 Task: Go to Program & Features. Select Whole Food Market. Add to cart Organic Heart Health Supplements-2. Place order for Lindsey Parker, _x000D_
3039 Lake Rockwell Rd_x000D_
Ravenna, Ohio(OH), 44266, Cell Number (330) 296-5862
Action: Mouse moved to (12, 78)
Screenshot: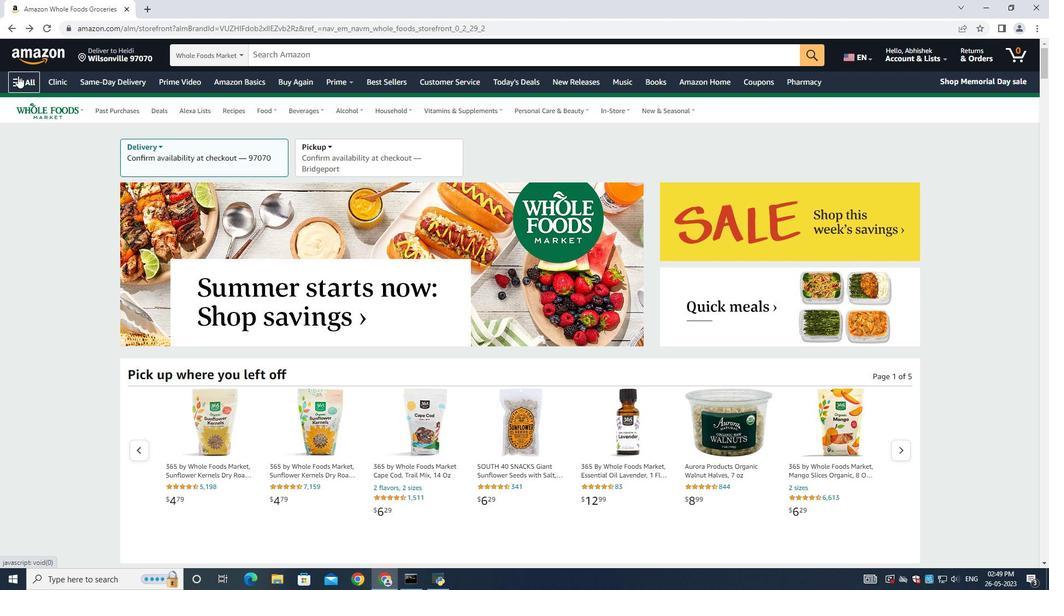 
Action: Mouse pressed left at (12, 78)
Screenshot: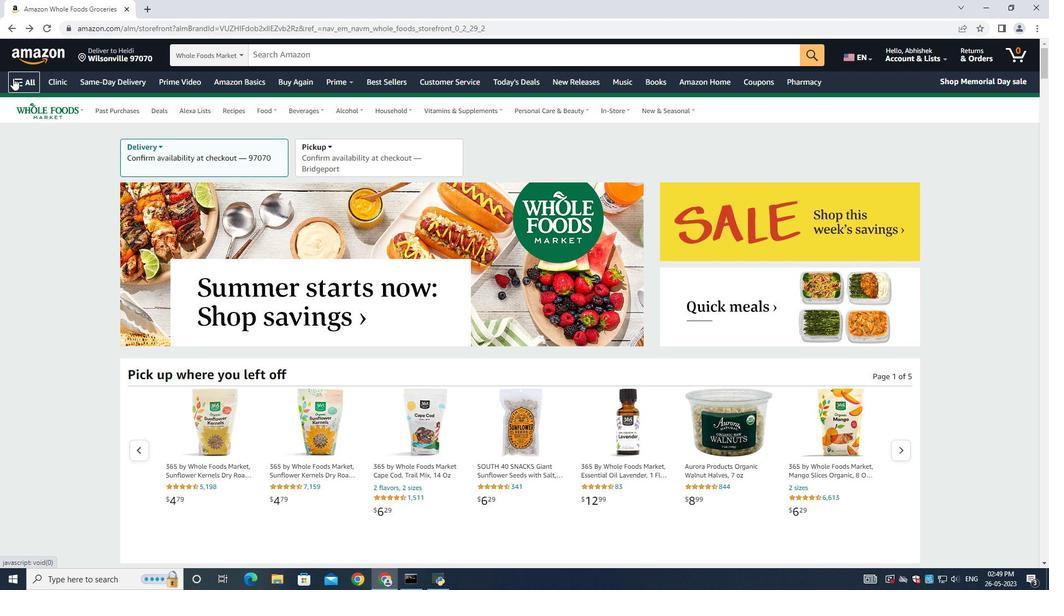 
Action: Mouse moved to (76, 410)
Screenshot: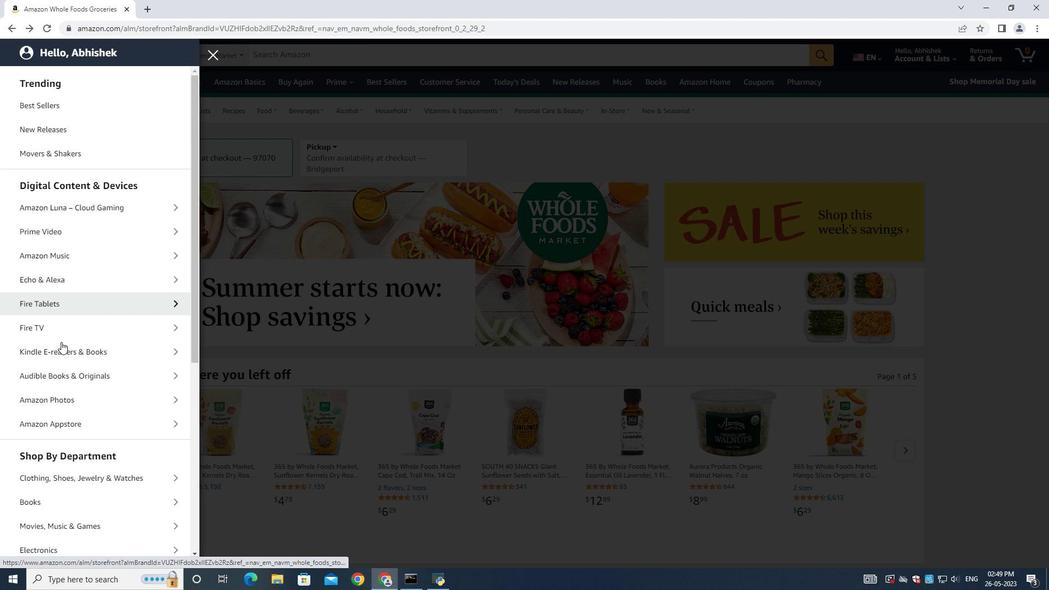 
Action: Mouse scrolled (76, 410) with delta (0, 0)
Screenshot: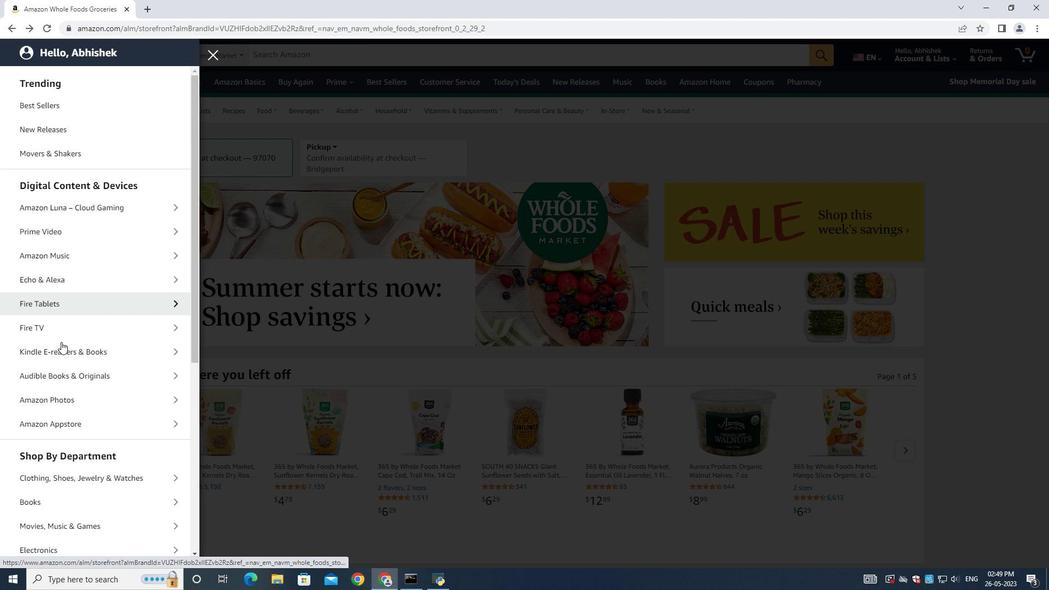 
Action: Mouse moved to (76, 412)
Screenshot: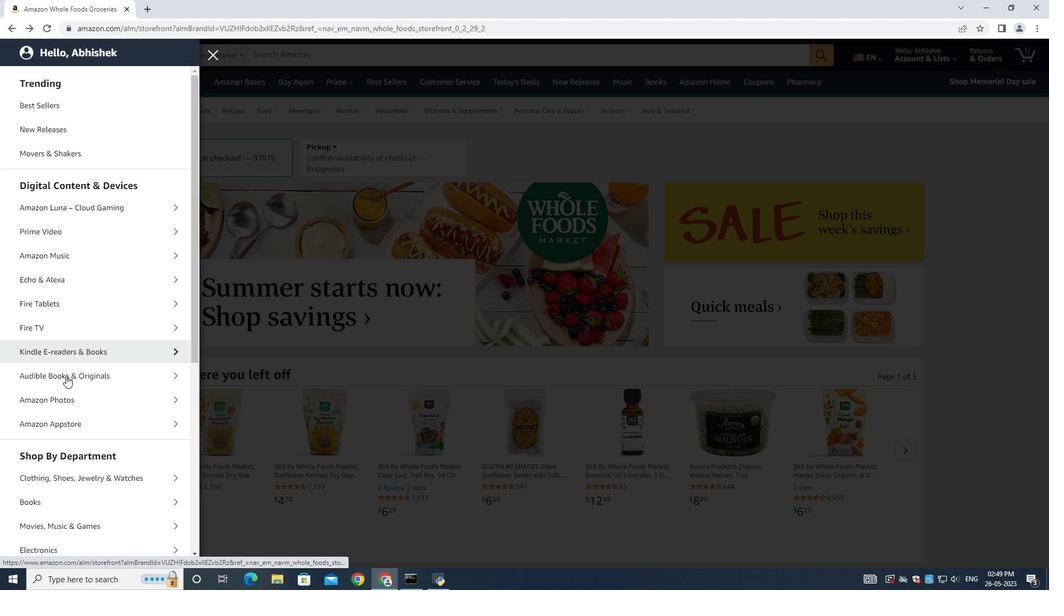 
Action: Mouse scrolled (76, 411) with delta (0, 0)
Screenshot: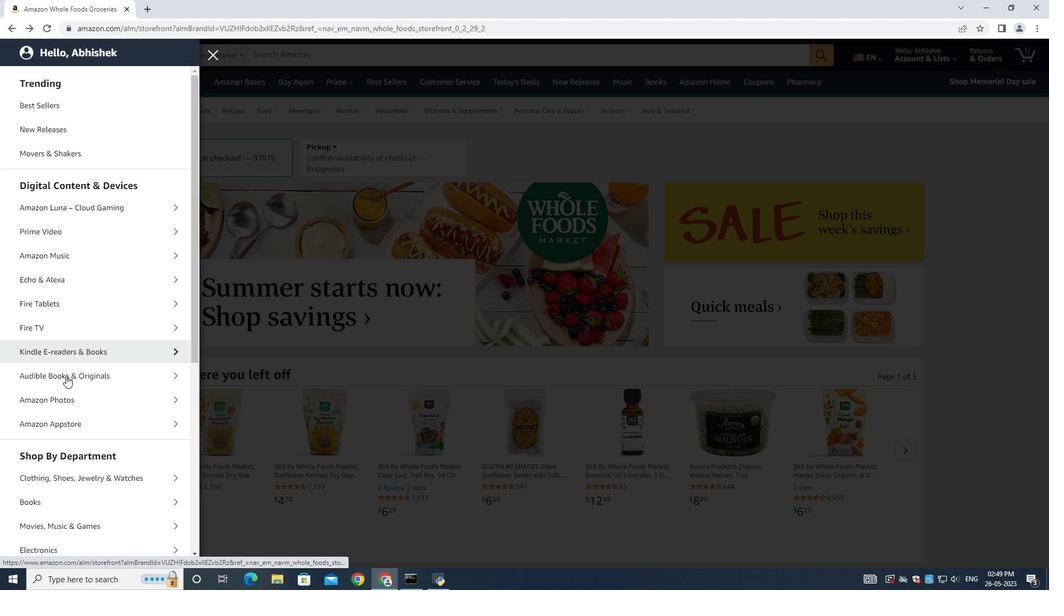 
Action: Mouse scrolled (76, 411) with delta (0, 0)
Screenshot: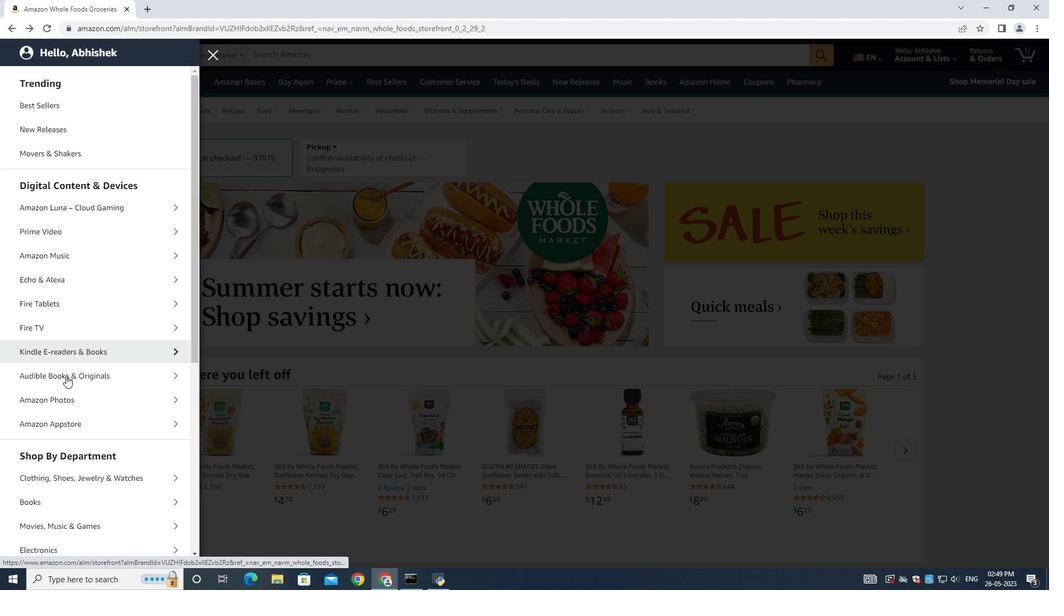 
Action: Mouse moved to (53, 490)
Screenshot: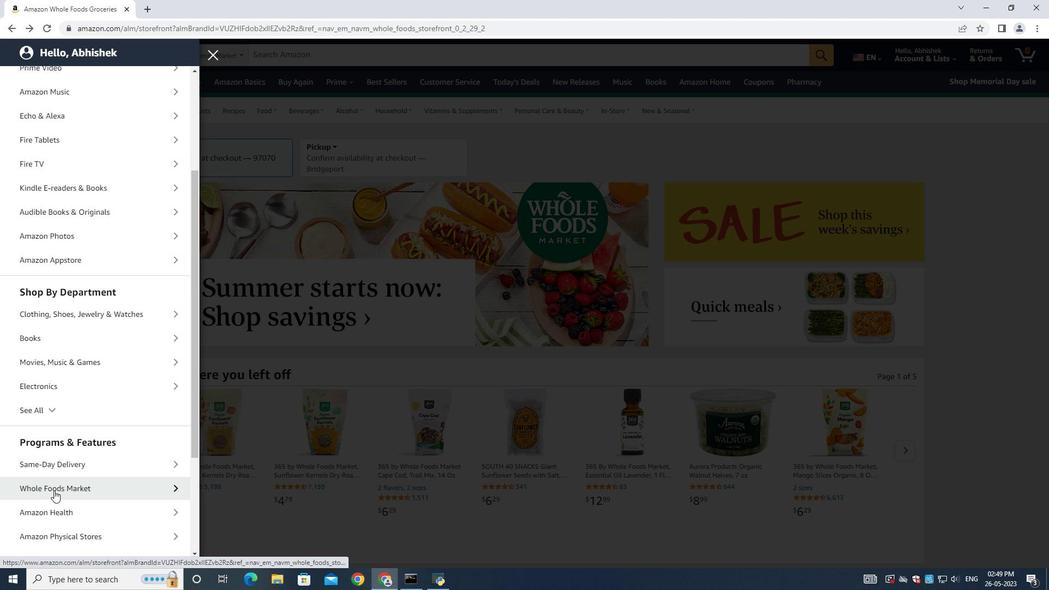 
Action: Mouse pressed left at (53, 490)
Screenshot: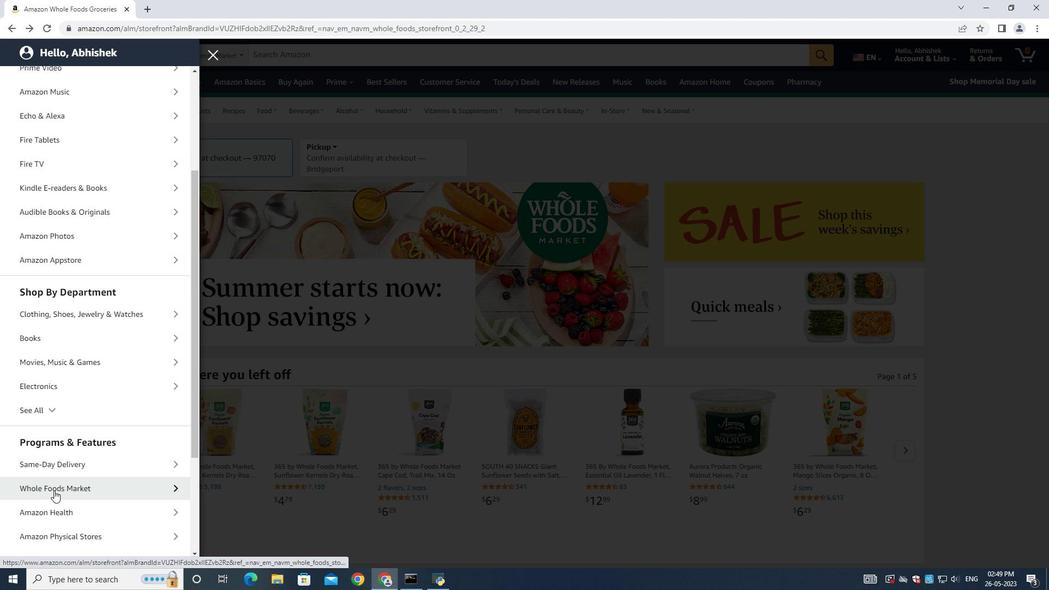 
Action: Mouse moved to (83, 134)
Screenshot: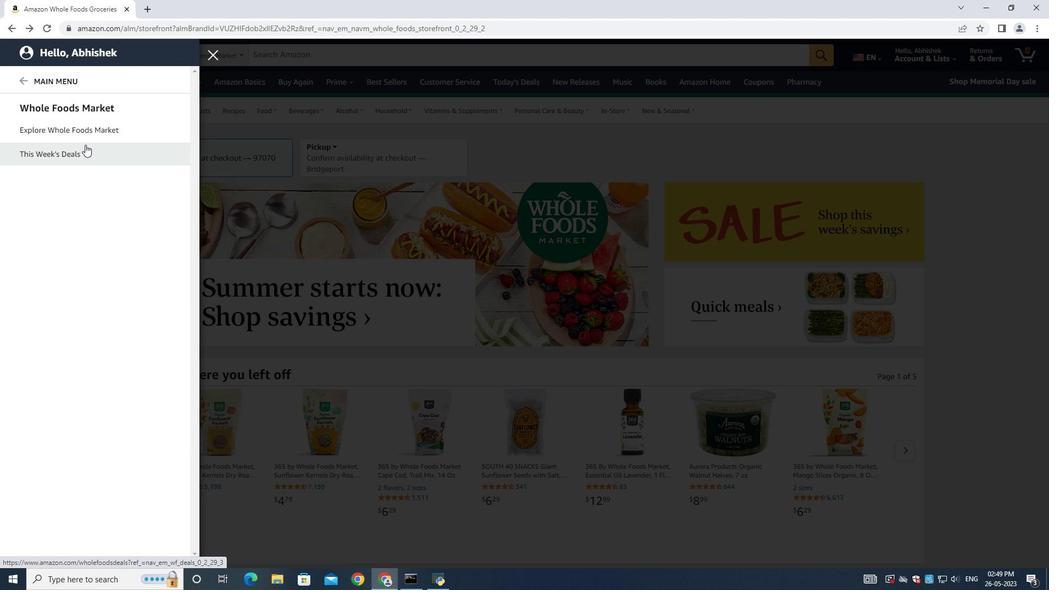 
Action: Mouse pressed left at (83, 134)
Screenshot: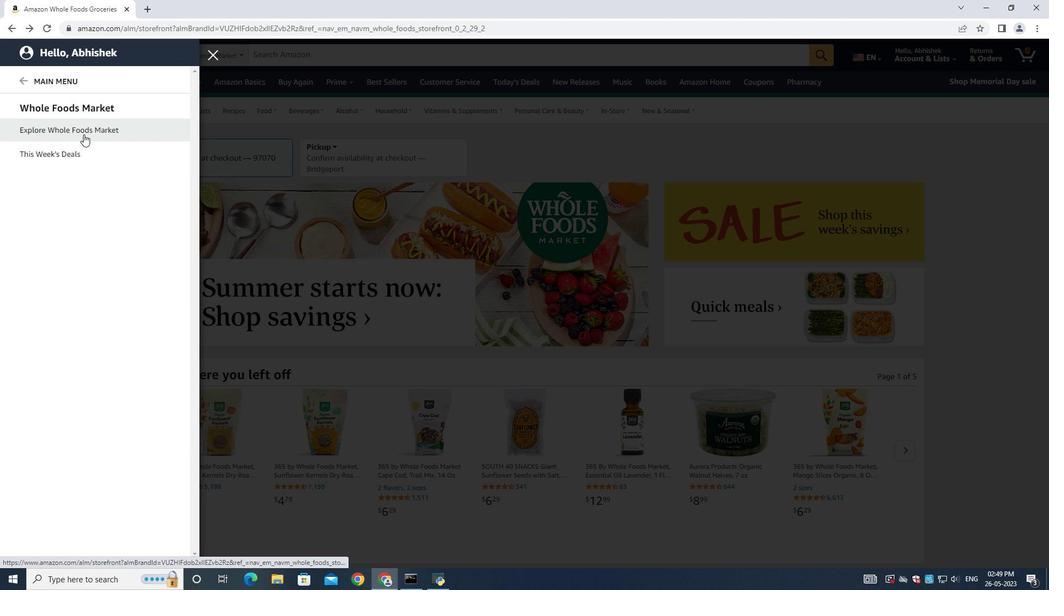 
Action: Mouse moved to (271, 58)
Screenshot: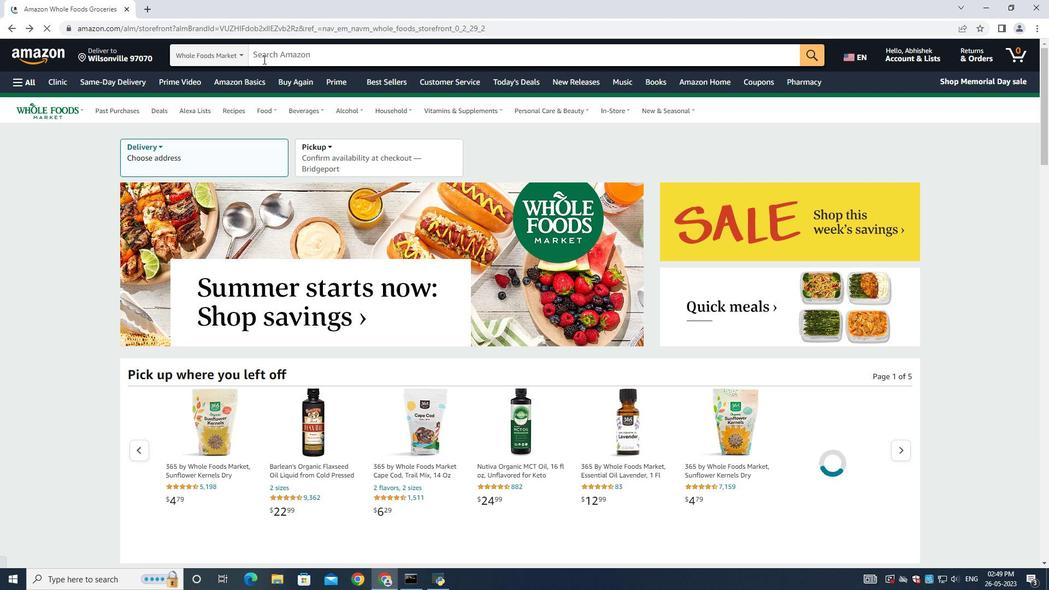 
Action: Mouse pressed left at (271, 58)
Screenshot: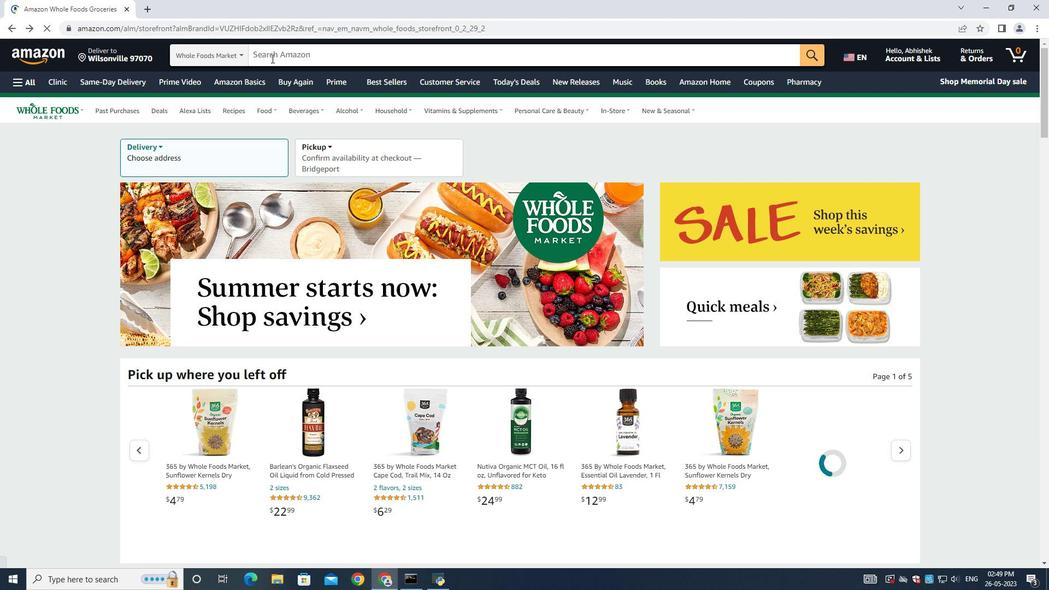 
Action: Key pressed <Key.shift><Key.shift><Key.shift><Key.shift><Key.shift><Key.shift><Key.shift><Key.shift><Key.shift><Key.shift><Key.shift><Key.shift><Key.shift><Key.shift><Key.shift><Key.shift><Key.shift><Key.shift><Key.shift><Key.shift><Key.shift><Key.shift><Key.shift><Key.shift><Key.shift><Key.shift><Key.shift><Key.shift><Key.shift><Key.shift><Key.shift><Key.shift><Key.shift><Key.shift><Key.shift><Key.shift><Key.shift><Key.shift><Key.shift><Key.shift><Key.shift><Key.shift><Key.shift><Key.shift><Key.shift><Key.shift><Key.shift><Key.shift><Key.shift><Key.shift><Key.shift><Key.shift><Key.shift><Key.shift><Key.shift><Key.shift><Key.shift><Key.shift><Key.shift><Key.shift><Key.shift><Key.shift><Key.shift><Key.shift><Key.shift><Key.shift><Key.shift><Key.shift><Key.shift><Key.shift><Key.shift><Key.shift><Key.shift><Key.shift><Key.shift><Key.shift><Key.shift><Key.shift><Key.shift><Key.shift><Key.shift><Key.shift><Key.shift><Key.shift><Key.shift><Key.shift><Key.shift><Key.shift><Key.shift><Key.shift><Key.shift><Key.shift><Key.shift><Key.shift><Key.shift><Key.shift><Key.shift><Key.shift><Key.shift><Key.shift><Key.shift><Key.shift><Key.shift><Key.shift><Key.shift><Key.shift><Key.shift><Key.shift><Key.shift><Key.shift>Organic<Key.space><Key.shift><Key.shift>Heart<Key.space><Key.shift>Health<Key.enter>
Screenshot: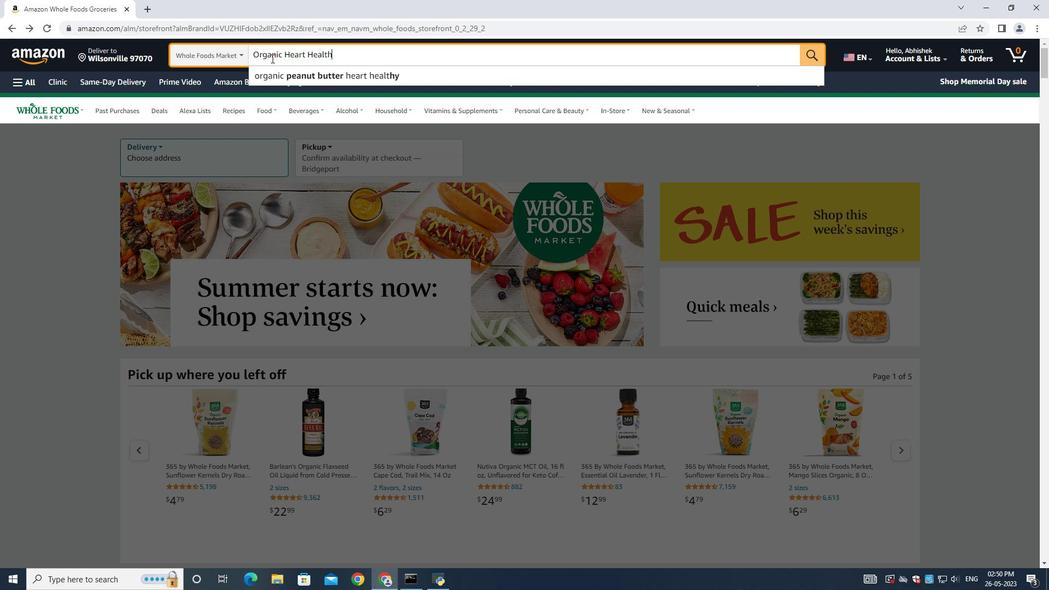
Action: Mouse moved to (360, 324)
Screenshot: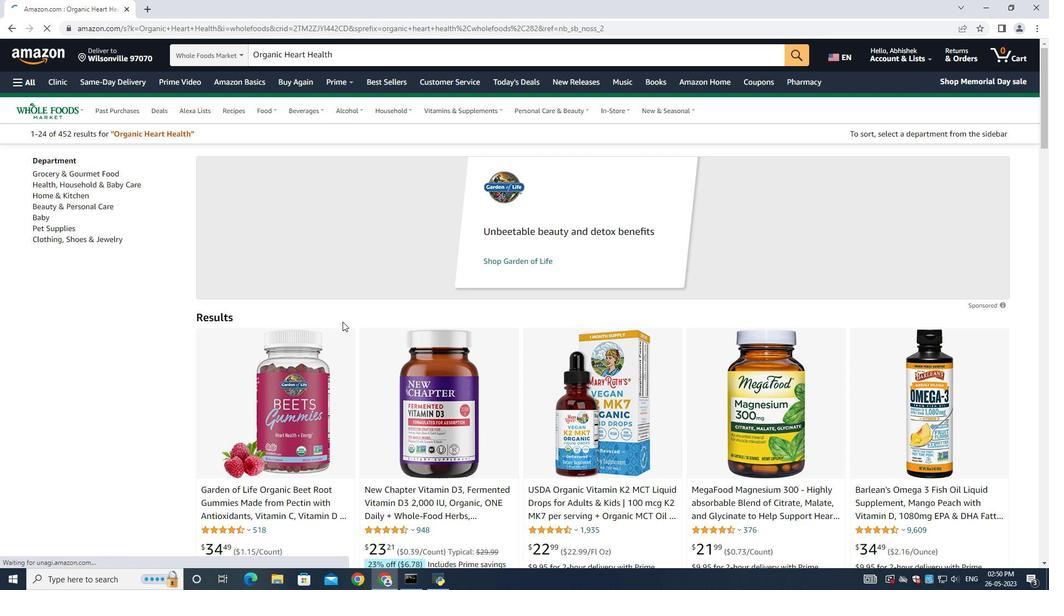 
Action: Mouse scrolled (359, 323) with delta (0, 0)
Screenshot: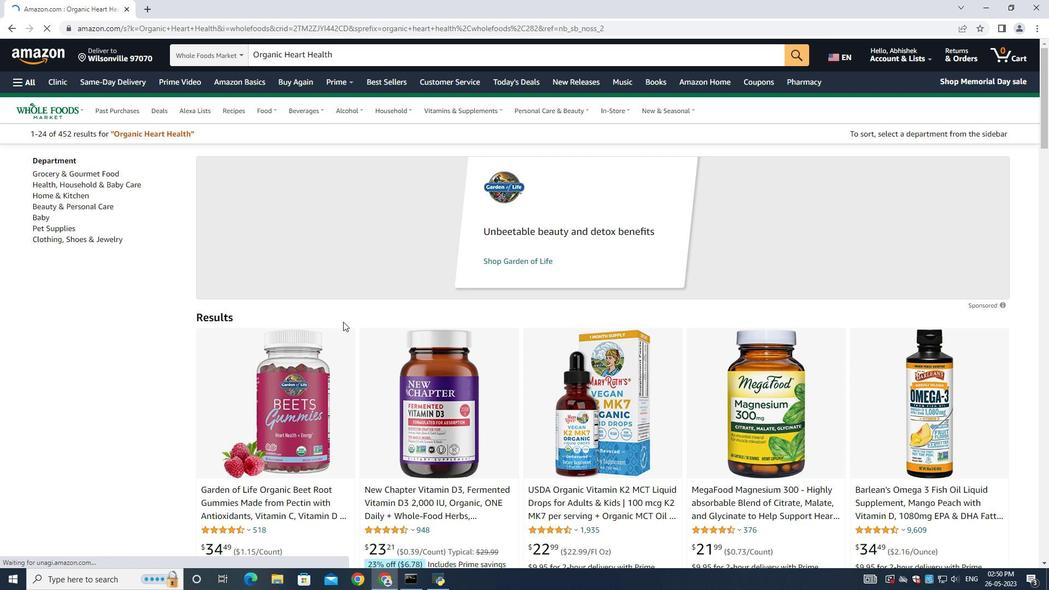
Action: Mouse moved to (360, 324)
Screenshot: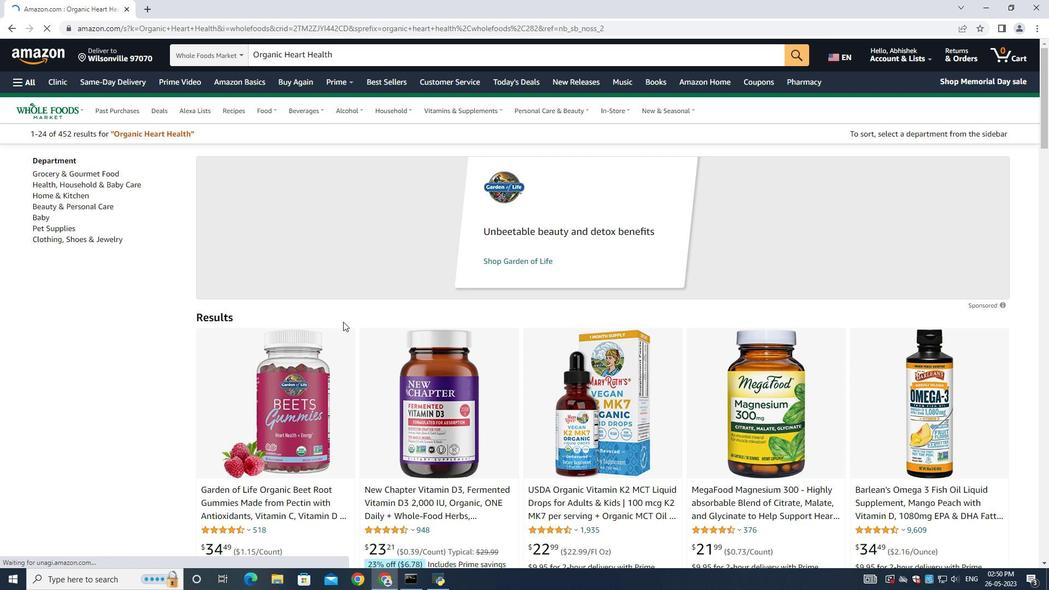 
Action: Mouse scrolled (360, 323) with delta (0, 0)
Screenshot: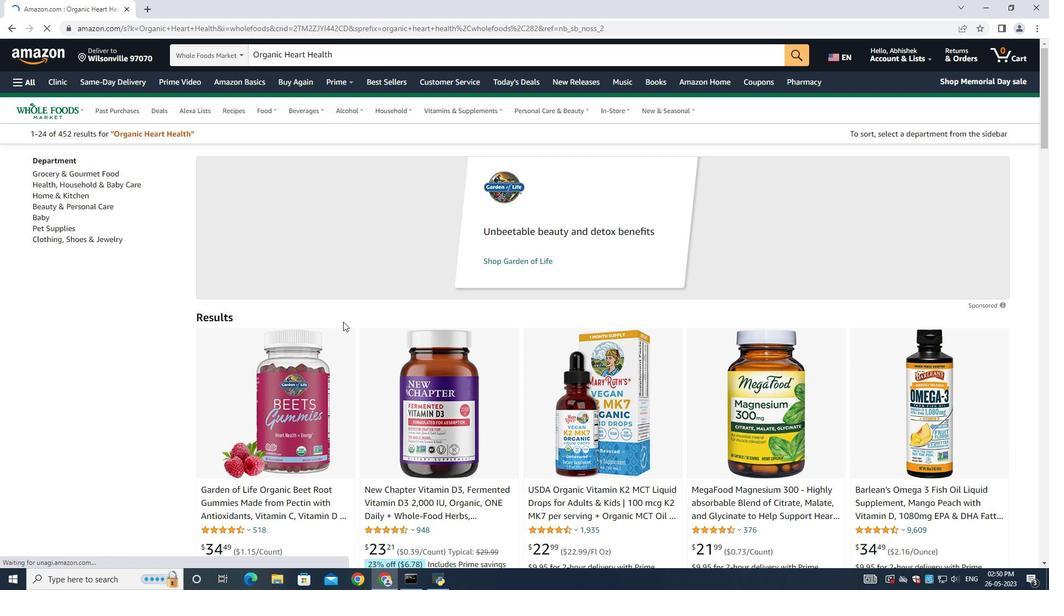 
Action: Mouse moved to (356, 320)
Screenshot: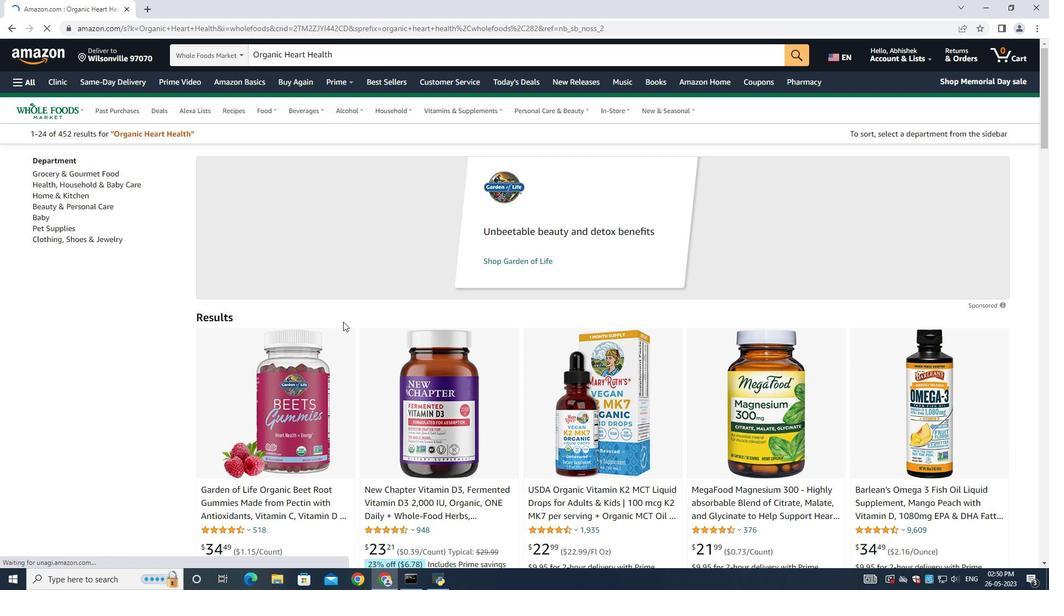 
Action: Mouse scrolled (356, 320) with delta (0, 0)
Screenshot: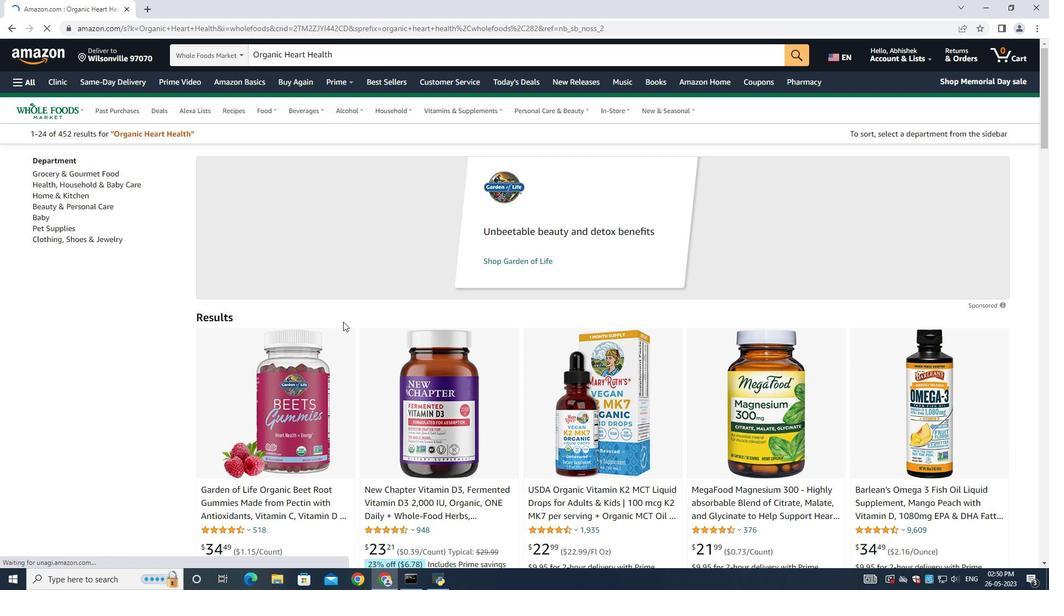
Action: Mouse moved to (457, 297)
Screenshot: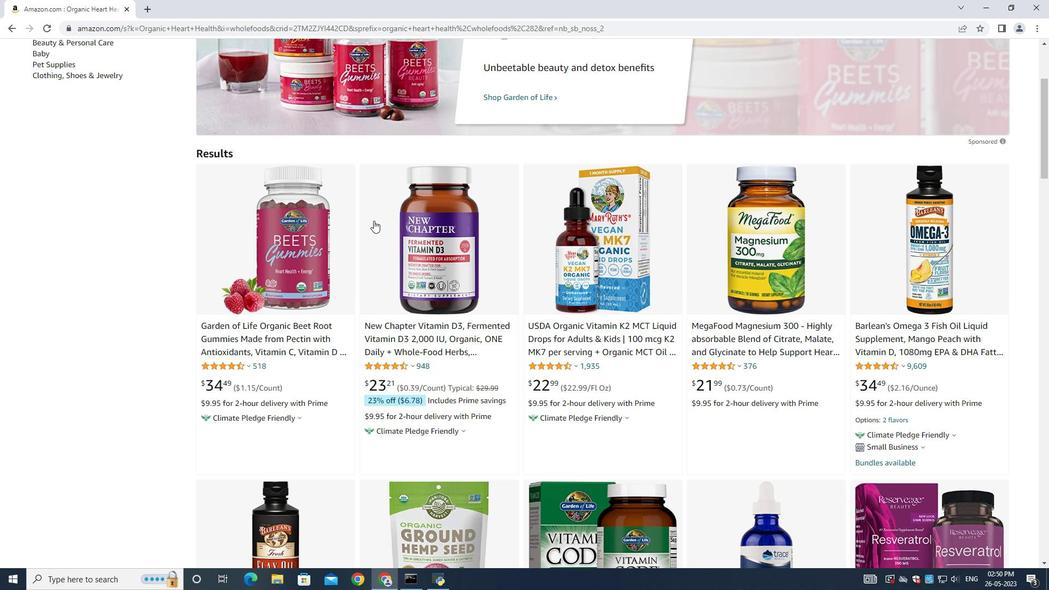 
Action: Mouse scrolled (457, 297) with delta (0, 0)
Screenshot: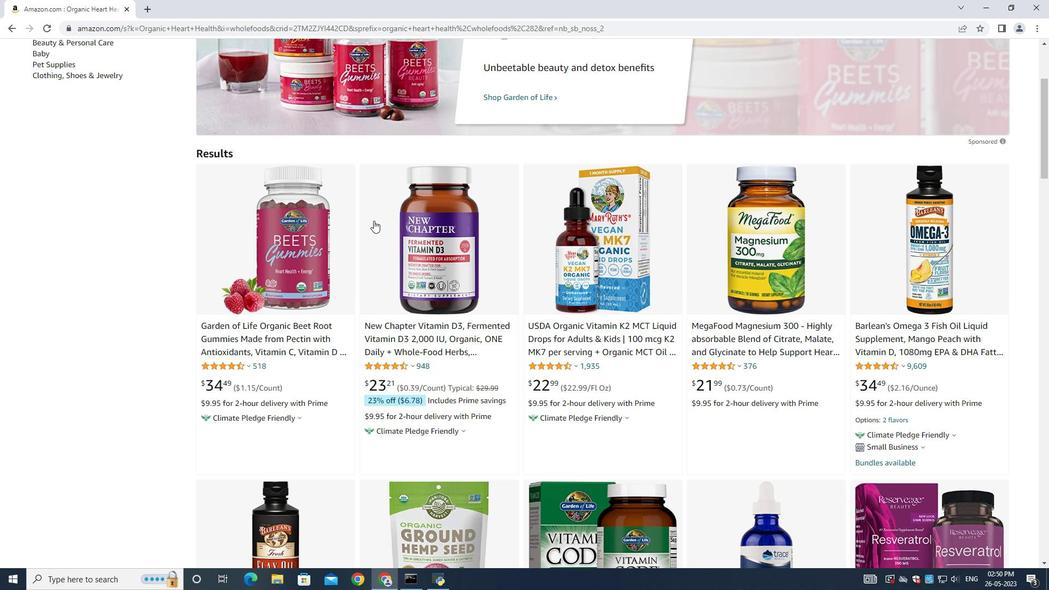 
Action: Mouse moved to (457, 297)
Screenshot: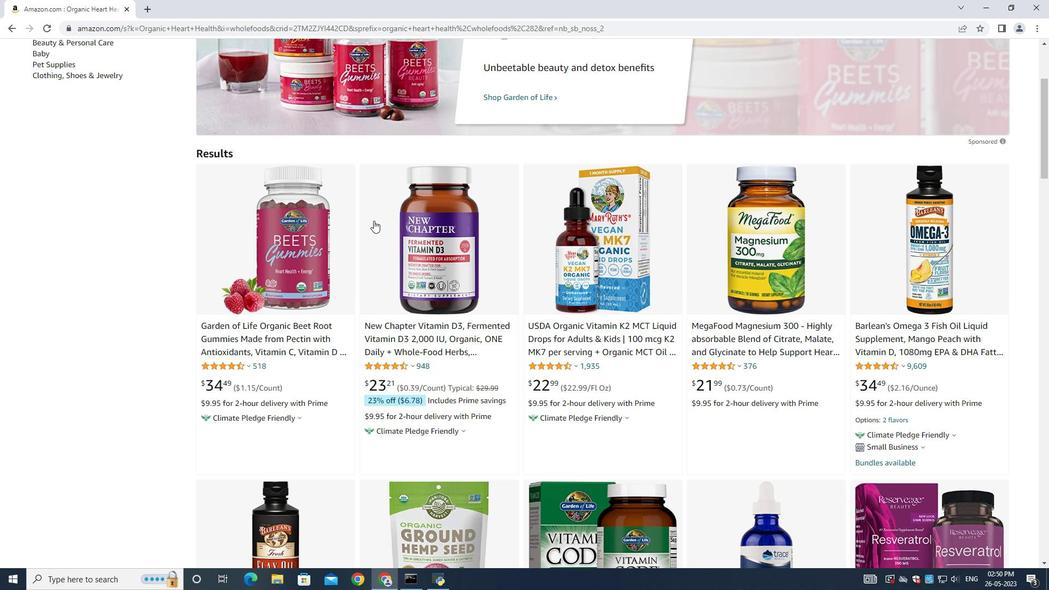 
Action: Mouse scrolled (457, 297) with delta (0, 0)
Screenshot: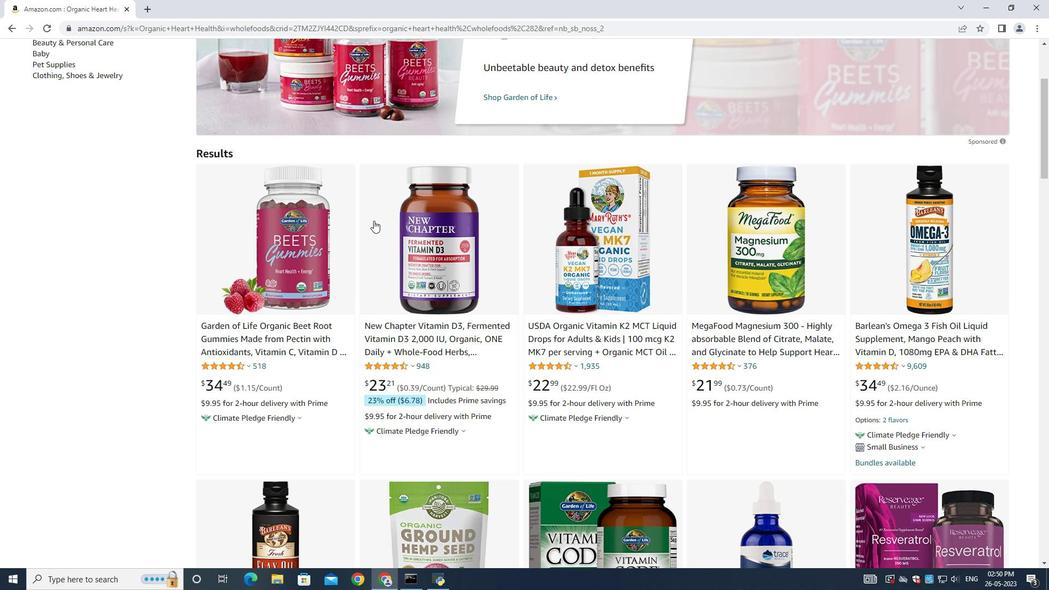 
Action: Mouse scrolled (457, 298) with delta (0, 1)
Screenshot: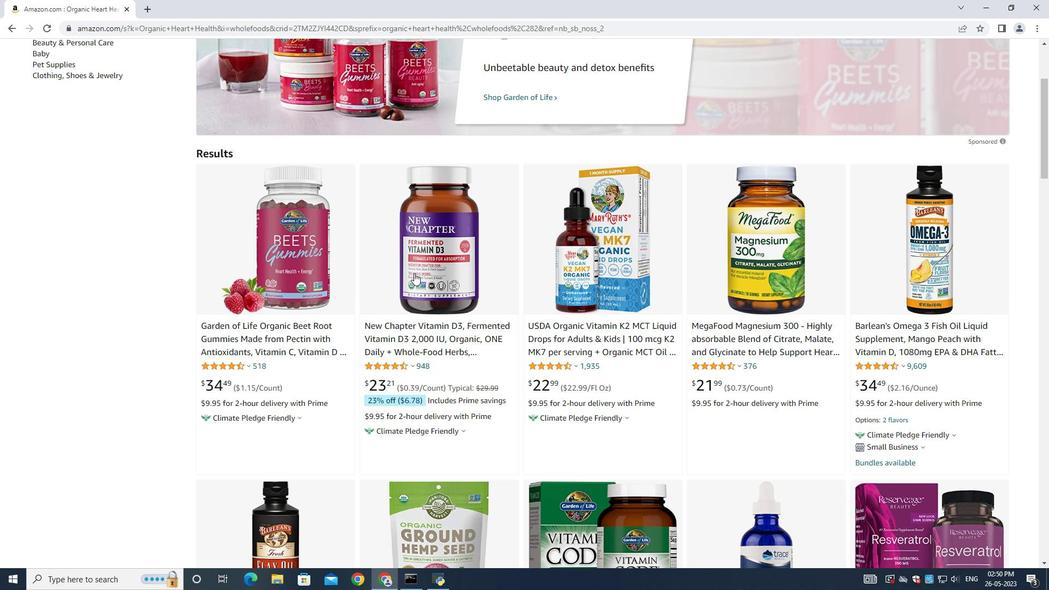
Action: Mouse scrolled (457, 297) with delta (0, 0)
Screenshot: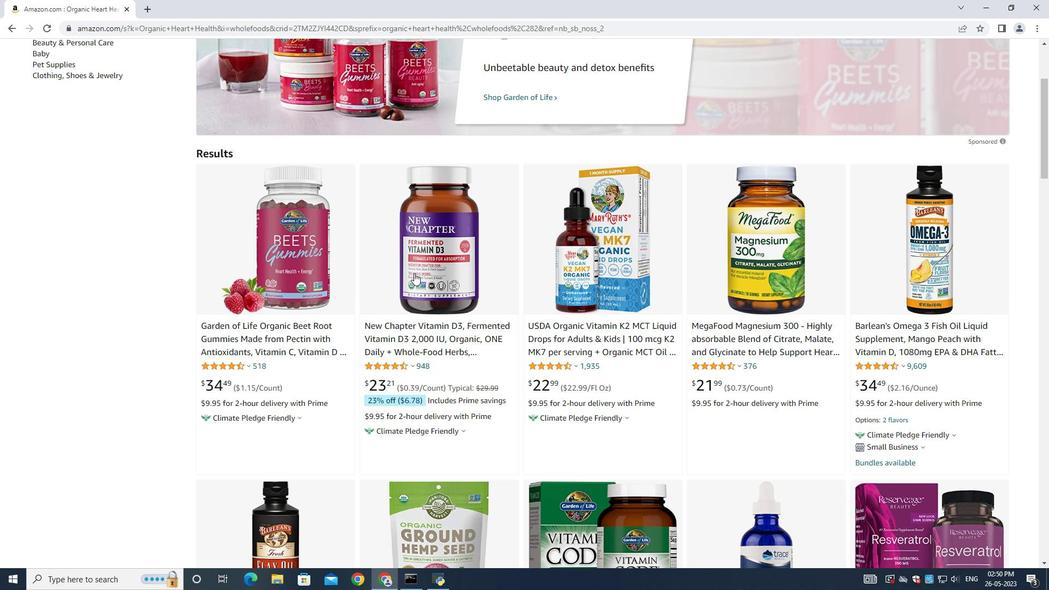 
Action: Mouse scrolled (457, 297) with delta (0, 0)
Screenshot: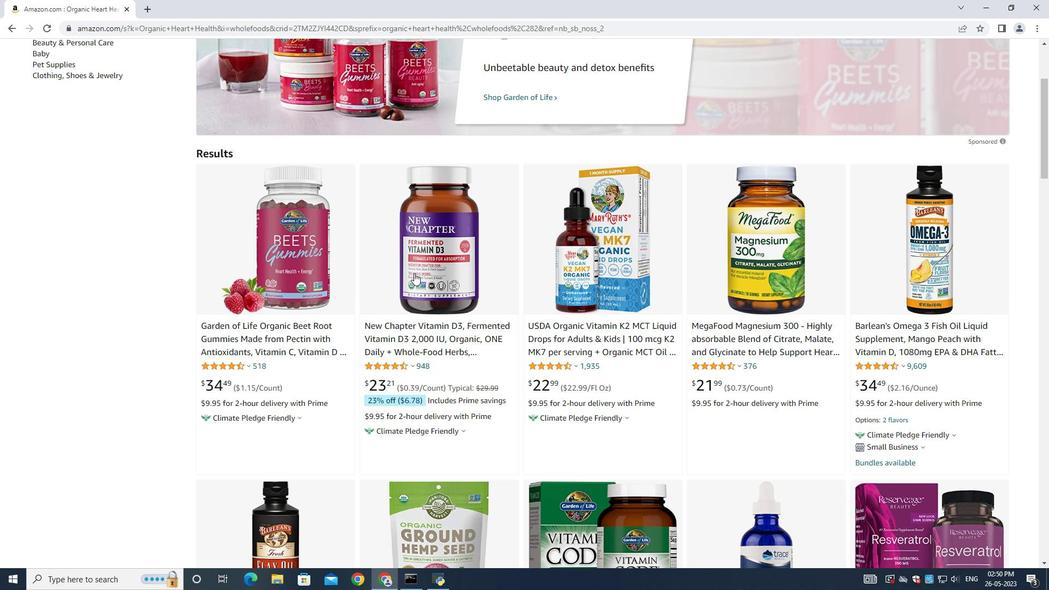 
Action: Mouse scrolled (457, 297) with delta (0, 0)
Screenshot: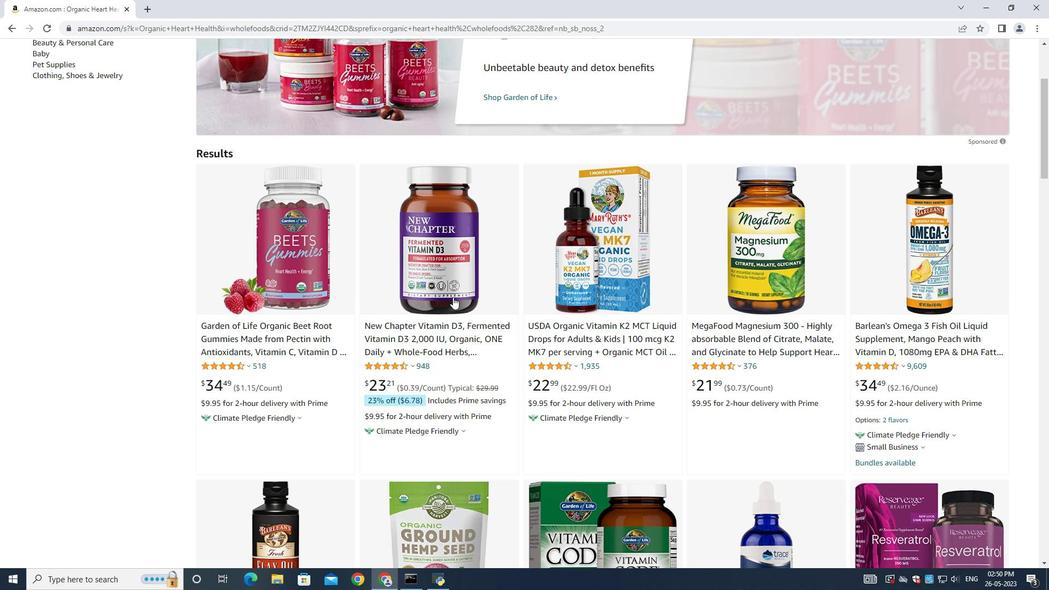 
Action: Mouse scrolled (457, 297) with delta (0, 0)
Screenshot: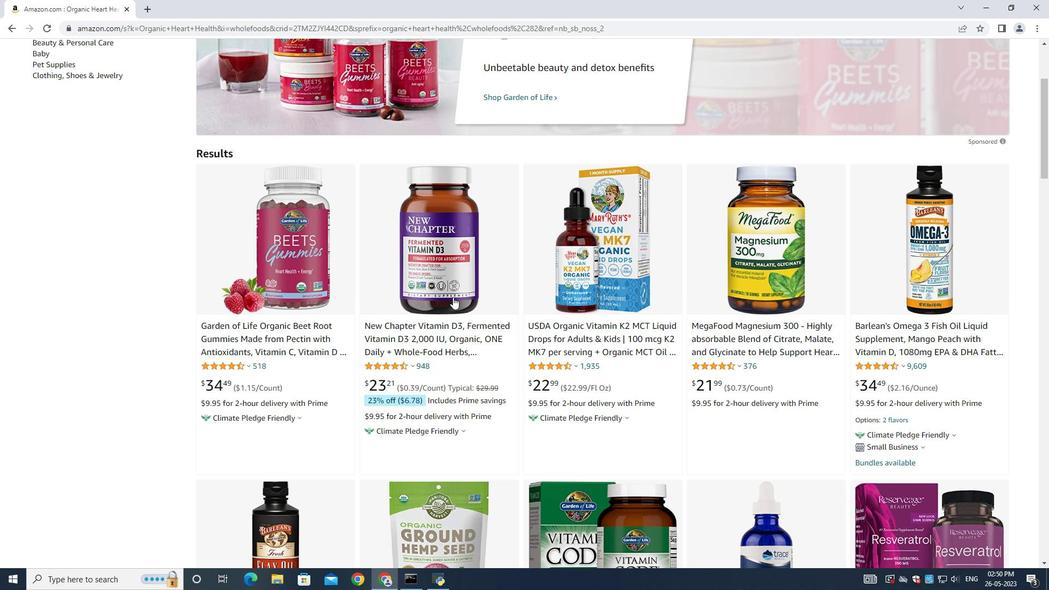 
Action: Mouse scrolled (457, 297) with delta (0, 0)
Screenshot: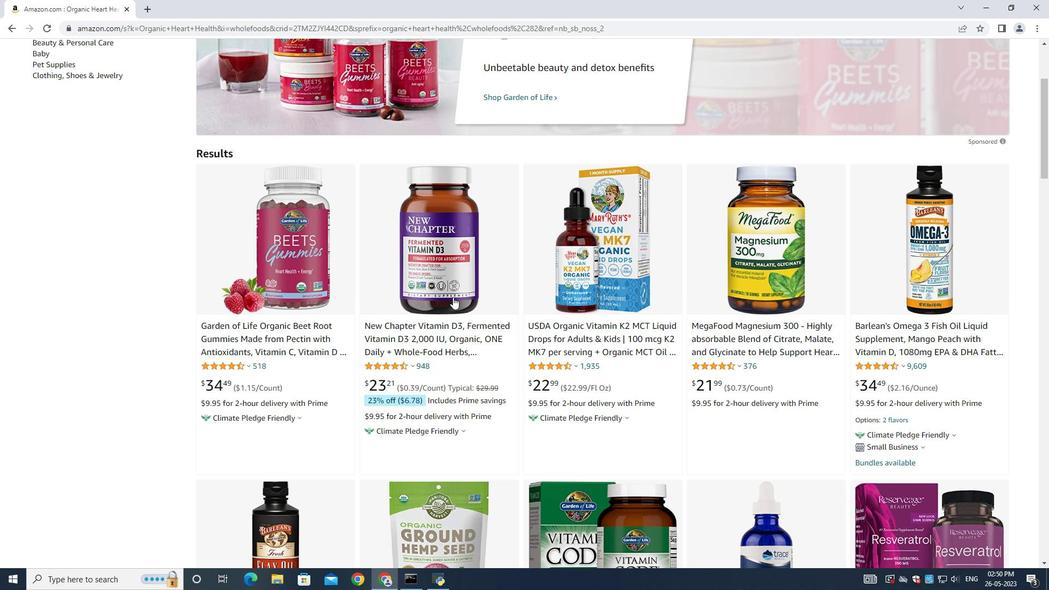 
Action: Mouse scrolled (457, 297) with delta (0, 0)
Screenshot: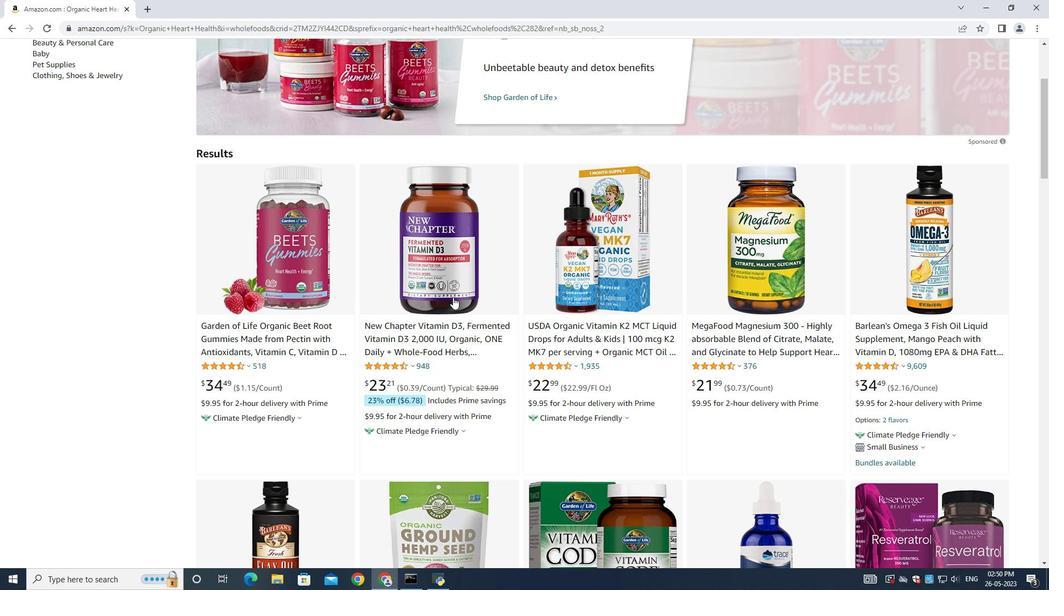 
Action: Mouse moved to (393, 52)
Screenshot: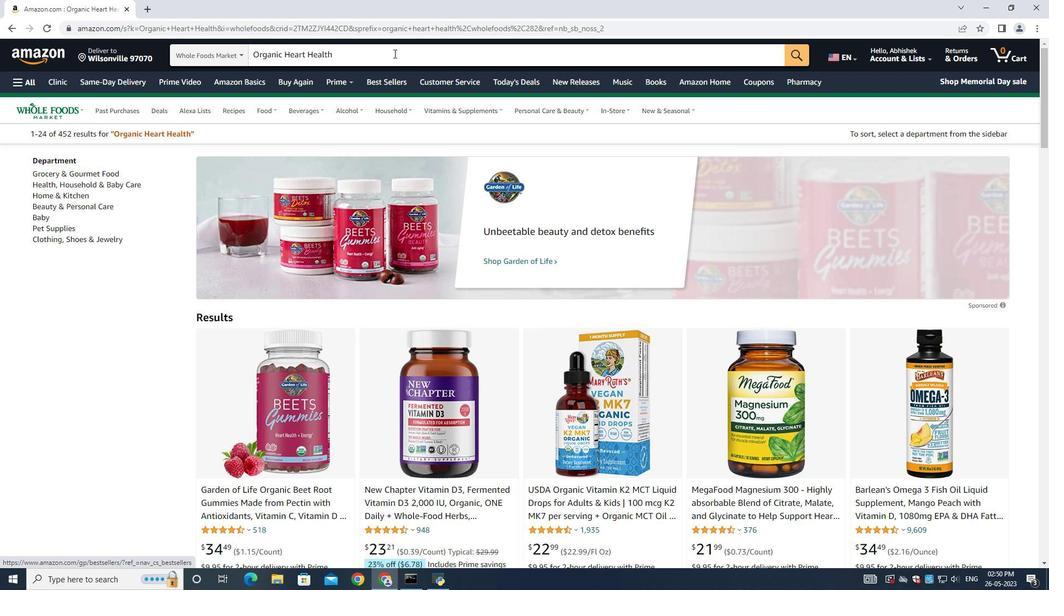 
Action: Mouse pressed left at (393, 52)
Screenshot: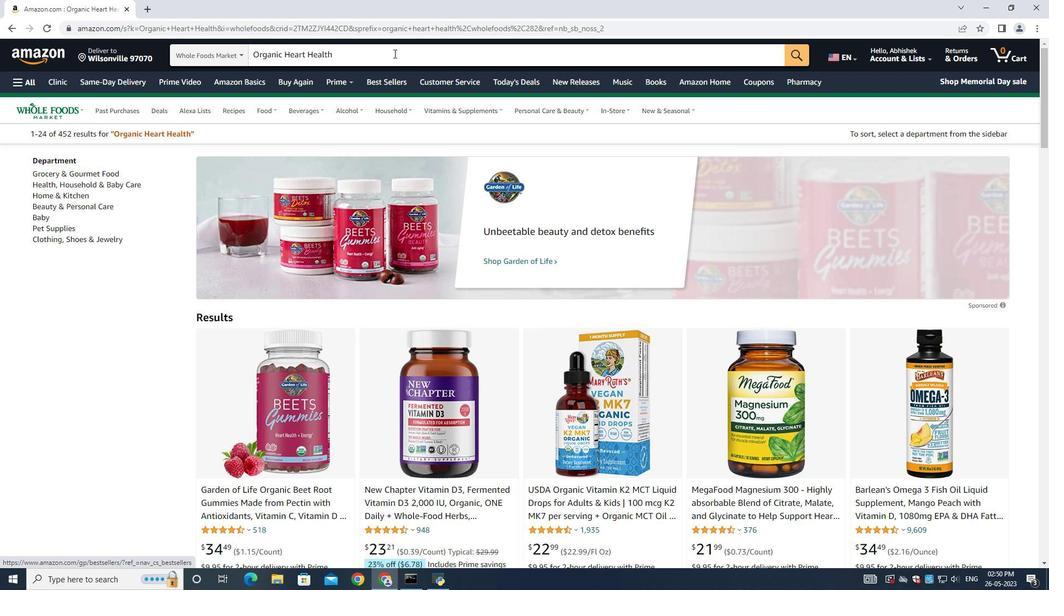 
Action: Key pressed <Key.space>supplements<Key.enter>
Screenshot: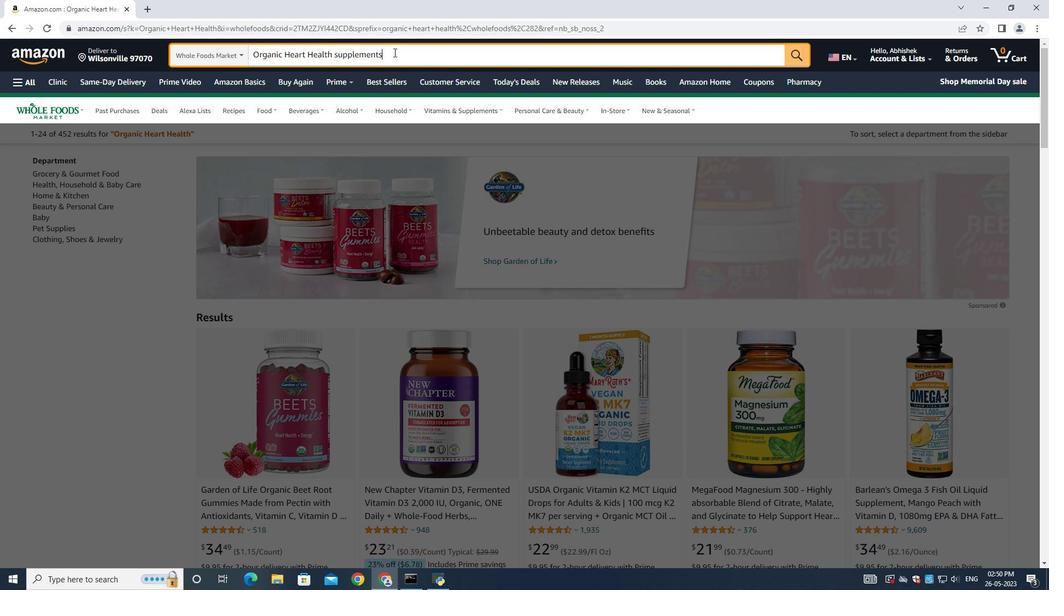 
Action: Mouse moved to (436, 442)
Screenshot: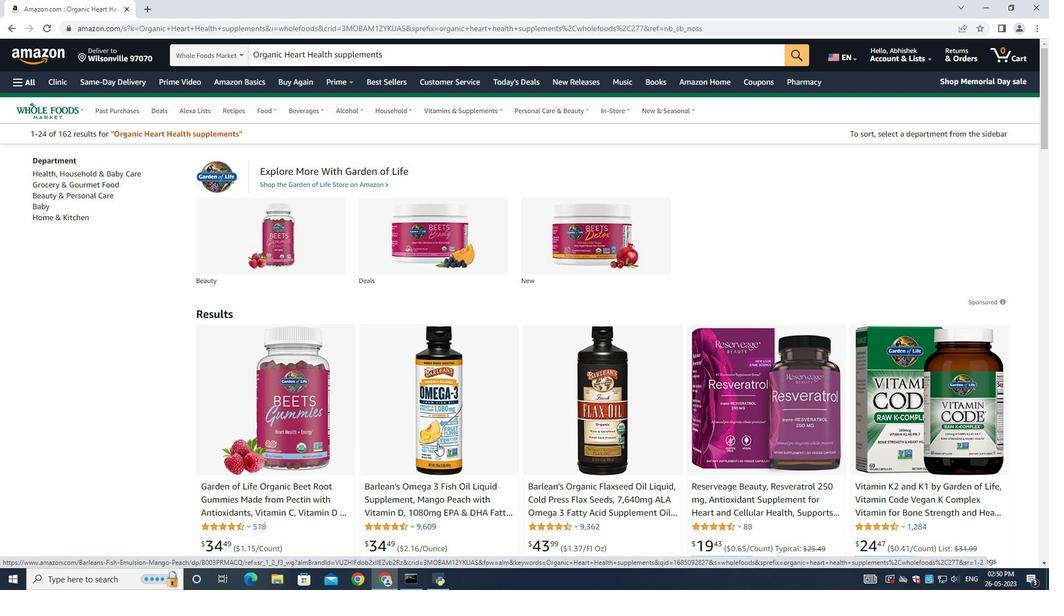 
Action: Mouse pressed left at (436, 442)
Screenshot: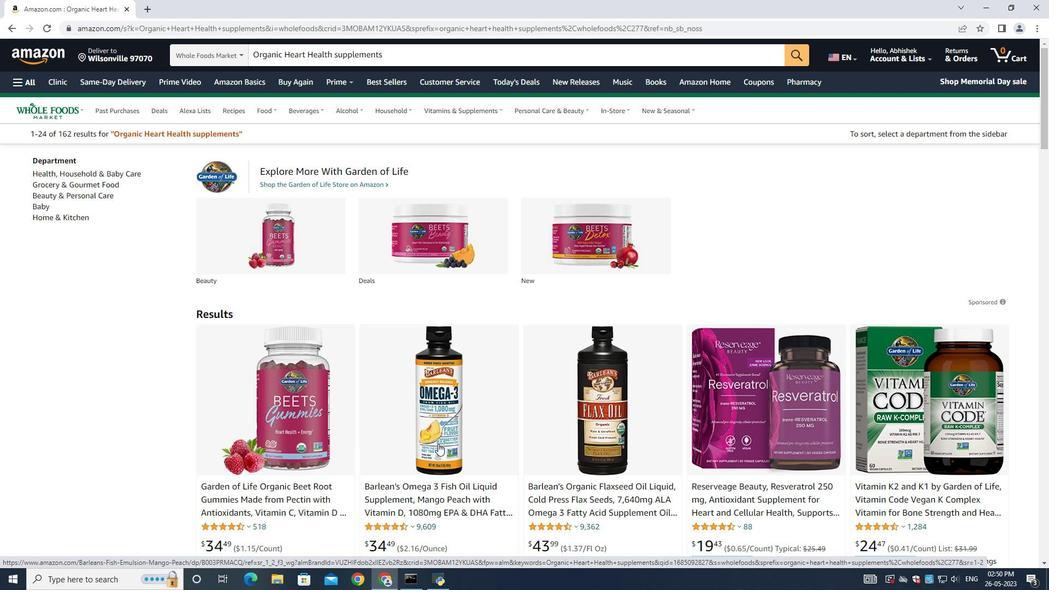 
Action: Mouse moved to (847, 197)
Screenshot: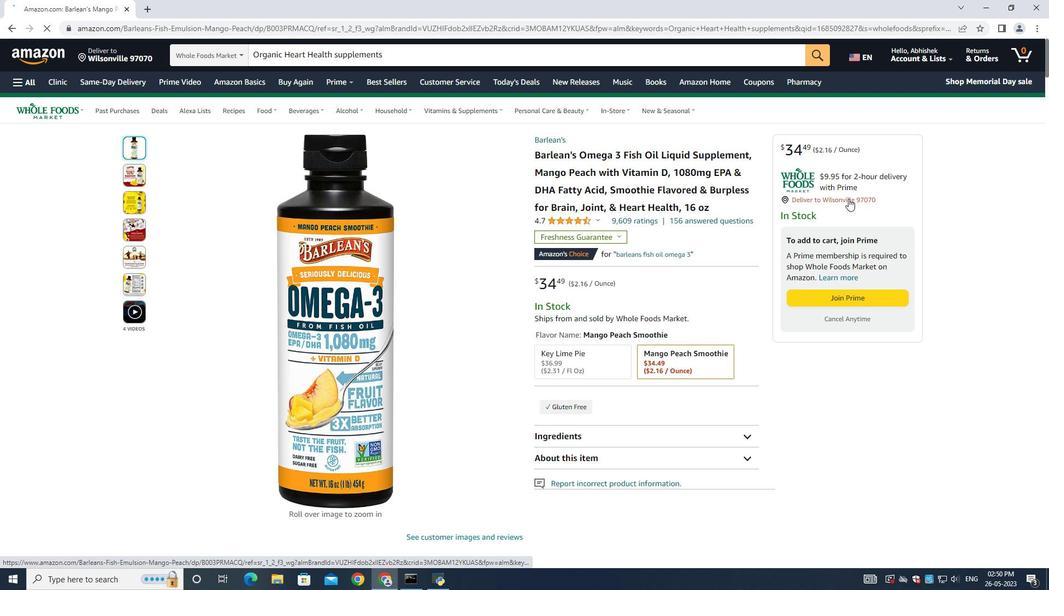 
Action: Mouse pressed left at (847, 197)
Screenshot: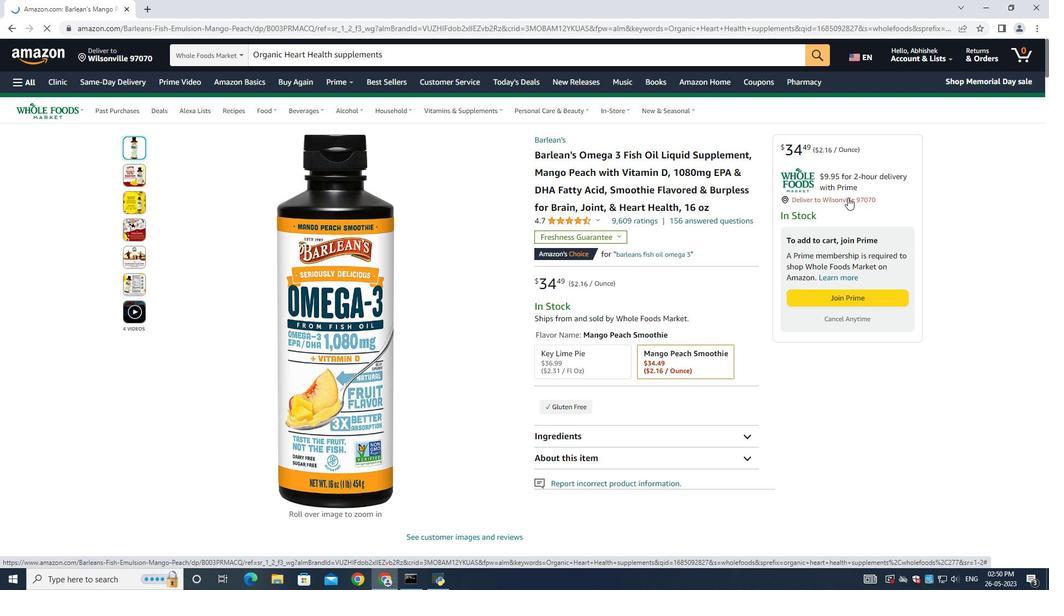 
Action: Mouse moved to (509, 455)
Screenshot: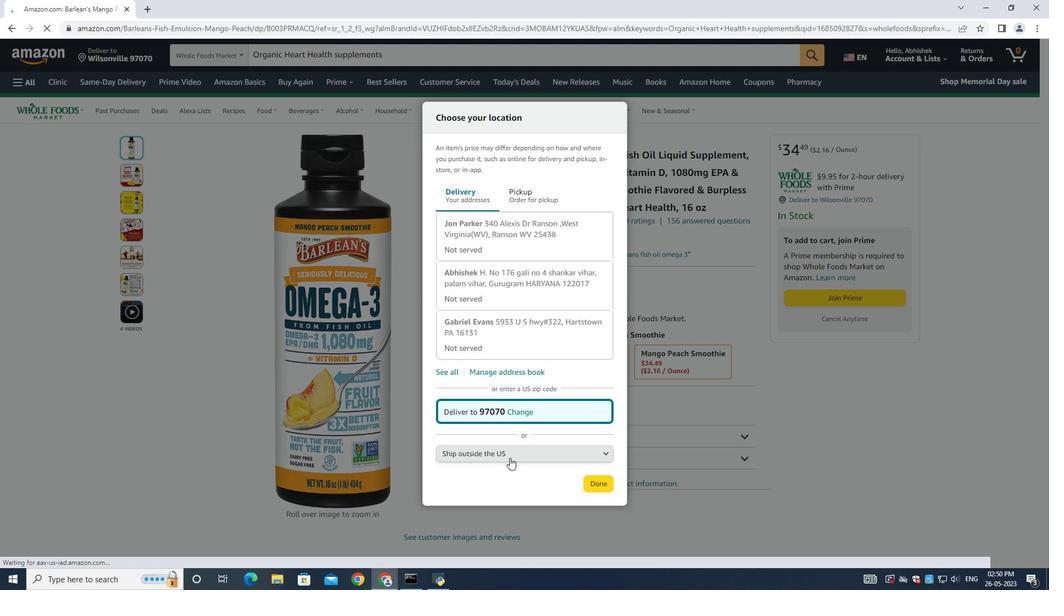 
Action: Mouse pressed left at (509, 455)
Screenshot: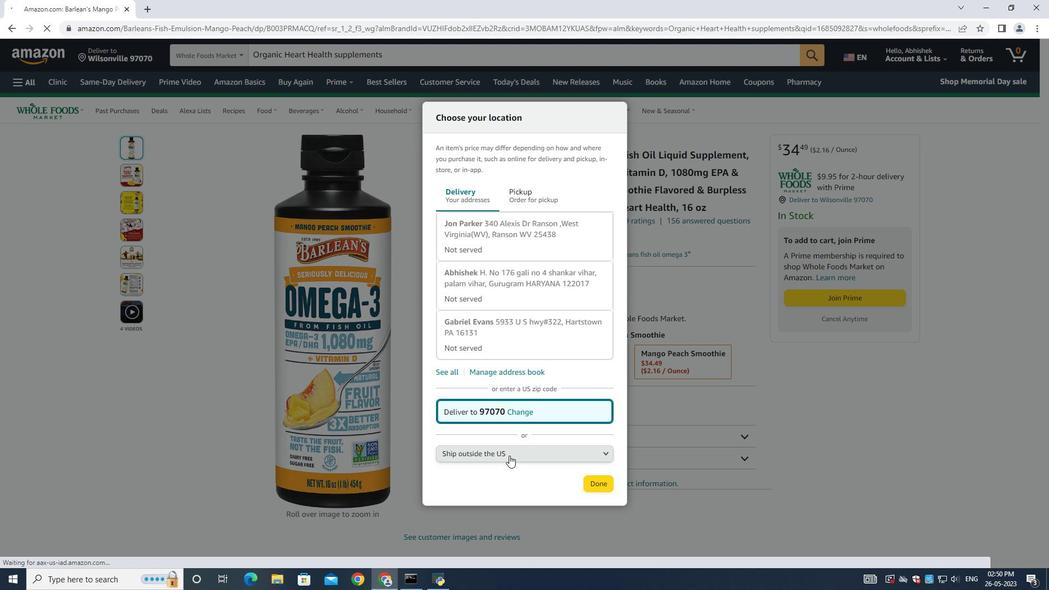 
Action: Mouse moved to (495, 491)
Screenshot: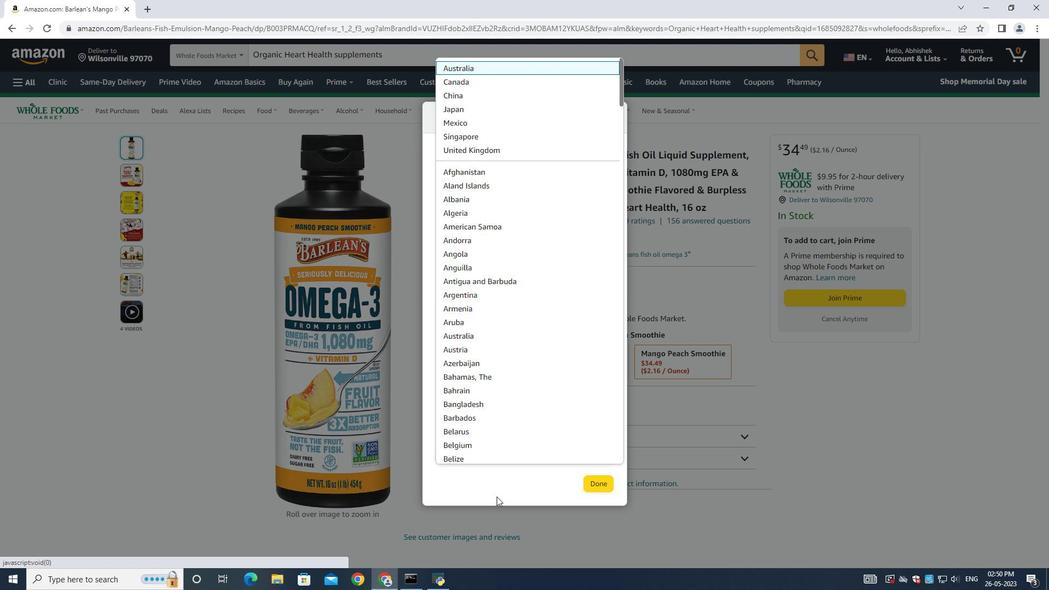 
Action: Mouse pressed left at (495, 491)
Screenshot: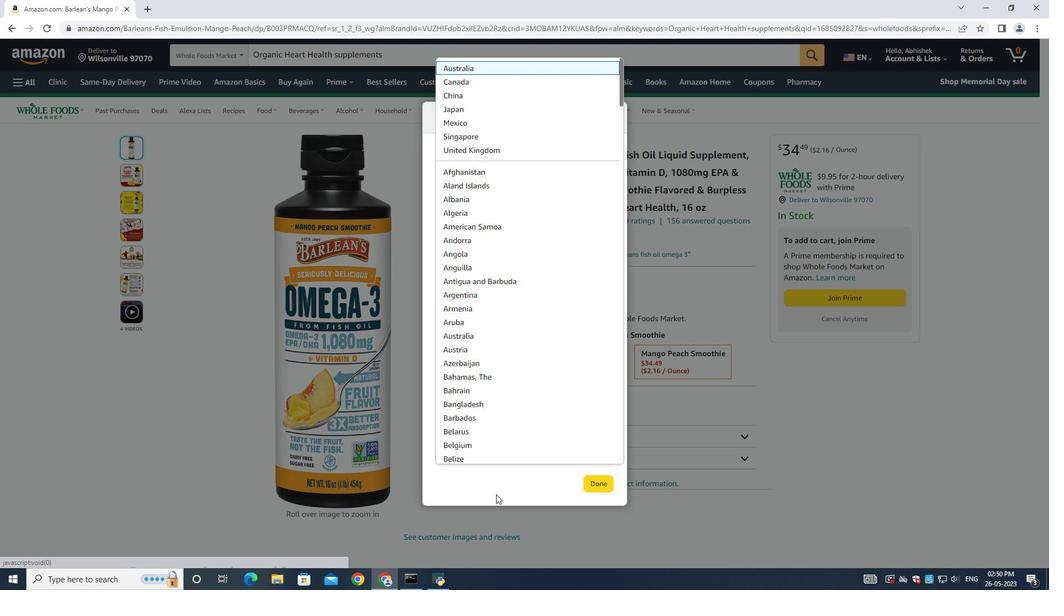 
Action: Mouse moved to (518, 373)
Screenshot: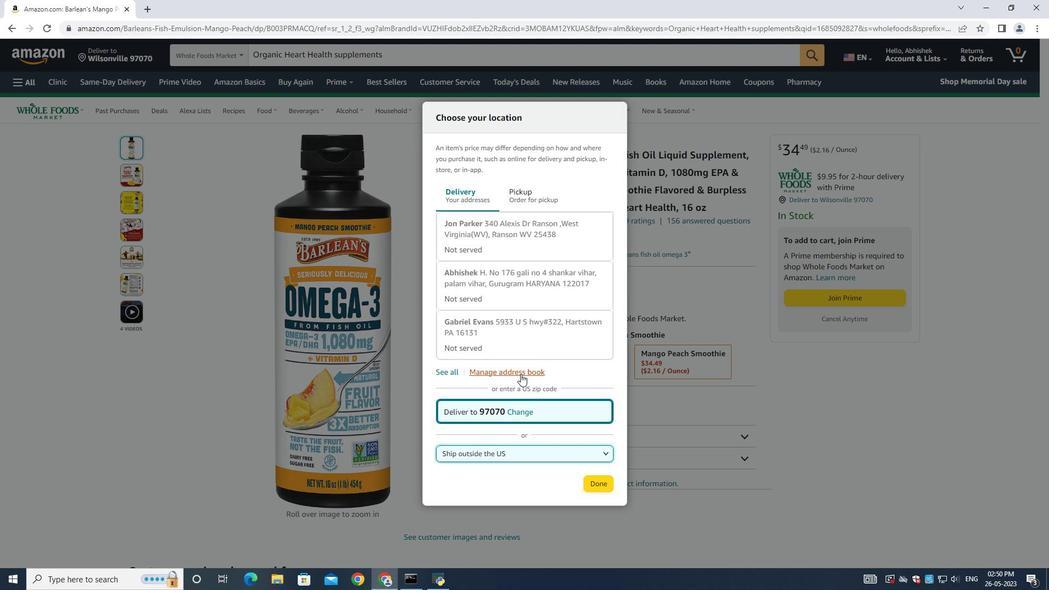 
Action: Mouse pressed left at (518, 373)
Screenshot: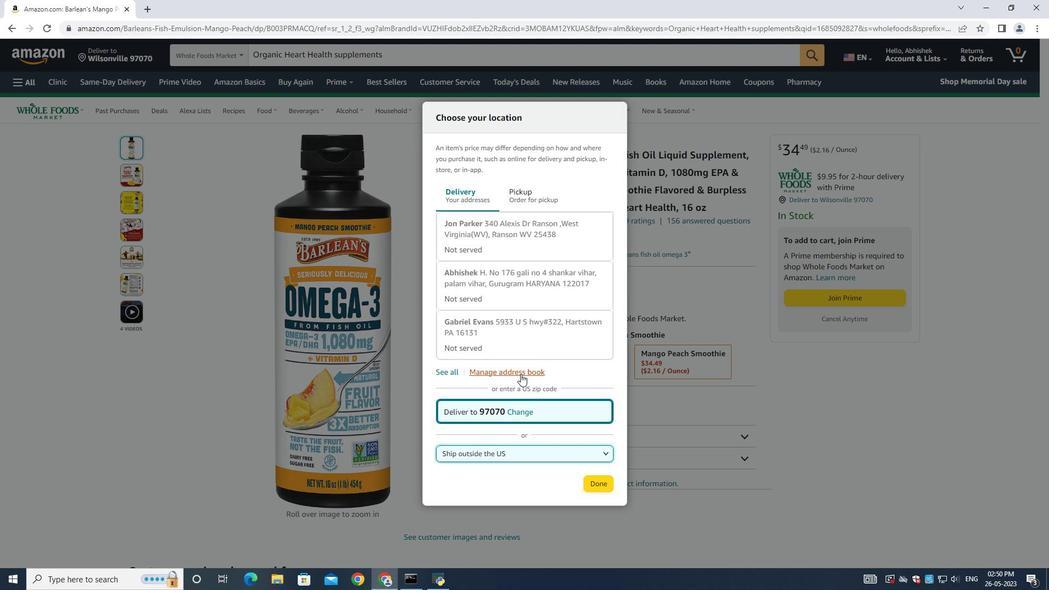 
Action: Mouse moved to (370, 259)
Screenshot: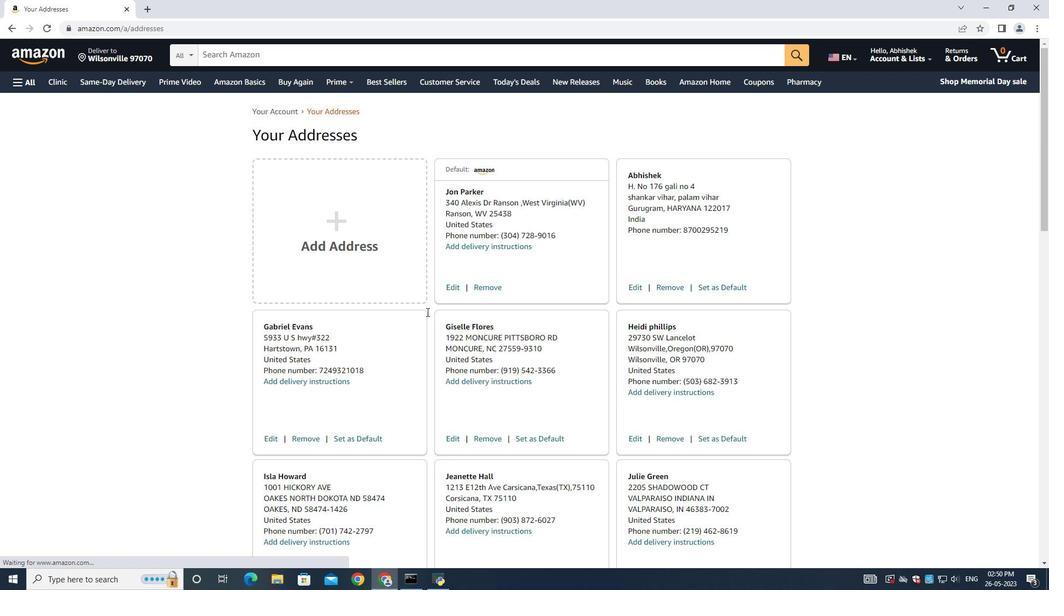 
Action: Mouse pressed left at (370, 259)
Screenshot: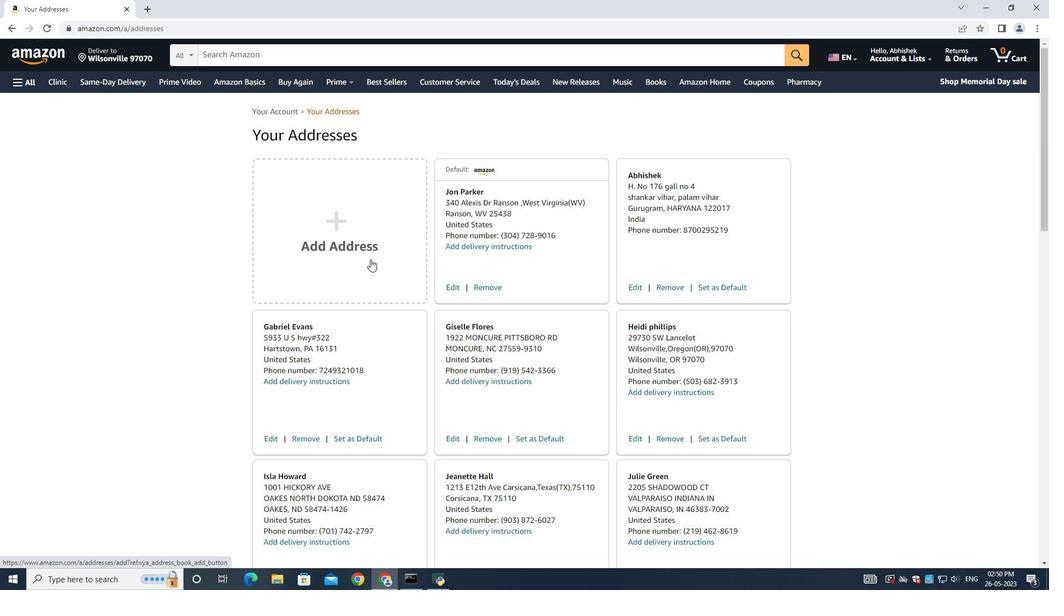 
Action: Mouse moved to (437, 227)
Screenshot: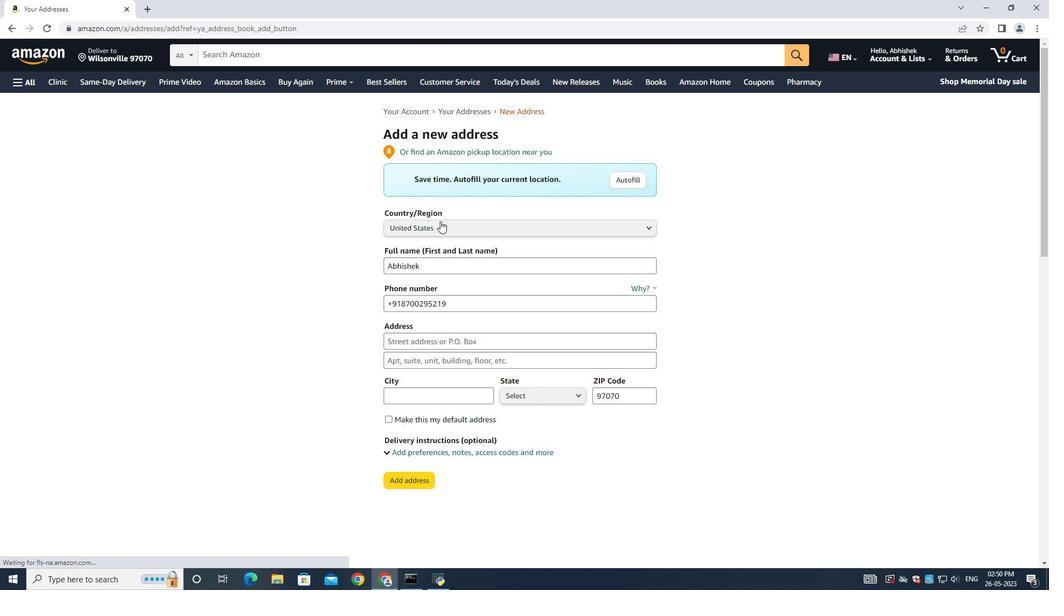 
Action: Mouse pressed left at (437, 227)
Screenshot: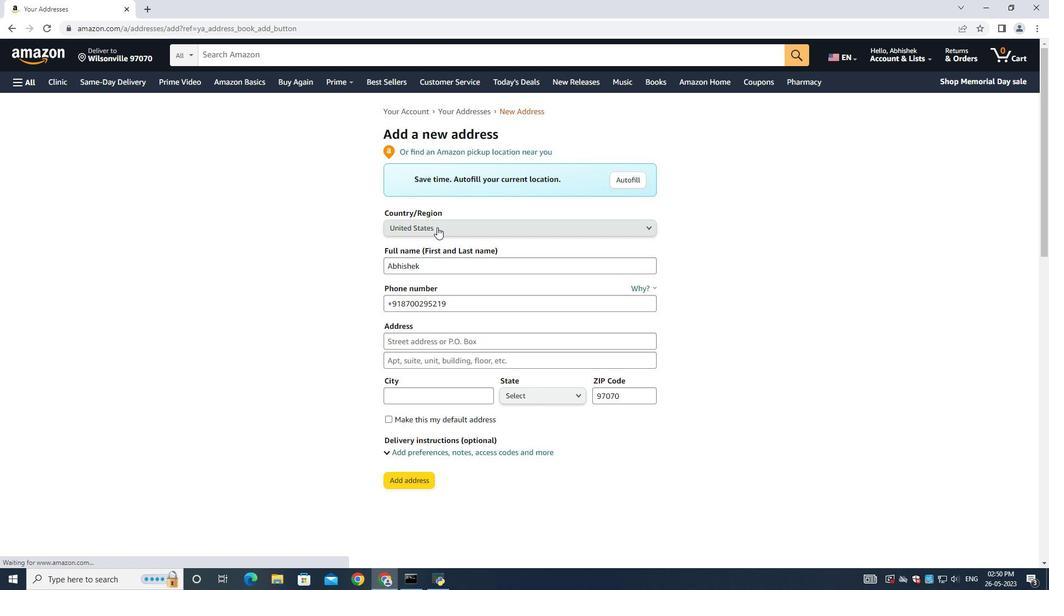 
Action: Mouse moved to (436, 226)
Screenshot: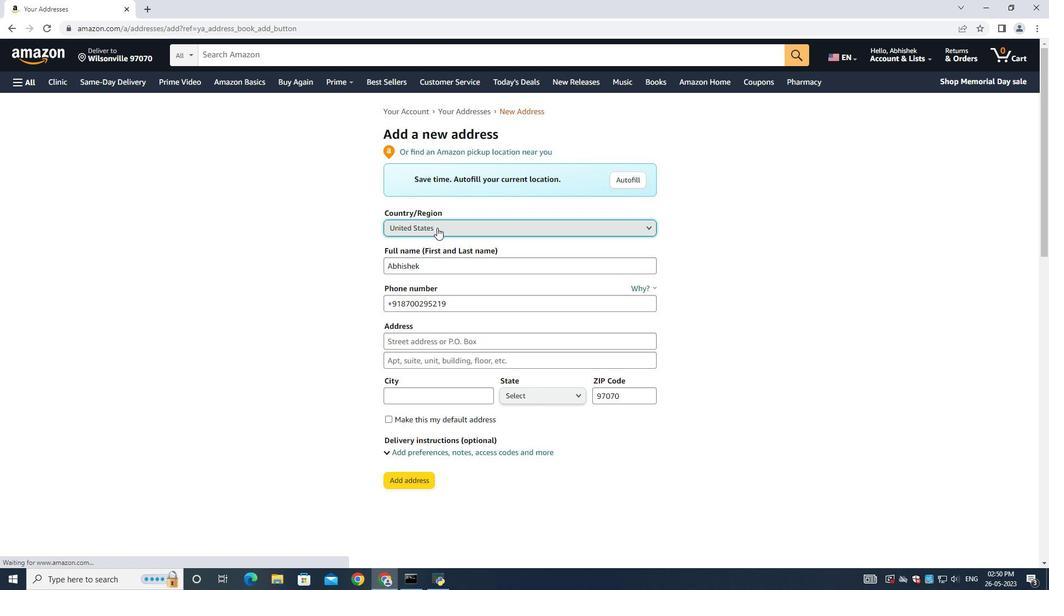 
Action: Mouse pressed left at (436, 226)
Screenshot: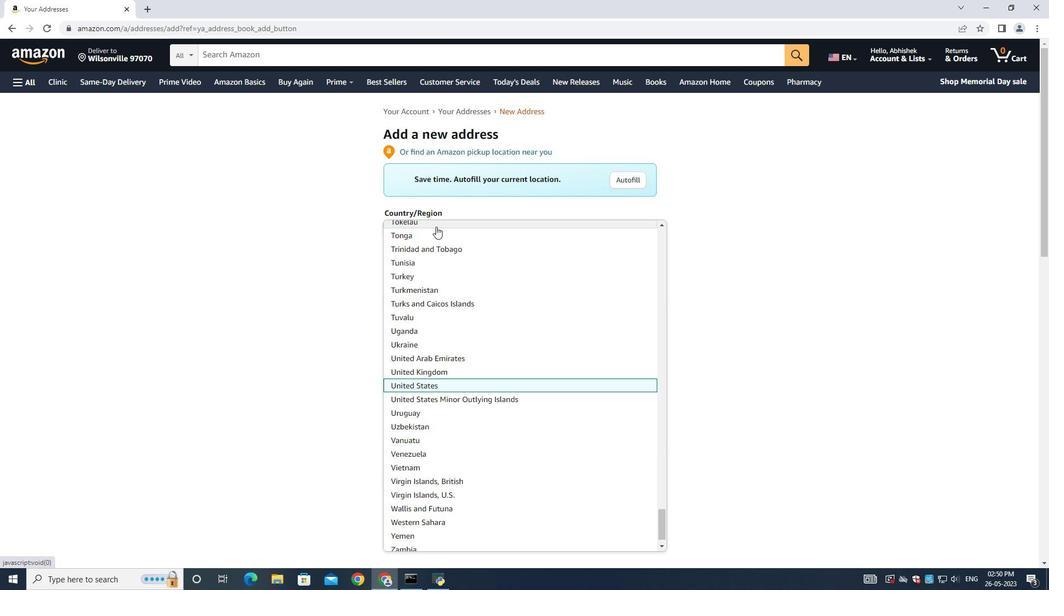 
Action: Mouse moved to (438, 232)
Screenshot: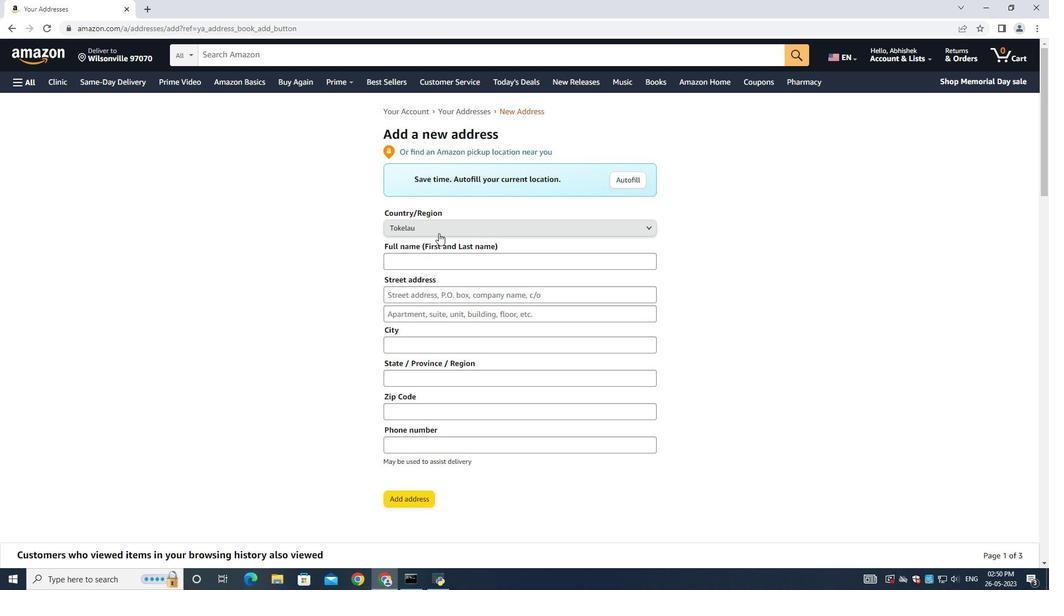 
Action: Mouse pressed left at (438, 232)
Screenshot: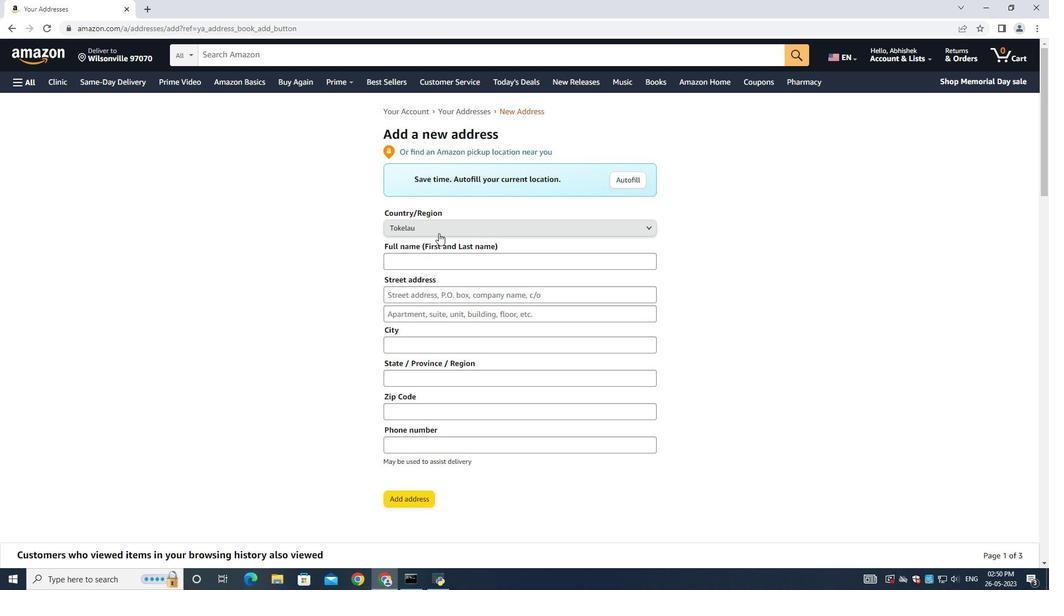 
Action: Mouse moved to (448, 327)
Screenshot: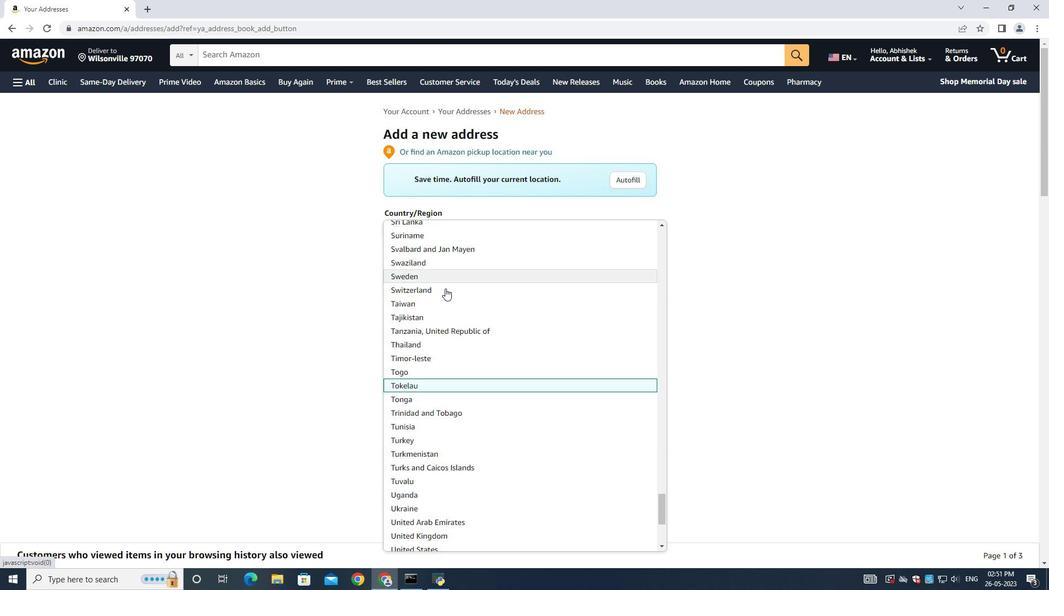 
Action: Mouse scrolled (448, 327) with delta (0, 0)
Screenshot: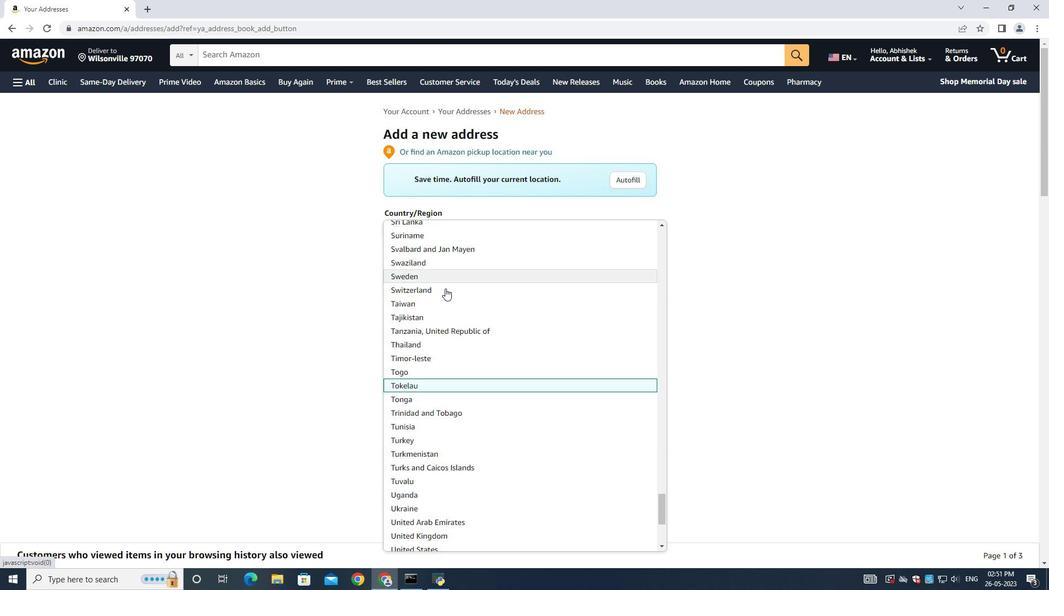 
Action: Mouse moved to (448, 336)
Screenshot: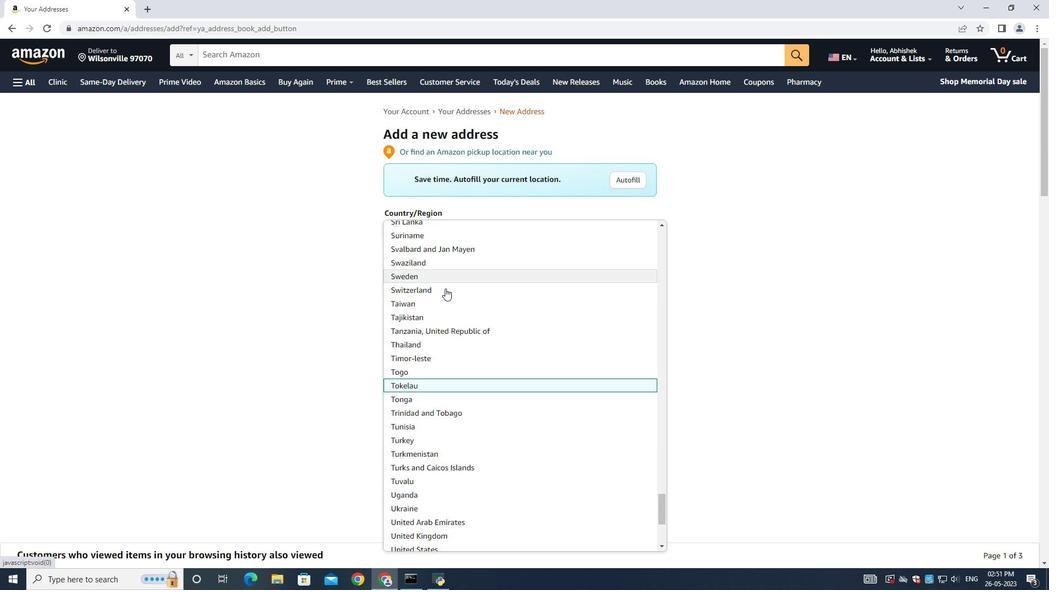 
Action: Mouse scrolled (448, 332) with delta (0, 0)
Screenshot: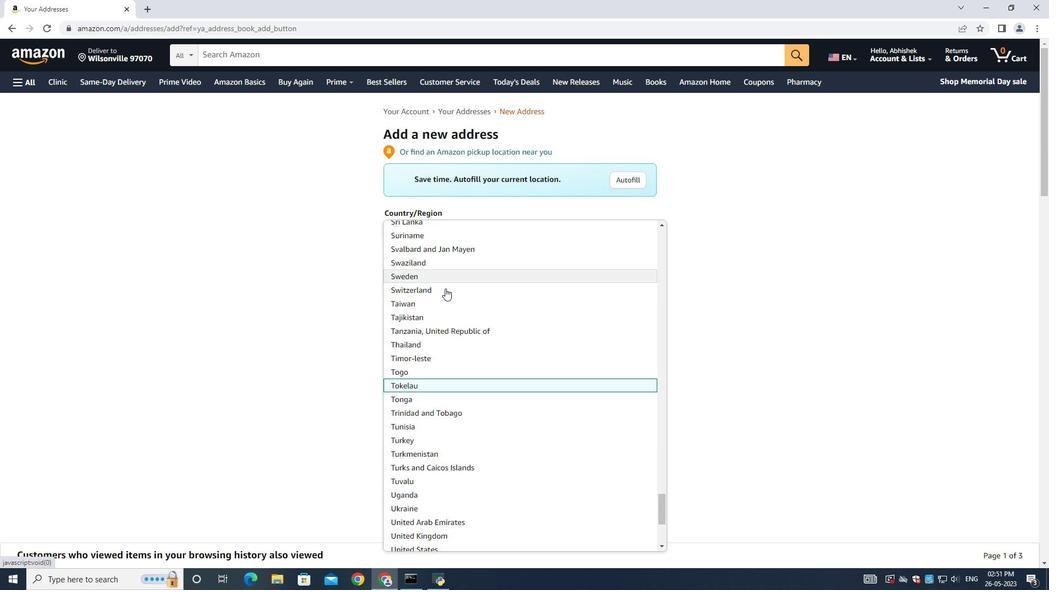 
Action: Mouse moved to (448, 337)
Screenshot: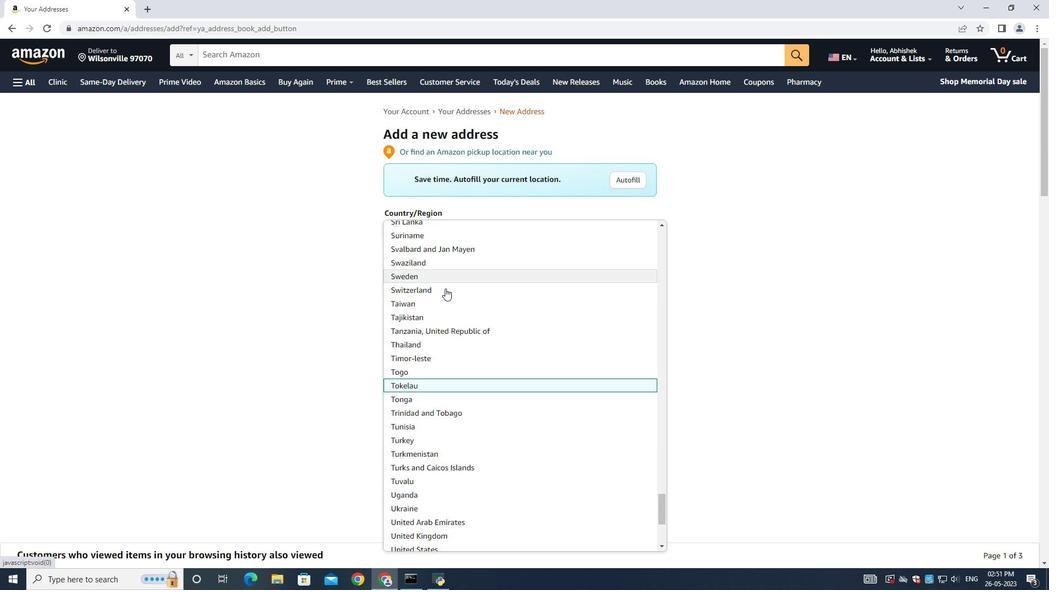 
Action: Mouse scrolled (448, 335) with delta (0, 0)
Screenshot: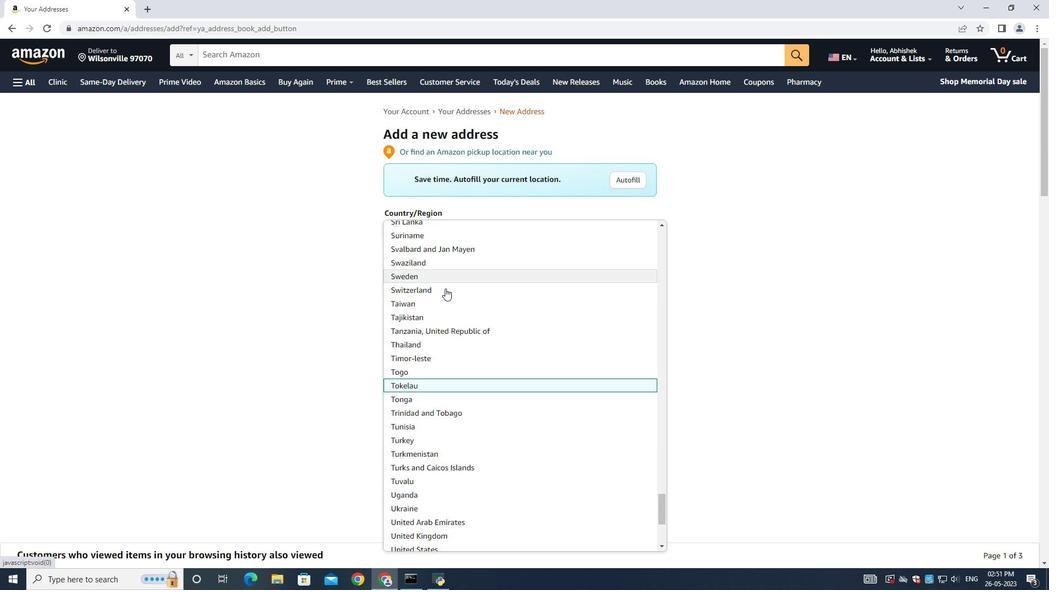
Action: Mouse moved to (448, 337)
Screenshot: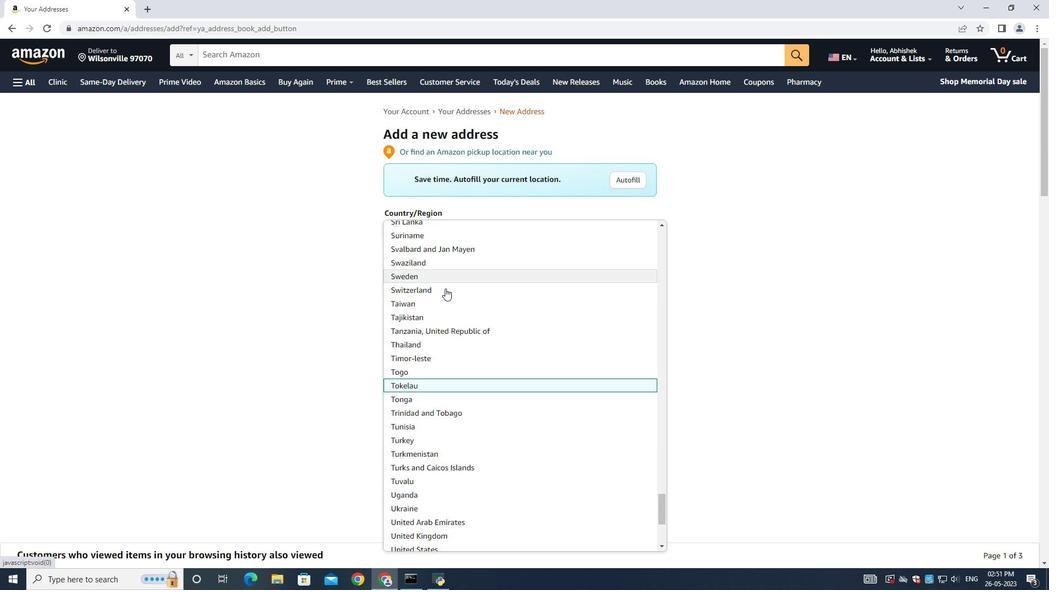 
Action: Mouse scrolled (448, 336) with delta (0, 0)
Screenshot: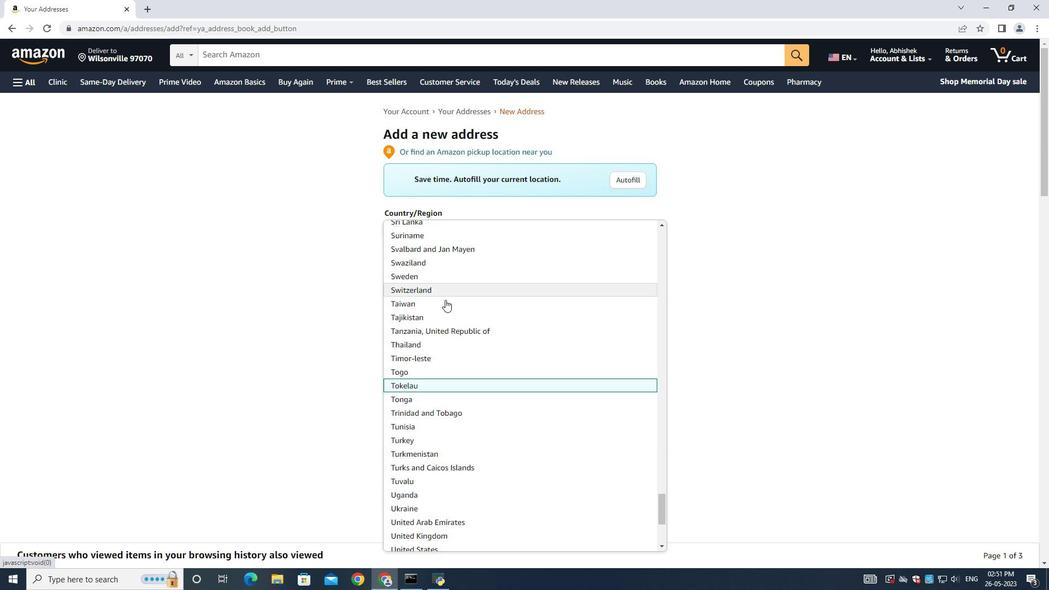 
Action: Mouse moved to (448, 338)
Screenshot: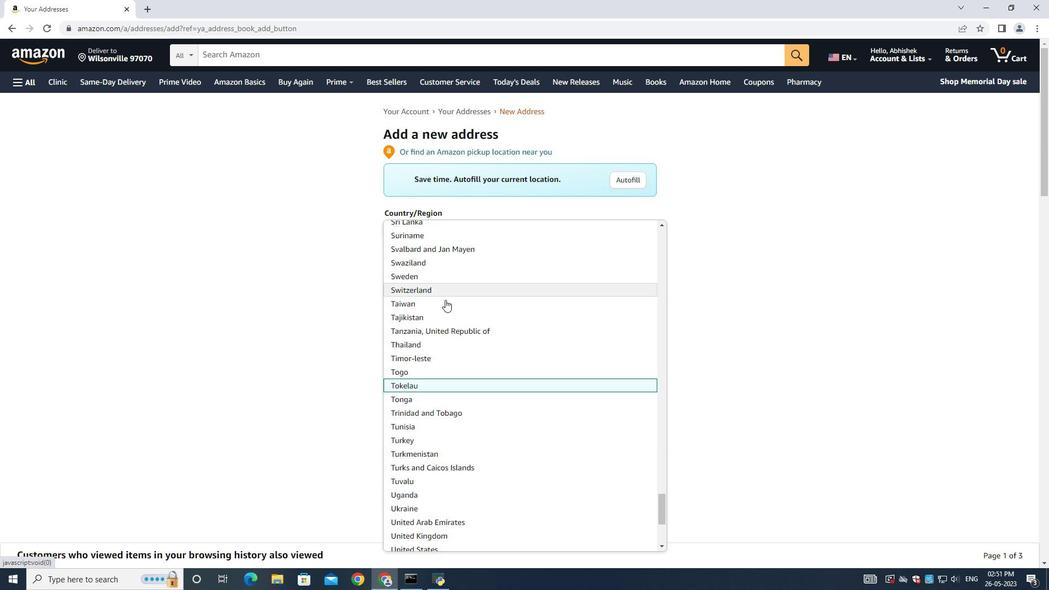 
Action: Mouse scrolled (448, 337) with delta (0, 0)
Screenshot: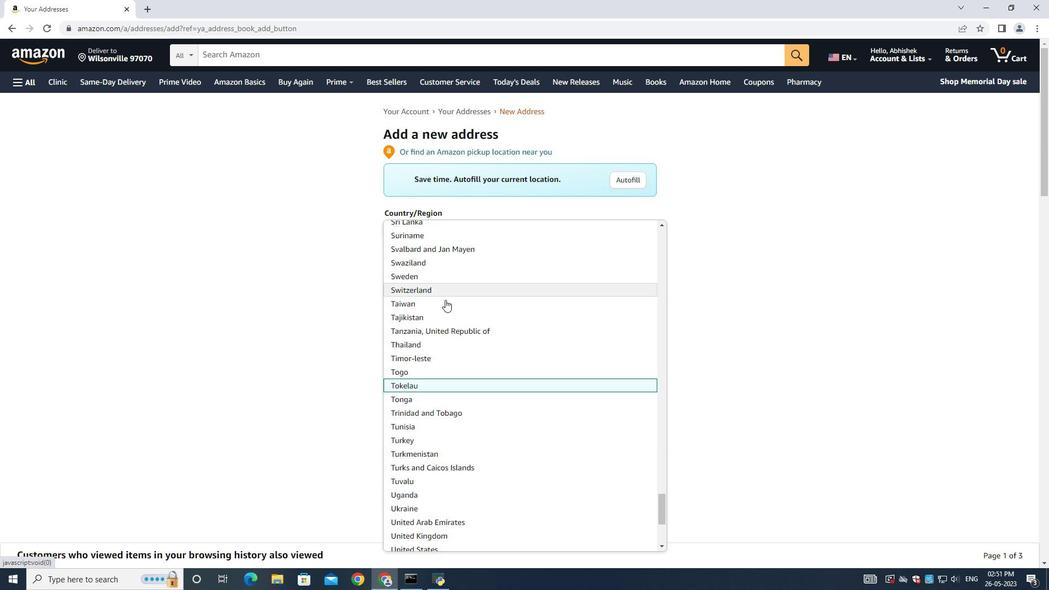 
Action: Mouse moved to (449, 339)
Screenshot: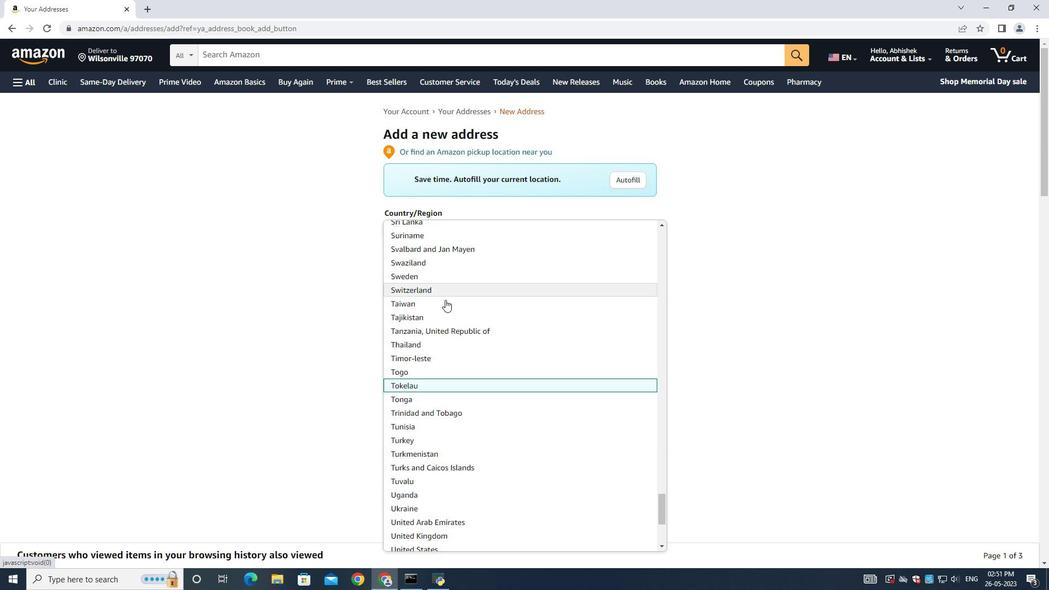 
Action: Mouse scrolled (448, 338) with delta (0, 0)
Screenshot: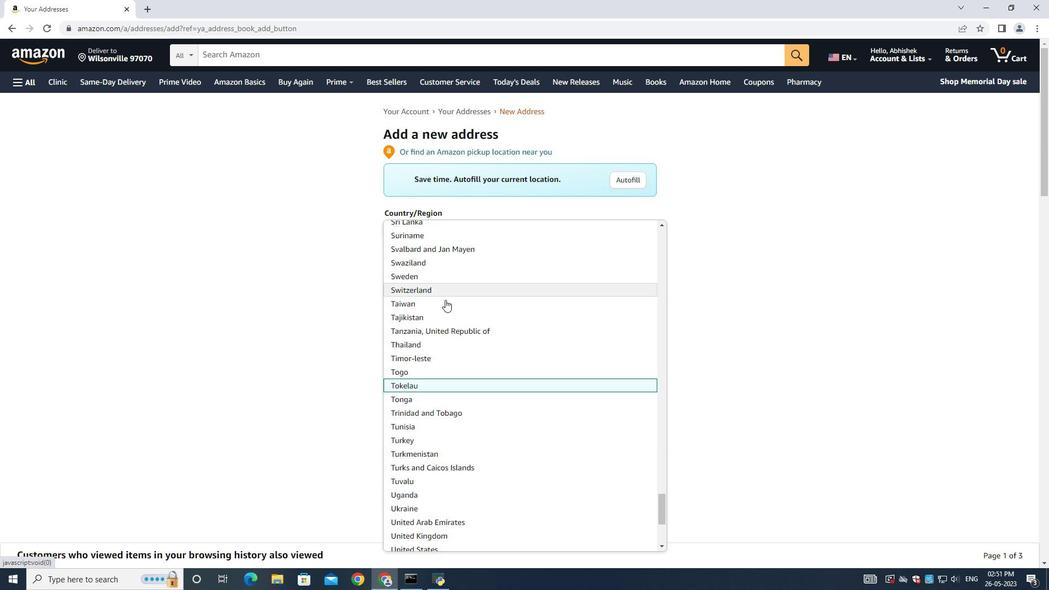 
Action: Mouse moved to (453, 362)
Screenshot: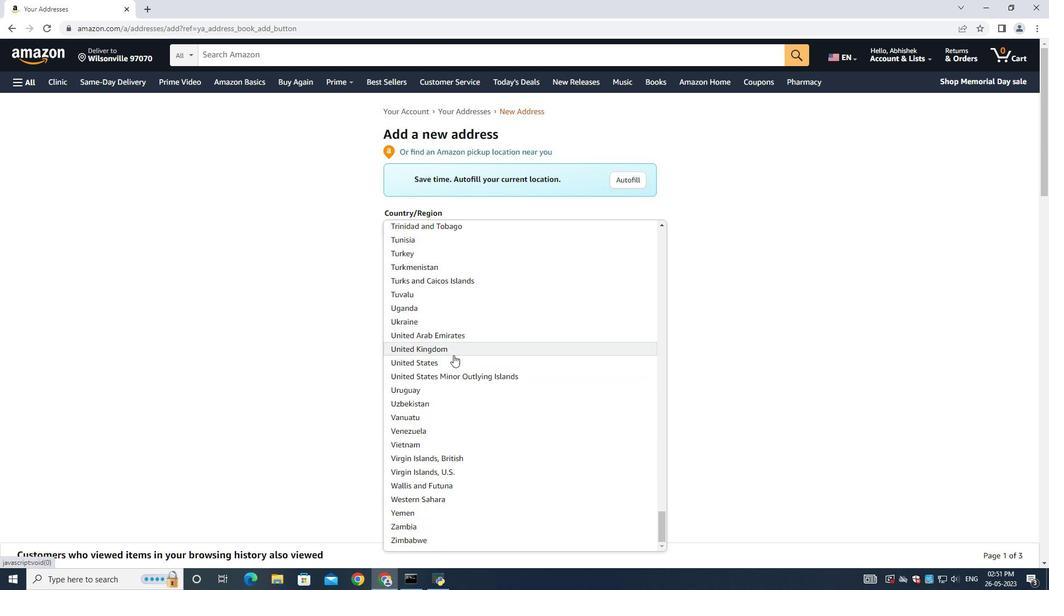 
Action: Mouse scrolled (453, 361) with delta (0, 0)
Screenshot: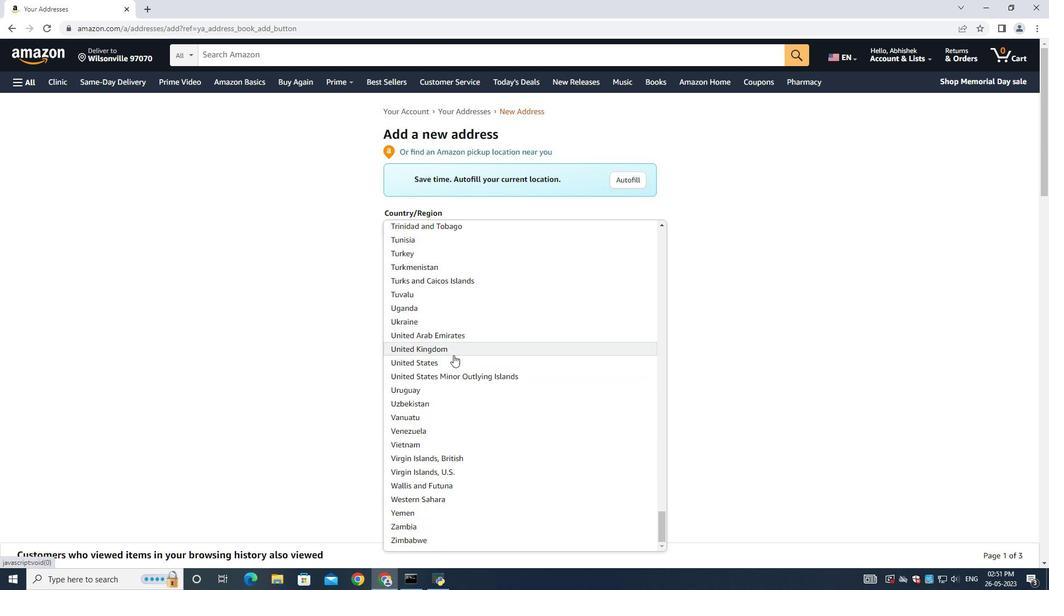 
Action: Mouse moved to (453, 369)
Screenshot: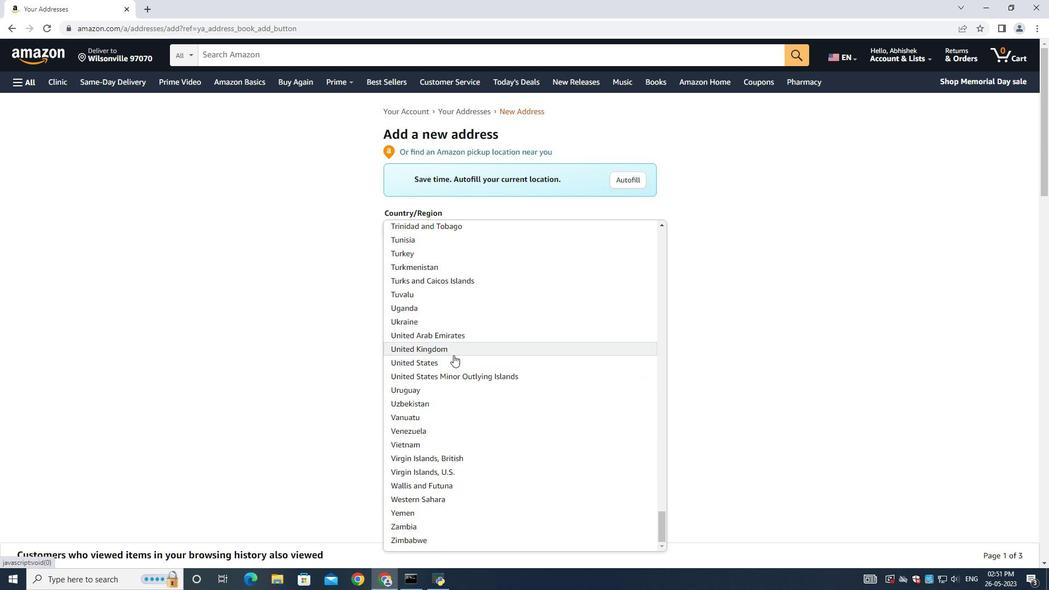 
Action: Mouse scrolled (453, 369) with delta (0, 0)
Screenshot: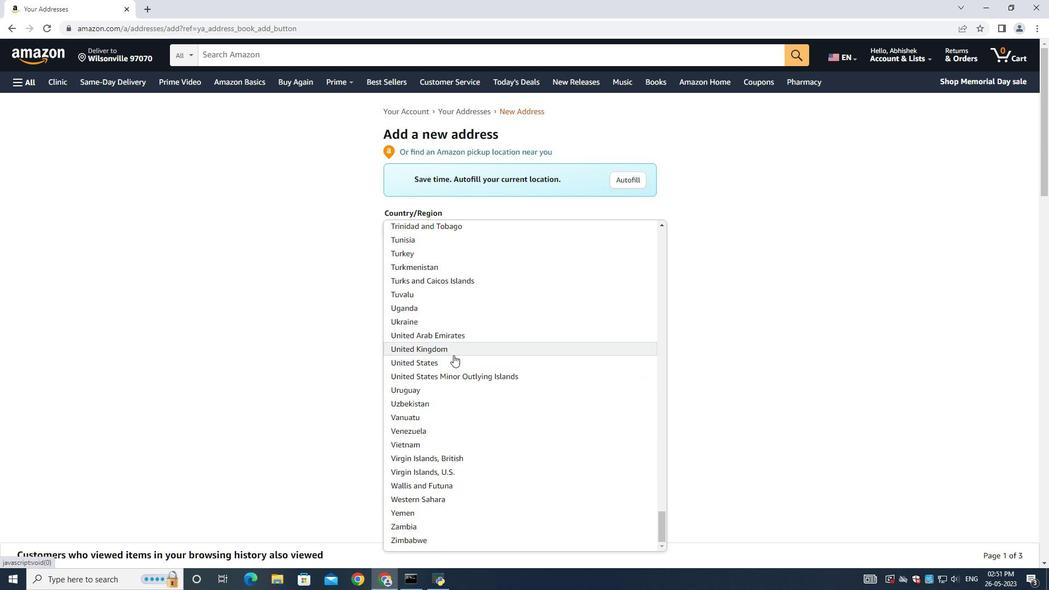 
Action: Mouse moved to (452, 377)
Screenshot: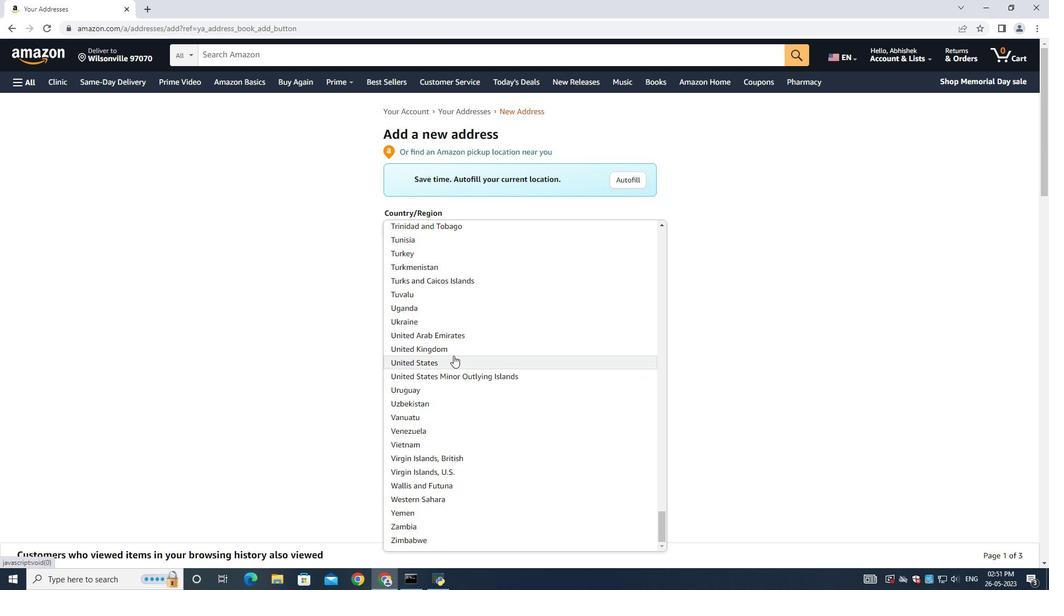 
Action: Mouse scrolled (452, 375) with delta (0, 0)
Screenshot: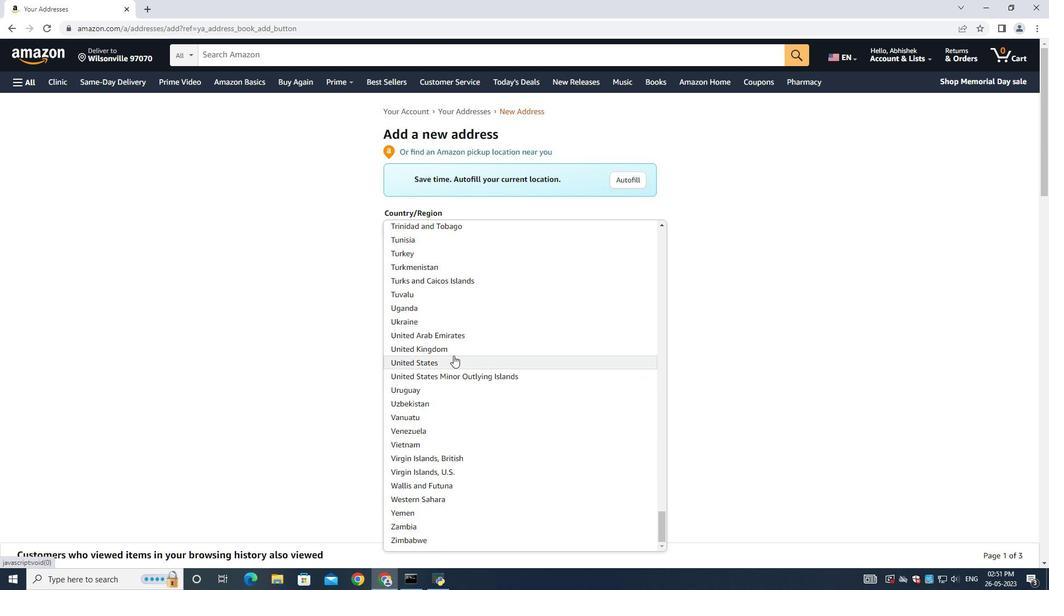 
Action: Mouse moved to (452, 378)
Screenshot: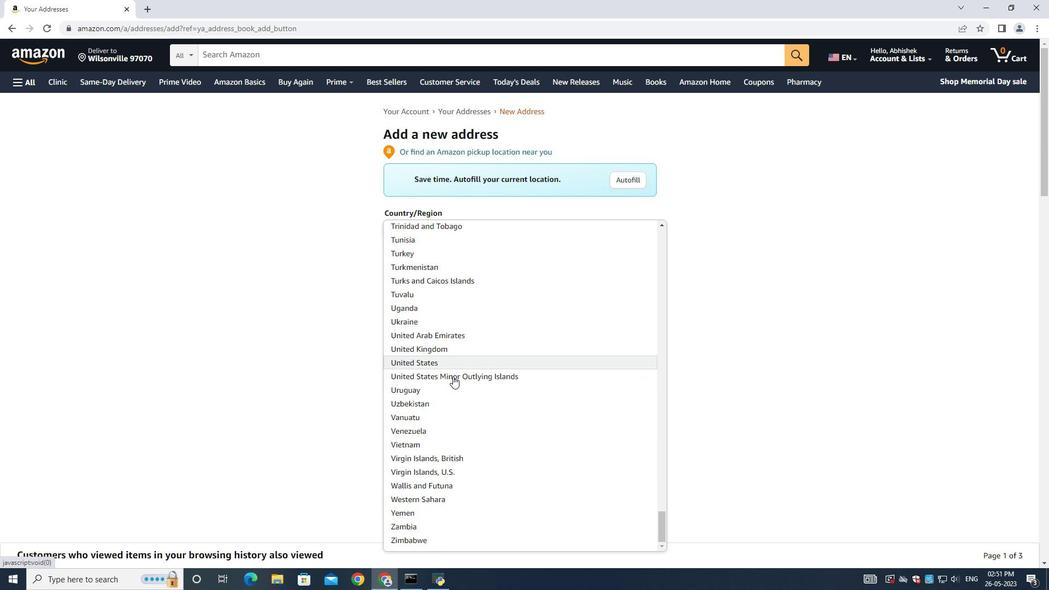 
Action: Mouse scrolled (452, 376) with delta (0, 0)
Screenshot: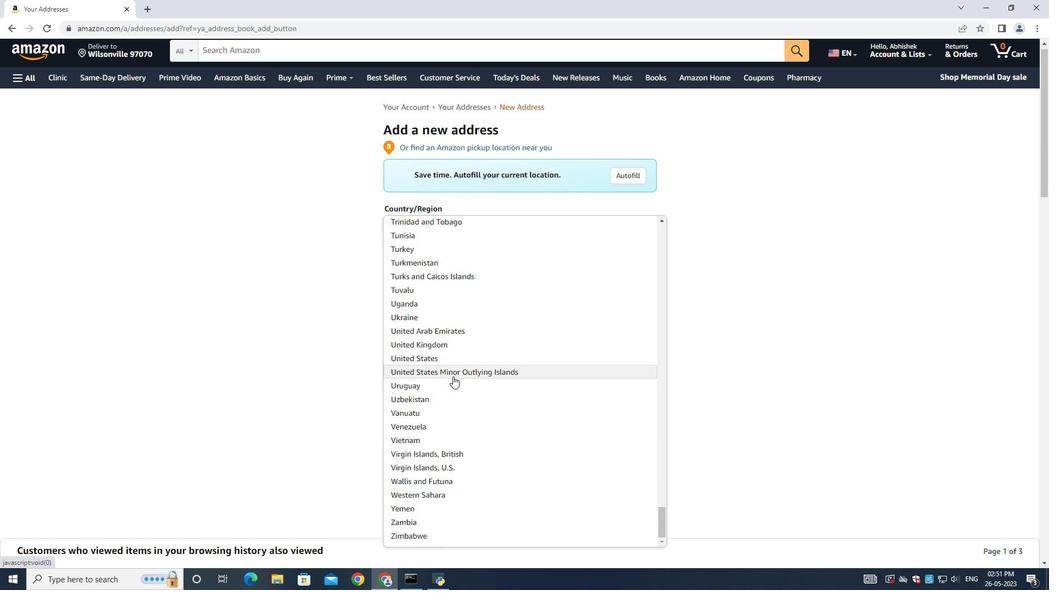 
Action: Mouse moved to (452, 378)
Screenshot: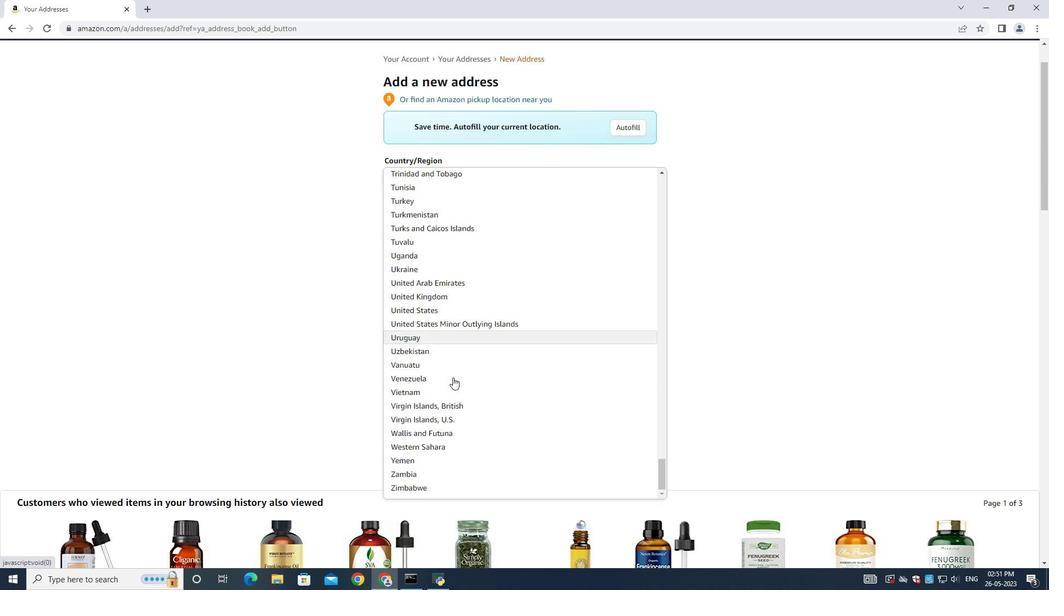 
Action: Mouse scrolled (452, 377) with delta (0, 0)
Screenshot: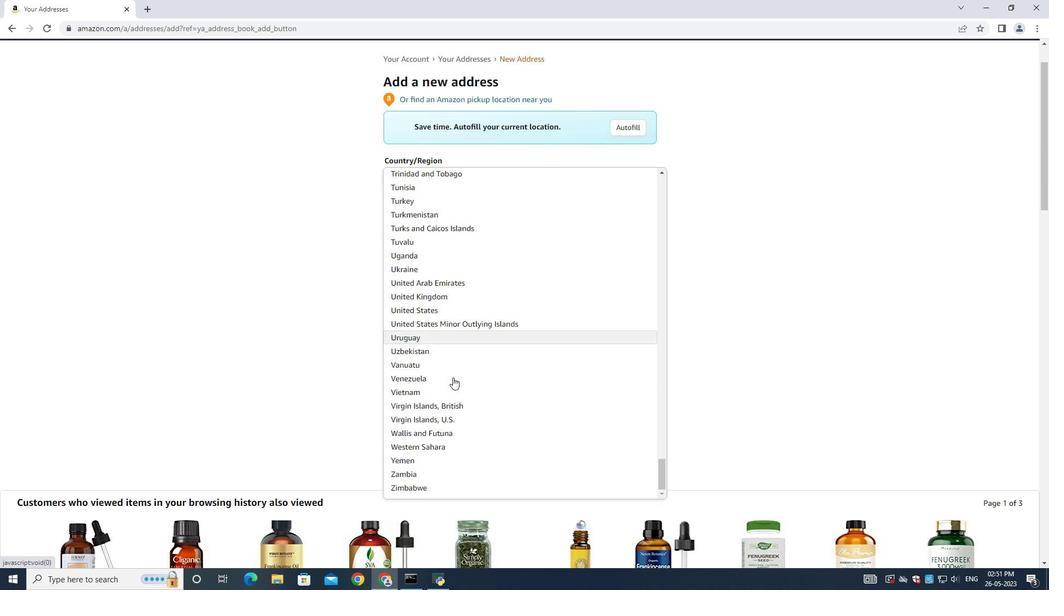 
Action: Mouse moved to (452, 378)
Screenshot: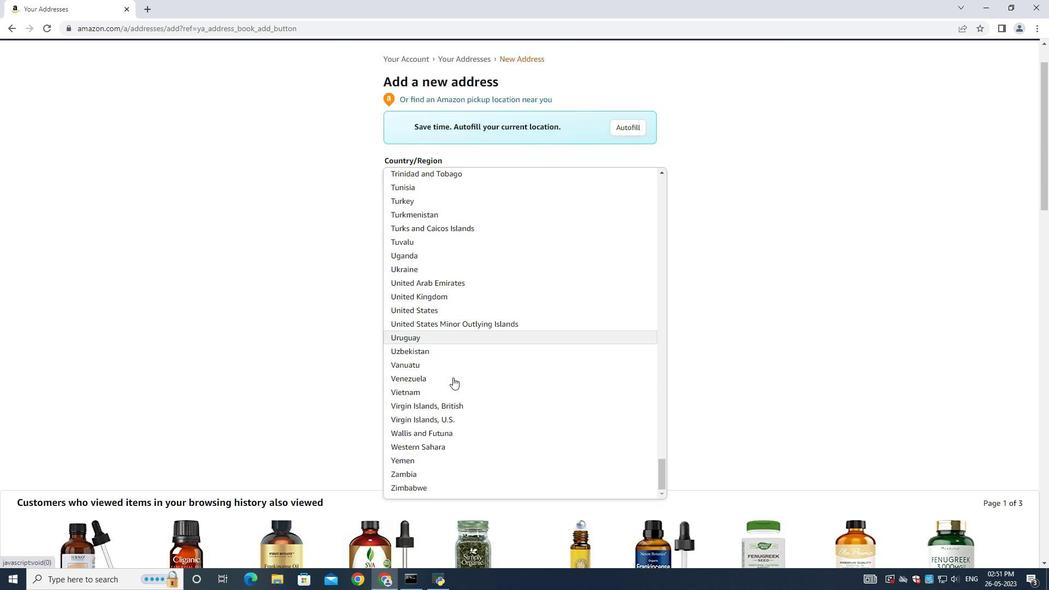 
Action: Mouse scrolled (452, 377) with delta (0, 0)
Screenshot: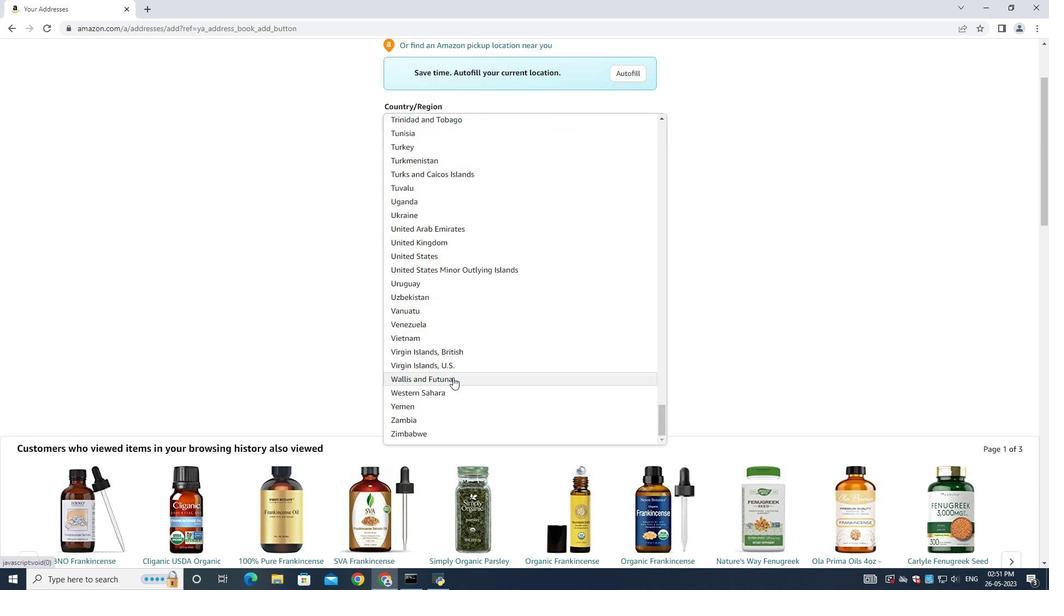 
Action: Mouse moved to (452, 379)
Screenshot: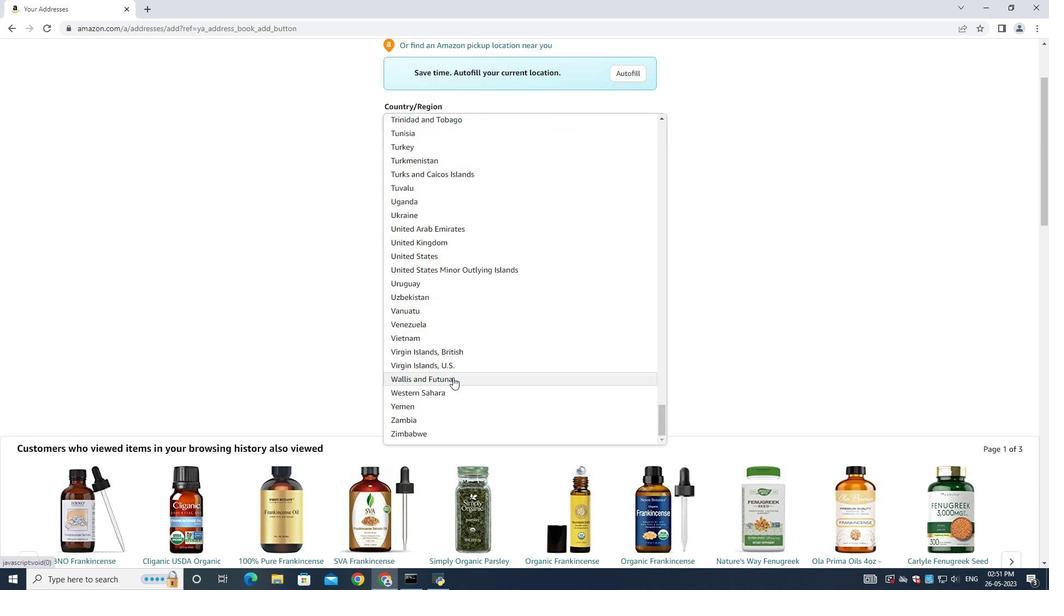 
Action: Mouse scrolled (452, 377) with delta (0, 0)
Screenshot: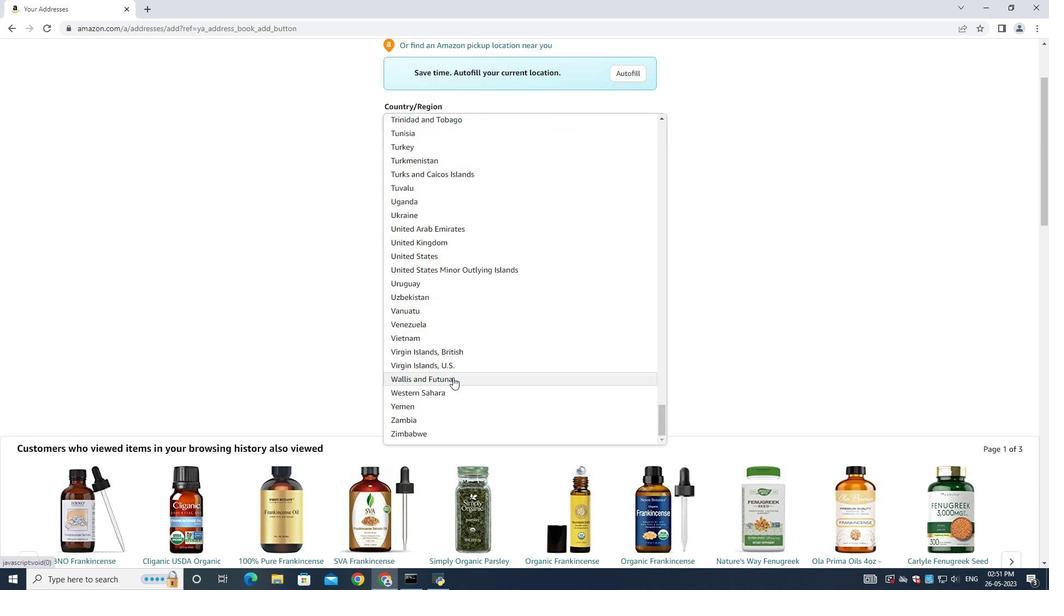 
Action: Mouse scrolled (452, 378) with delta (0, 0)
Screenshot: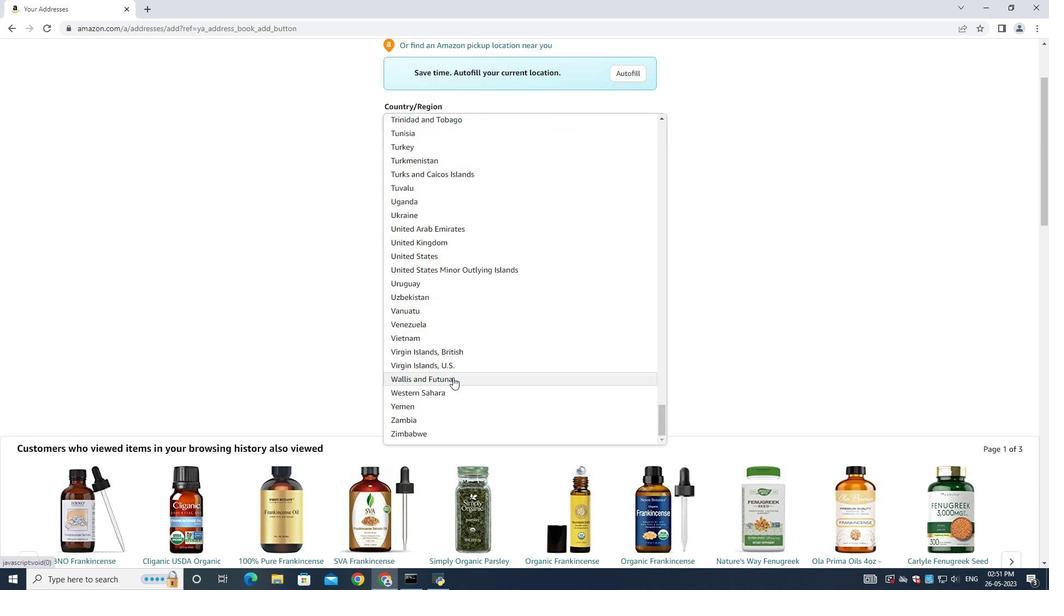
Action: Mouse moved to (480, 223)
Screenshot: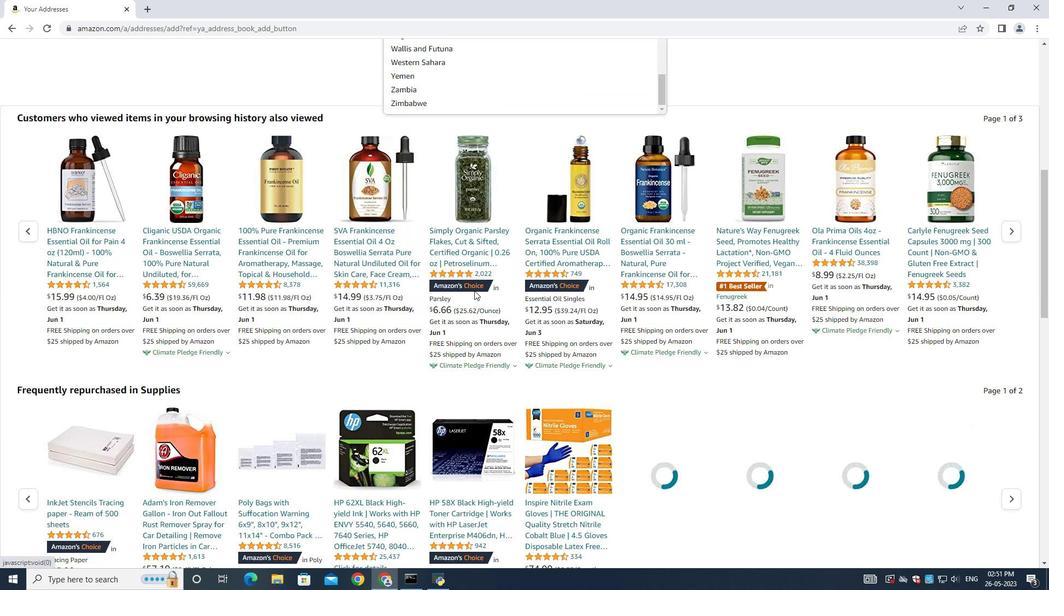 
Action: Mouse scrolled (480, 224) with delta (0, 0)
Screenshot: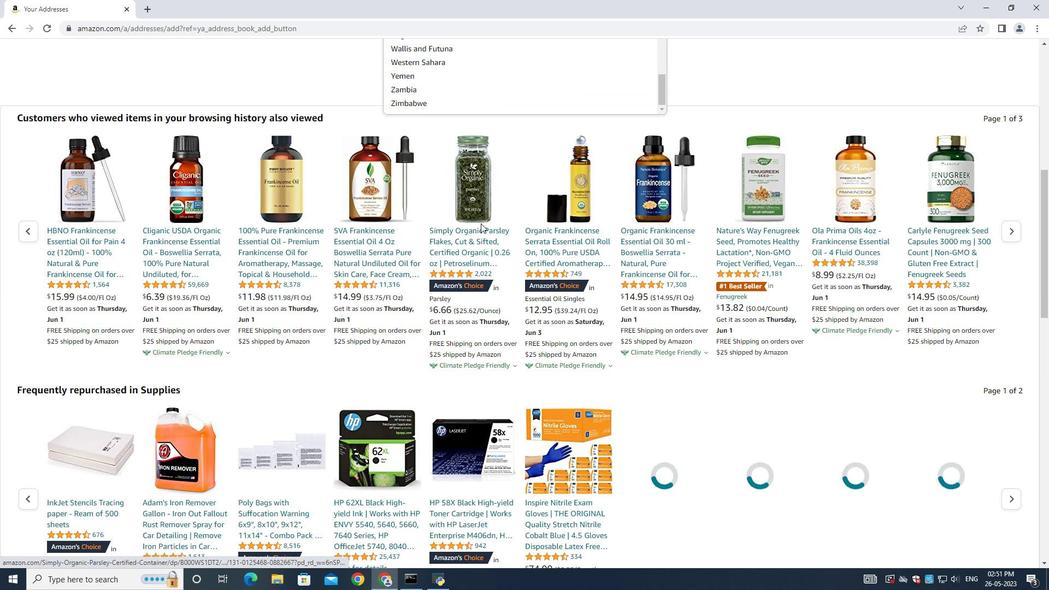 
Action: Mouse scrolled (480, 224) with delta (0, 0)
Screenshot: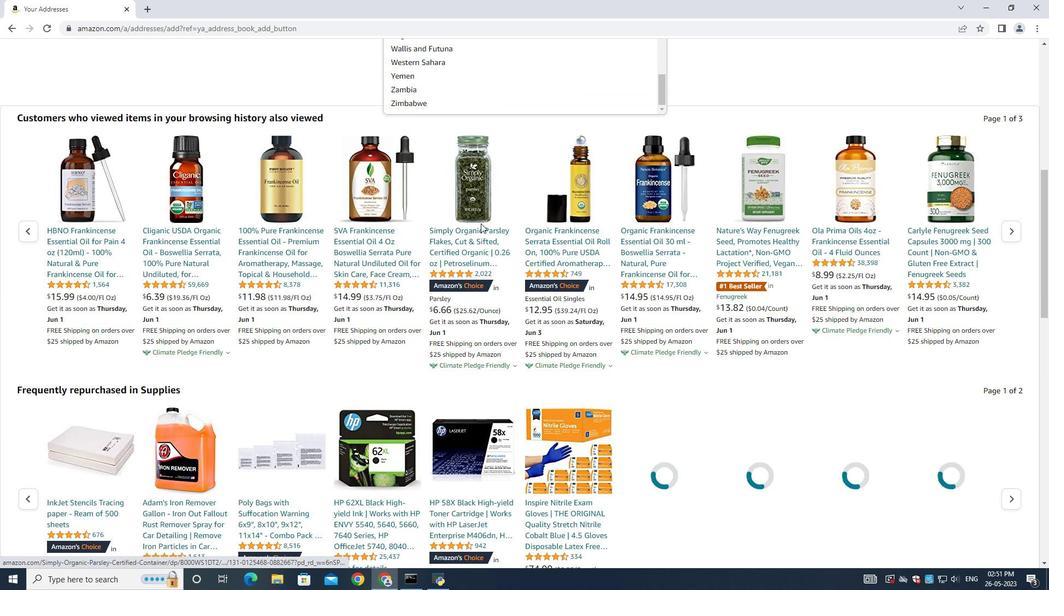 
Action: Mouse scrolled (480, 224) with delta (0, 0)
Screenshot: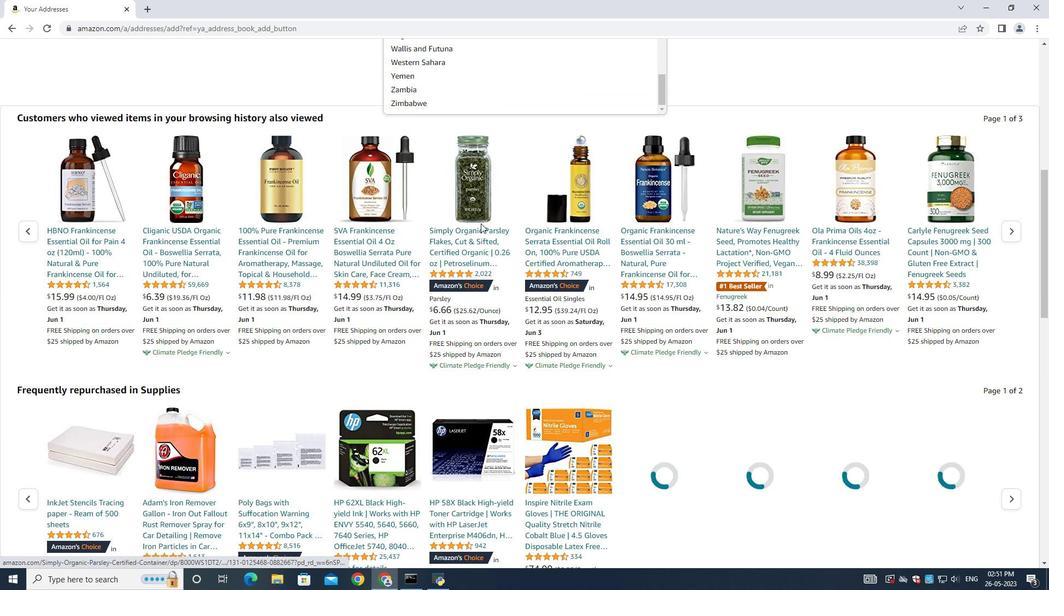 
Action: Mouse scrolled (480, 224) with delta (0, 0)
Screenshot: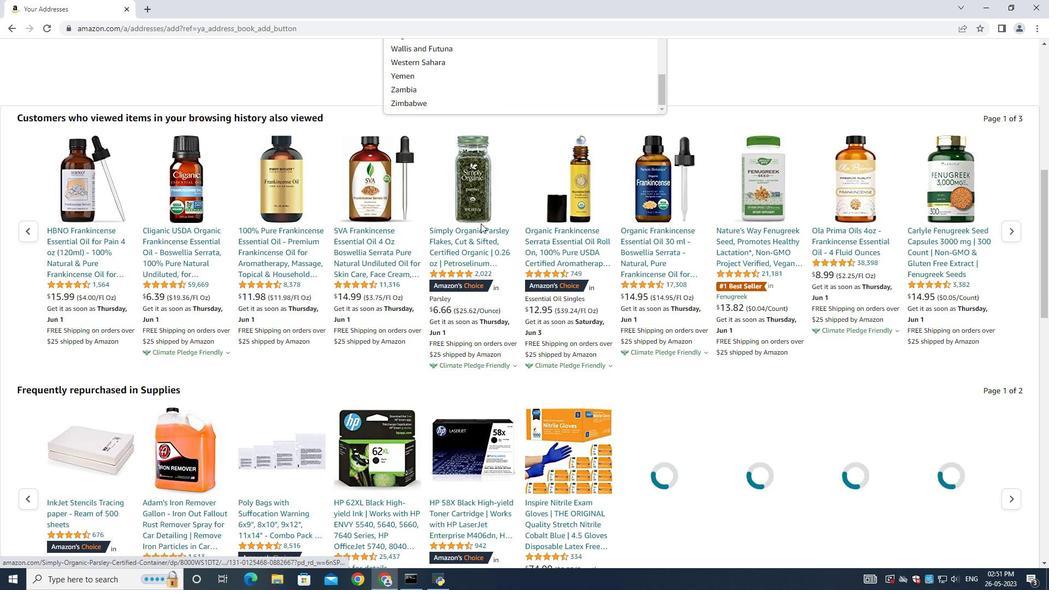 
Action: Mouse scrolled (480, 224) with delta (0, 0)
Screenshot: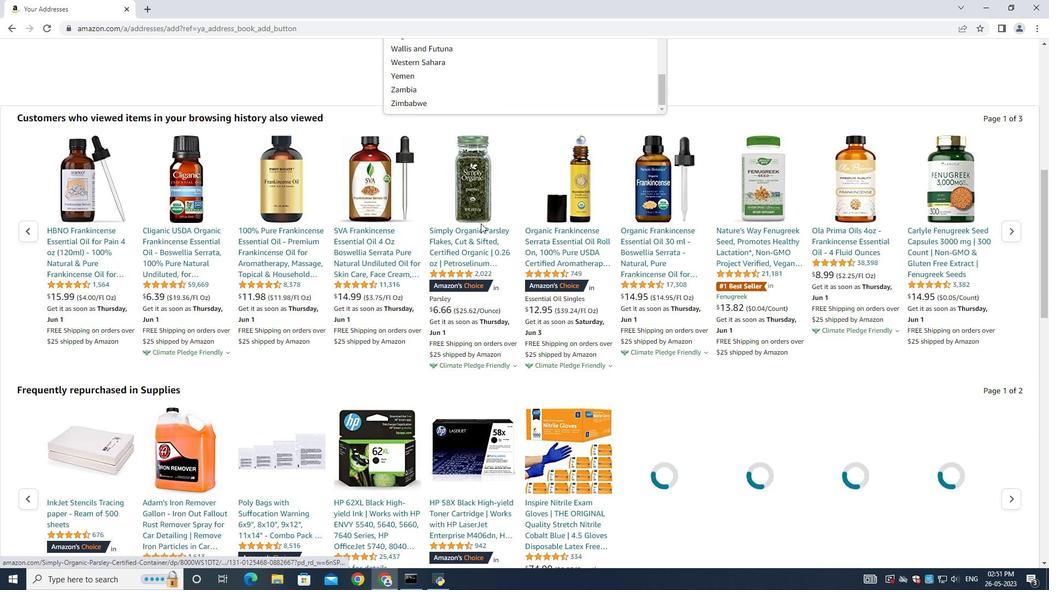
Action: Mouse moved to (414, 199)
Screenshot: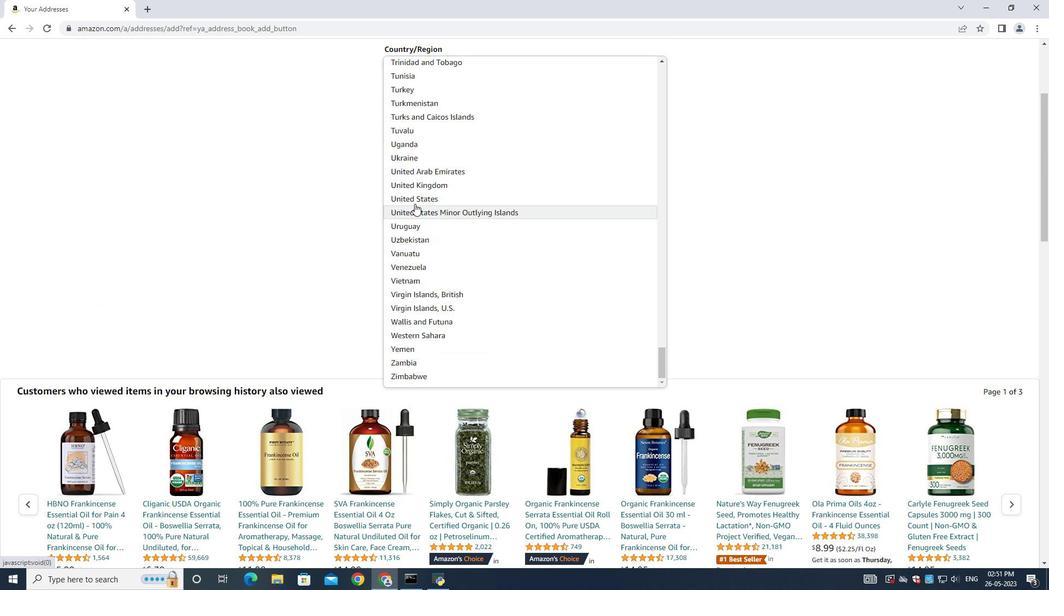 
Action: Mouse pressed left at (414, 199)
Screenshot: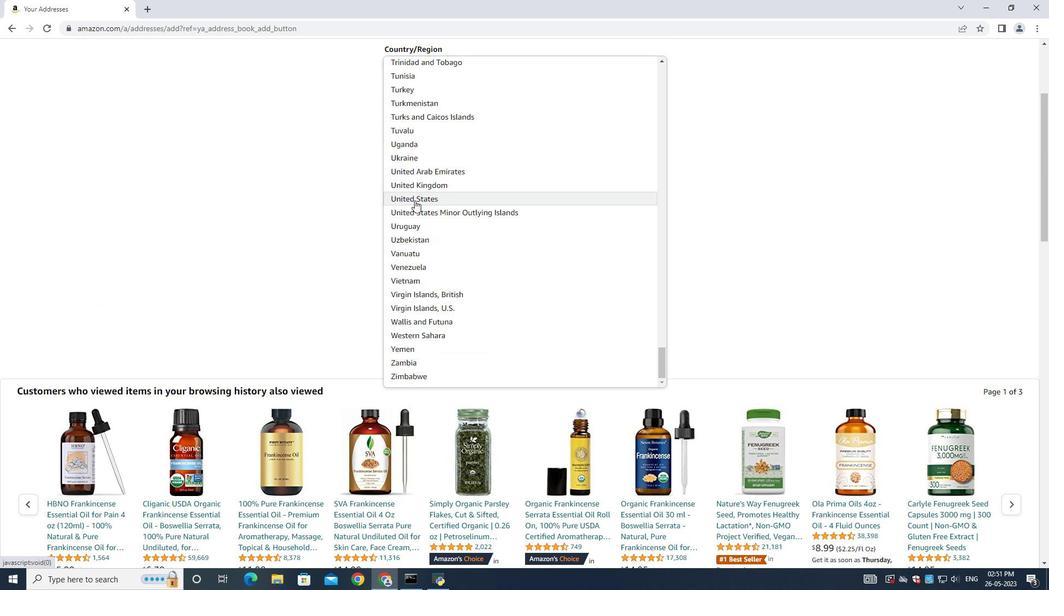
Action: Mouse moved to (452, 107)
Screenshot: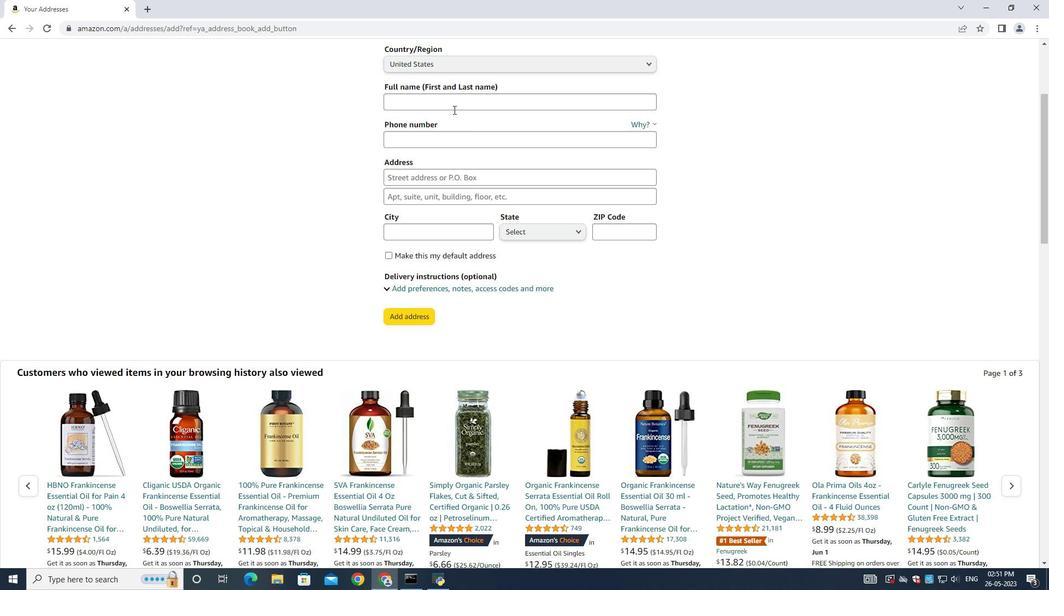 
Action: Mouse pressed left at (452, 107)
Screenshot: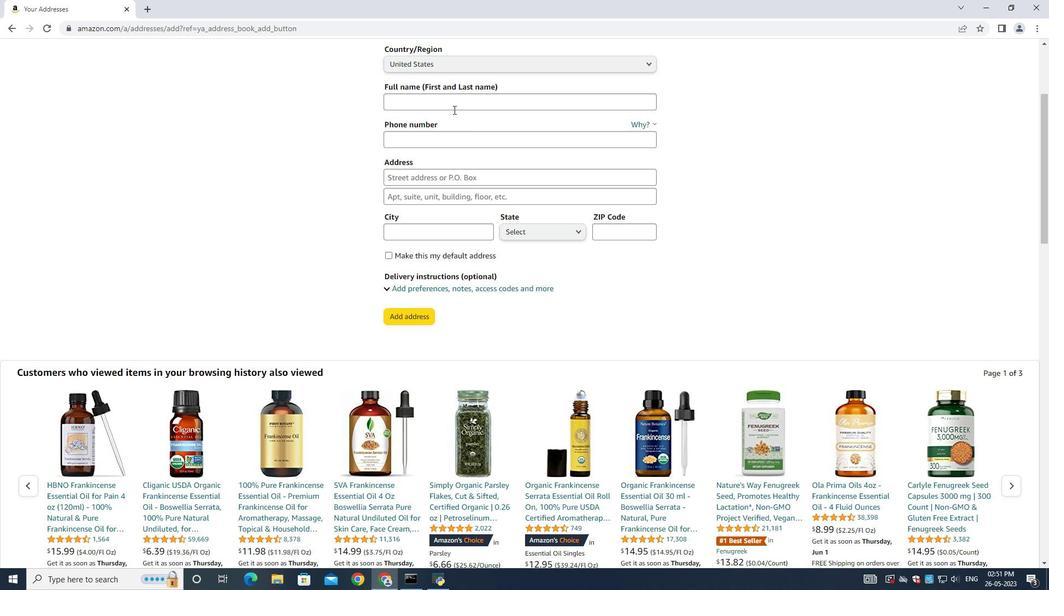 
Action: Mouse moved to (452, 107)
Screenshot: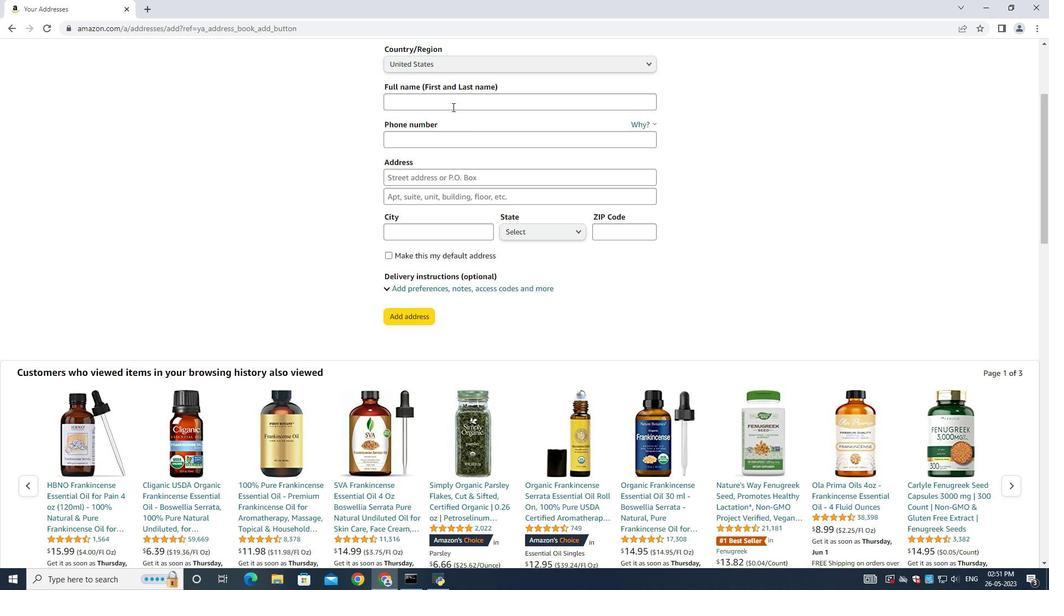 
Action: Key pressed <Key.shift><Key.shift><Key.shift><Key.shift>Lindsey<Key.space><Key.shift>Parker<Key.space>
Screenshot: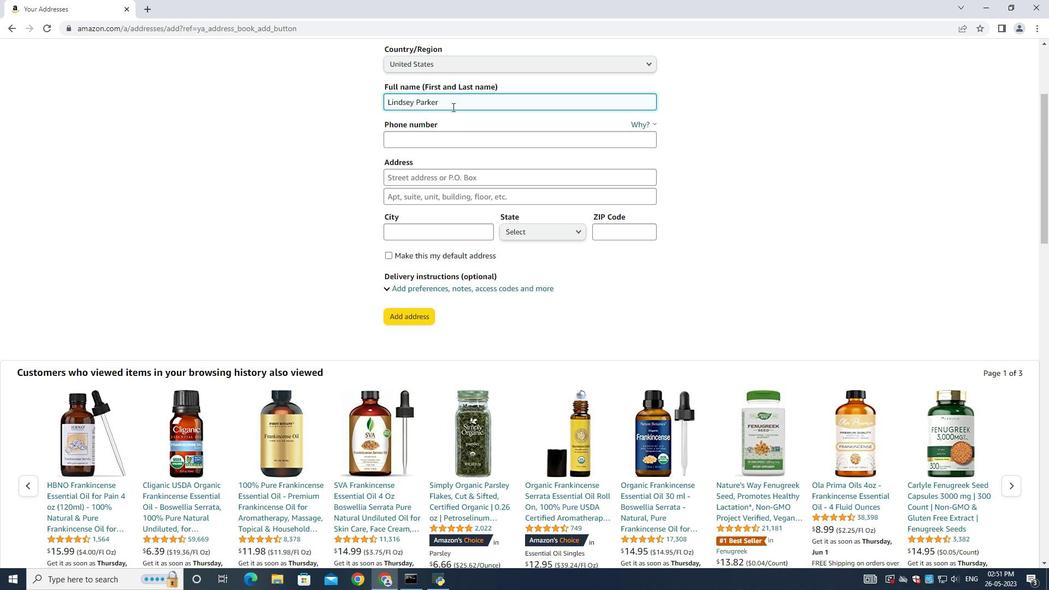 
Action: Mouse moved to (404, 138)
Screenshot: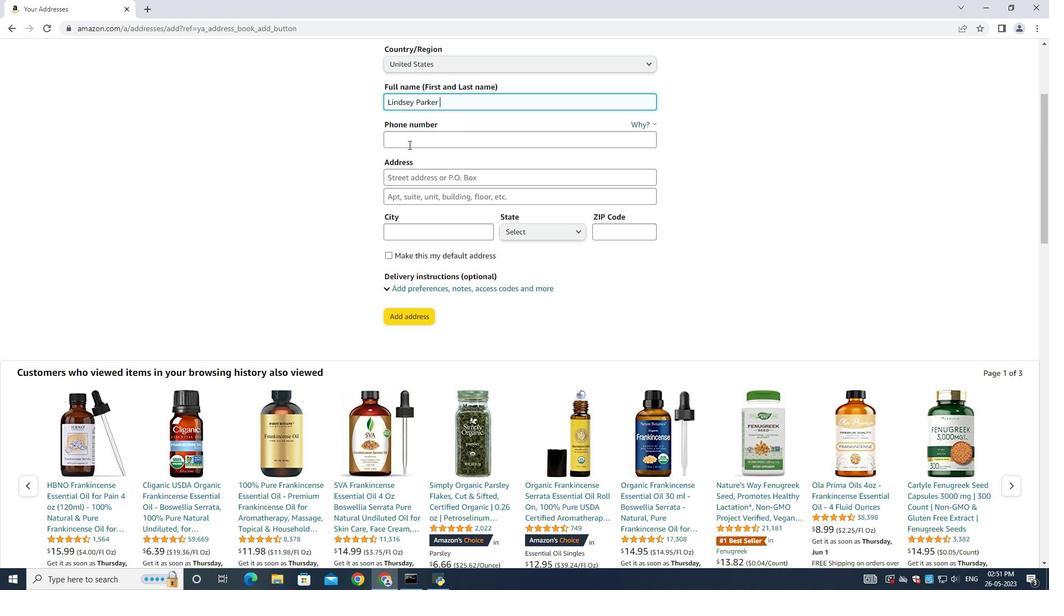 
Action: Mouse pressed left at (404, 138)
Screenshot: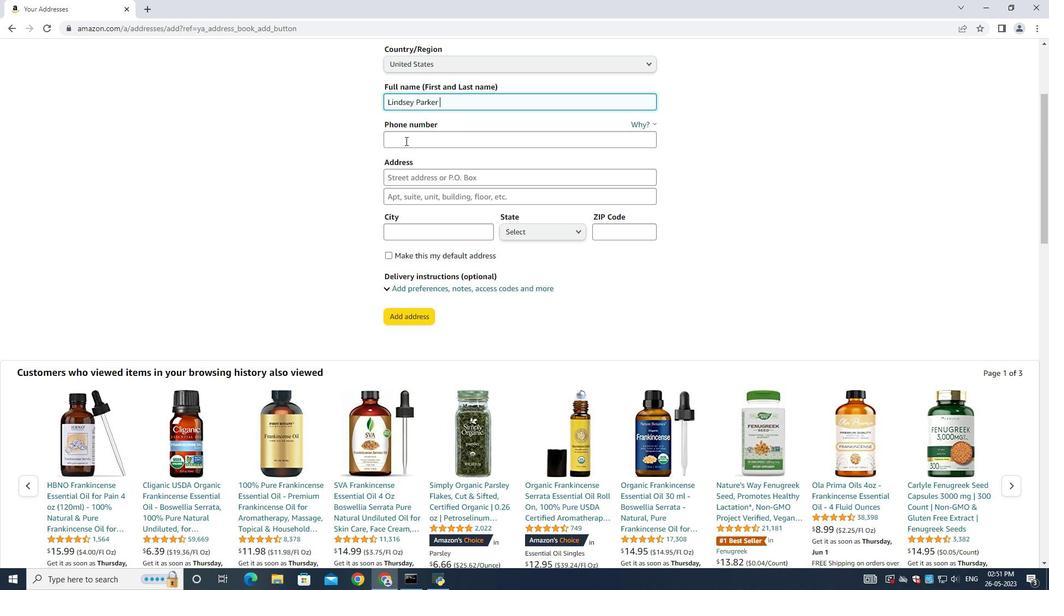 
Action: Mouse moved to (410, 137)
Screenshot: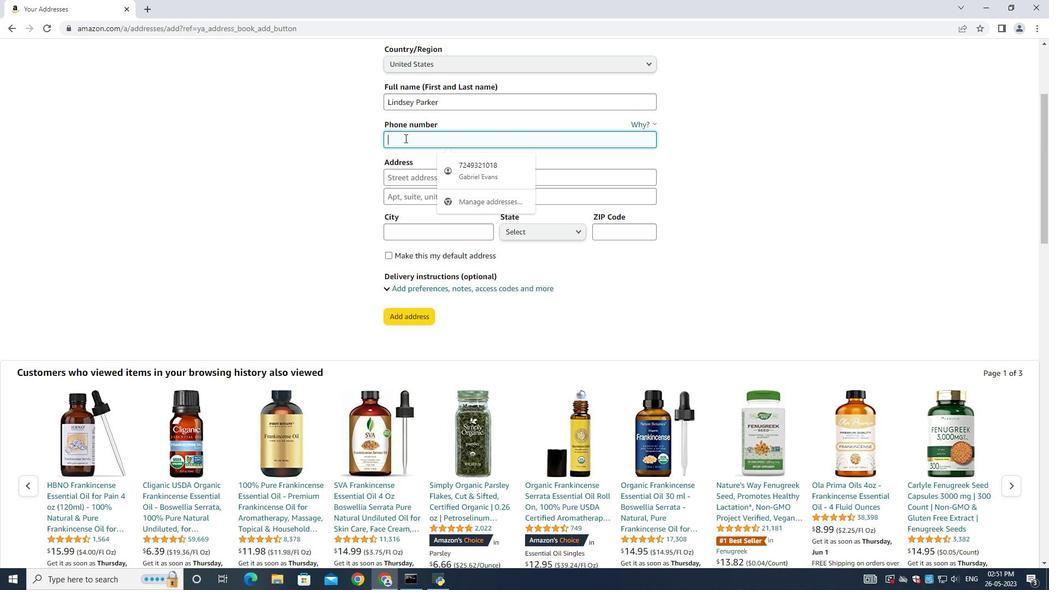 
Action: Key pressed <Key.shift>(330<Key.shift>)<Key.space>296-5862
Screenshot: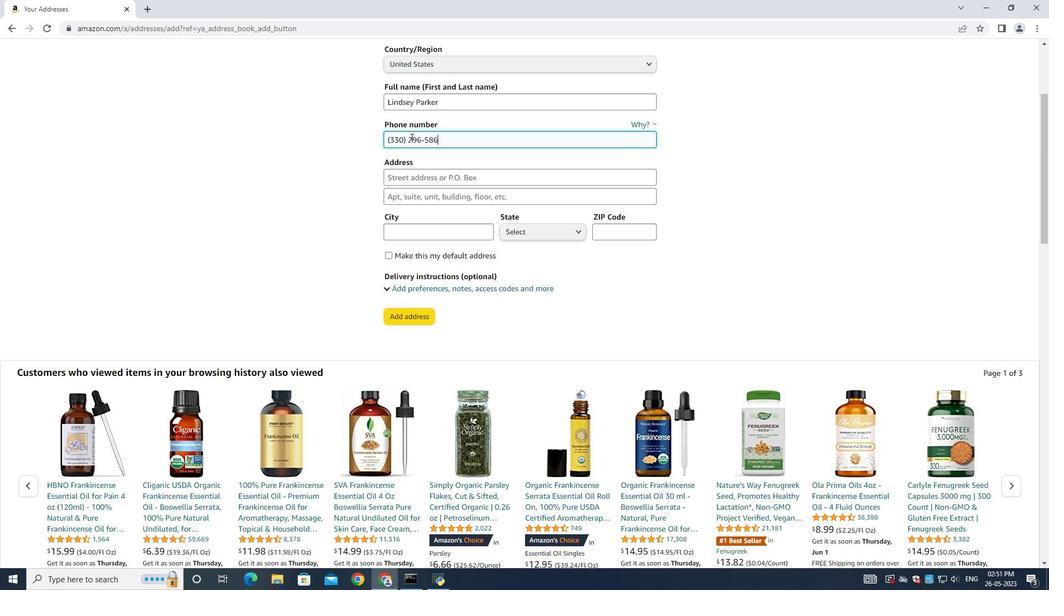
Action: Mouse moved to (393, 175)
Screenshot: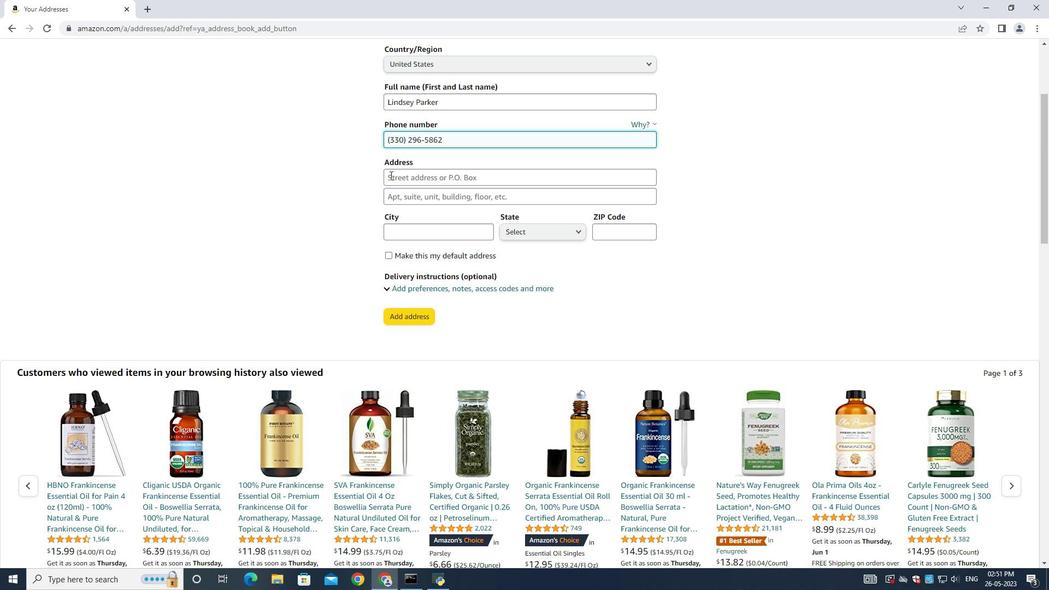 
Action: Mouse pressed left at (393, 175)
Screenshot: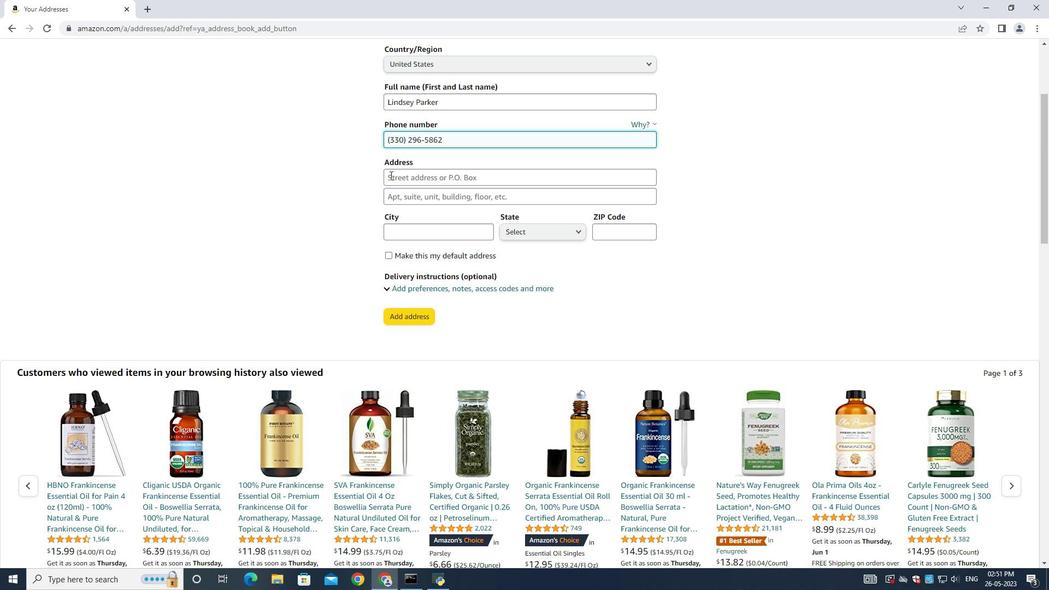 
Action: Mouse moved to (393, 178)
Screenshot: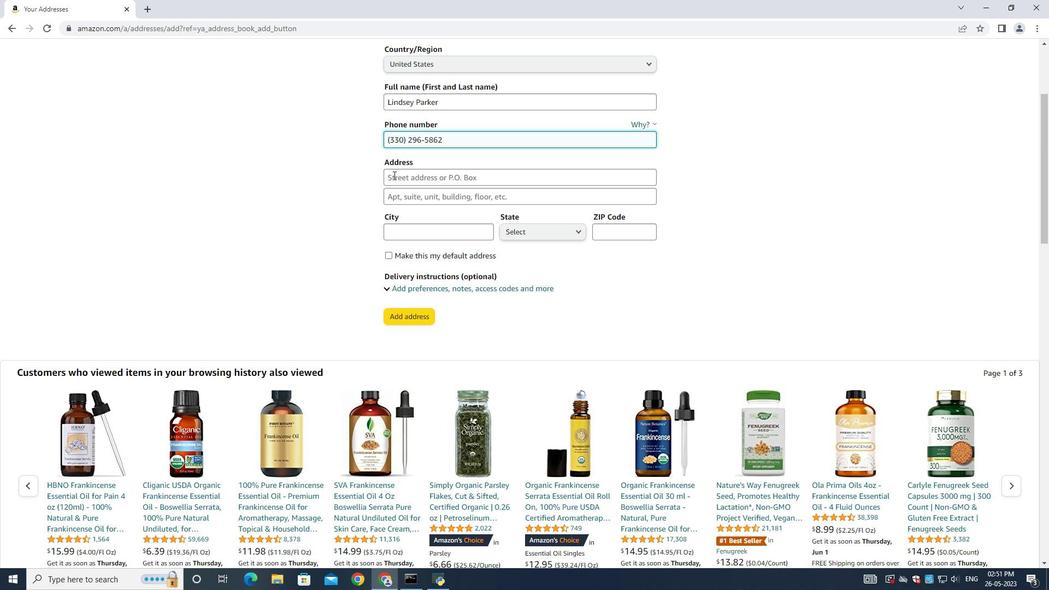 
Action: Key pressed 3039
Screenshot: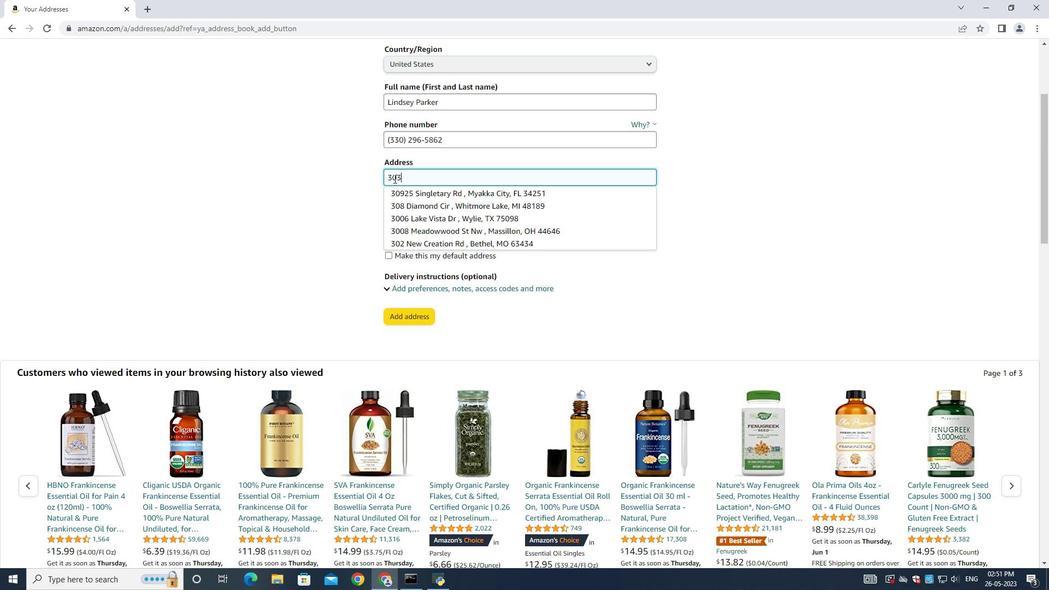 
Action: Mouse moved to (381, 125)
Screenshot: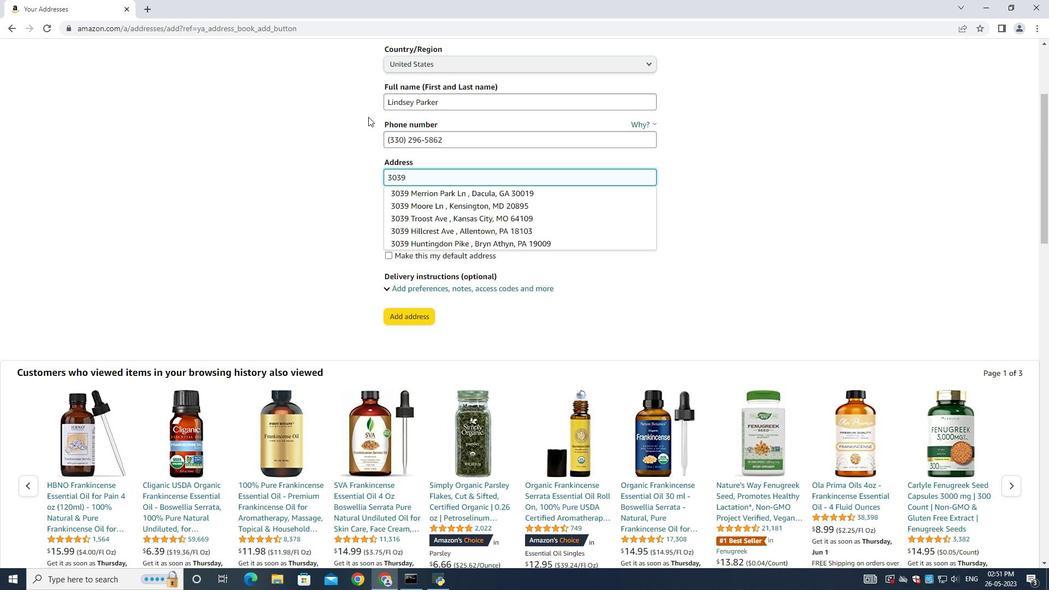 
Action: Key pressed <Key.space>lake<Key.space>rockwell<Key.space>re<Key.backspace>d<Key.space>ravenna,ohio<Key.shift_r>(OH)<Key.space>44266
Screenshot: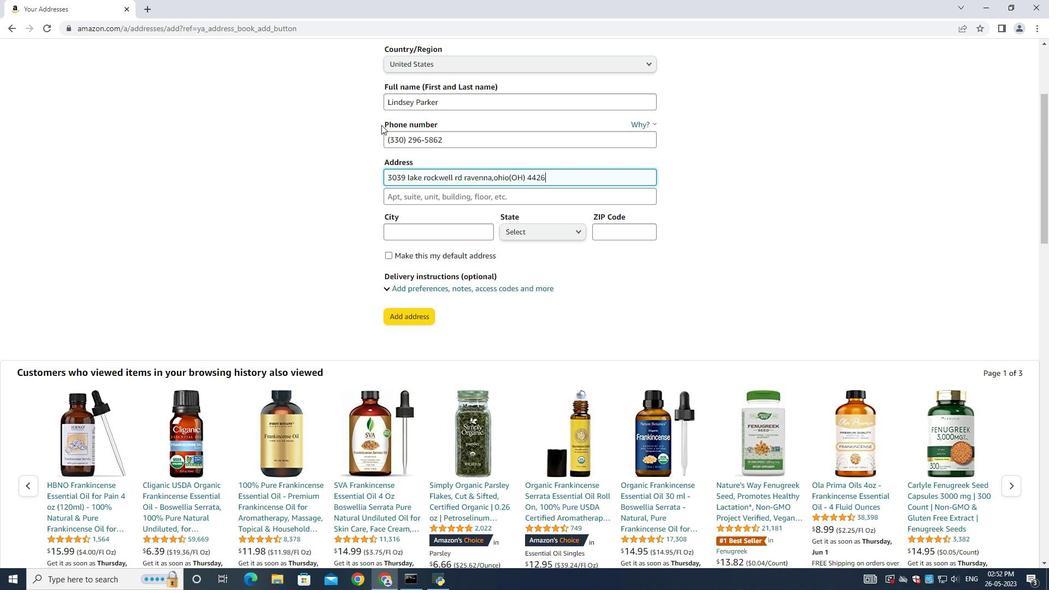 
Action: Mouse moved to (397, 221)
Screenshot: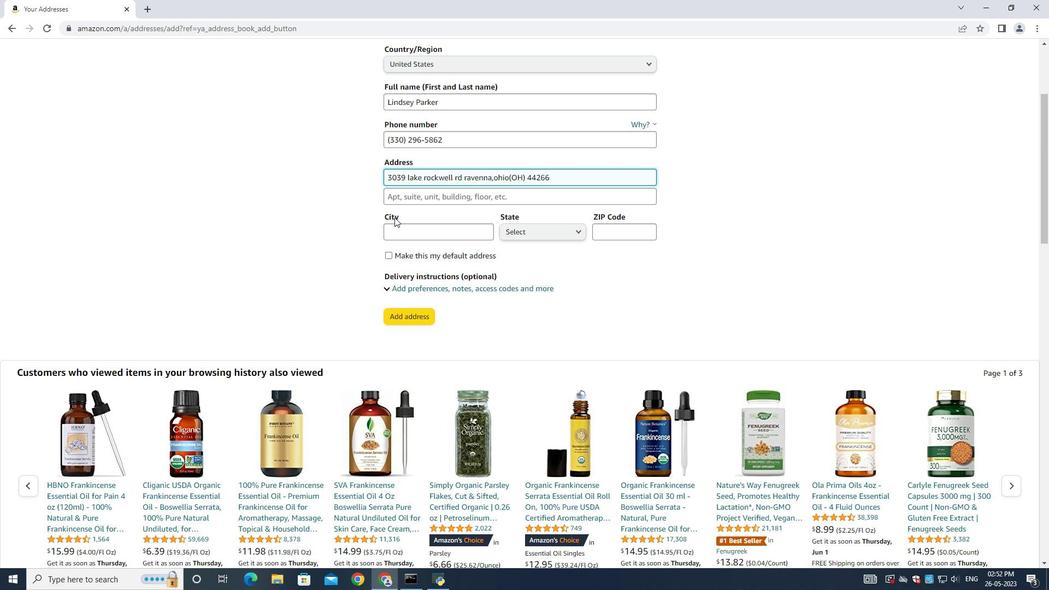 
Action: Mouse pressed left at (397, 221)
Screenshot: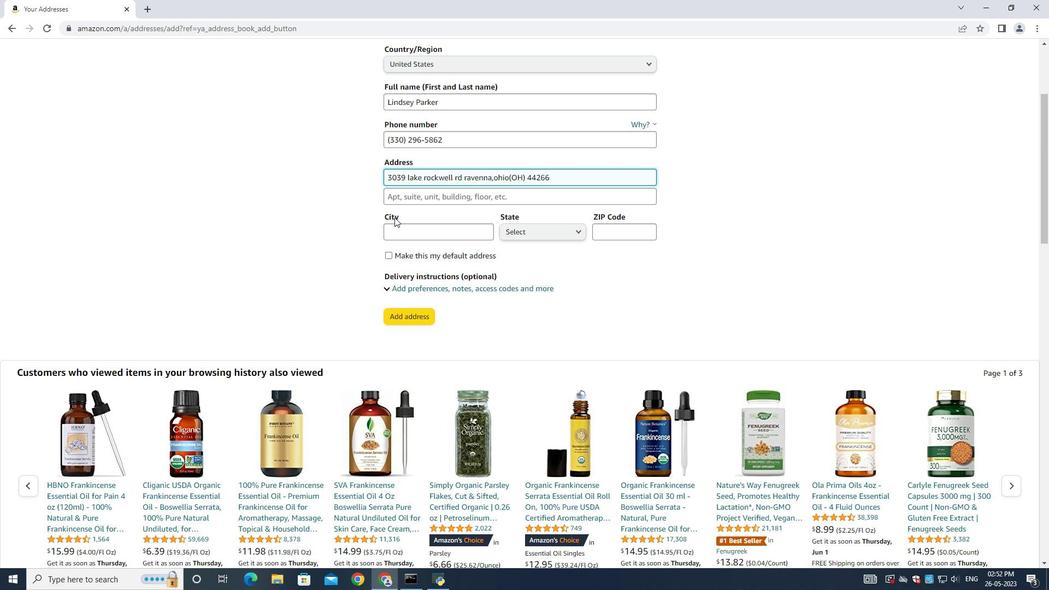 
Action: Mouse moved to (402, 225)
Screenshot: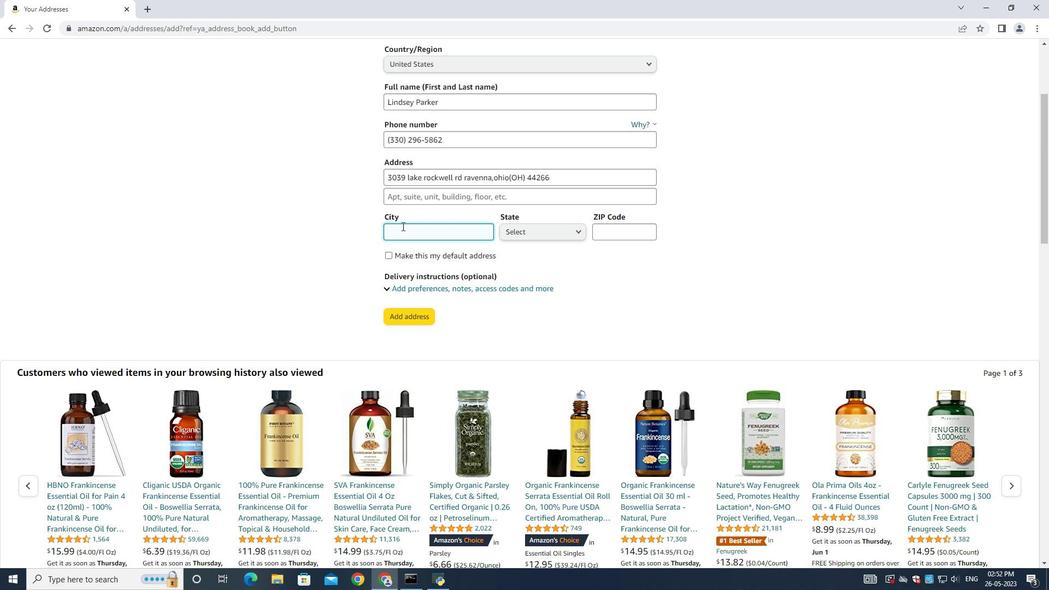 
Action: Key pressed <Key.shift><Key.shift><Key.shift><Key.shift><Key.shift><Key.shift><Key.shift><Key.shift><Key.shift><Key.shift><Key.shift><Key.shift><Key.shift><Key.shift><Key.shift><Key.shift><Key.shift><Key.shift><Key.shift><Key.shift><Key.shift><Key.shift><Key.shift><Key.shift><Key.shift><Key.shift><Key.shift><Key.shift><Key.shift><Key.shift><Key.shift><Key.shift><Key.shift><Key.shift><Key.shift><Key.shift><Key.shift><Key.shift><Key.shift><Key.shift><Key.shift><Key.shift><Key.shift><Key.shift><Key.shift><Key.shift><Key.shift><Key.shift><Key.shift><Key.shift>Raveb<Key.backspace>nna<Key.space>
Screenshot: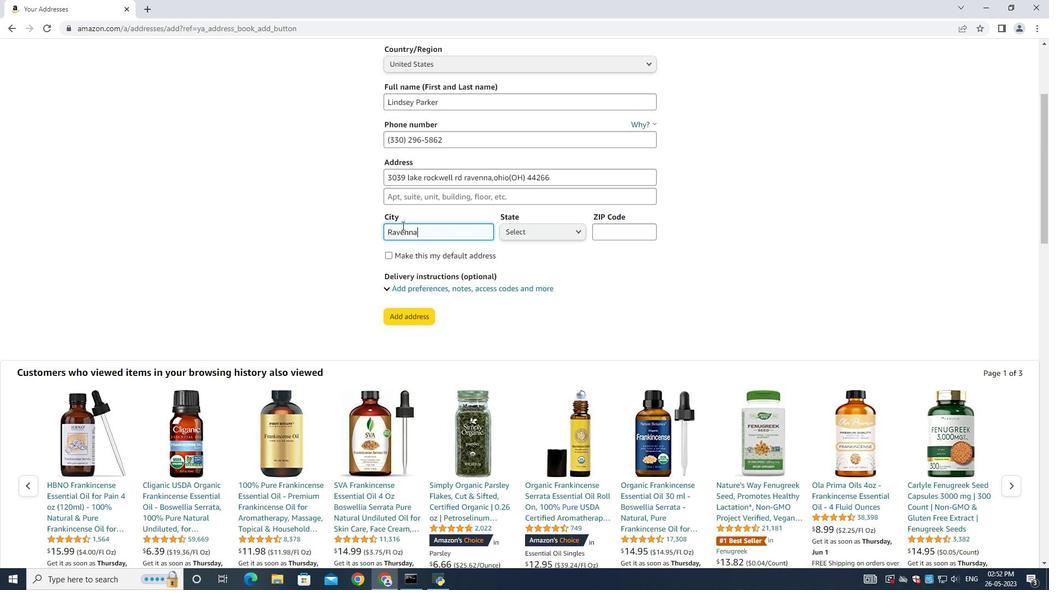 
Action: Mouse moved to (521, 230)
Screenshot: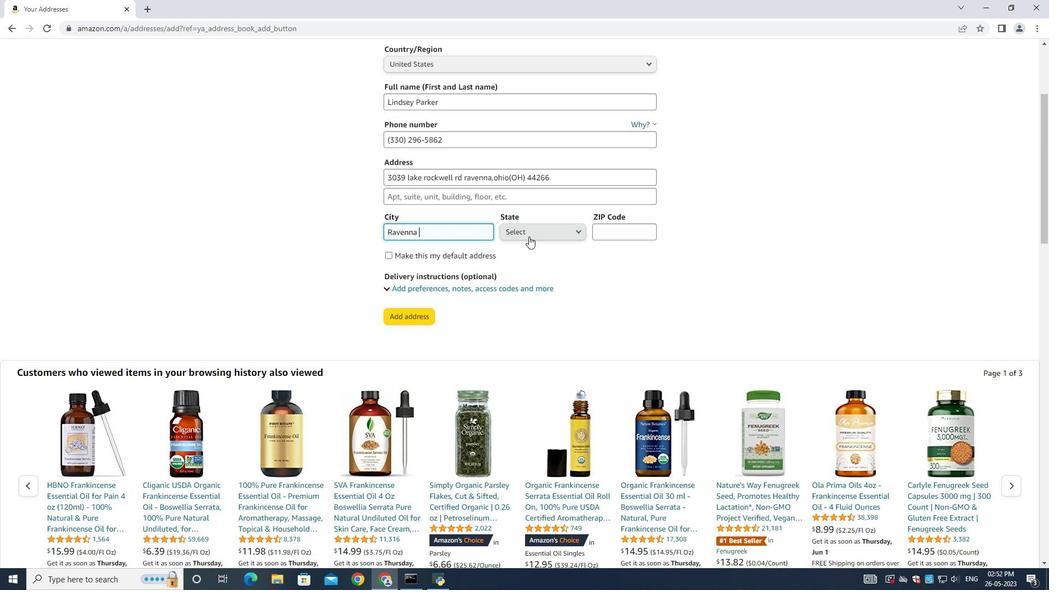 
Action: Mouse pressed left at (521, 230)
Screenshot: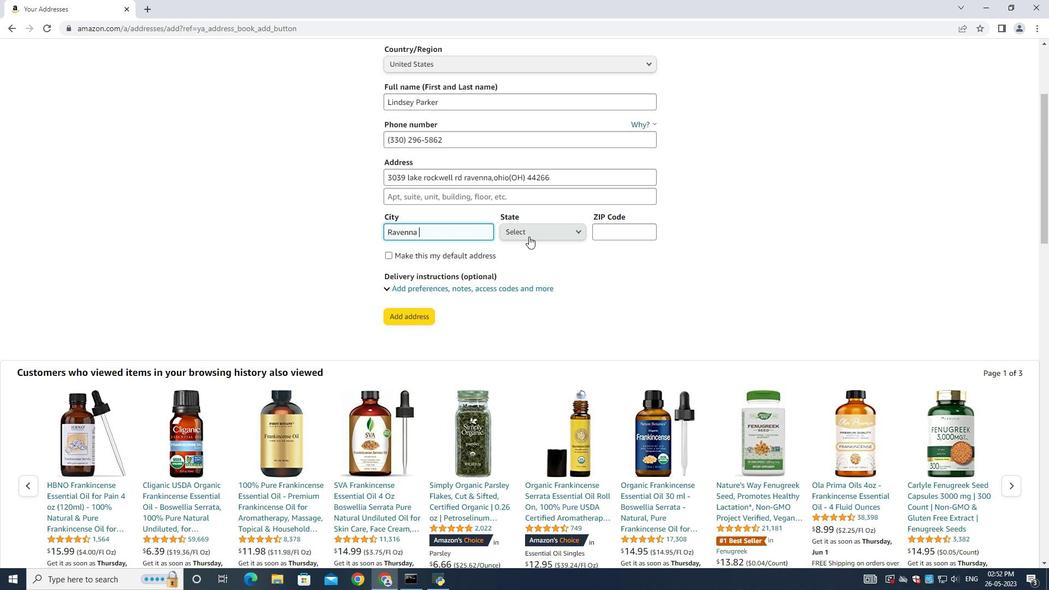 
Action: Mouse moved to (531, 268)
Screenshot: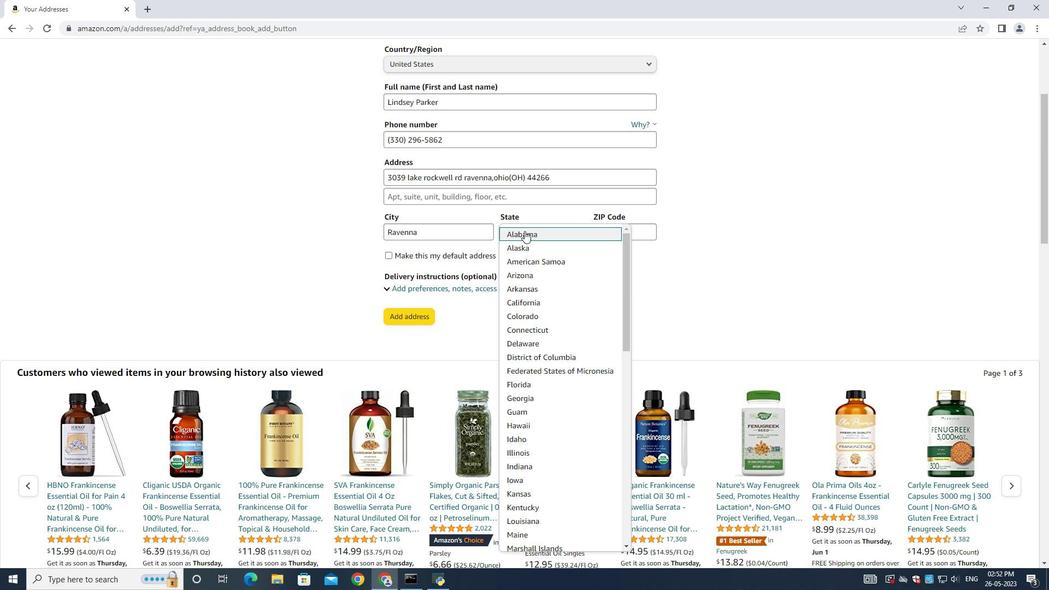 
Action: Mouse scrolled (531, 267) with delta (0, 0)
Screenshot: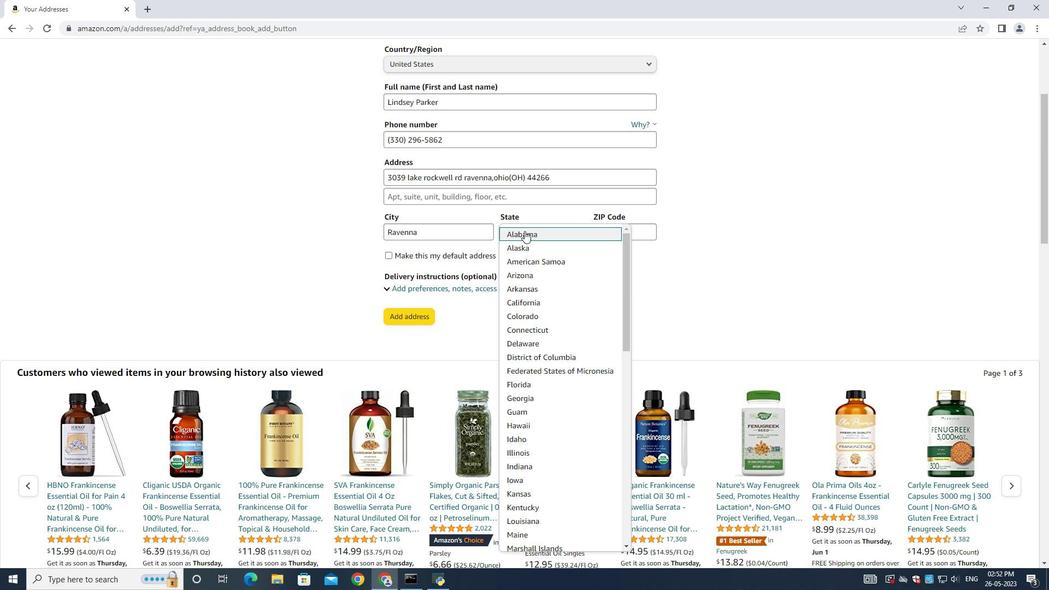 
Action: Mouse moved to (532, 277)
Screenshot: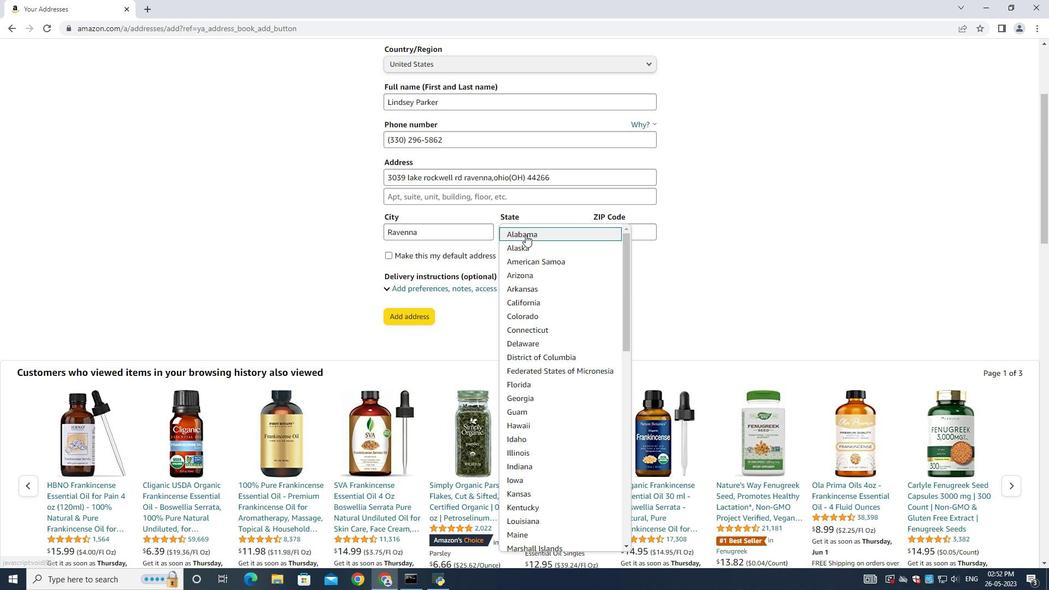 
Action: Mouse scrolled (532, 276) with delta (0, 0)
Screenshot: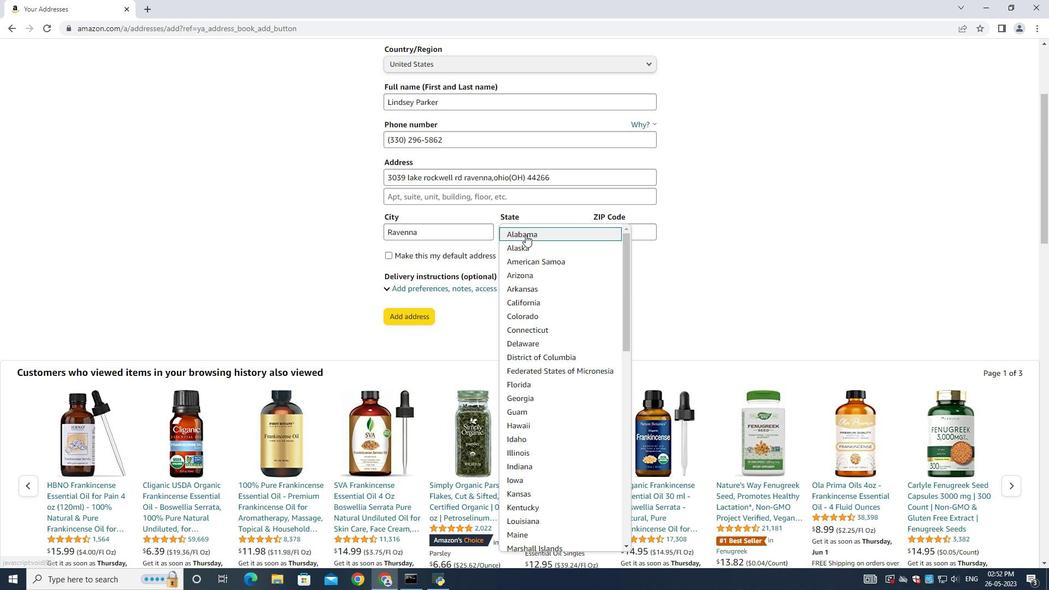 
Action: Mouse moved to (532, 281)
Screenshot: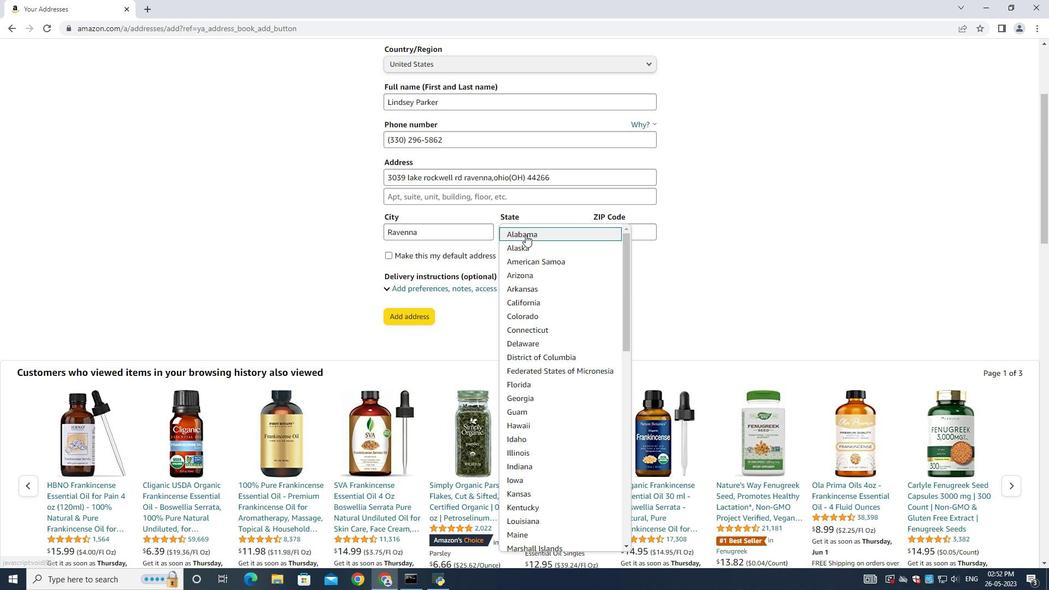 
Action: Mouse scrolled (532, 281) with delta (0, 0)
Screenshot: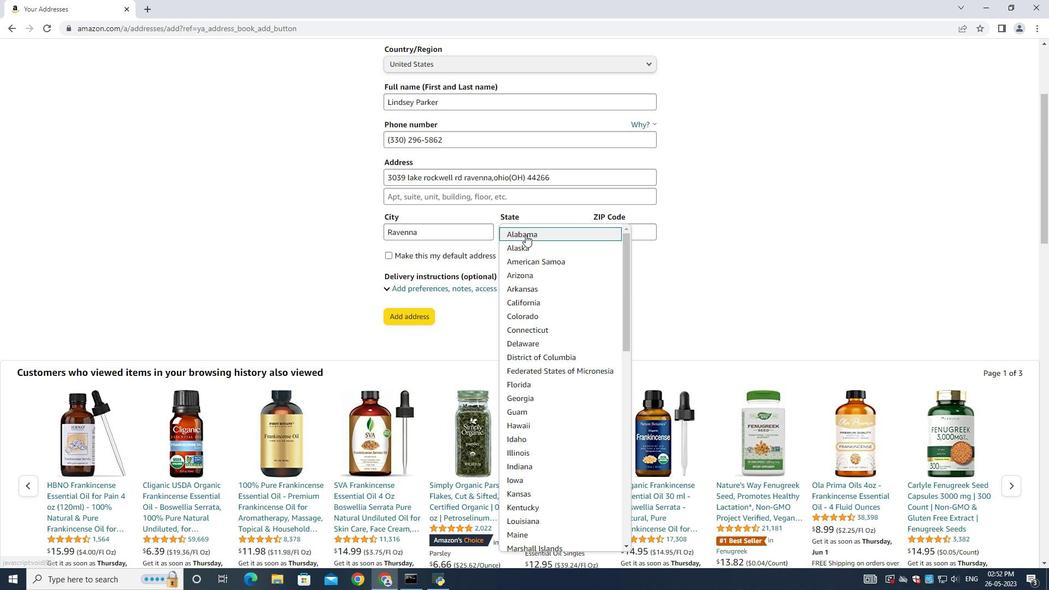 
Action: Mouse moved to (533, 286)
Screenshot: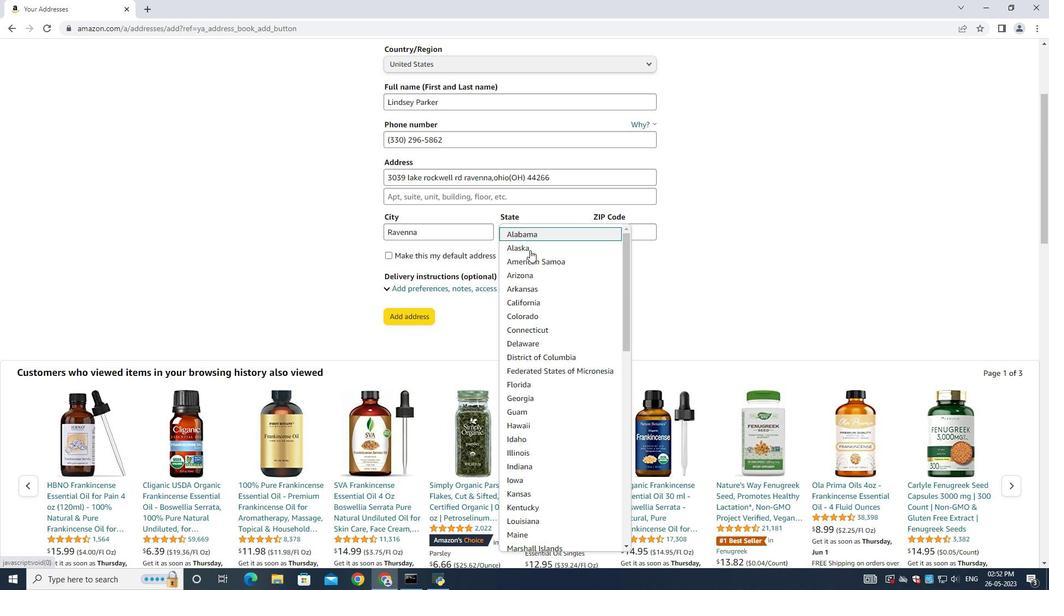 
Action: Mouse scrolled (532, 284) with delta (0, 0)
Screenshot: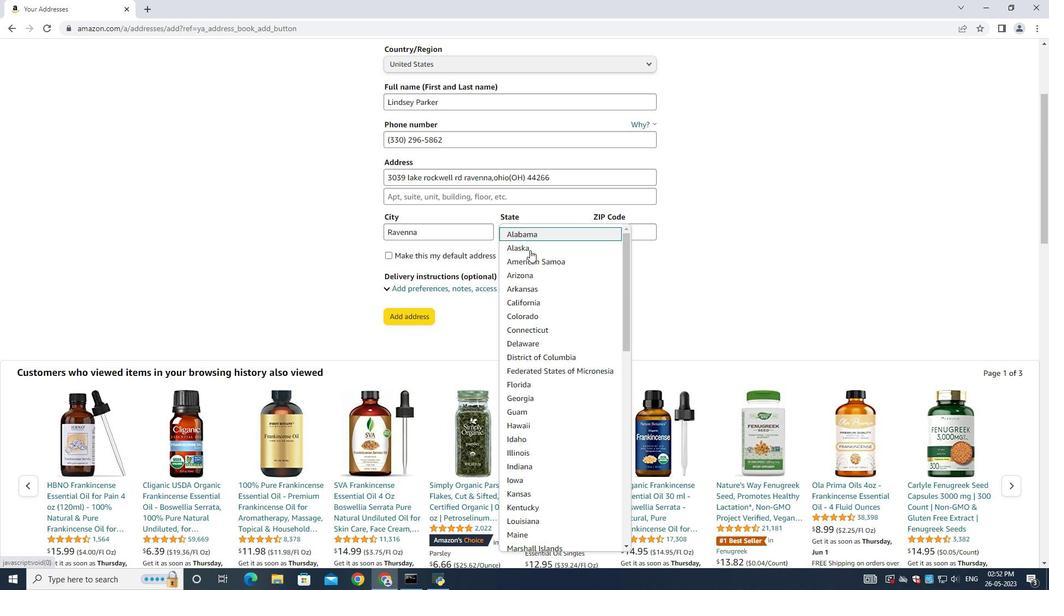
Action: Mouse moved to (533, 287)
Screenshot: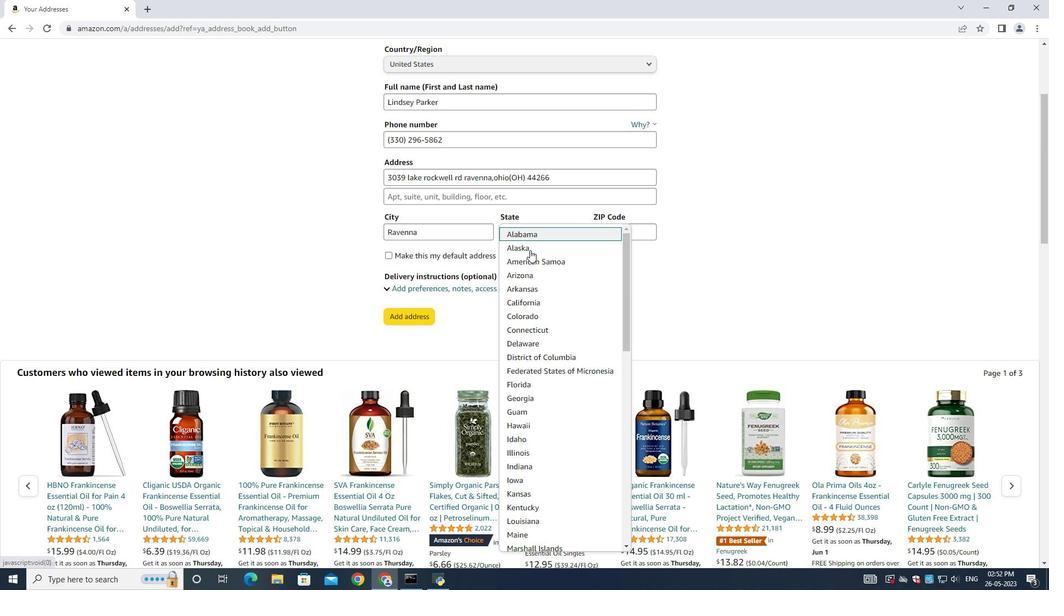 
Action: Mouse scrolled (533, 286) with delta (0, 0)
Screenshot: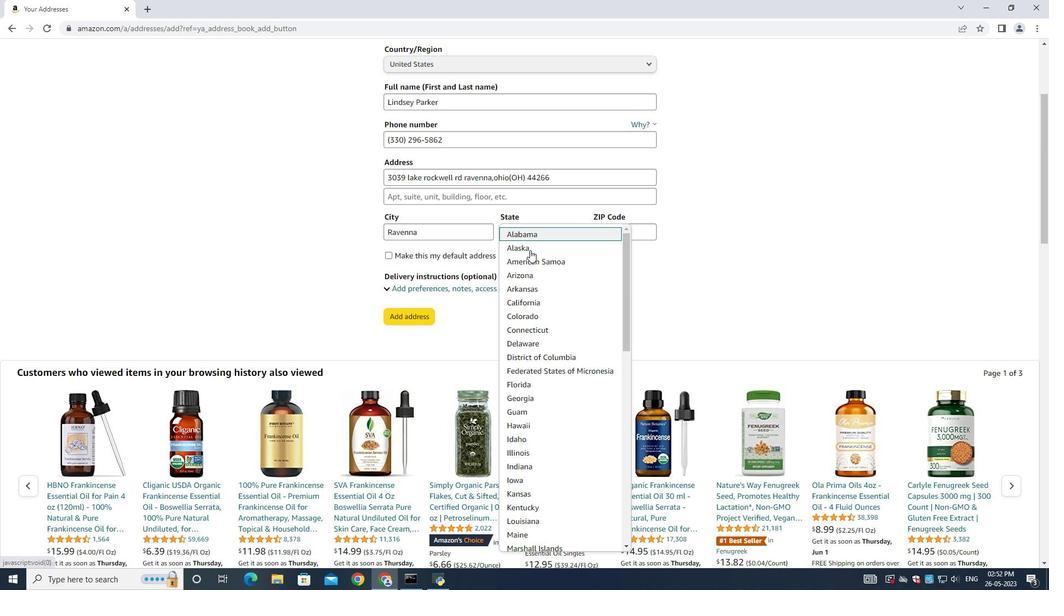 
Action: Mouse moved to (533, 289)
Screenshot: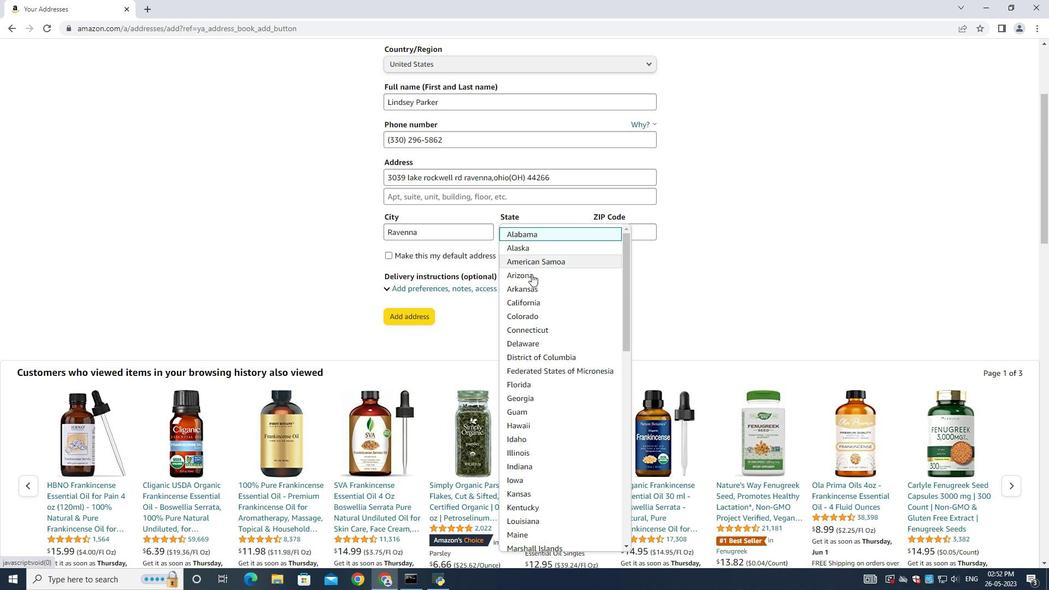 
Action: Mouse scrolled (533, 287) with delta (0, 0)
Screenshot: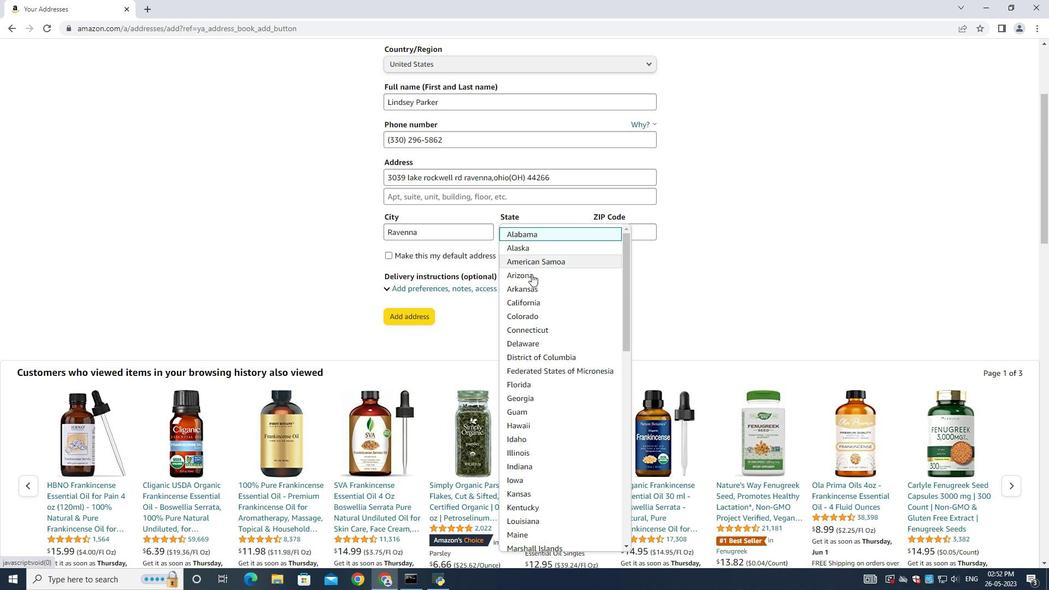 
Action: Mouse moved to (535, 291)
Screenshot: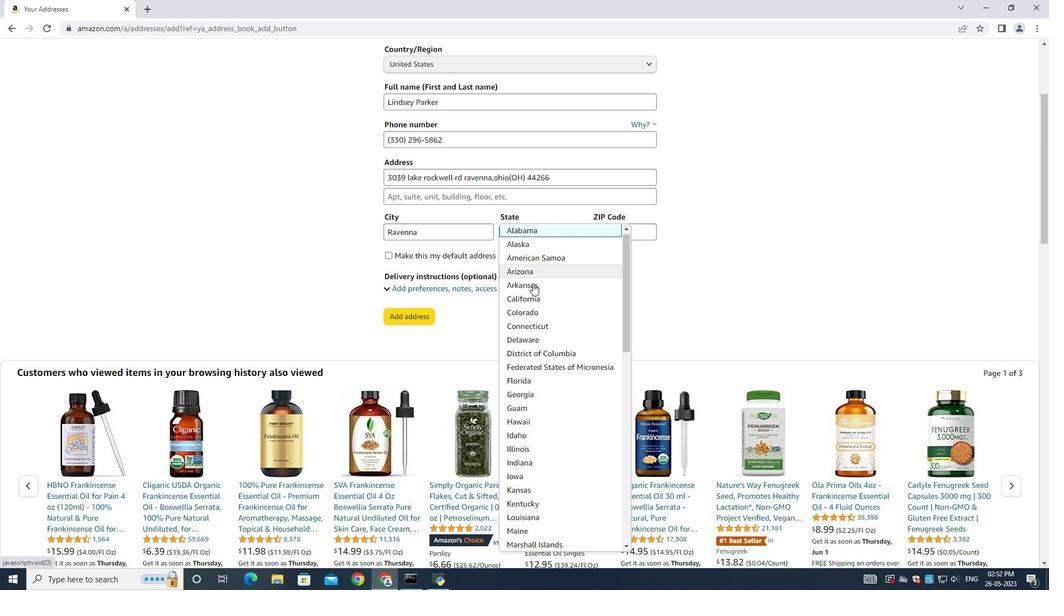 
Action: Mouse scrolled (534, 289) with delta (0, 0)
Screenshot: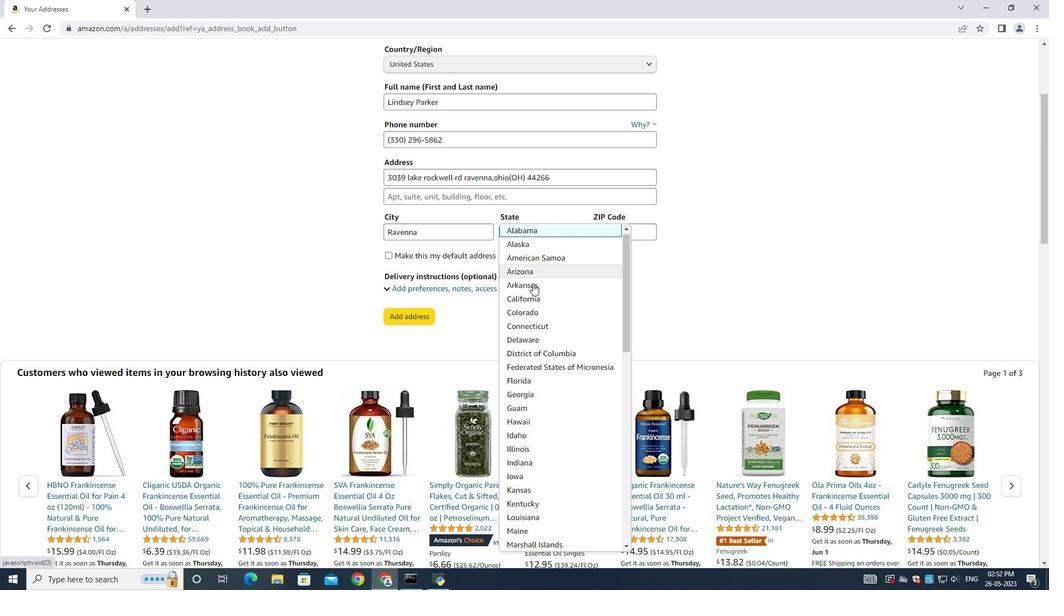 
Action: Mouse moved to (544, 401)
Screenshot: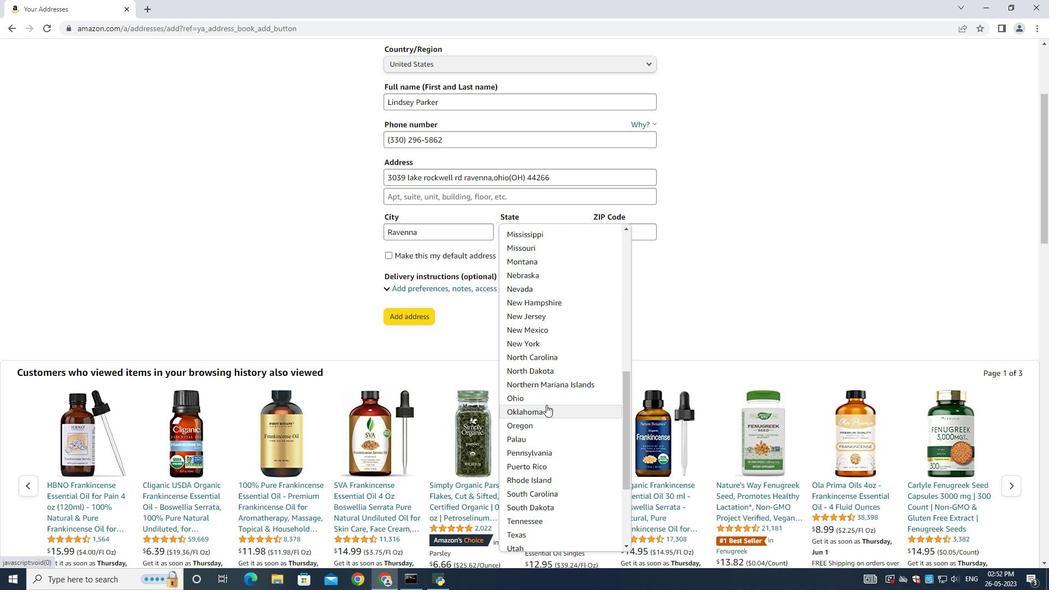 
Action: Mouse pressed left at (544, 401)
Screenshot: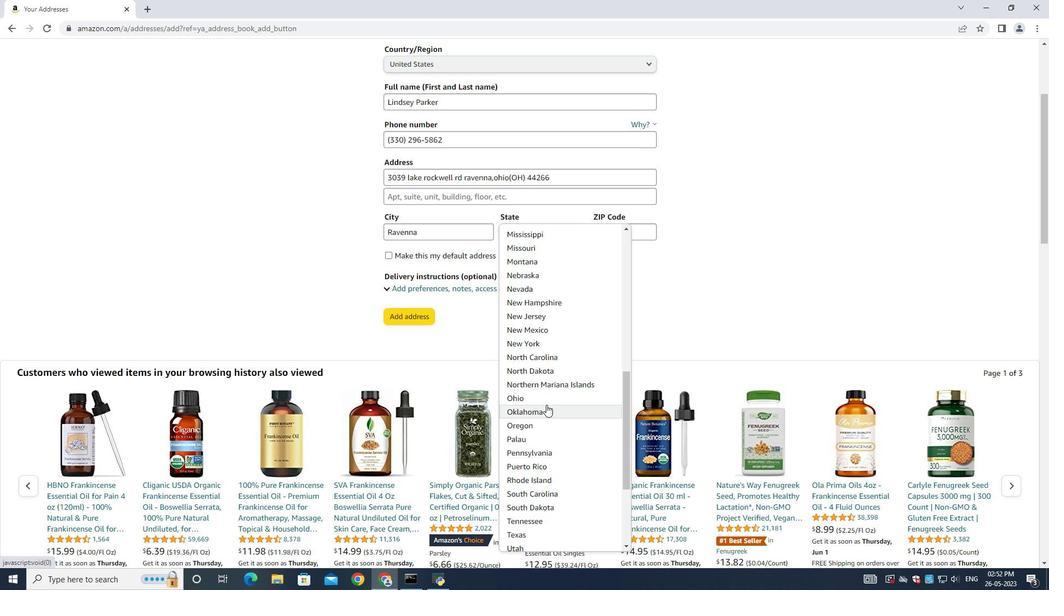 
Action: Mouse moved to (615, 234)
Screenshot: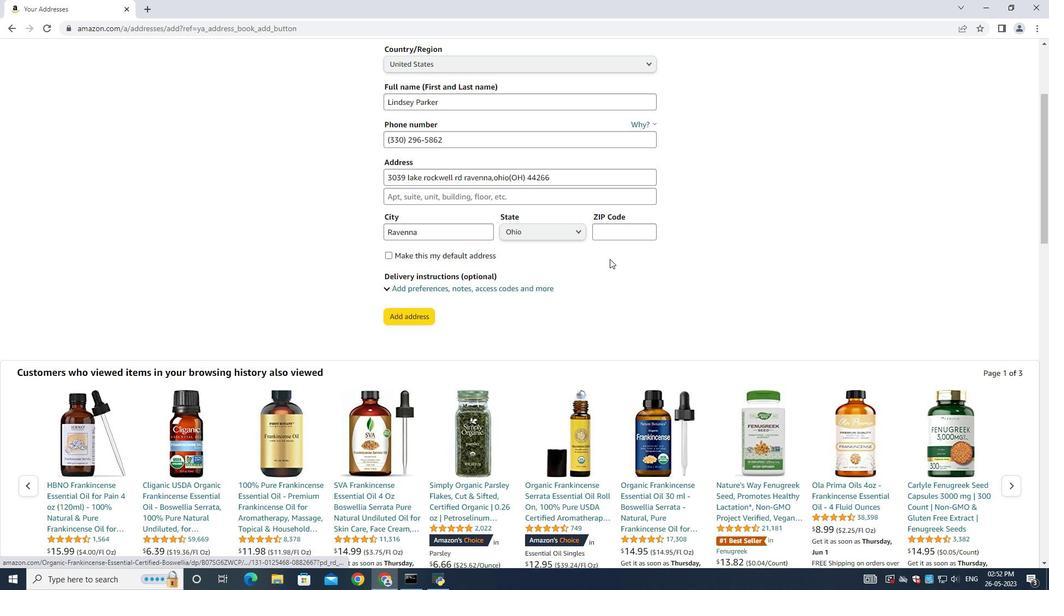 
Action: Mouse pressed left at (615, 234)
Screenshot: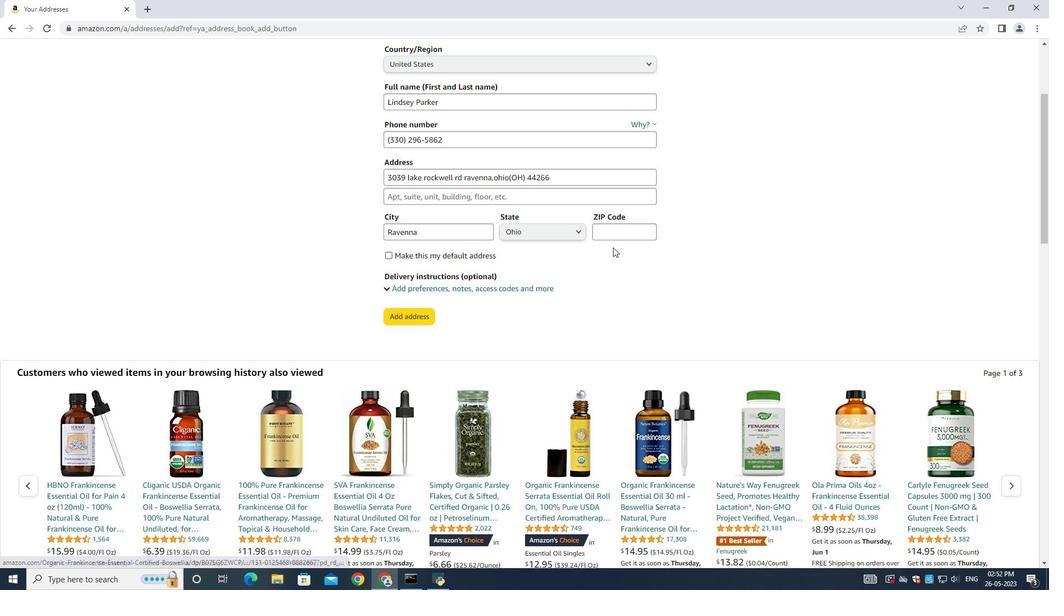 
Action: Mouse moved to (615, 228)
Screenshot: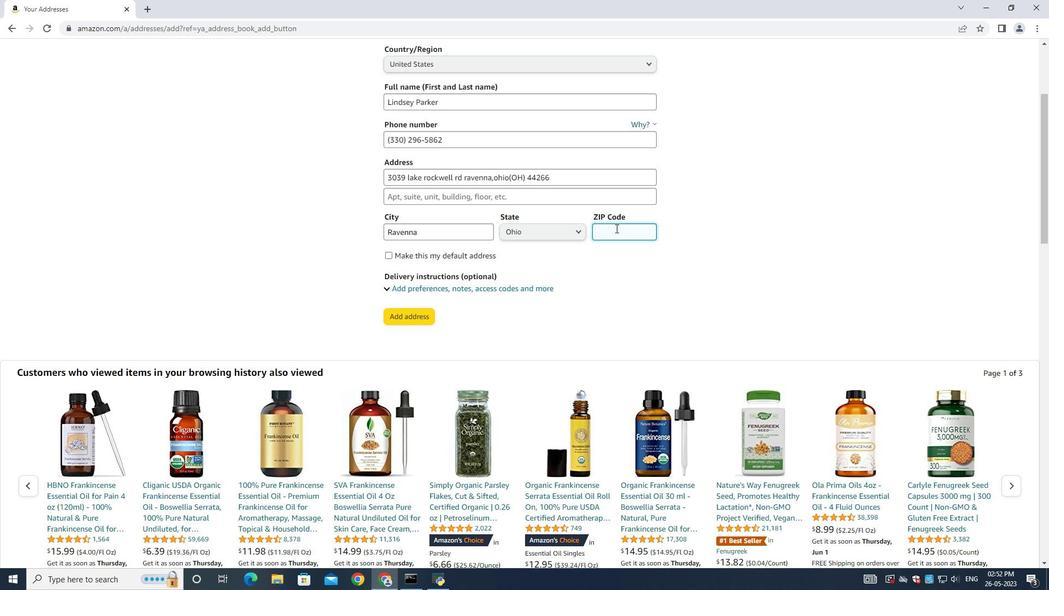 
Action: Key pressed 44266
Screenshot: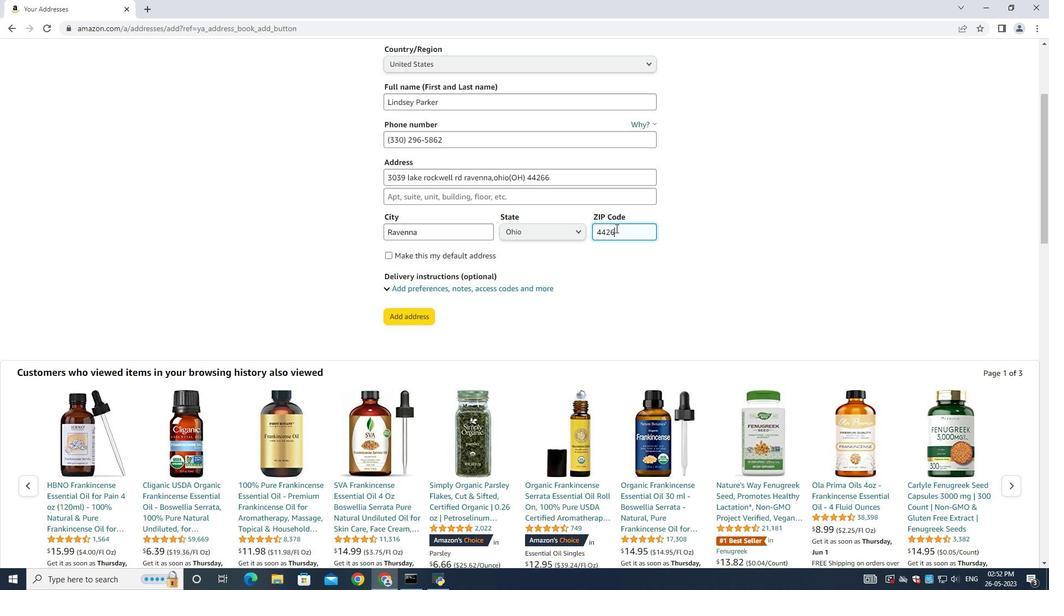 
Action: Mouse moved to (416, 311)
Screenshot: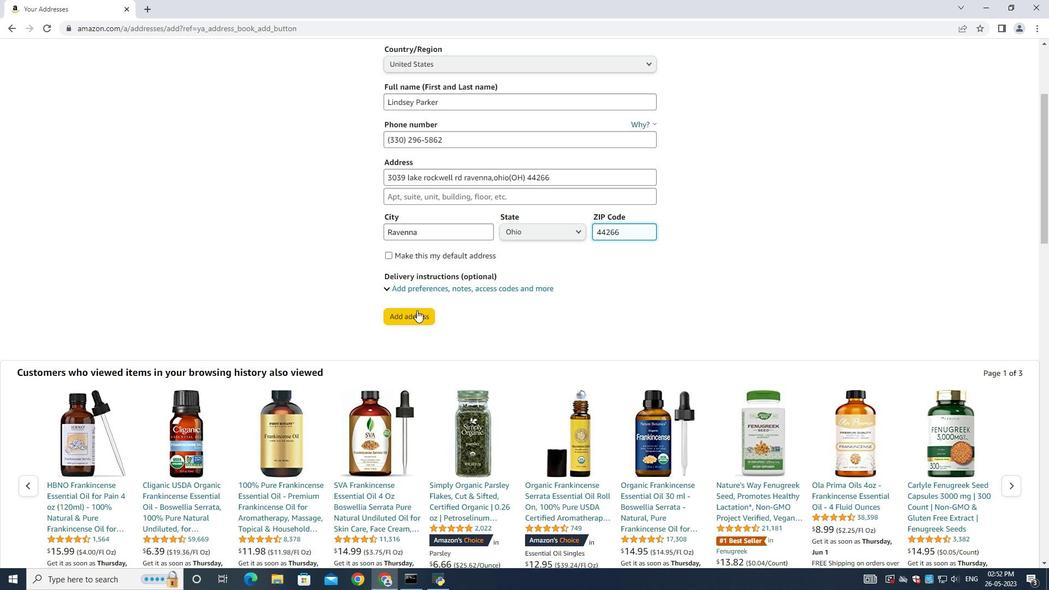 
Action: Mouse pressed left at (416, 311)
Screenshot: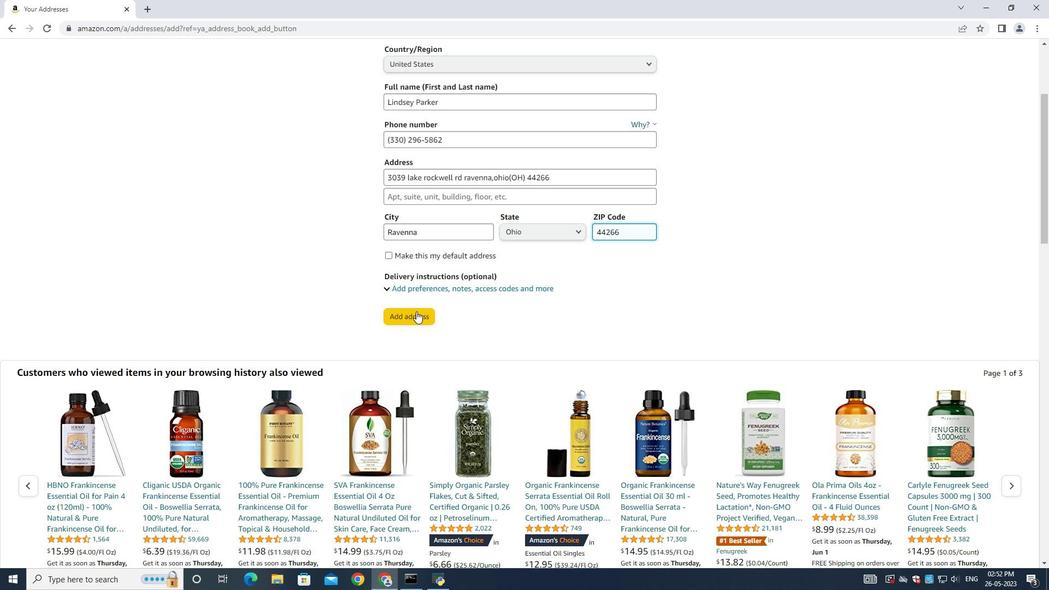 
Action: Mouse moved to (6, 31)
Screenshot: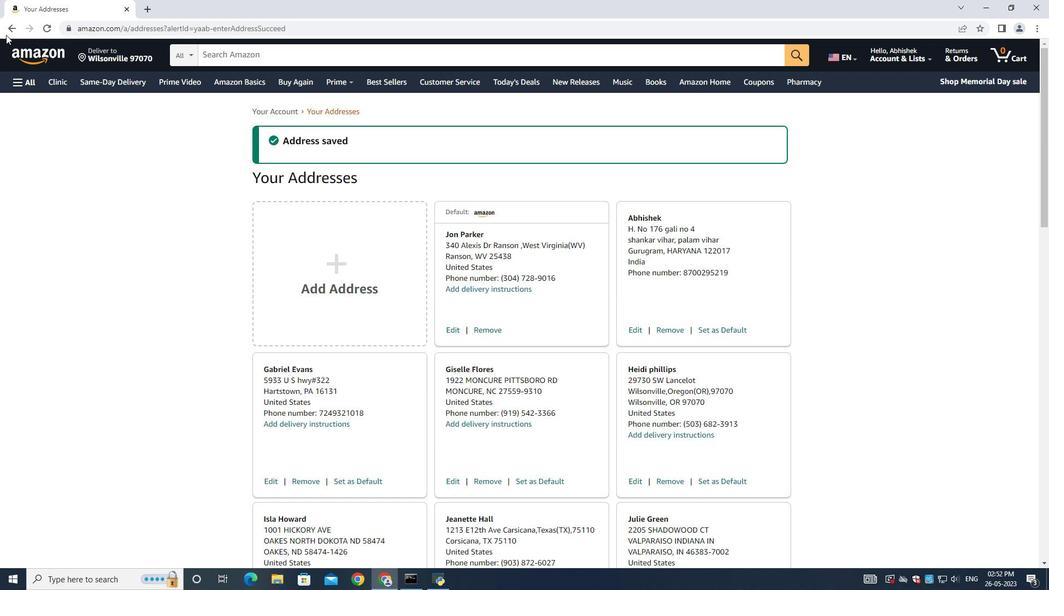 
Action: Mouse pressed left at (6, 31)
Screenshot: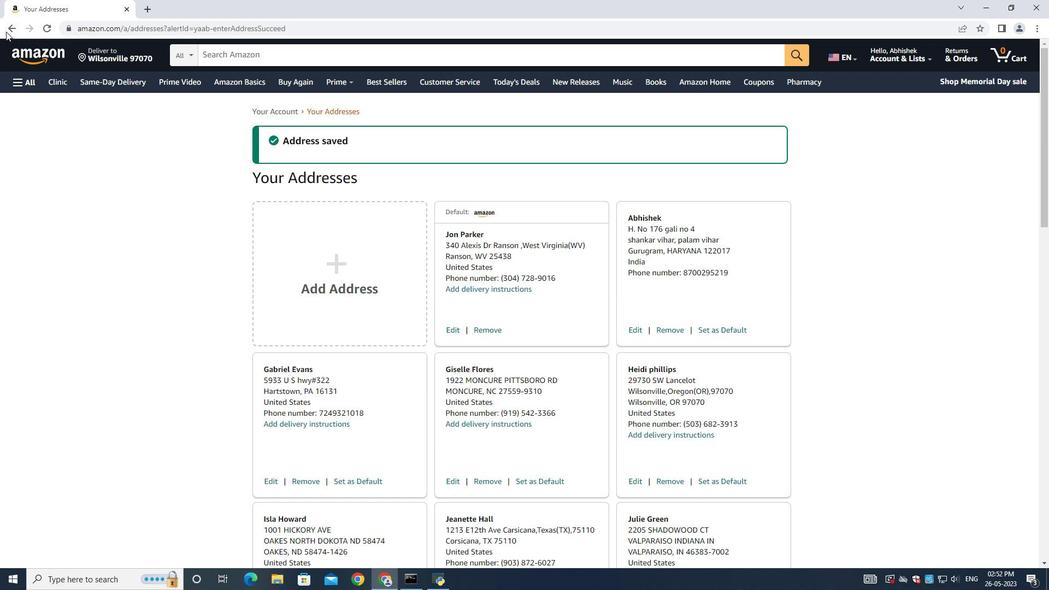 
Action: Mouse moved to (9, 30)
Screenshot: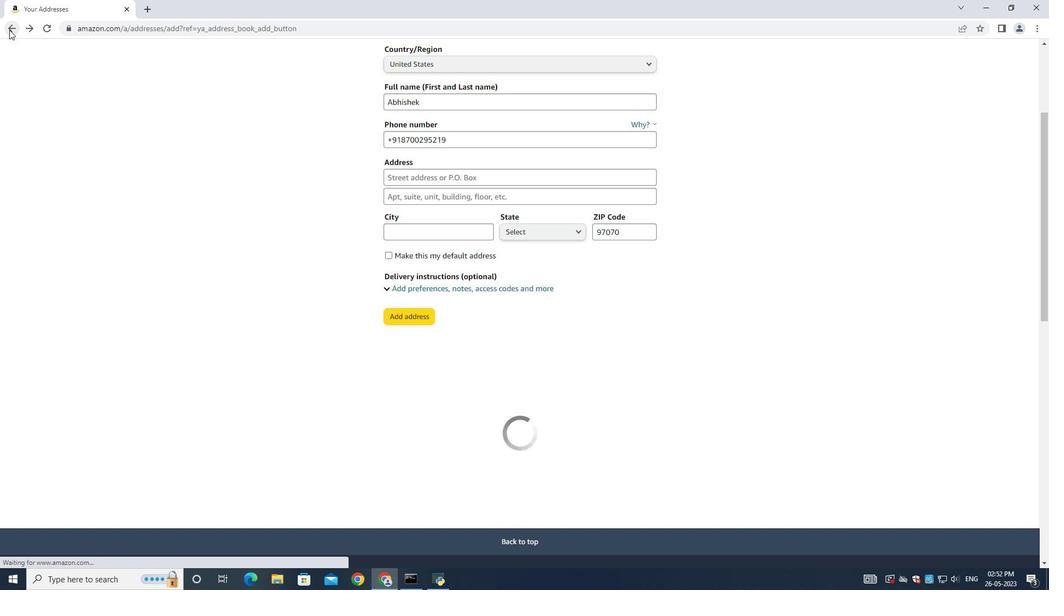 
Action: Mouse pressed left at (9, 29)
Screenshot: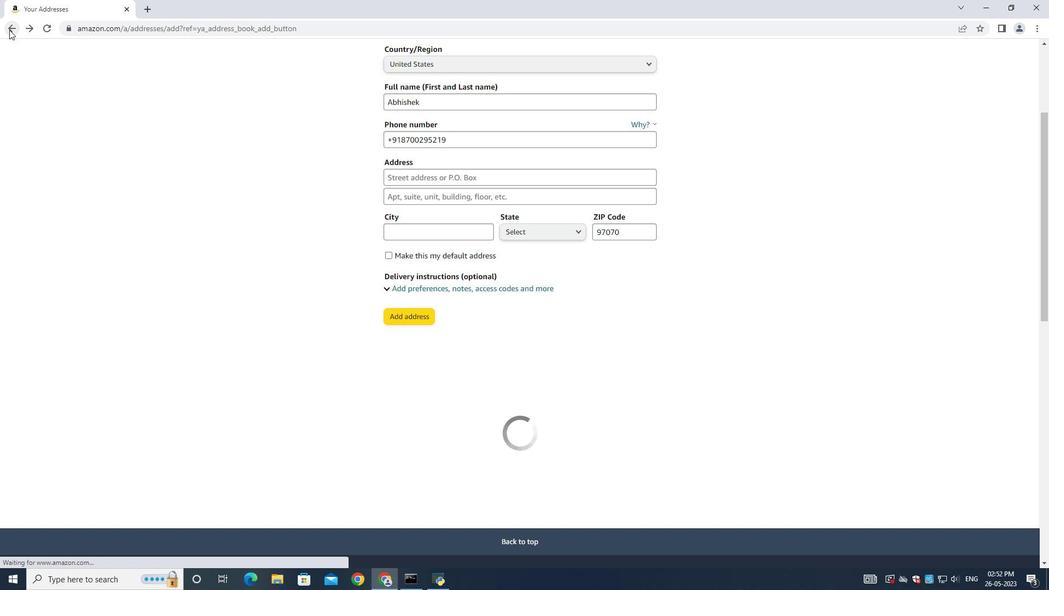 
Action: Mouse moved to (7, 23)
Screenshot: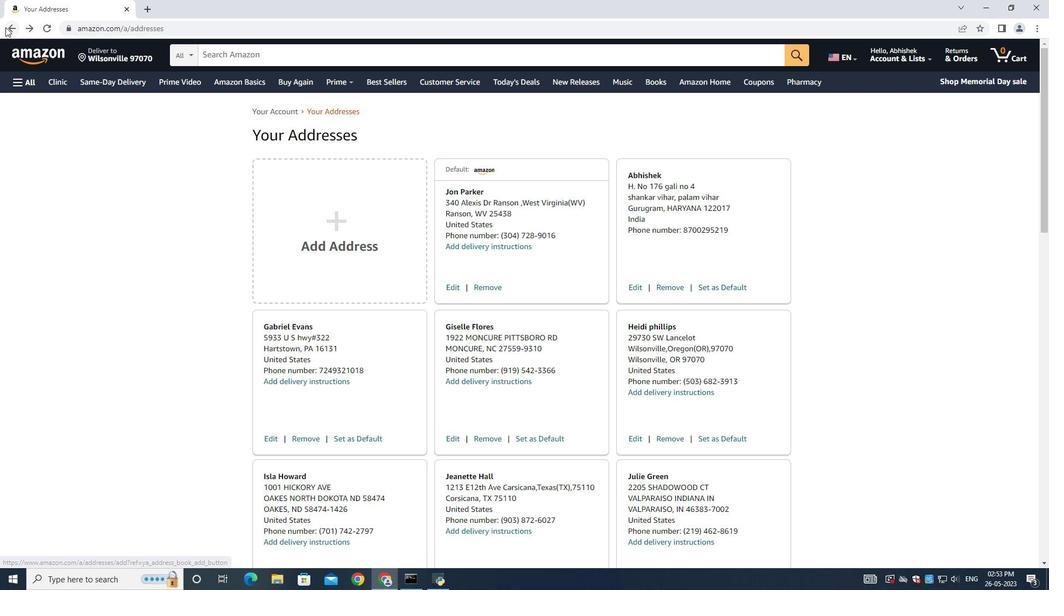 
Action: Mouse pressed left at (7, 23)
Screenshot: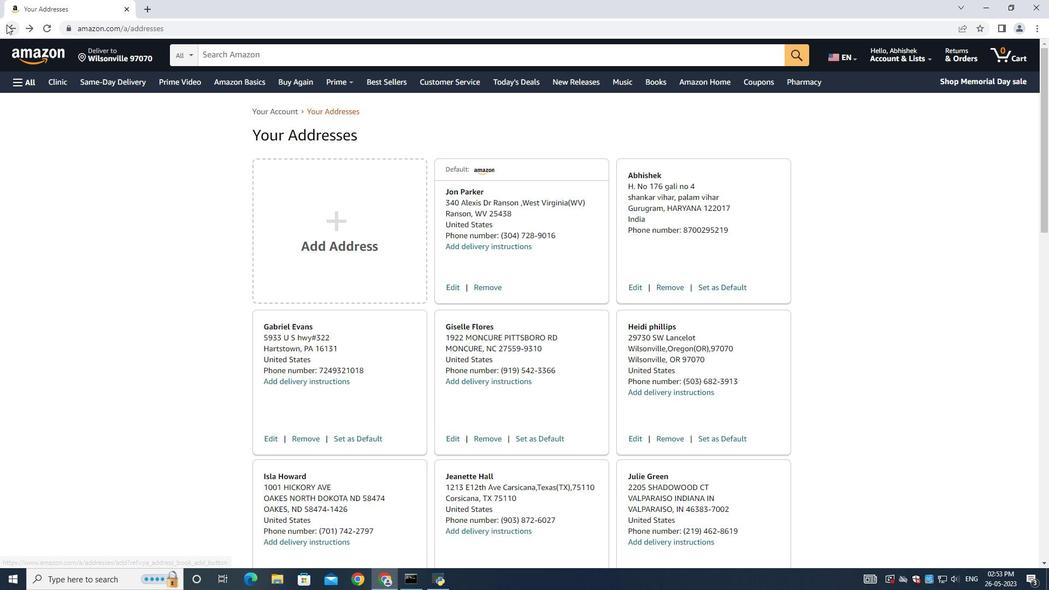 
Action: Mouse moved to (824, 337)
Screenshot: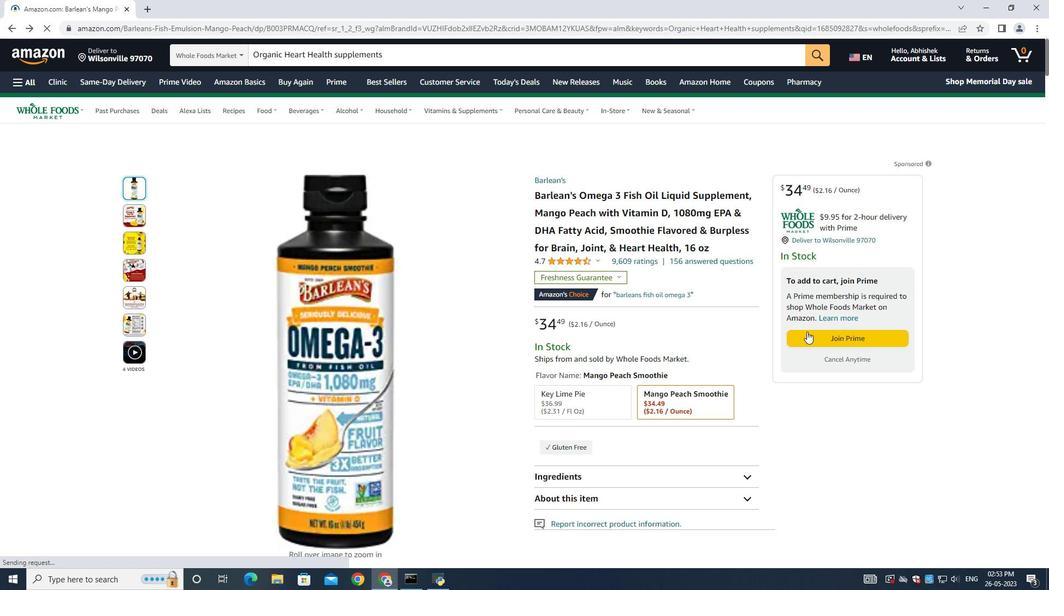 
Action: Mouse pressed left at (824, 337)
Screenshot: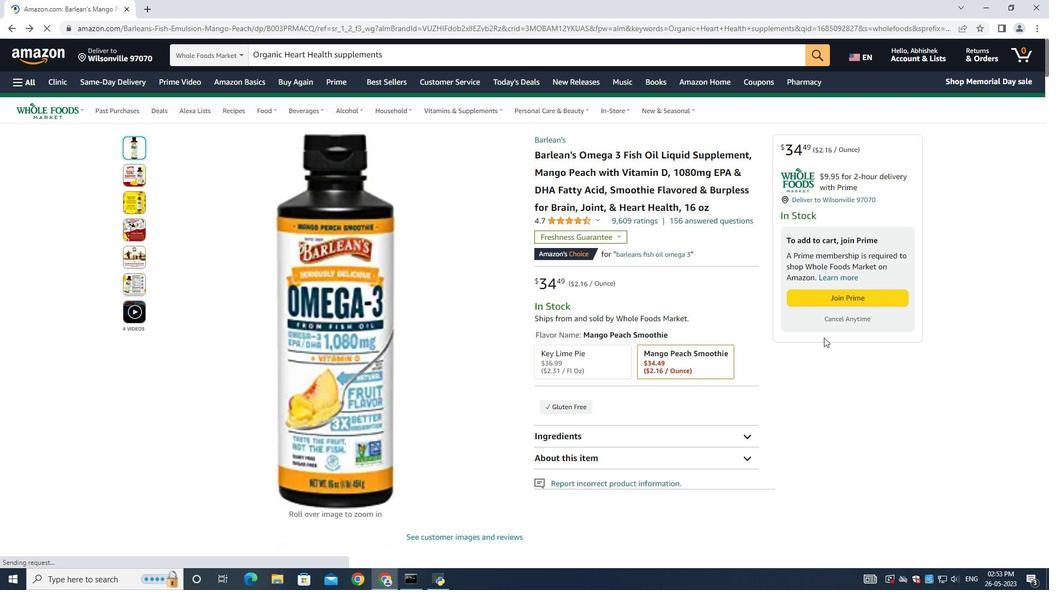 
Action: Mouse moved to (823, 301)
Screenshot: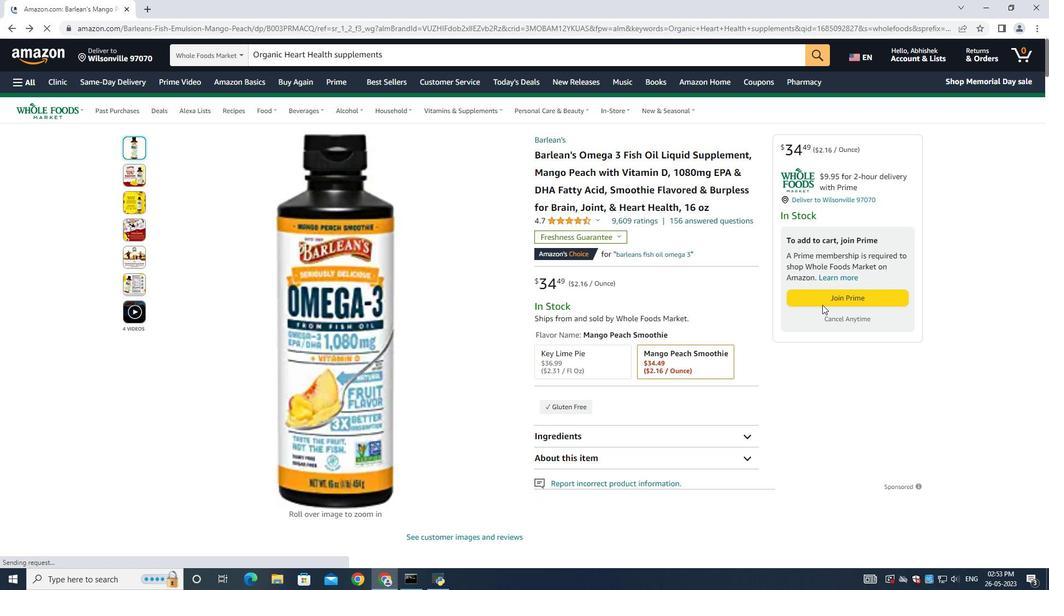 
Action: Mouse pressed left at (823, 301)
Screenshot: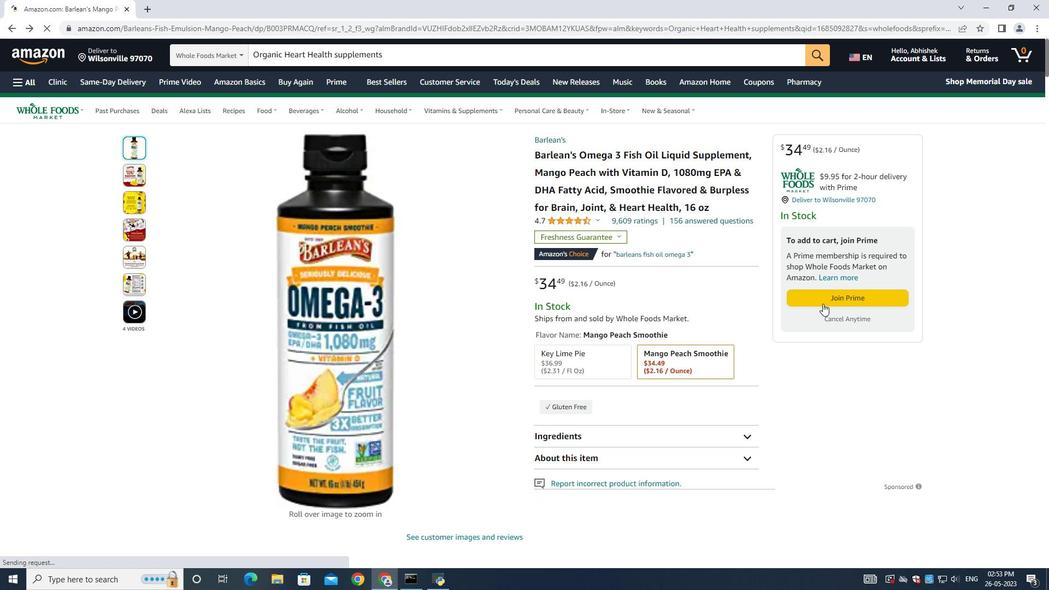 
Action: Mouse moved to (307, 302)
Screenshot: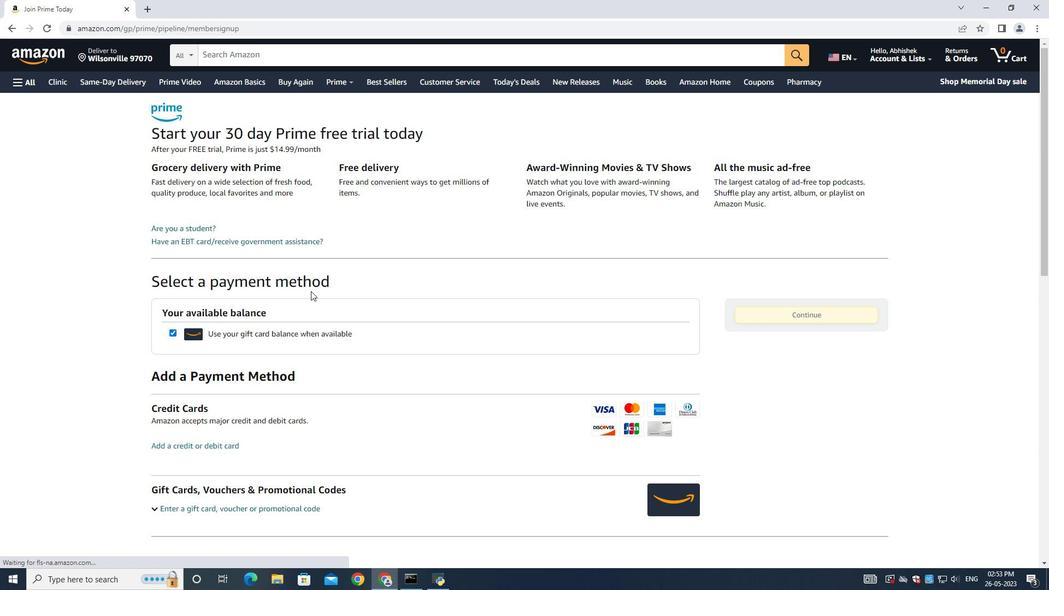 
Action: Mouse scrolled (307, 299) with delta (0, 0)
Screenshot: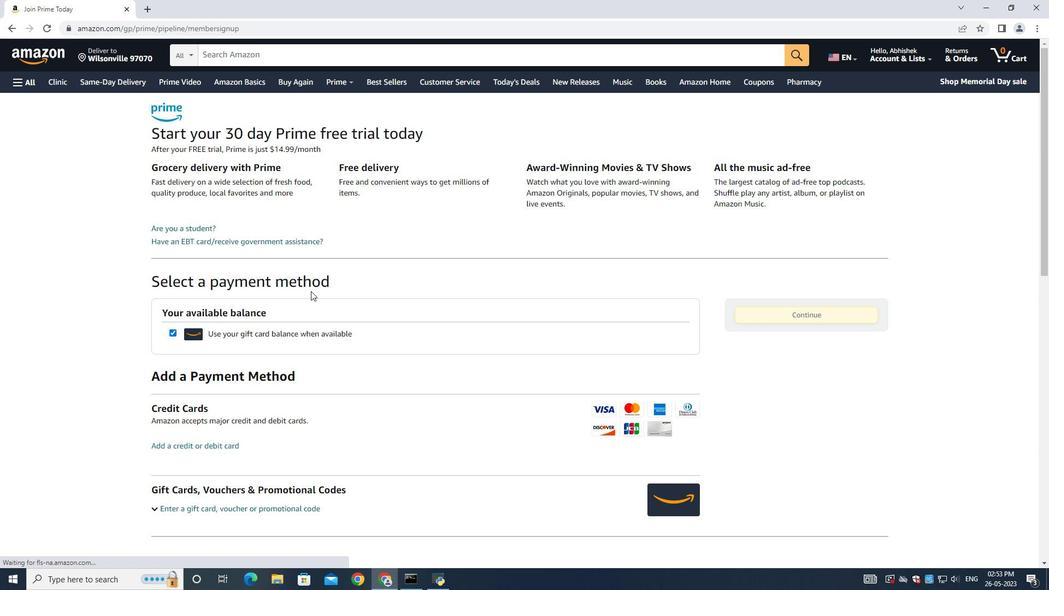 
Action: Mouse moved to (299, 309)
Screenshot: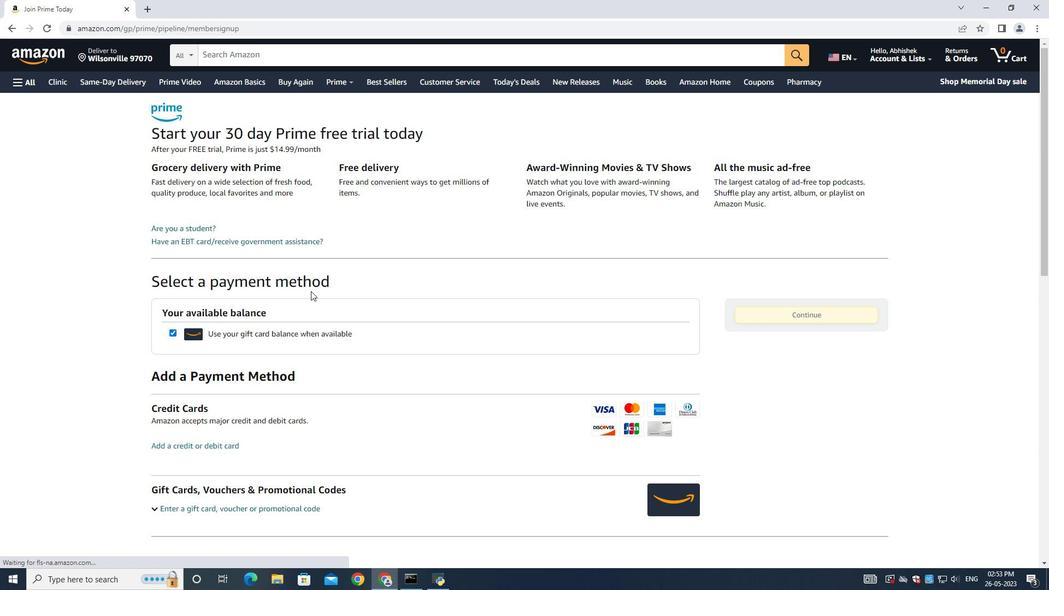 
Action: Mouse scrolled (299, 308) with delta (0, 0)
Screenshot: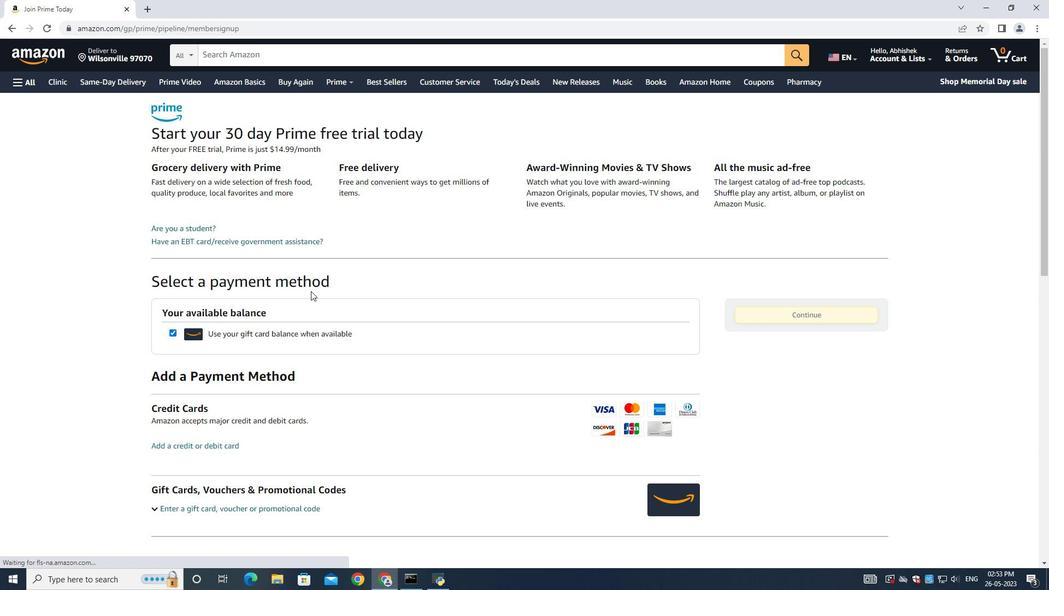 
Action: Mouse moved to (297, 310)
Screenshot: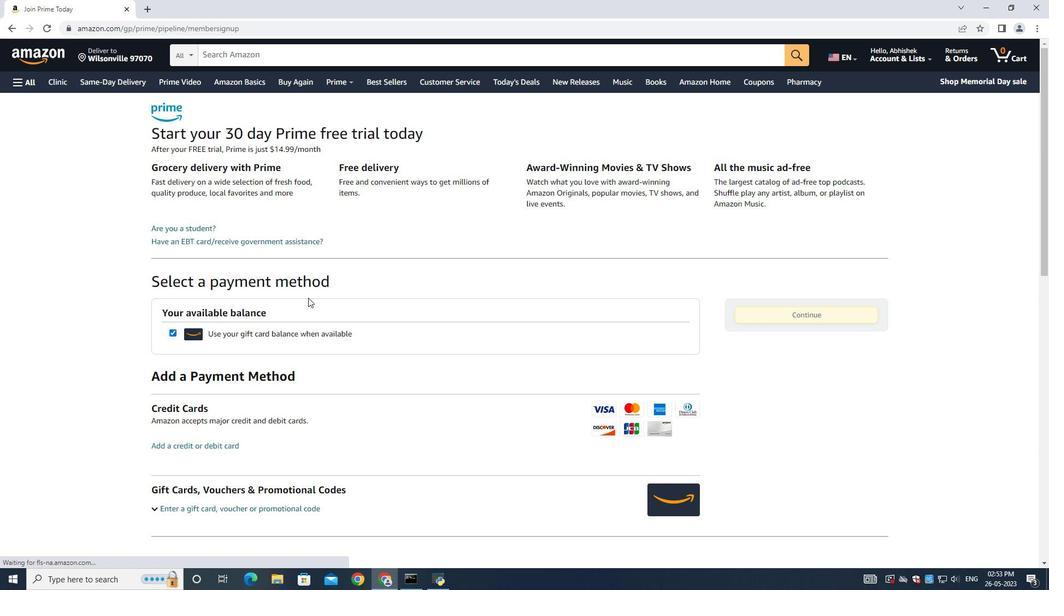 
Action: Mouse scrolled (297, 309) with delta (0, 0)
Screenshot: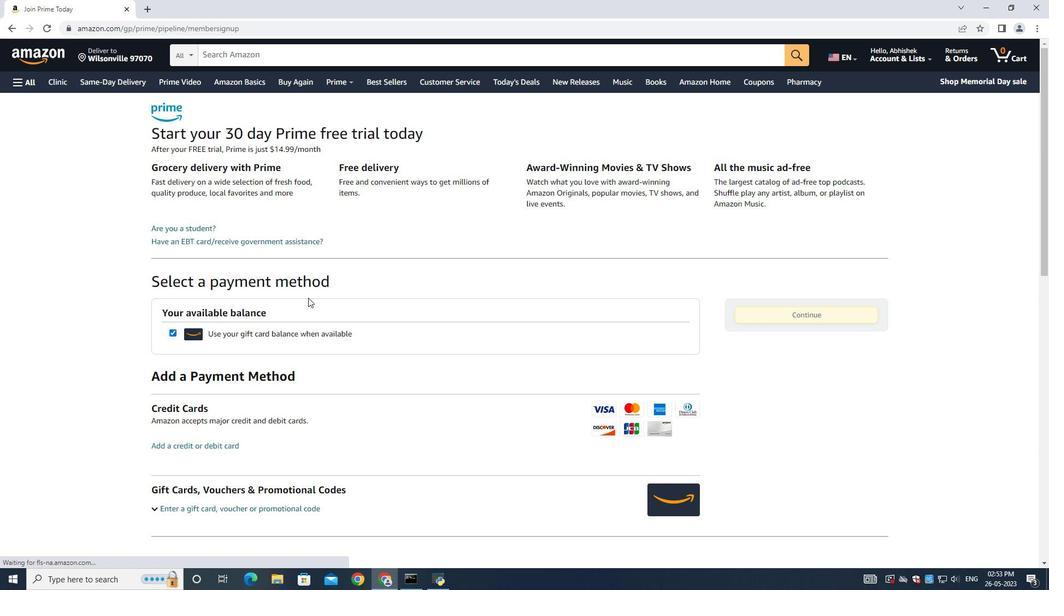 
Action: Mouse moved to (185, 340)
Screenshot: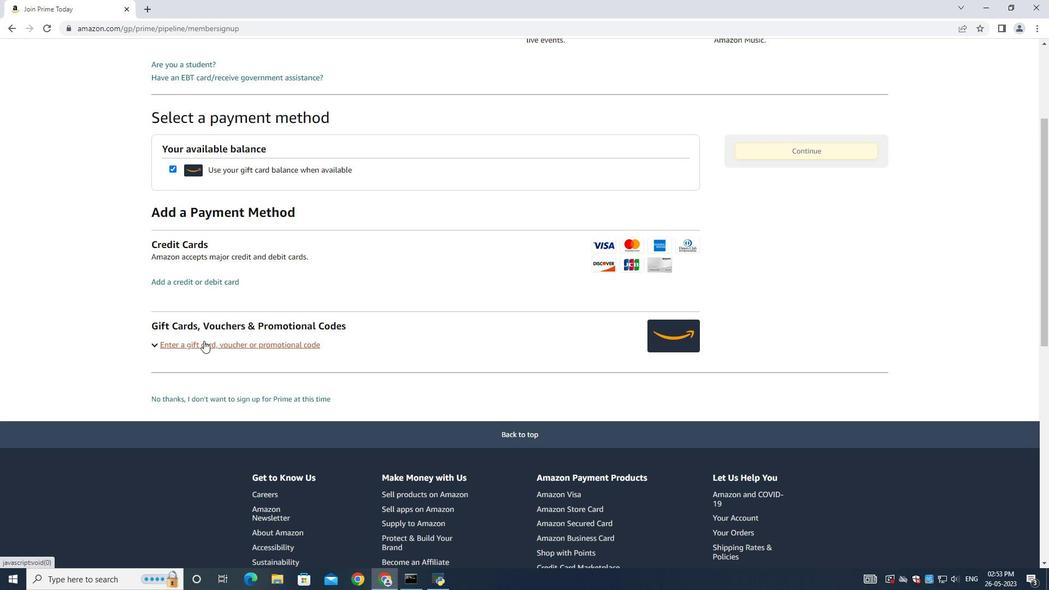 
Action: Mouse pressed left at (185, 340)
Screenshot: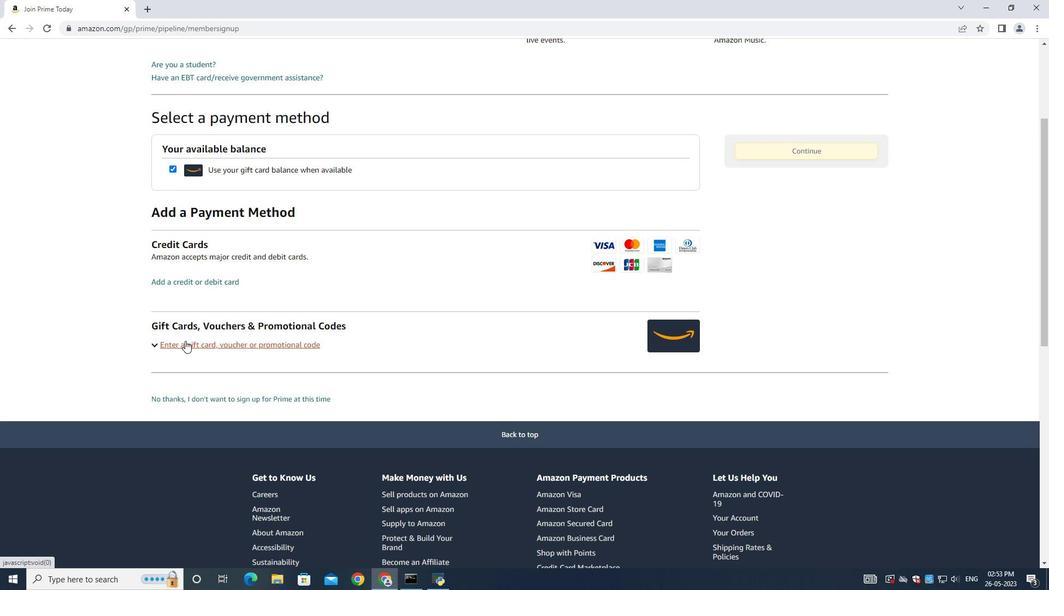 
Action: Mouse moved to (293, 249)
Screenshot: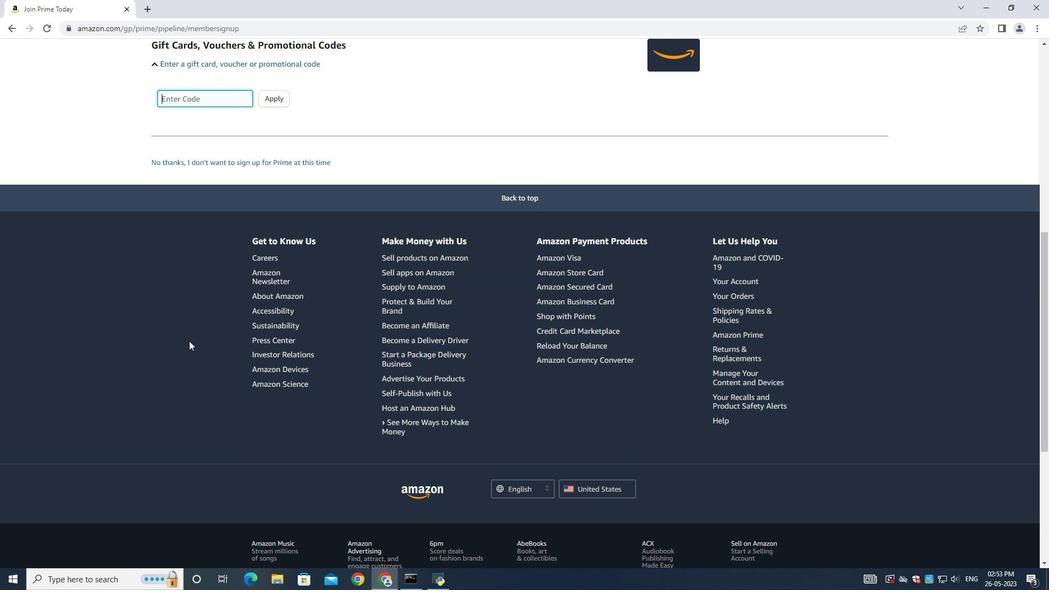 
Action: Mouse scrolled (293, 250) with delta (0, 0)
Screenshot: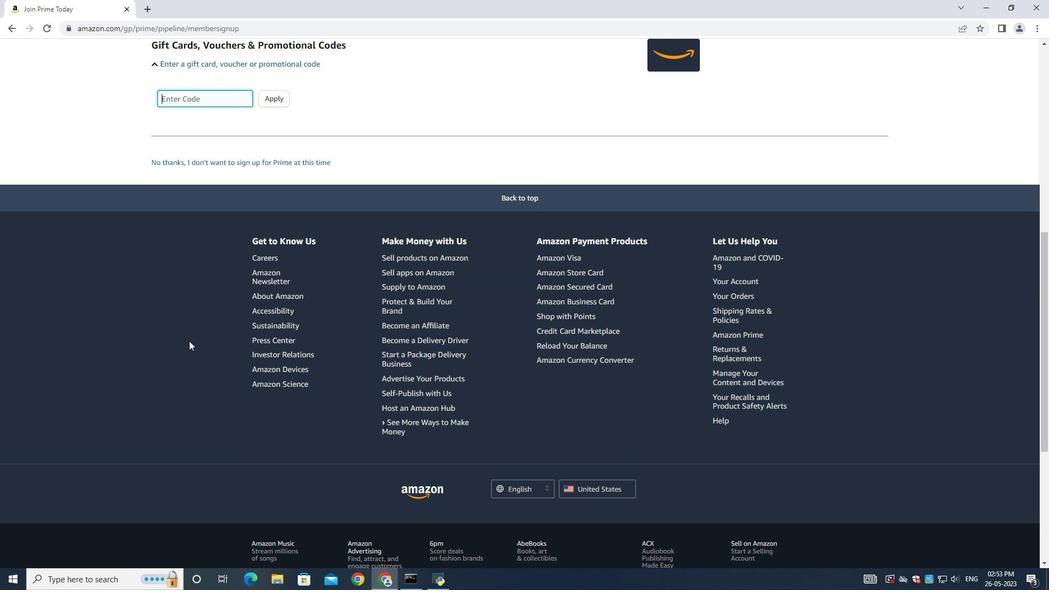 
Action: Mouse moved to (293, 247)
Screenshot: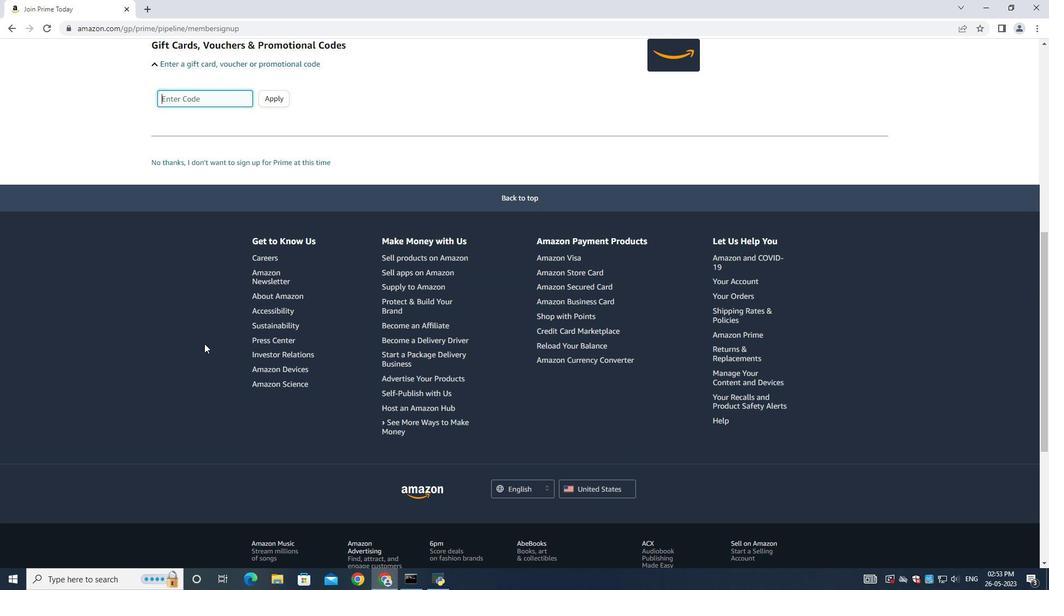 
Action: Mouse scrolled (293, 248) with delta (0, 0)
Screenshot: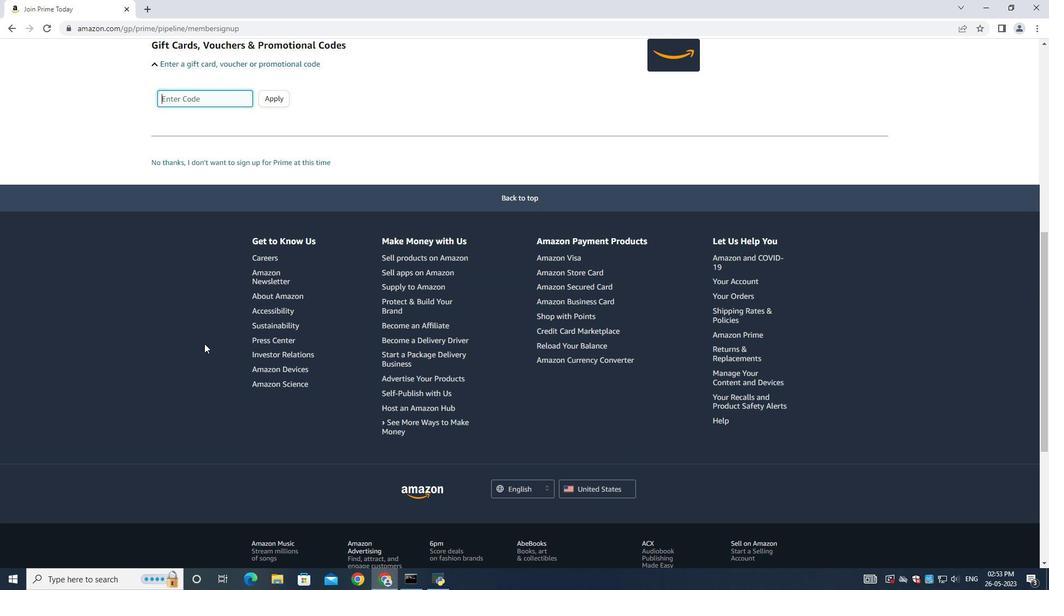 
Action: Mouse moved to (293, 246)
Screenshot: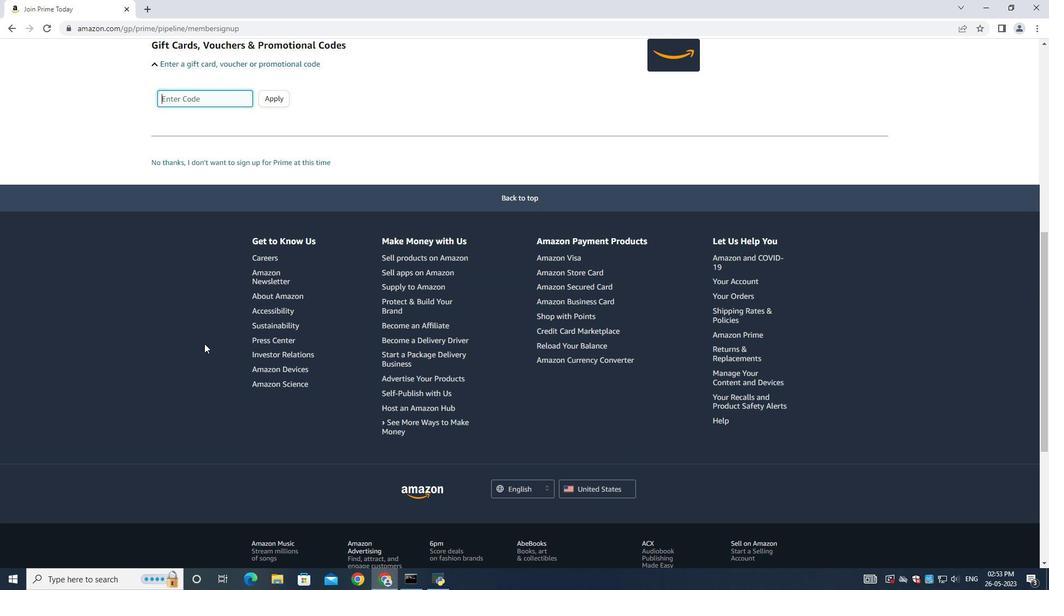 
Action: Mouse scrolled (293, 246) with delta (0, 0)
Screenshot: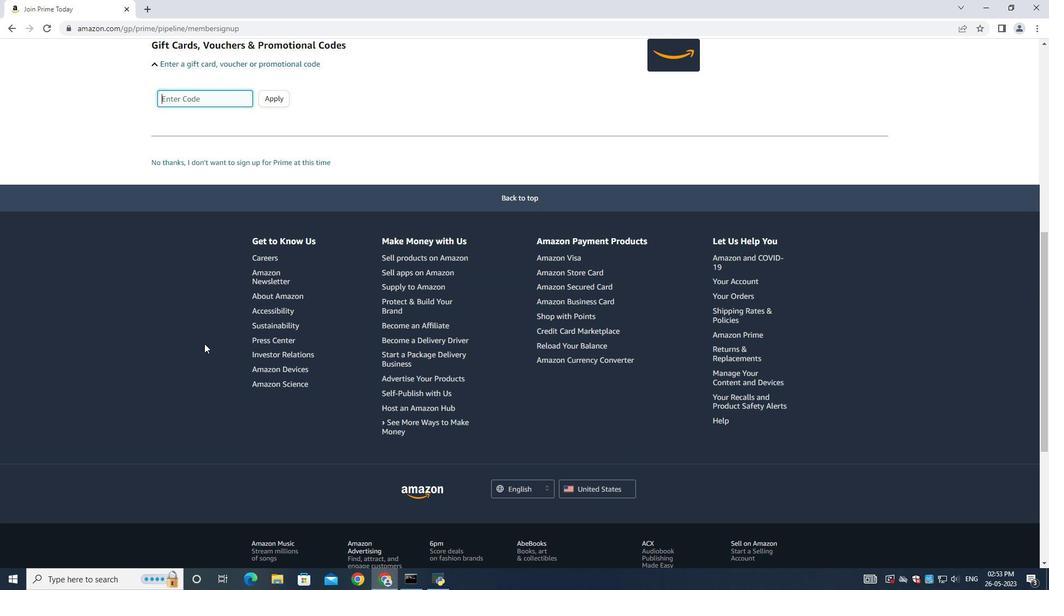 
Action: Mouse moved to (293, 246)
Screenshot: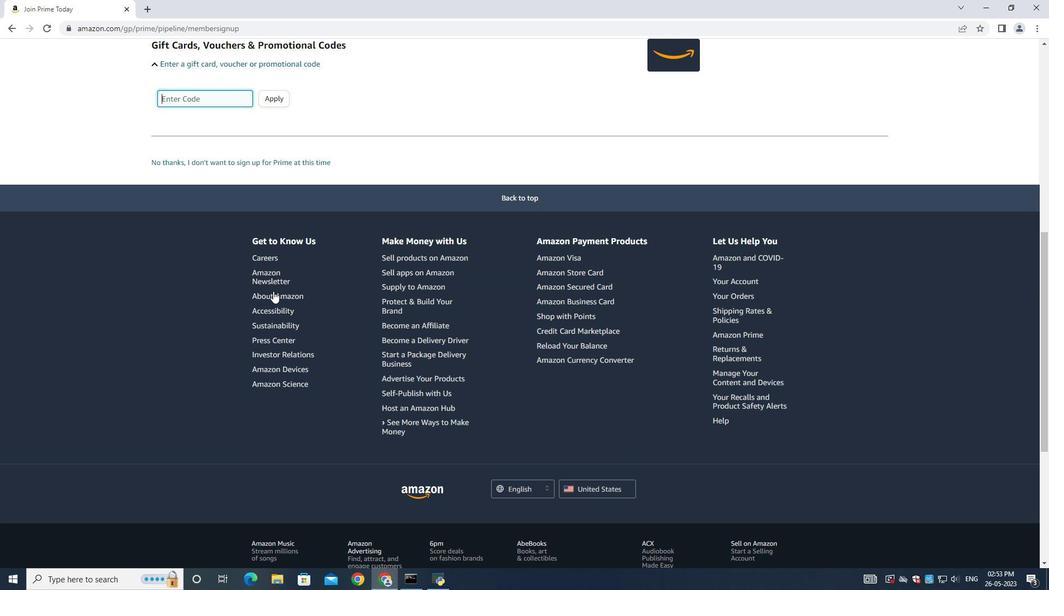
Action: Mouse scrolled (293, 246) with delta (0, 0)
Screenshot: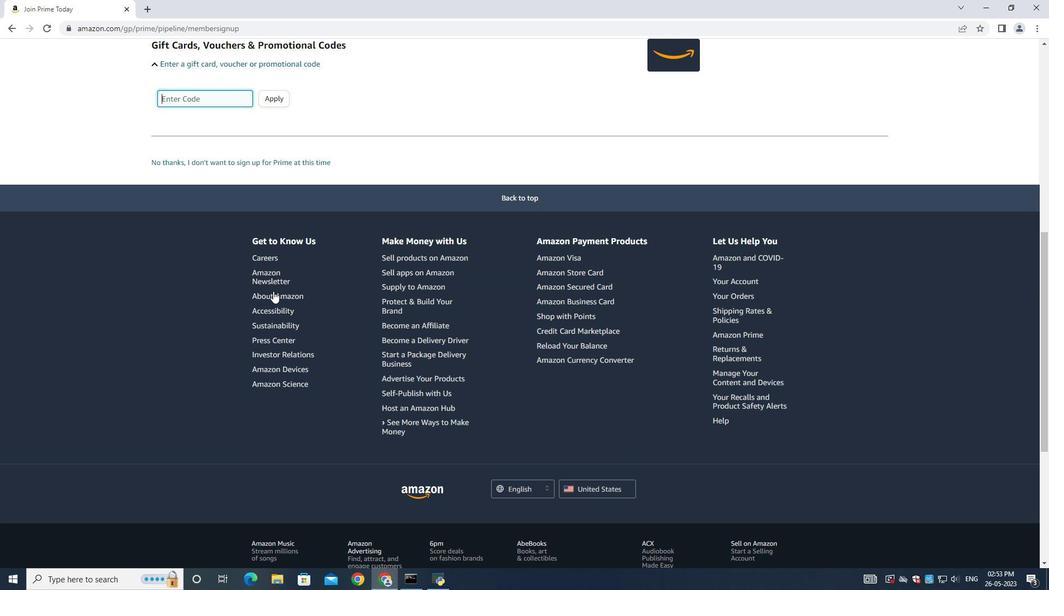 
Action: Mouse moved to (175, 218)
Screenshot: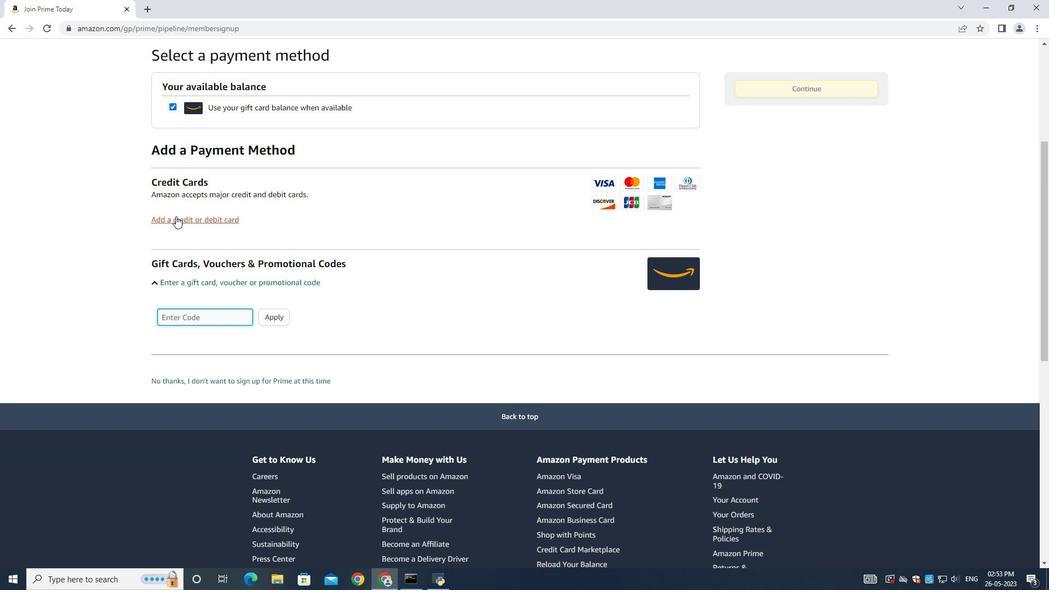 
Action: Mouse pressed left at (175, 218)
Screenshot: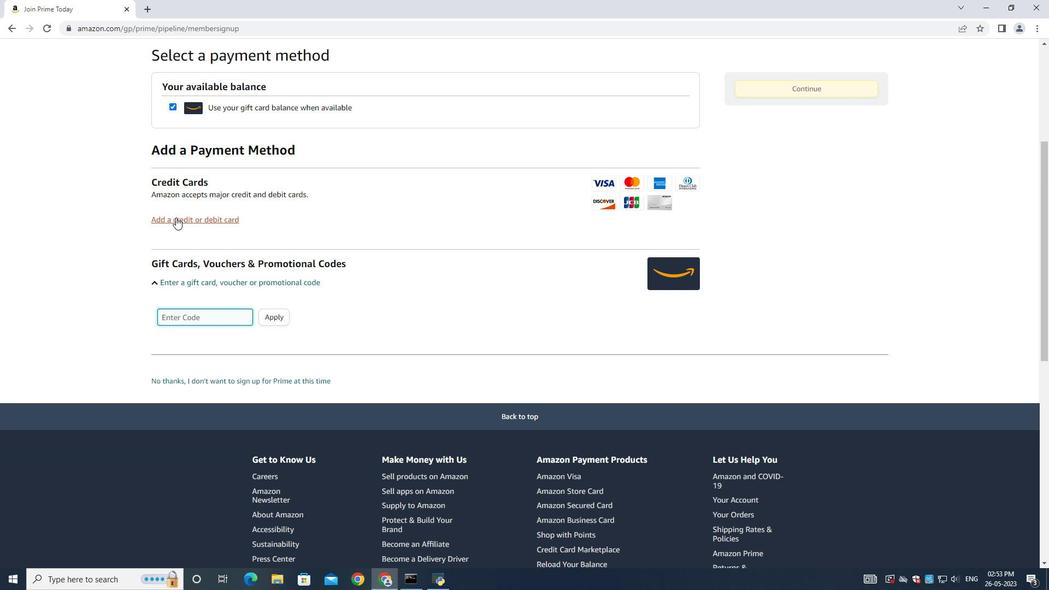 
Action: Mouse moved to (182, 280)
Screenshot: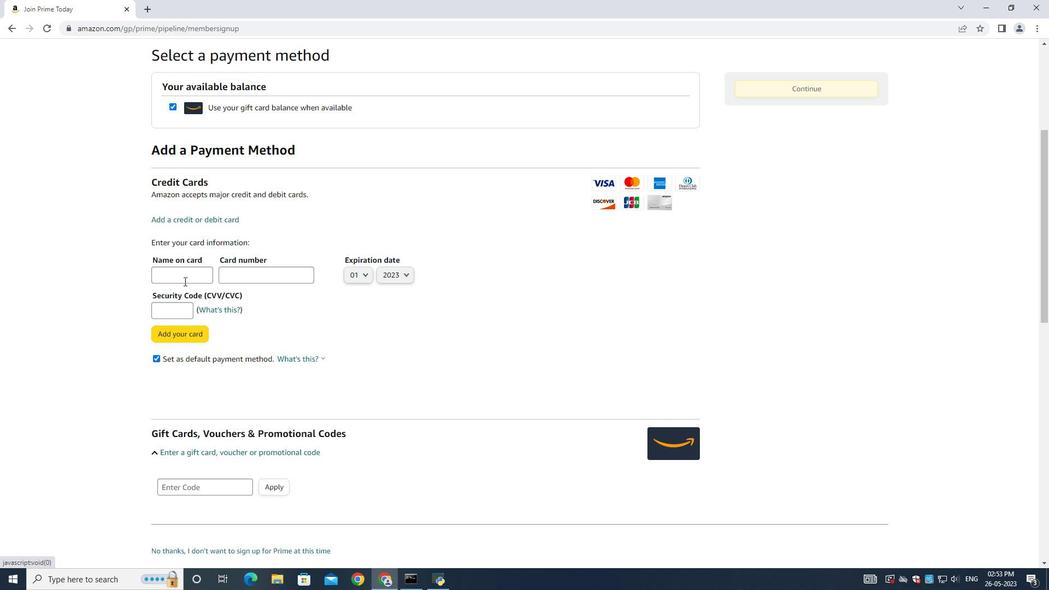 
Action: Mouse pressed left at (182, 280)
Screenshot: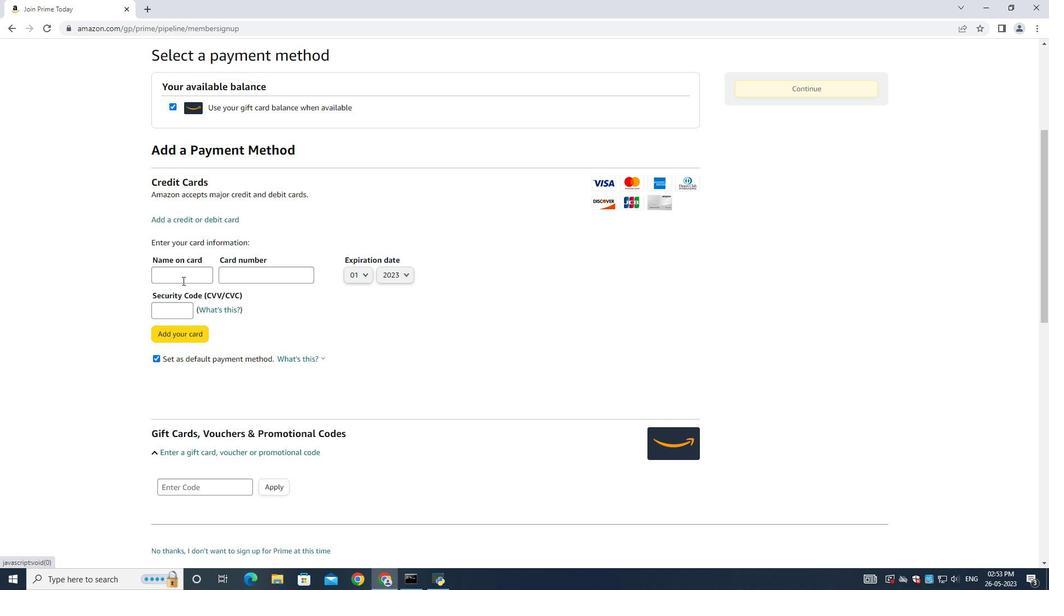 
Action: Mouse moved to (186, 280)
Screenshot: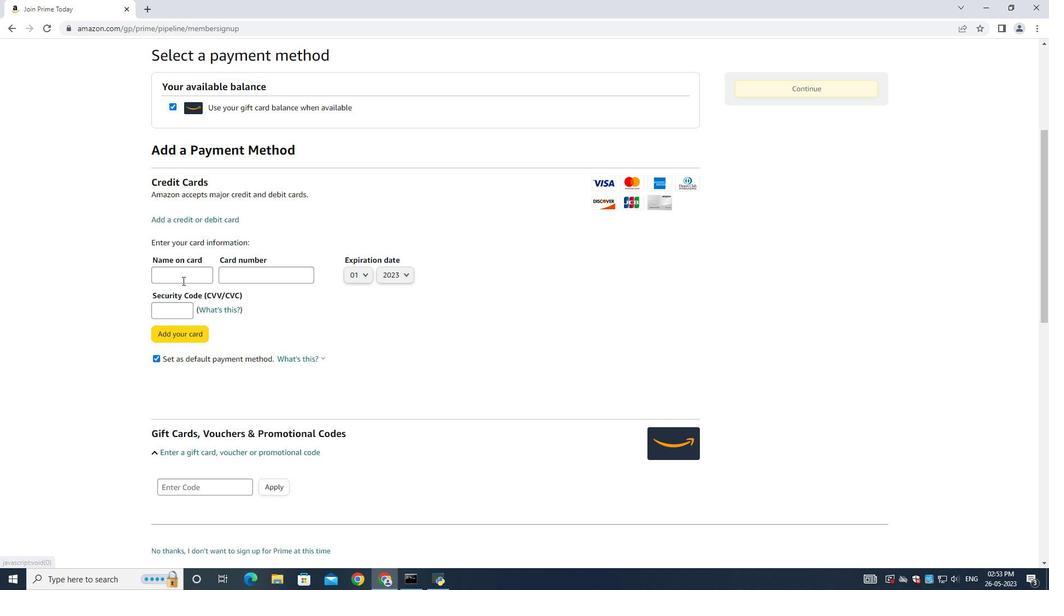 
Action: Key pressed <Key.shift>Alex<Key.space><Key.shift>Clark<Key.space>
Screenshot: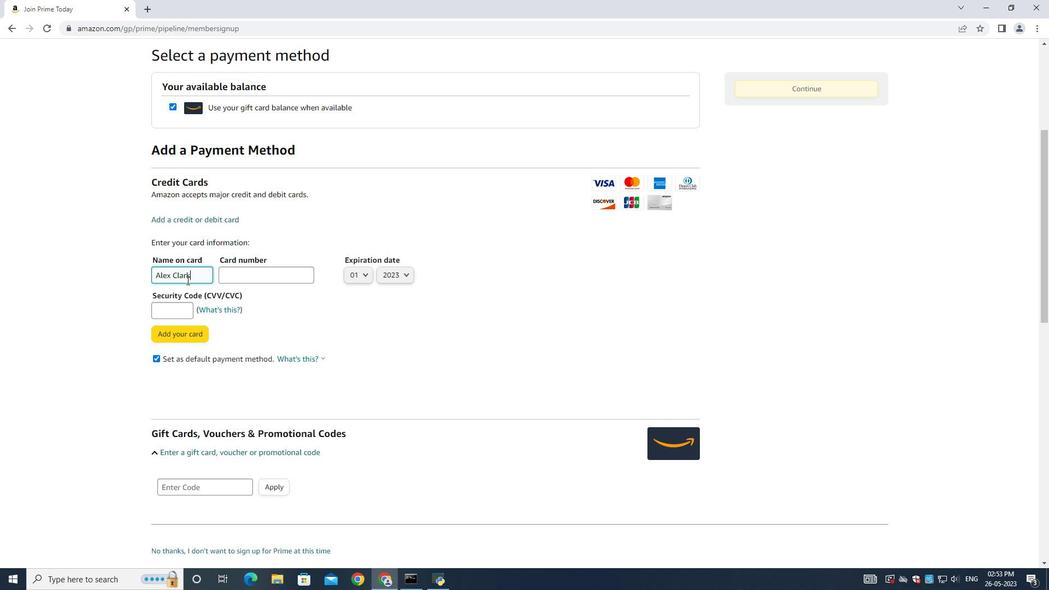 
Action: Mouse moved to (236, 278)
Screenshot: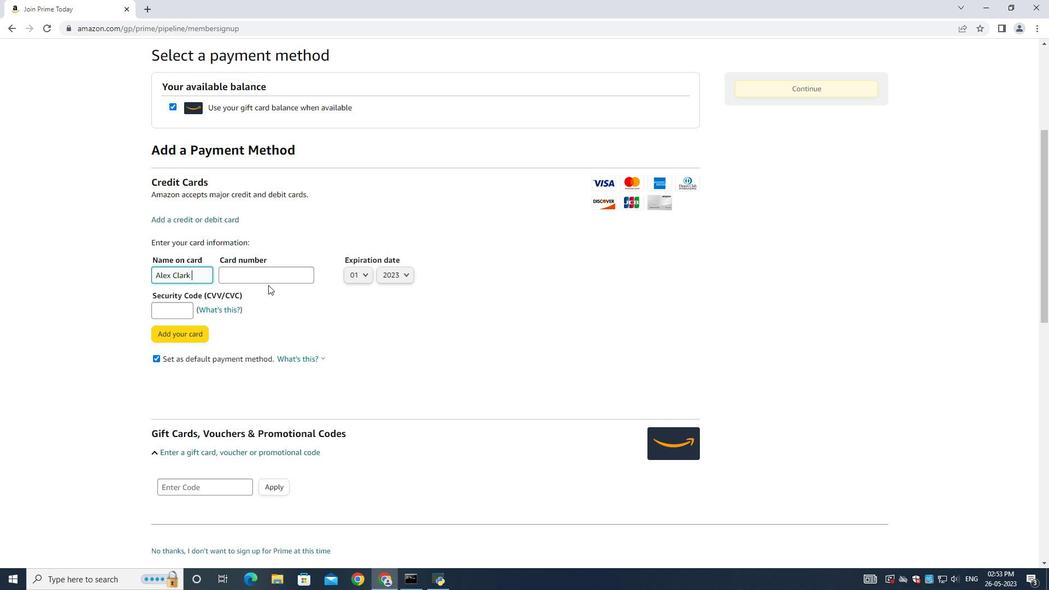 
Action: Mouse pressed left at (236, 278)
Screenshot: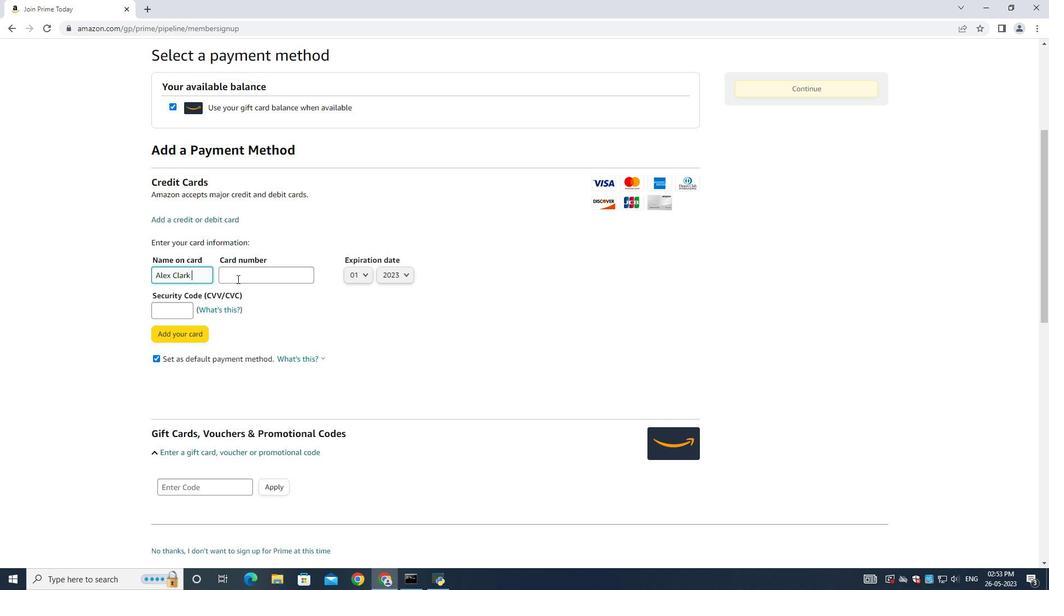 
Action: Mouse moved to (232, 277)
Screenshot: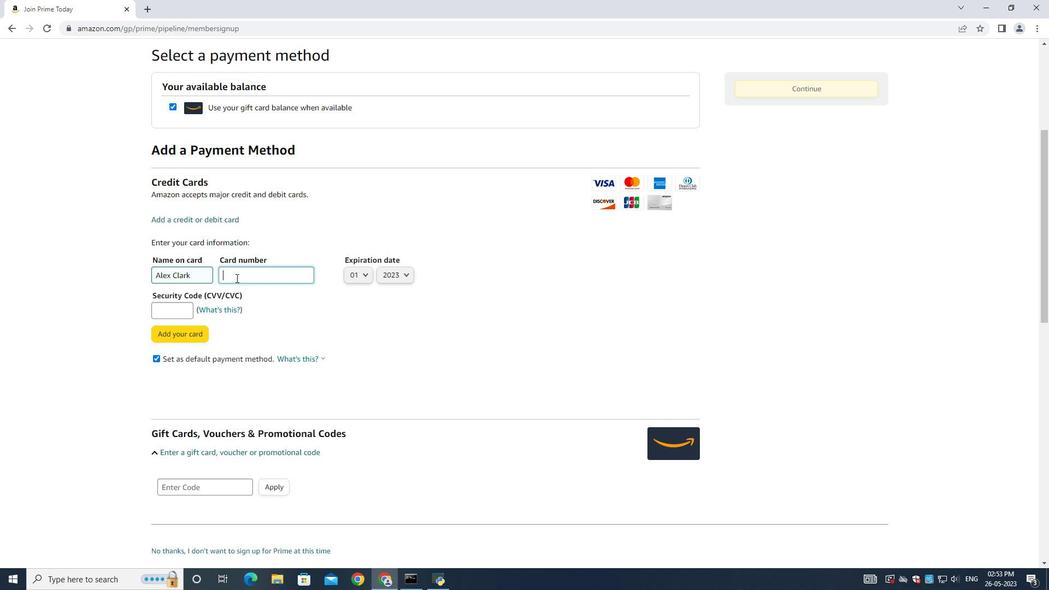 
Action: Key pressed 4893772456216759
Screenshot: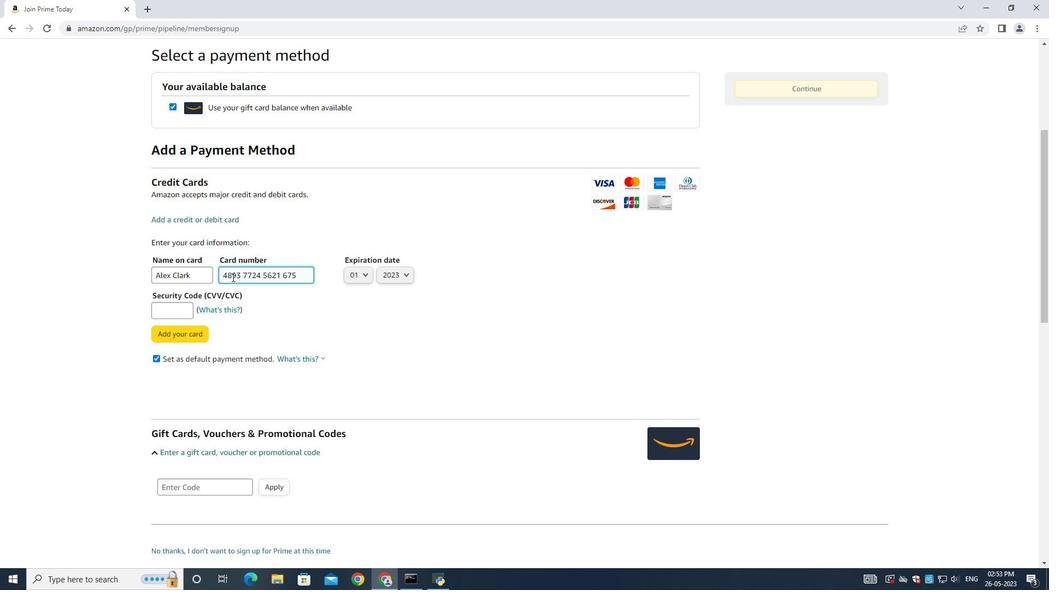 
Action: Mouse moved to (348, 279)
Screenshot: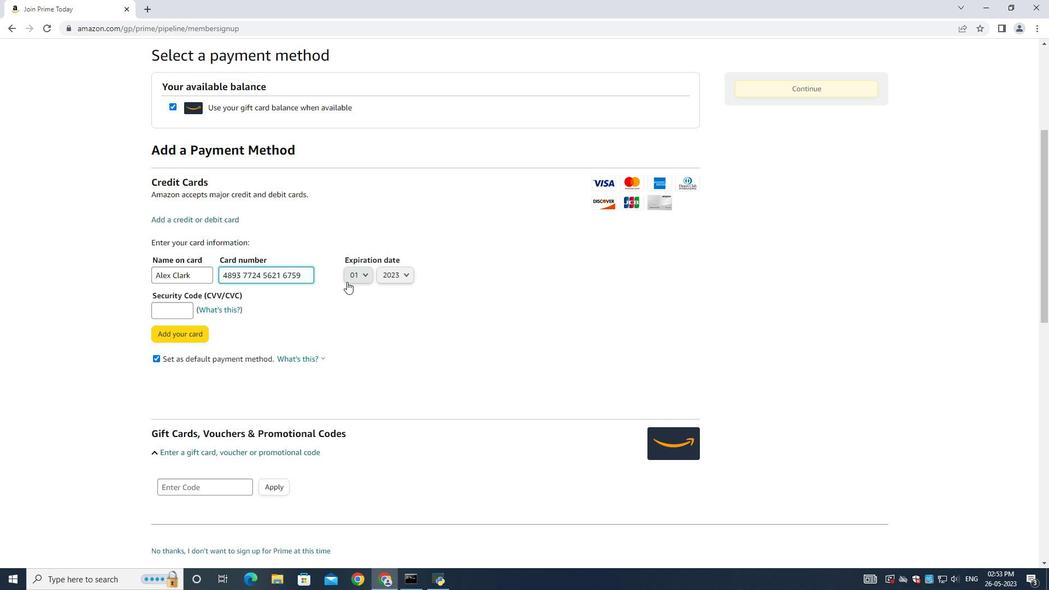 
Action: Mouse pressed left at (348, 279)
Screenshot: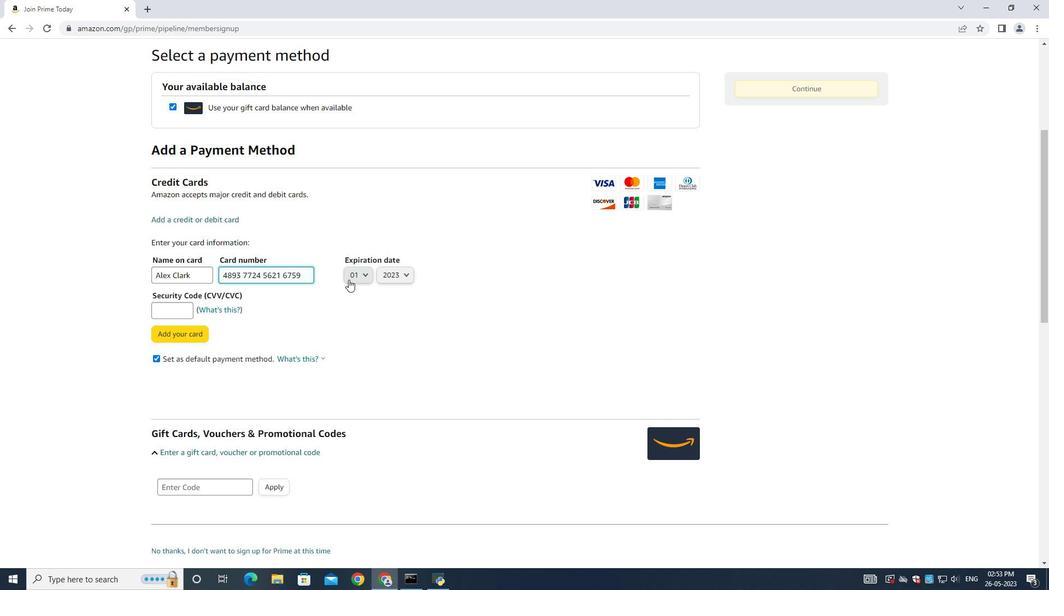 
Action: Mouse moved to (360, 339)
Screenshot: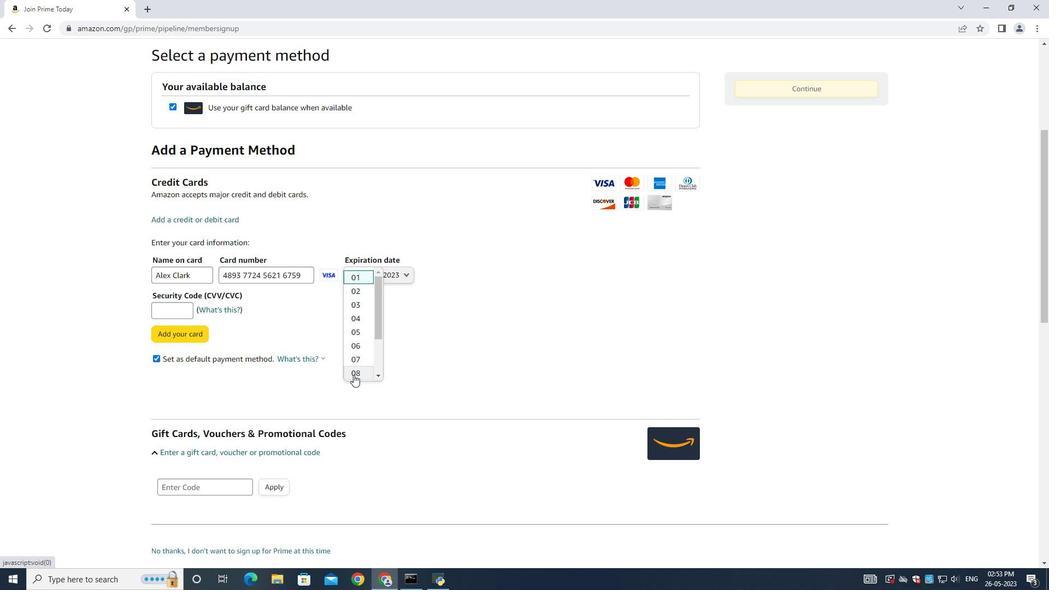 
Action: Mouse scrolled (360, 338) with delta (0, 0)
Screenshot: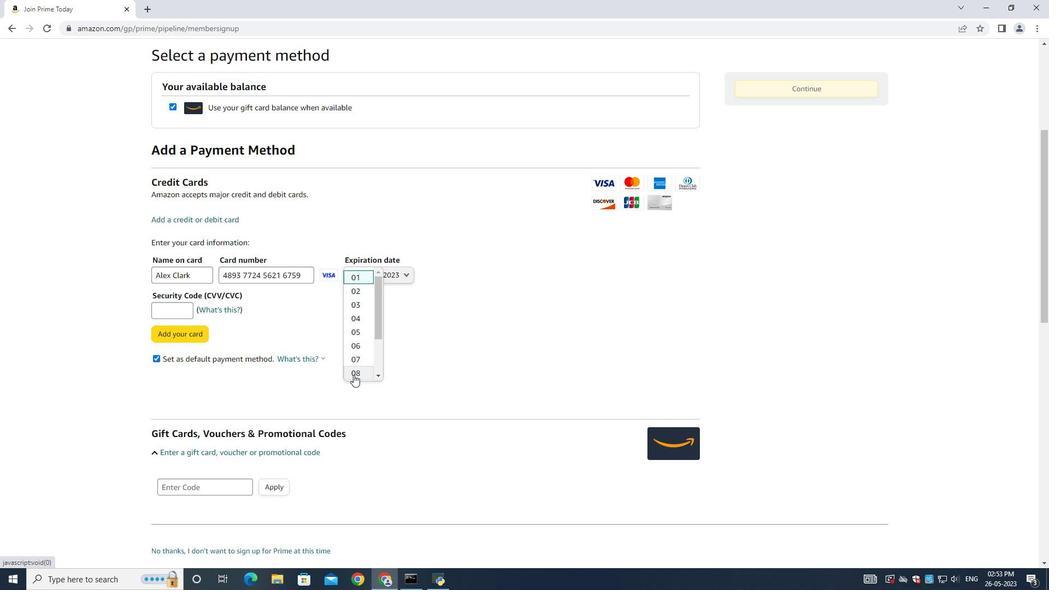 
Action: Mouse moved to (360, 339)
Screenshot: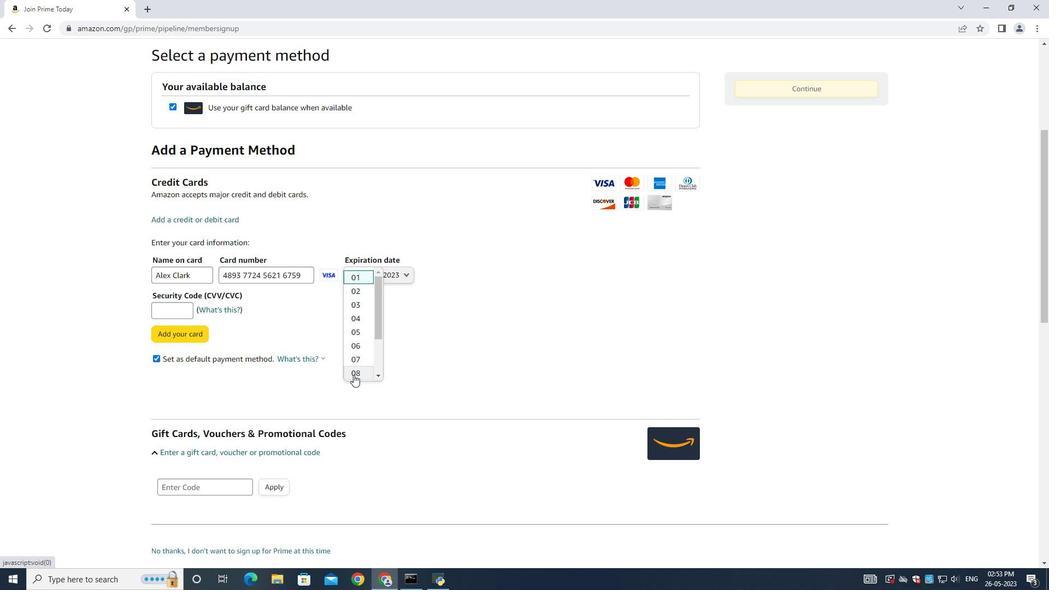 
Action: Mouse scrolled (360, 338) with delta (0, 0)
Screenshot: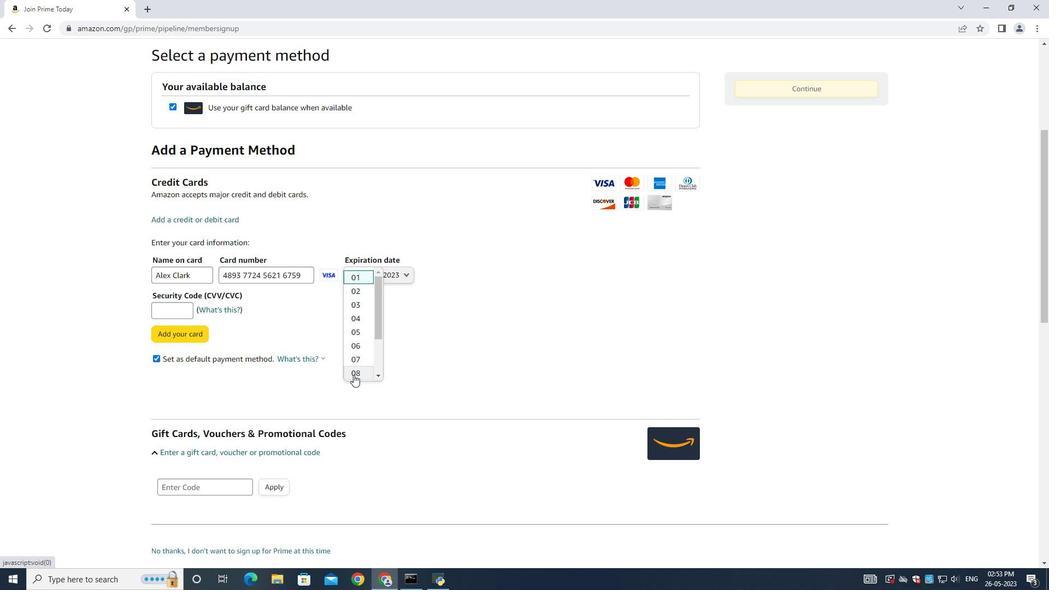 
Action: Mouse moved to (360, 339)
Screenshot: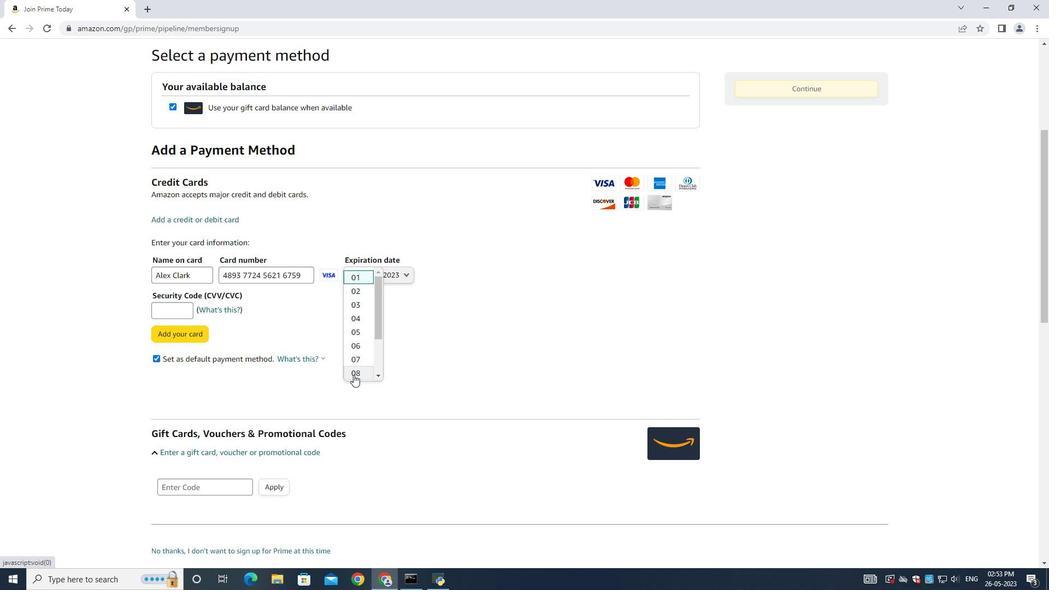 
Action: Mouse scrolled (360, 338) with delta (0, 0)
Screenshot: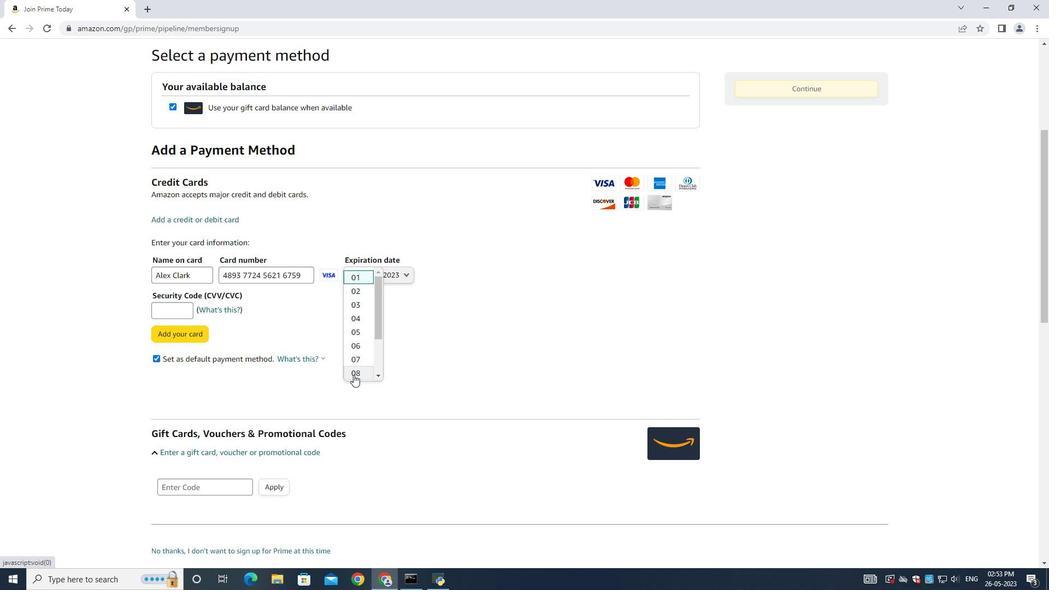 
Action: Mouse moved to (360, 340)
Screenshot: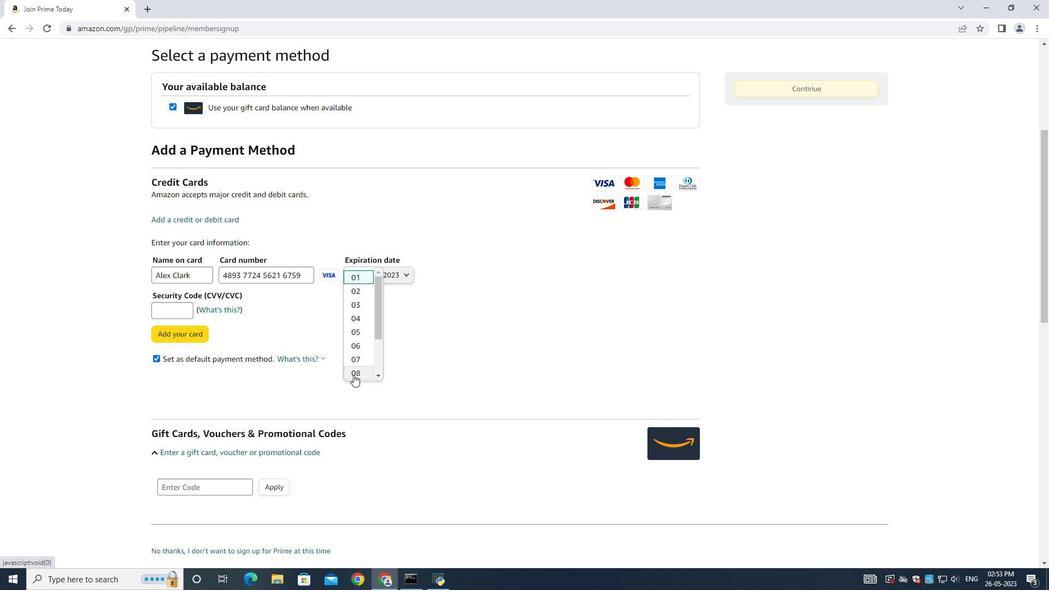 
Action: Mouse scrolled (360, 339) with delta (0, 0)
Screenshot: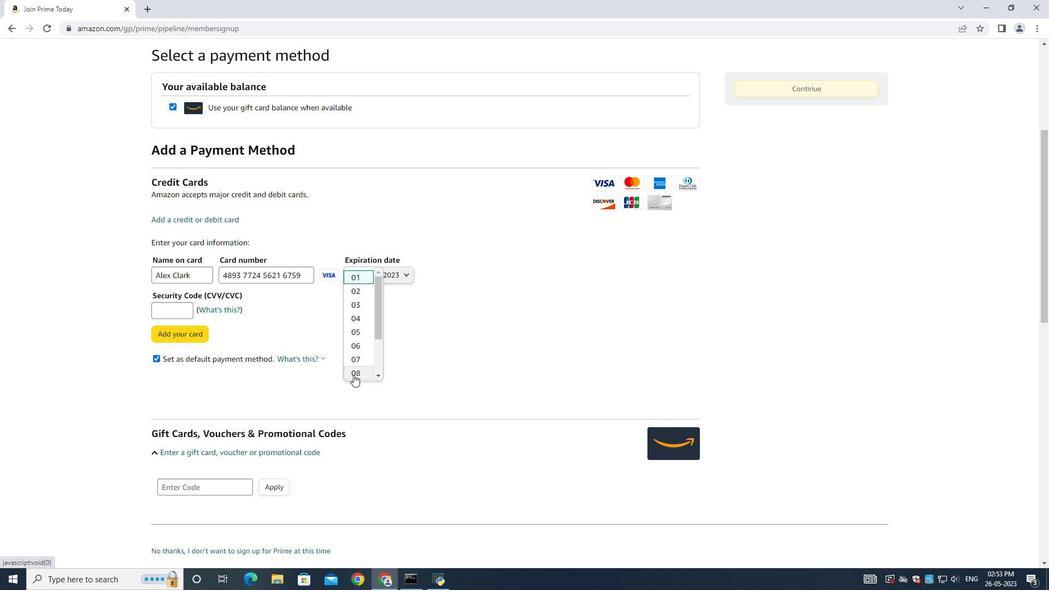
Action: Mouse moved to (360, 341)
Screenshot: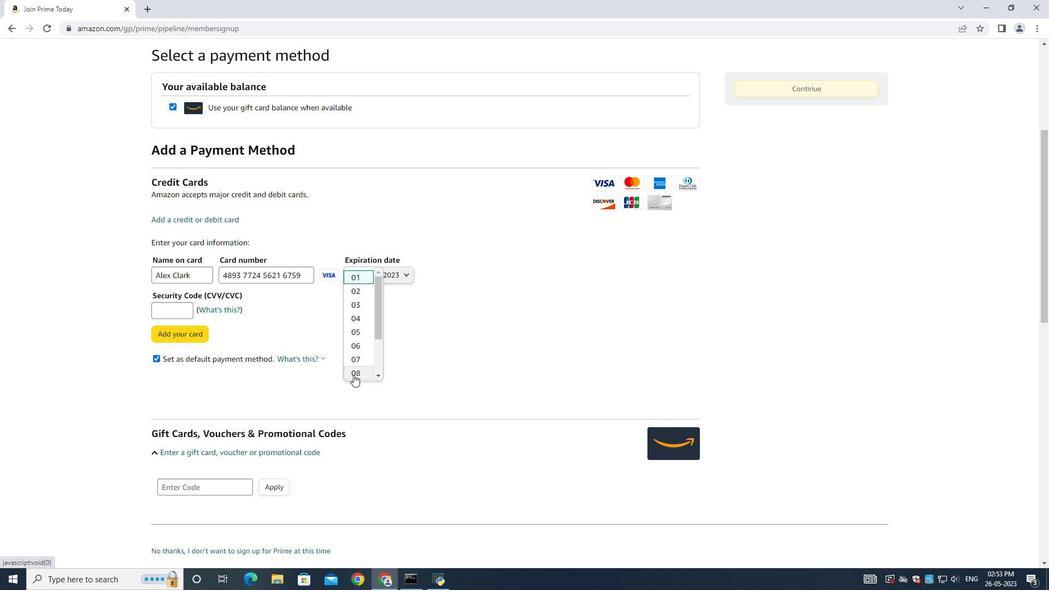 
Action: Mouse scrolled (360, 339) with delta (0, 0)
Screenshot: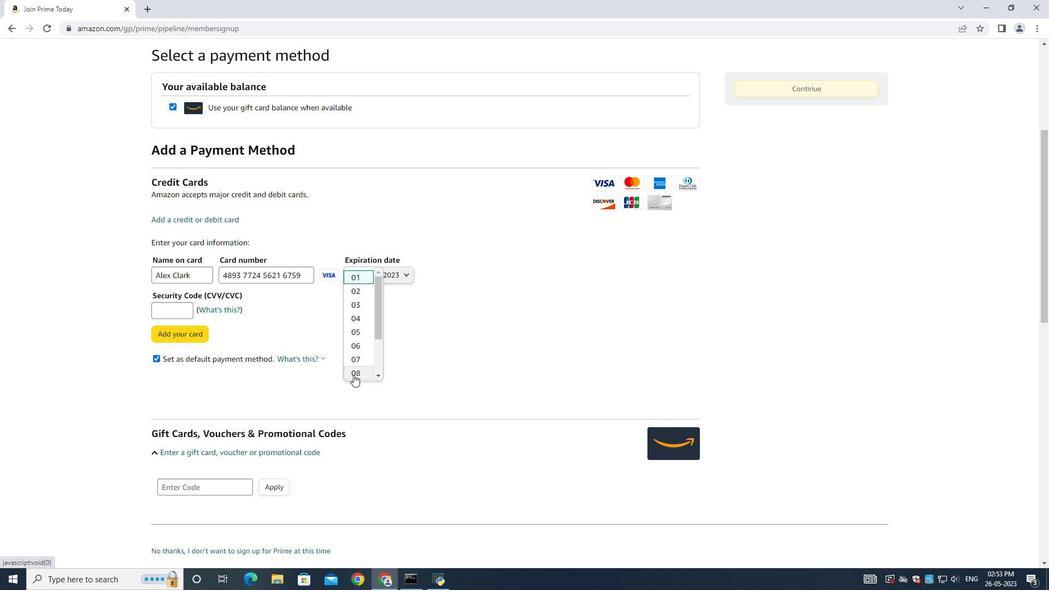 
Action: Mouse moved to (360, 341)
Screenshot: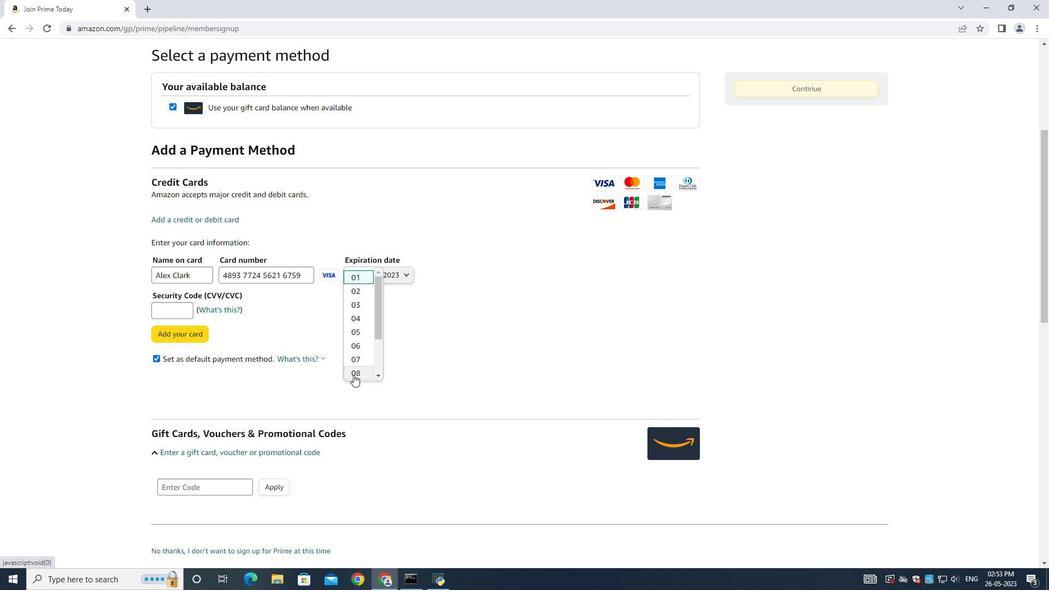 
Action: Mouse scrolled (360, 340) with delta (0, 0)
Screenshot: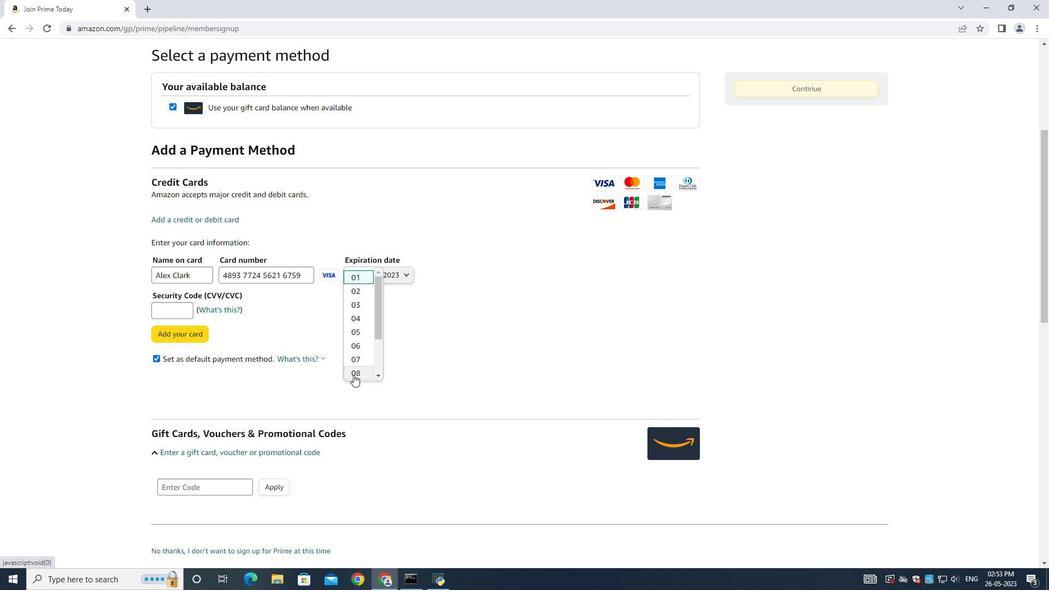 
Action: Mouse moved to (353, 362)
Screenshot: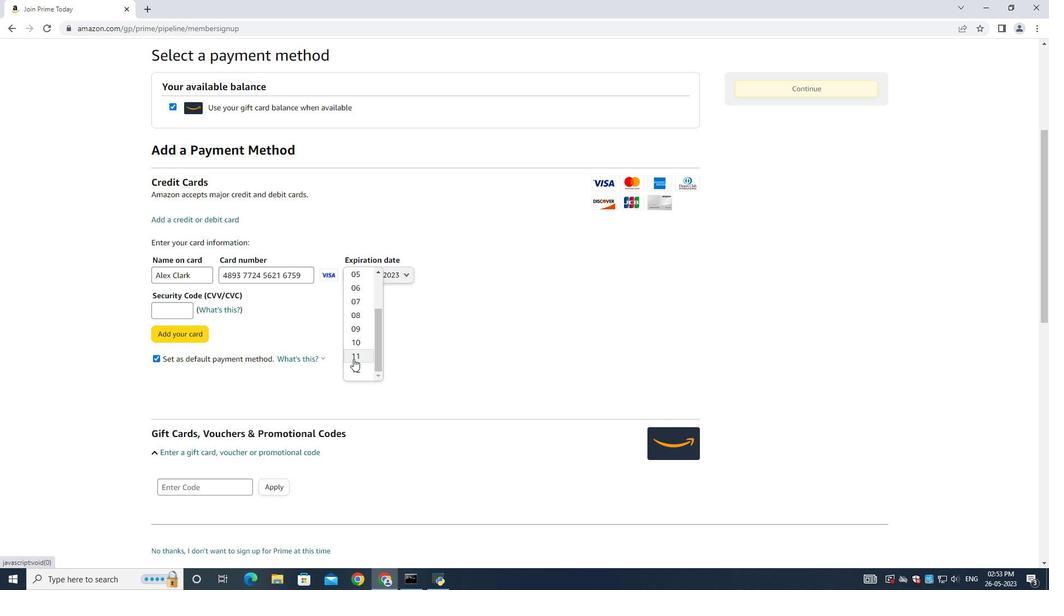 
Action: Mouse scrolled (353, 361) with delta (0, 0)
Screenshot: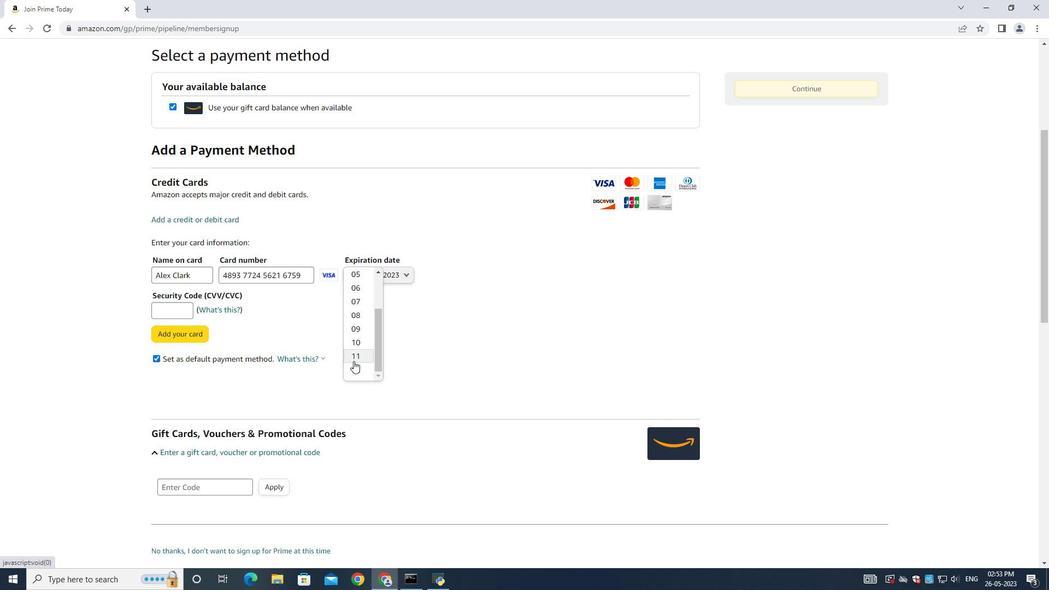
Action: Mouse moved to (353, 362)
Screenshot: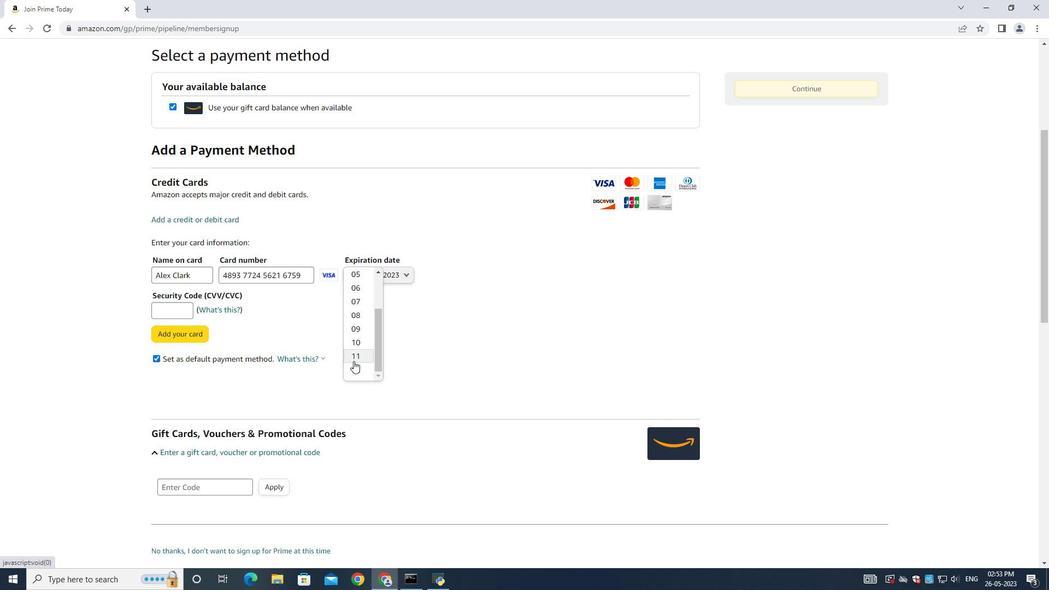 
Action: Mouse scrolled (353, 361) with delta (0, 0)
Screenshot: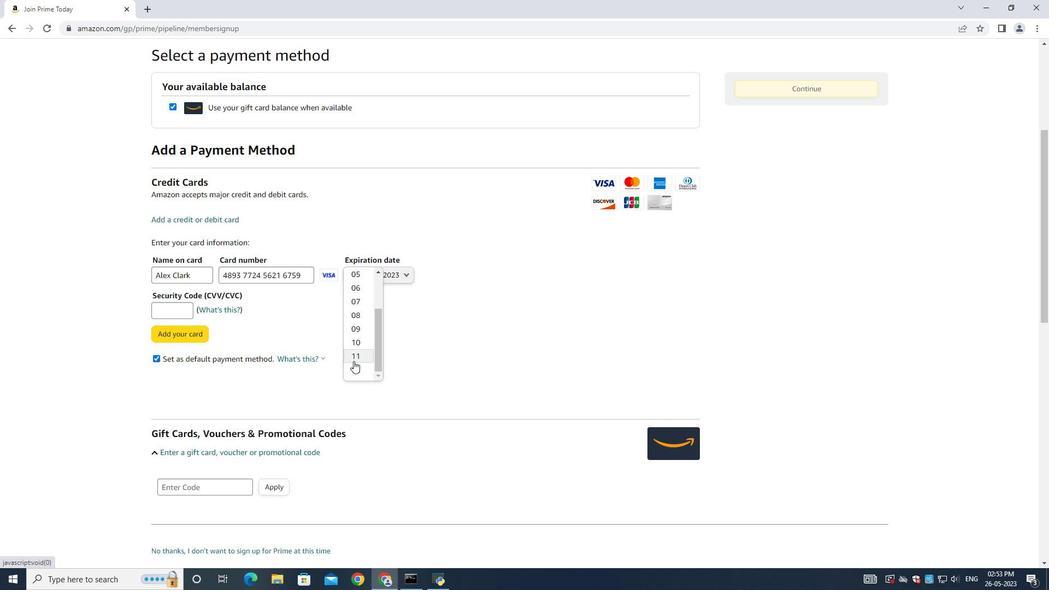 
Action: Mouse scrolled (353, 361) with delta (0, 0)
Screenshot: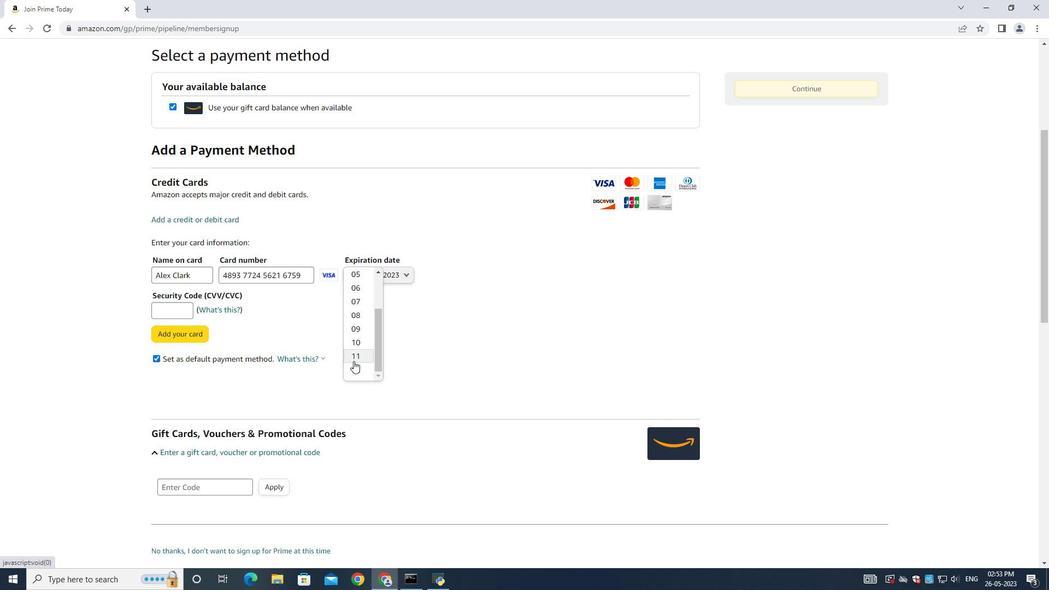 
Action: Mouse scrolled (353, 361) with delta (0, 0)
Screenshot: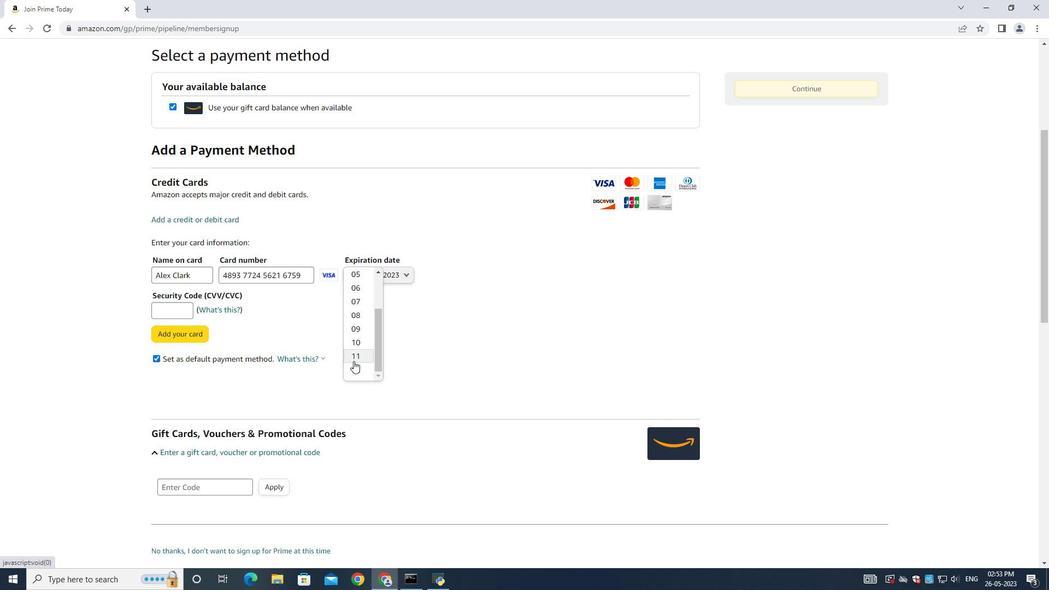 
Action: Mouse scrolled (353, 361) with delta (0, 0)
Screenshot: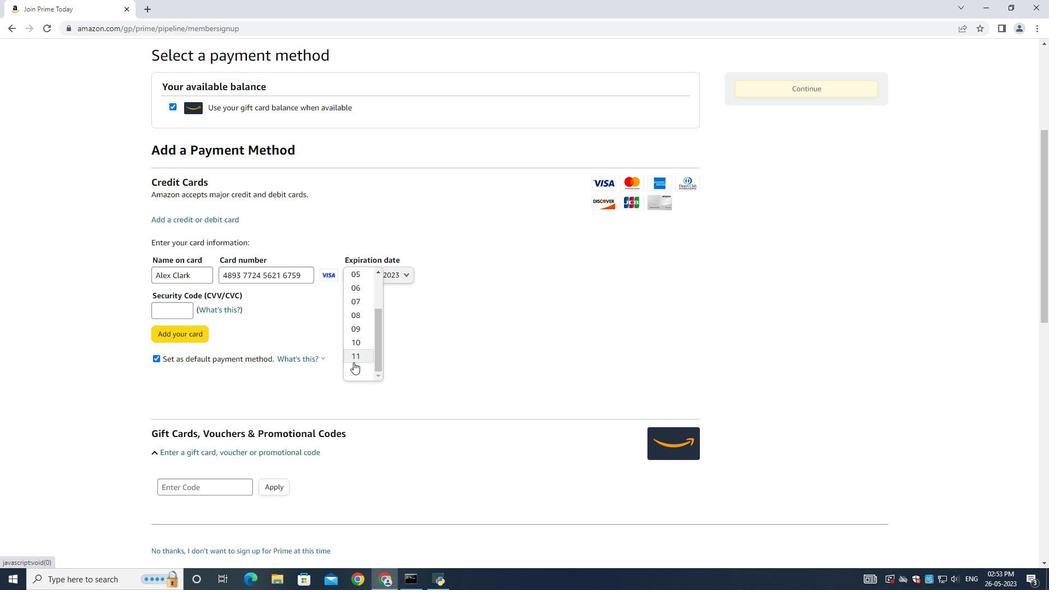 
Action: Mouse moved to (416, 245)
Screenshot: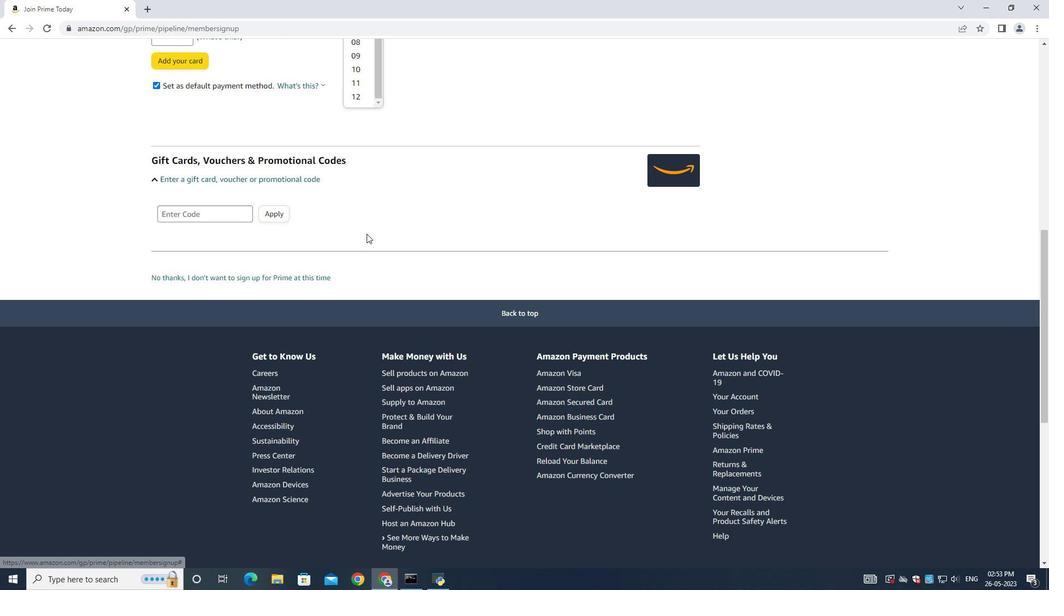 
Action: Mouse scrolled (416, 246) with delta (0, 0)
Screenshot: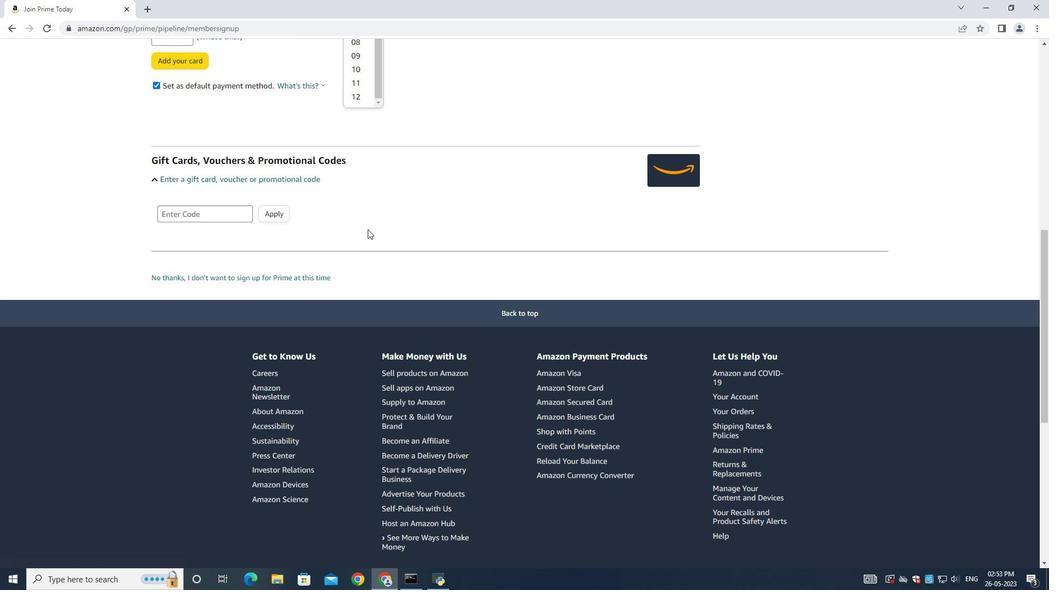 
Action: Mouse scrolled (416, 246) with delta (0, 0)
Screenshot: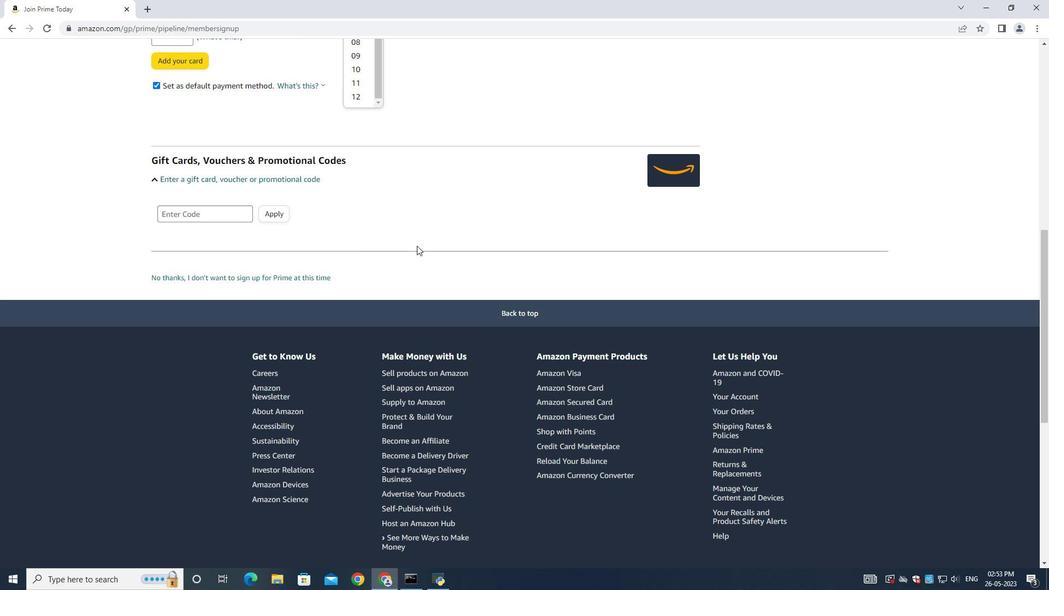 
Action: Mouse scrolled (416, 246) with delta (0, 0)
Screenshot: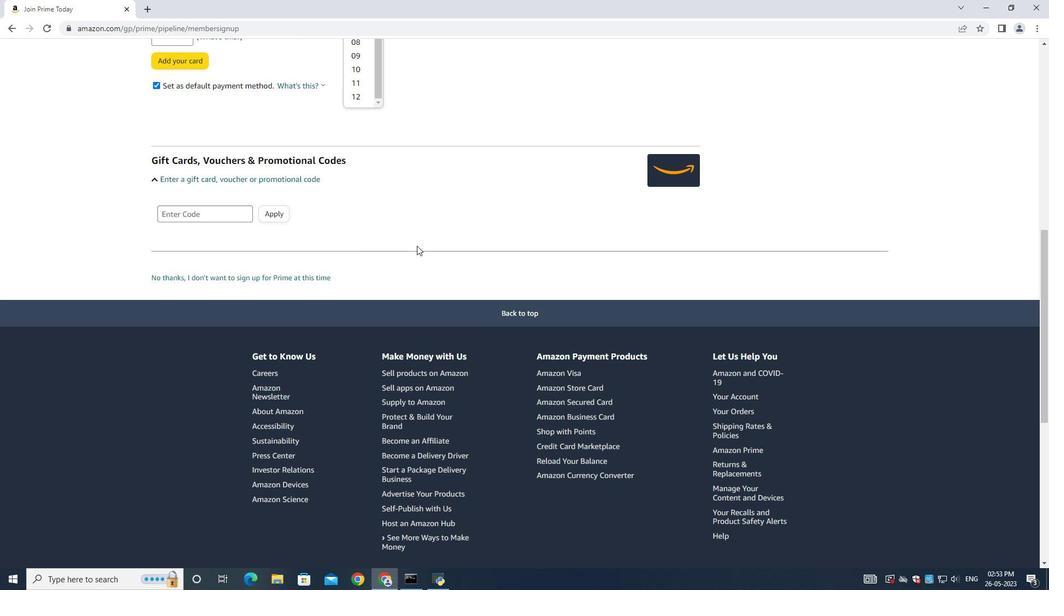 
Action: Mouse scrolled (416, 246) with delta (0, 0)
Screenshot: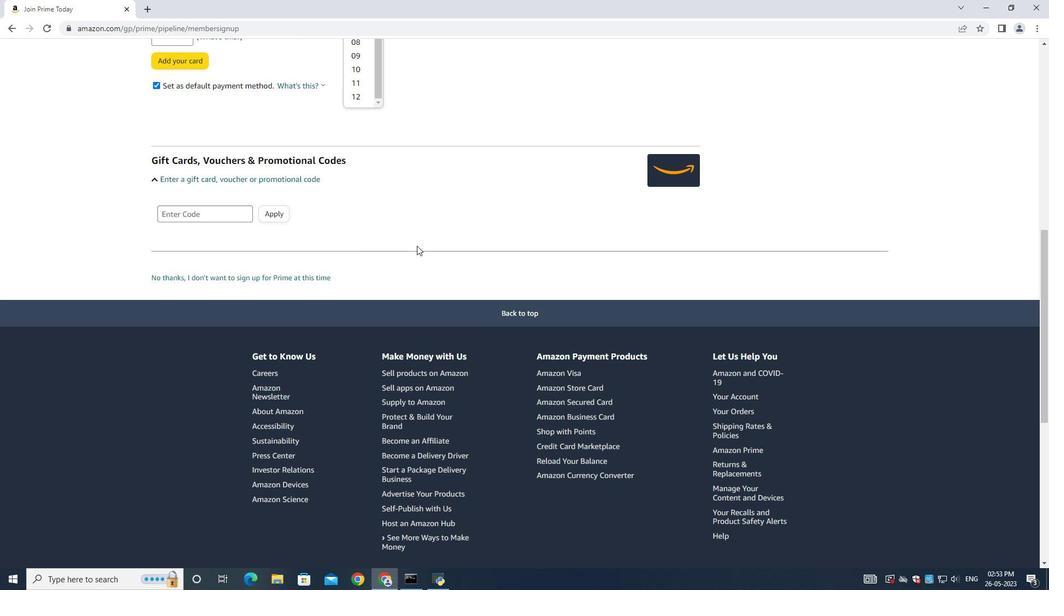 
Action: Mouse scrolled (416, 246) with delta (0, 0)
Screenshot: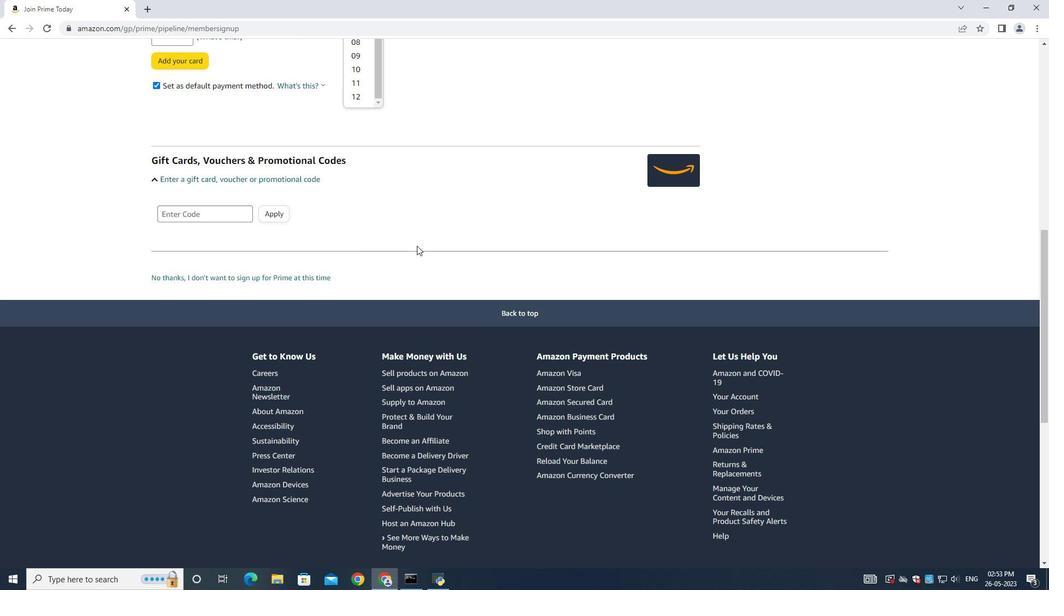 
Action: Mouse scrolled (416, 246) with delta (0, 0)
Screenshot: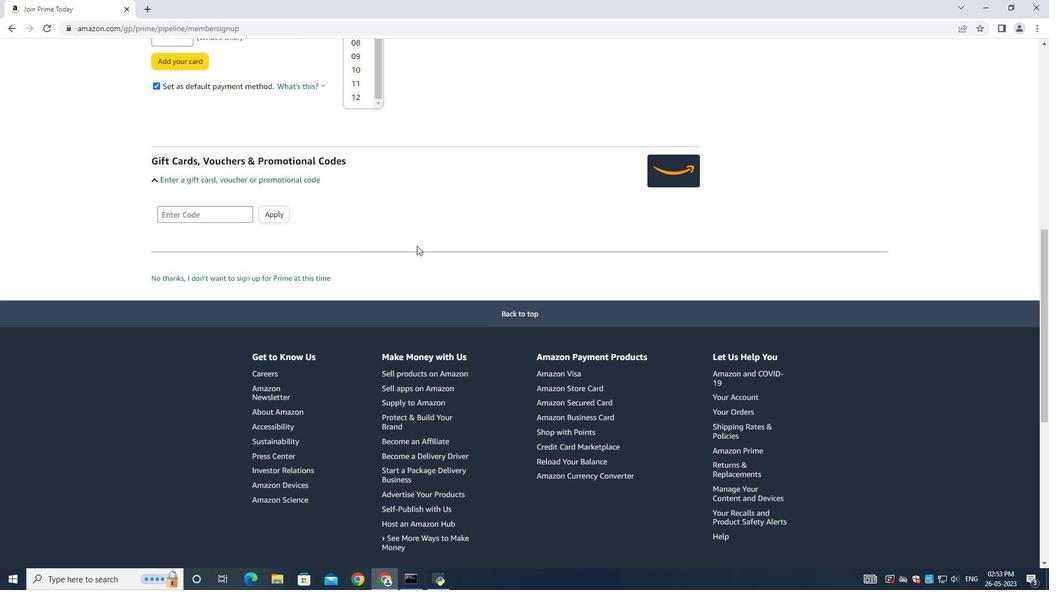 
Action: Mouse moved to (360, 397)
Screenshot: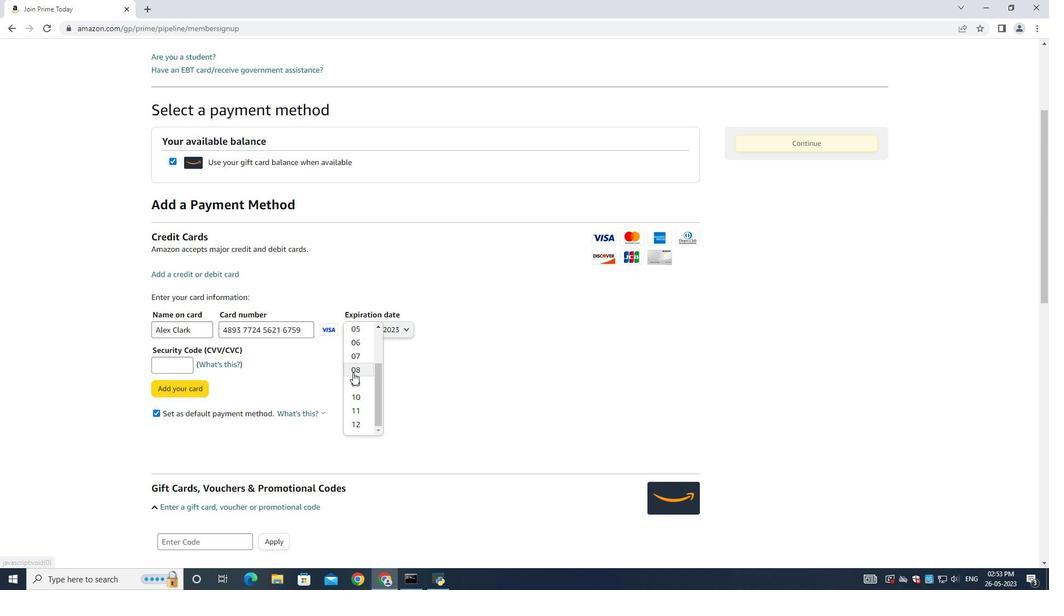 
Action: Mouse scrolled (360, 397) with delta (0, 0)
Screenshot: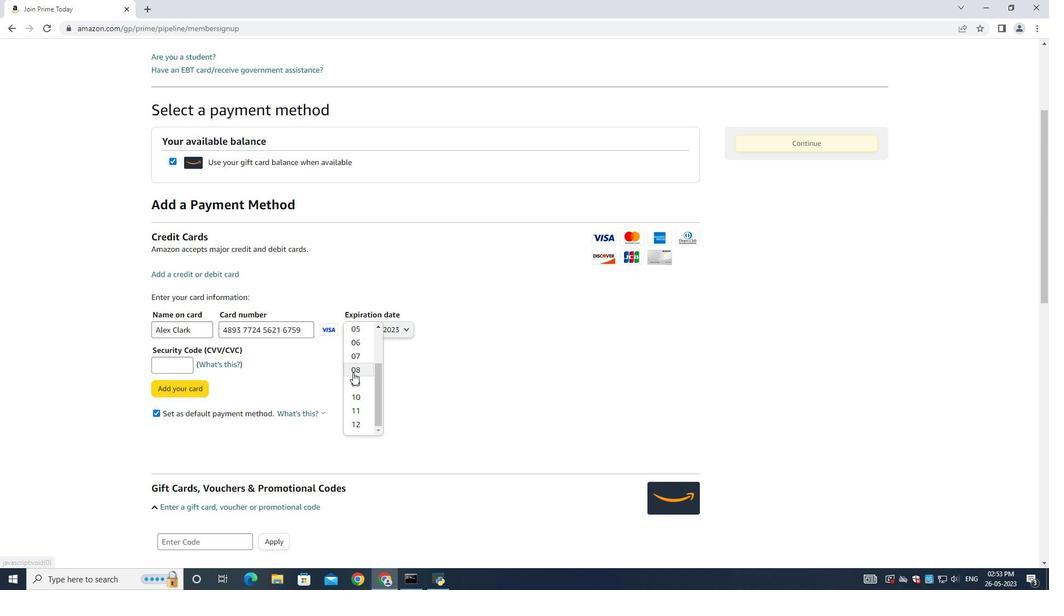 
Action: Mouse moved to (357, 405)
Screenshot: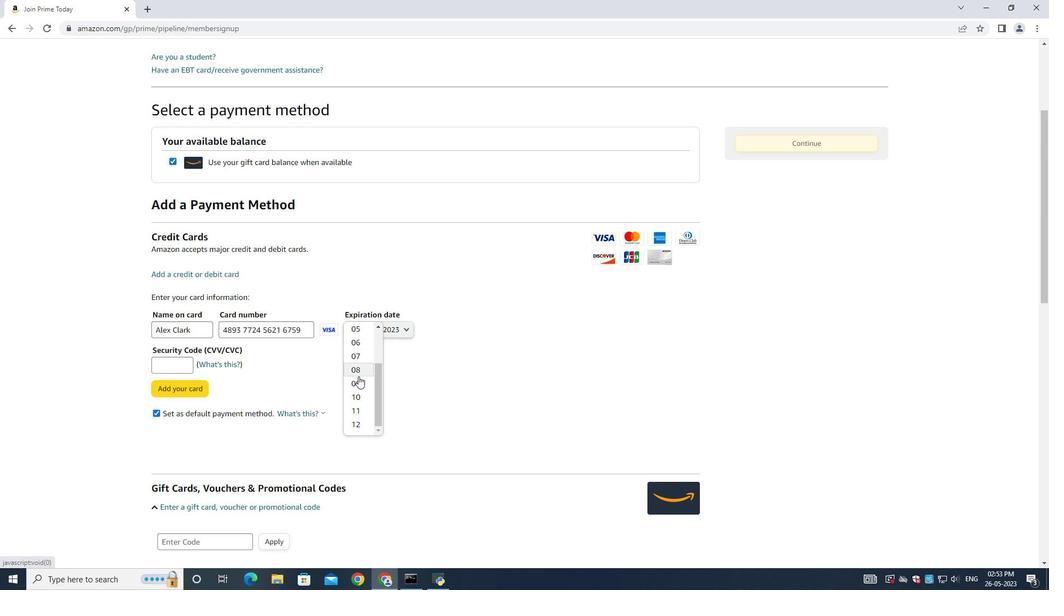 
Action: Mouse scrolled (357, 404) with delta (0, 0)
Screenshot: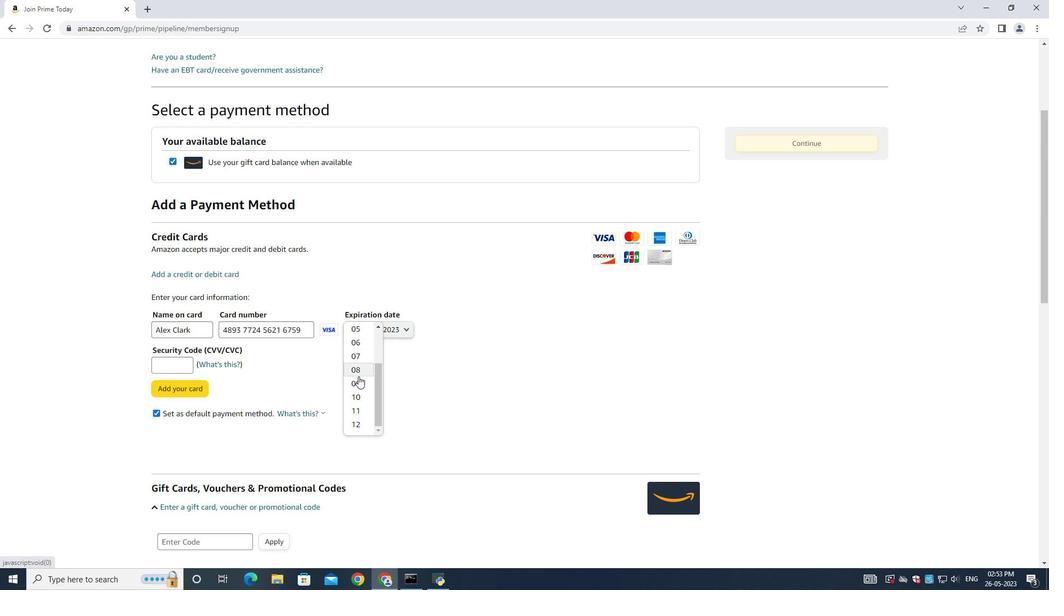 
Action: Mouse moved to (357, 316)
Screenshot: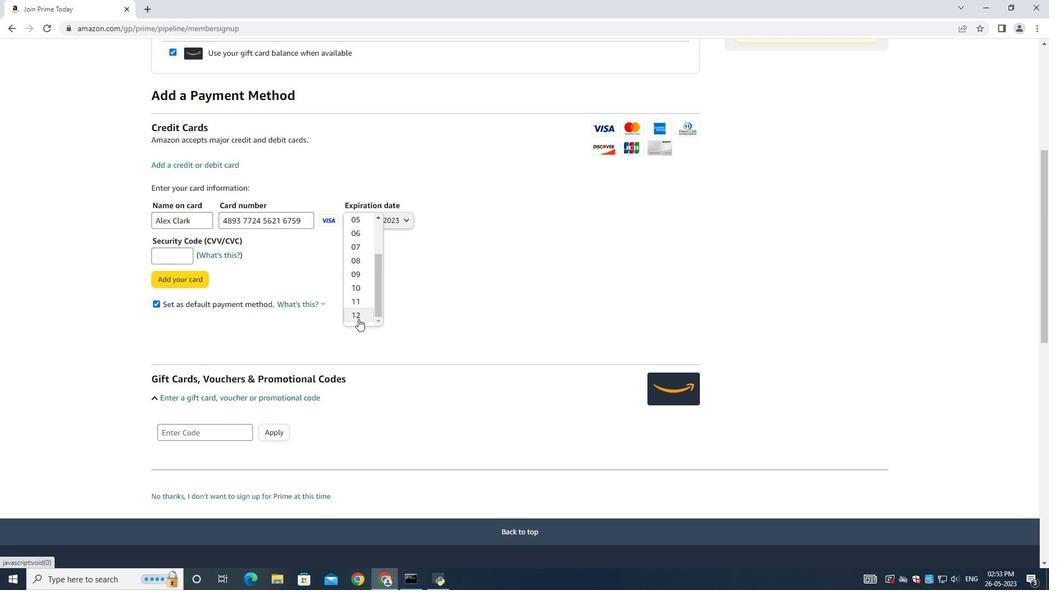 
Action: Mouse pressed left at (357, 316)
Screenshot: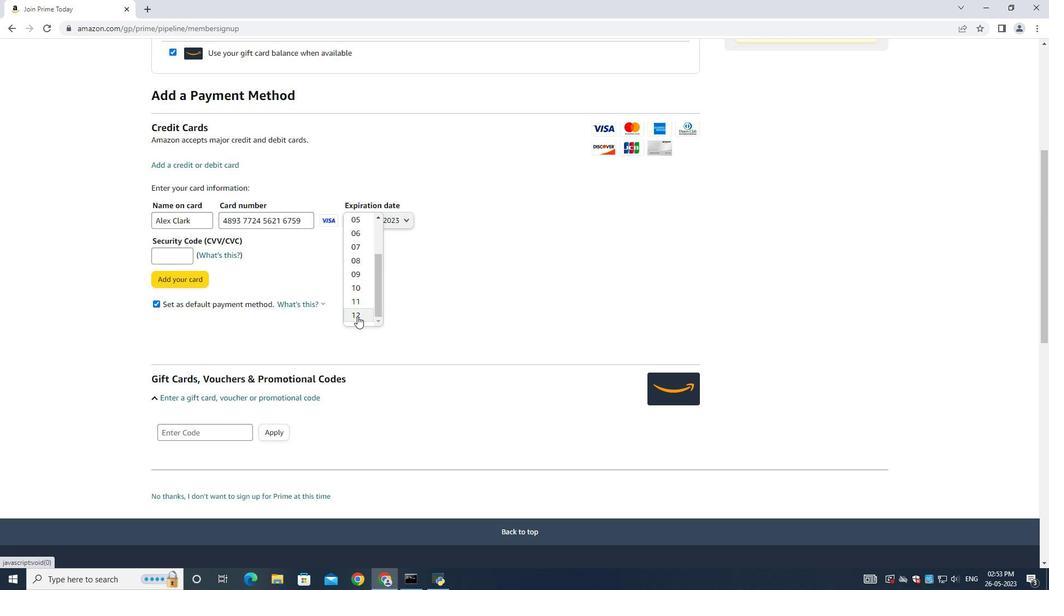
Action: Mouse moved to (390, 224)
Screenshot: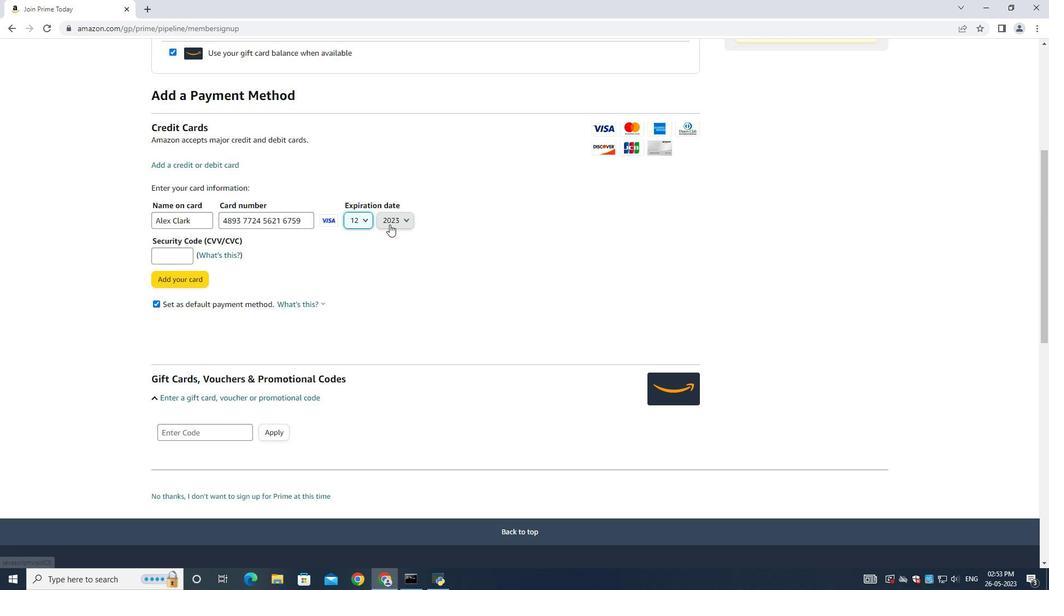
Action: Mouse pressed left at (390, 224)
Screenshot: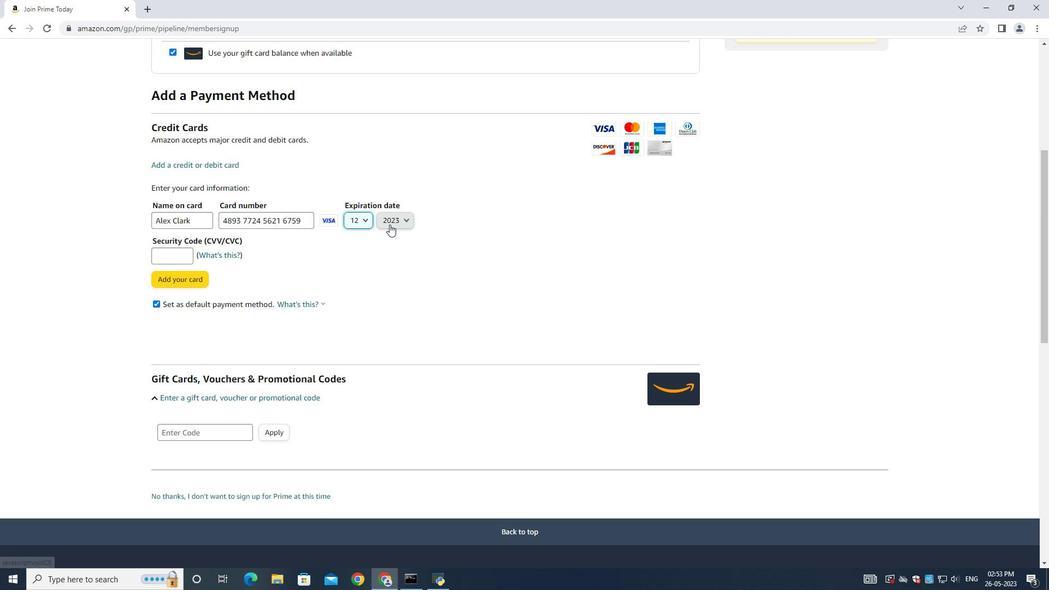 
Action: Mouse moved to (398, 297)
Screenshot: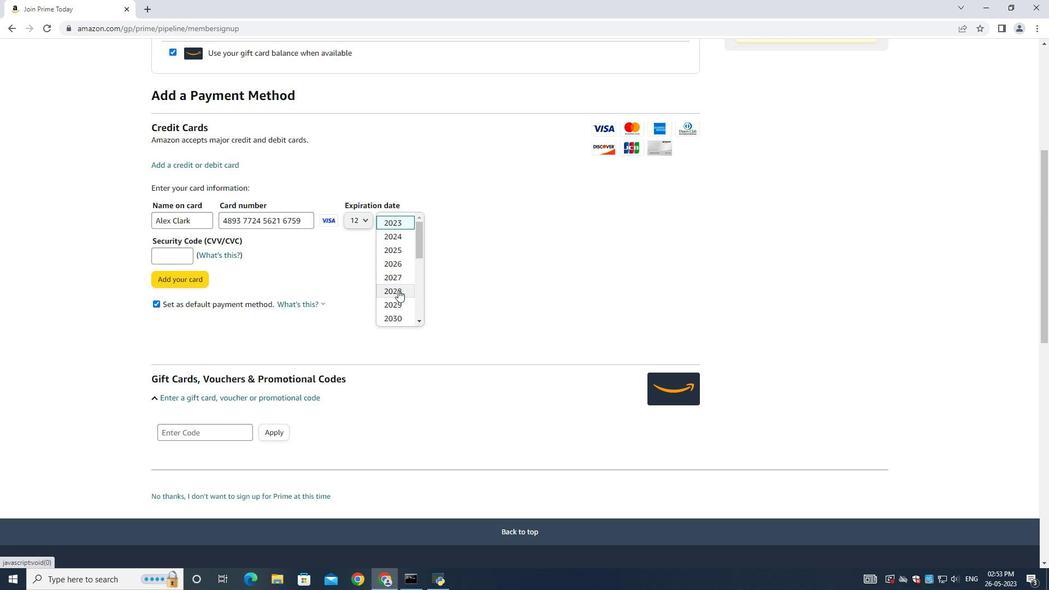 
Action: Mouse scrolled (398, 297) with delta (0, 0)
Screenshot: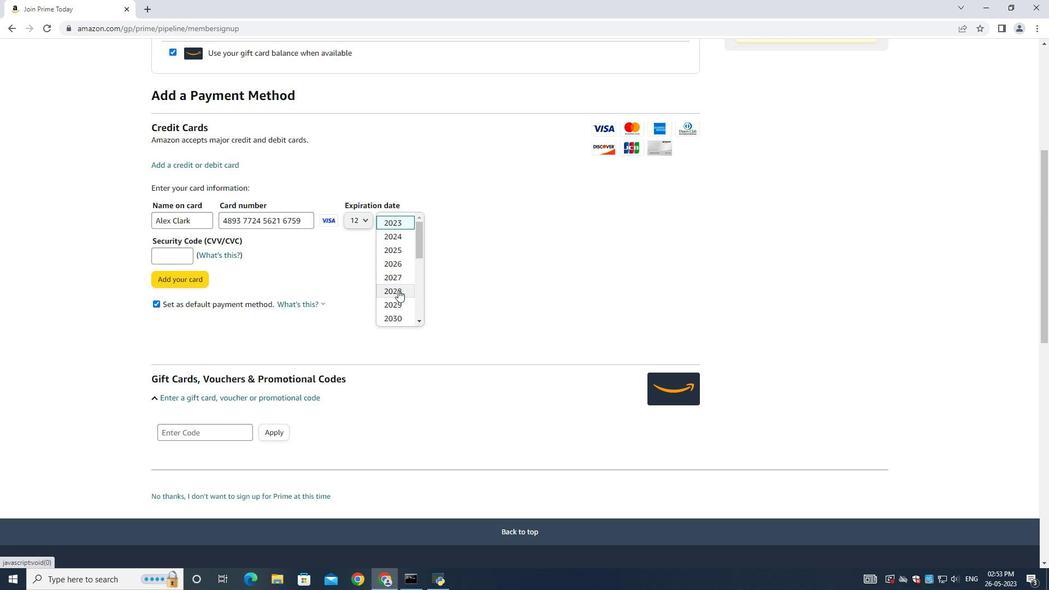 
Action: Mouse moved to (396, 304)
Screenshot: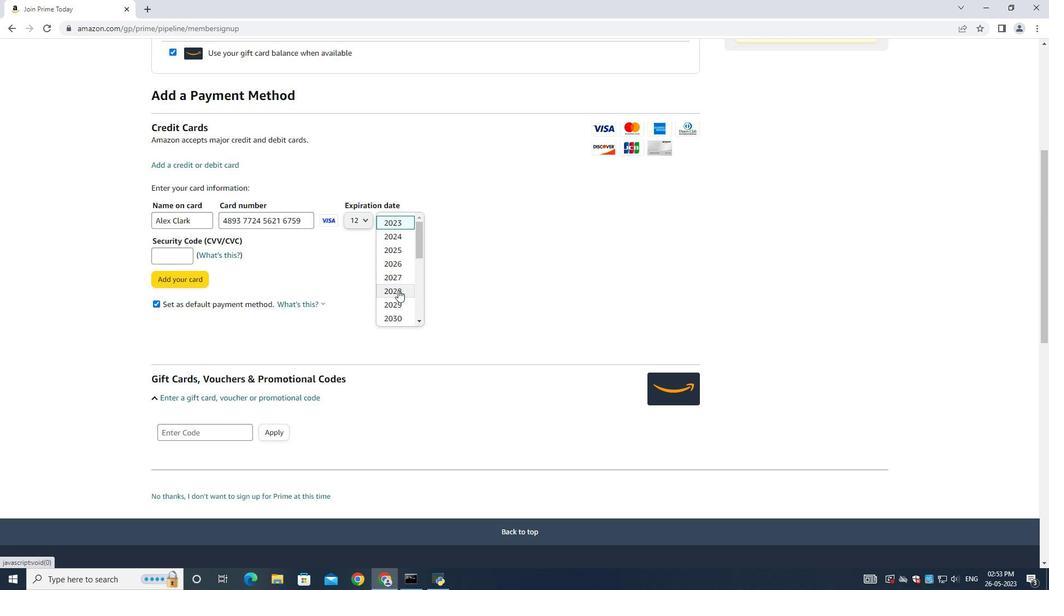 
Action: Mouse scrolled (396, 303) with delta (0, 0)
Screenshot: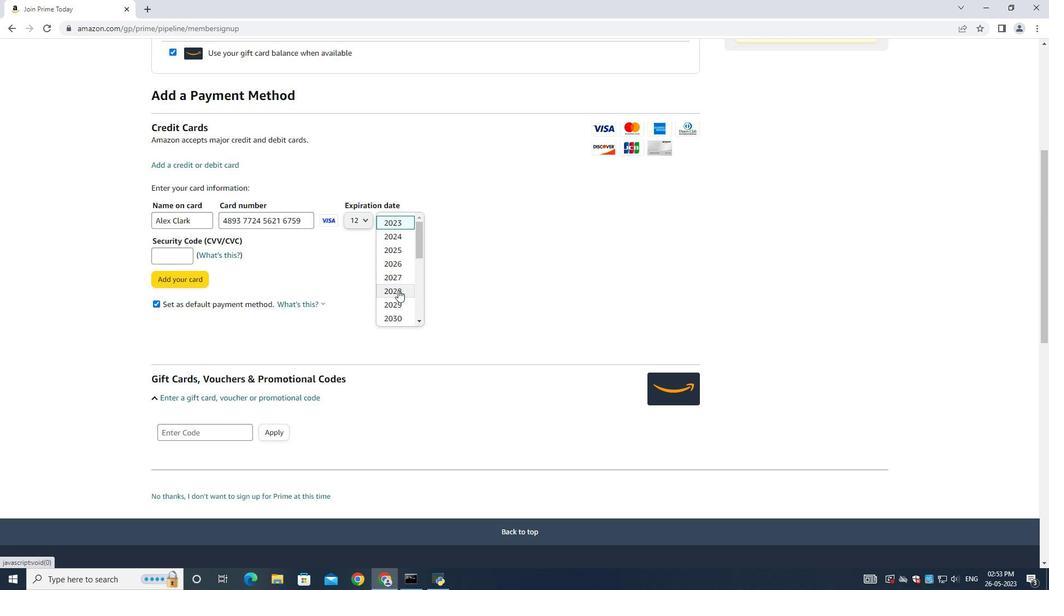
Action: Mouse moved to (395, 306)
Screenshot: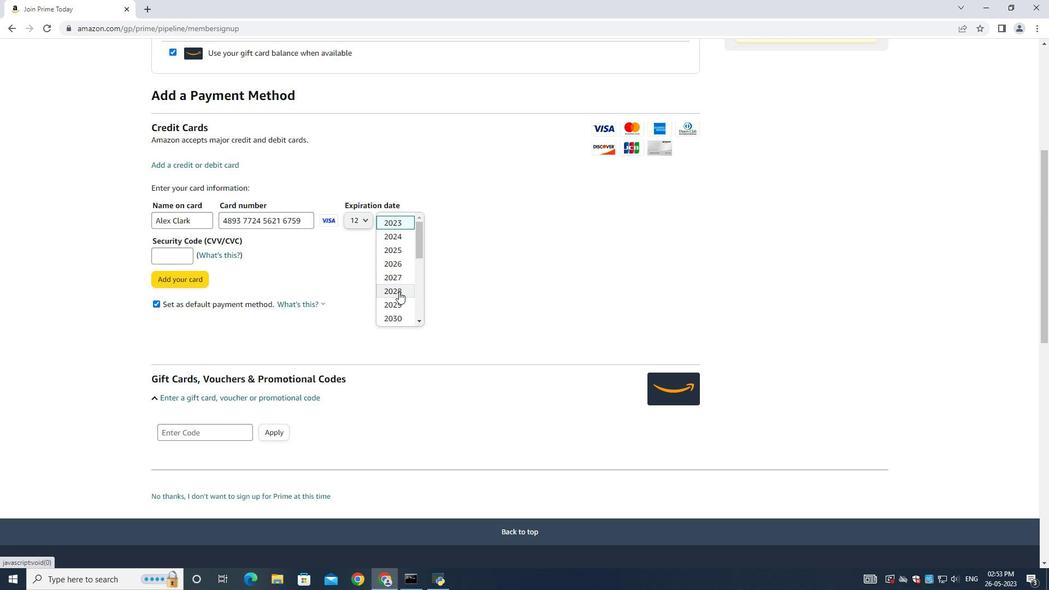 
Action: Mouse scrolled (395, 305) with delta (0, 0)
Screenshot: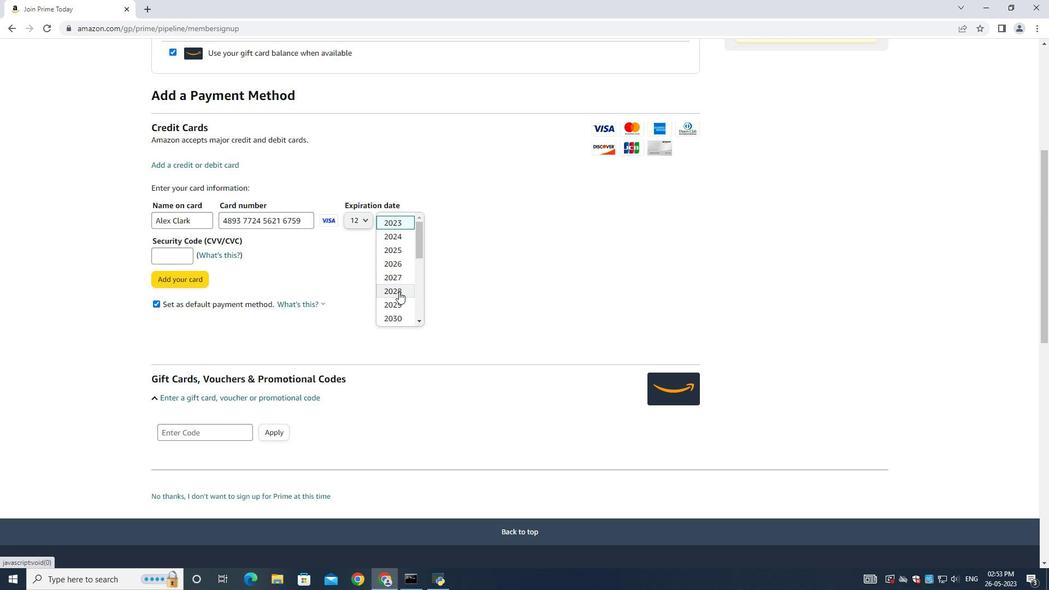 
Action: Mouse scrolled (395, 305) with delta (0, 0)
Screenshot: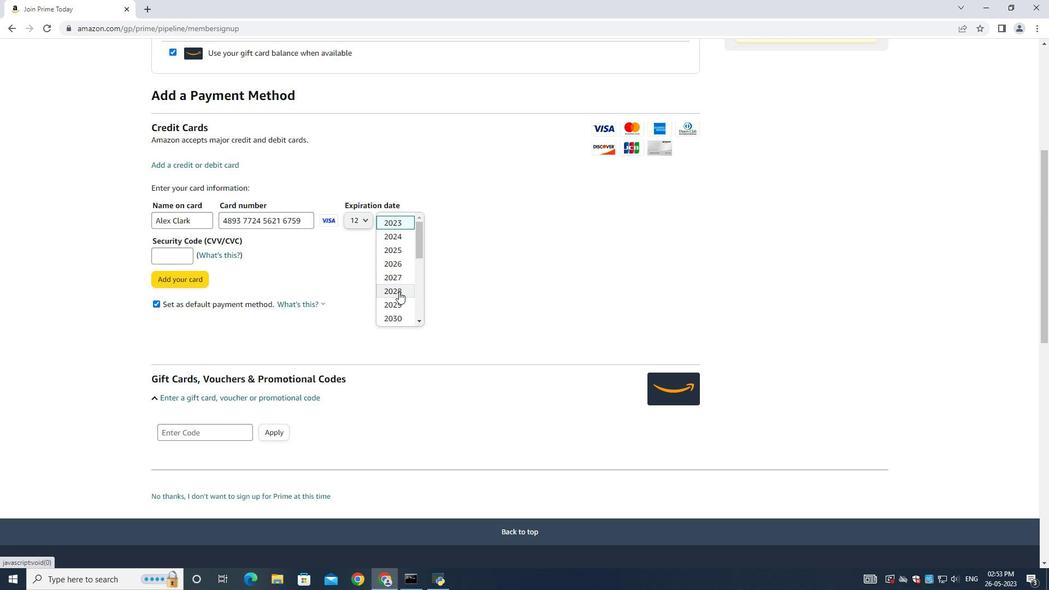 
Action: Mouse moved to (387, 290)
Screenshot: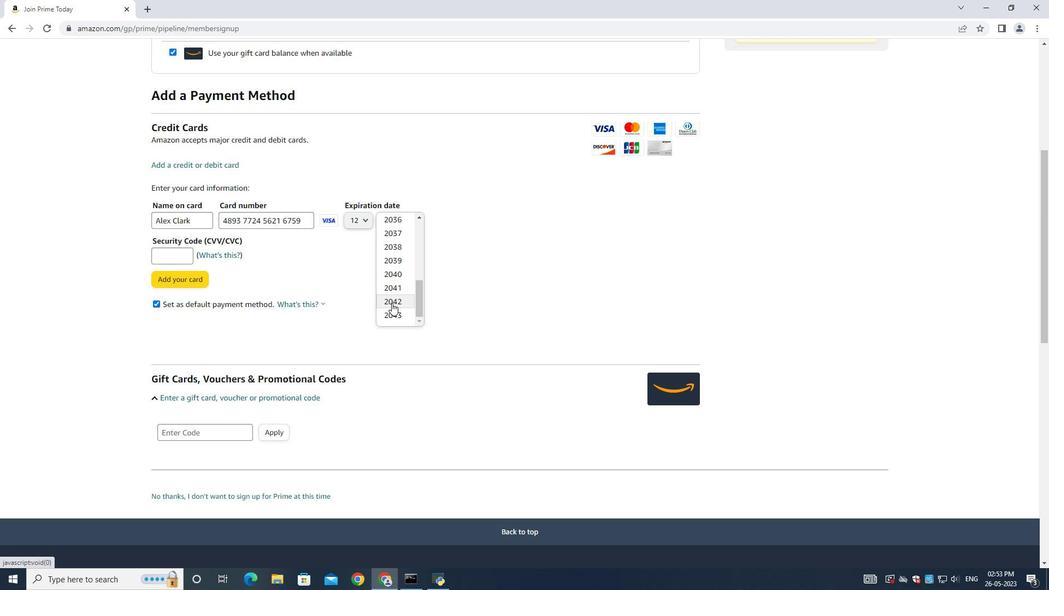 
Action: Mouse scrolled (387, 291) with delta (0, 0)
Screenshot: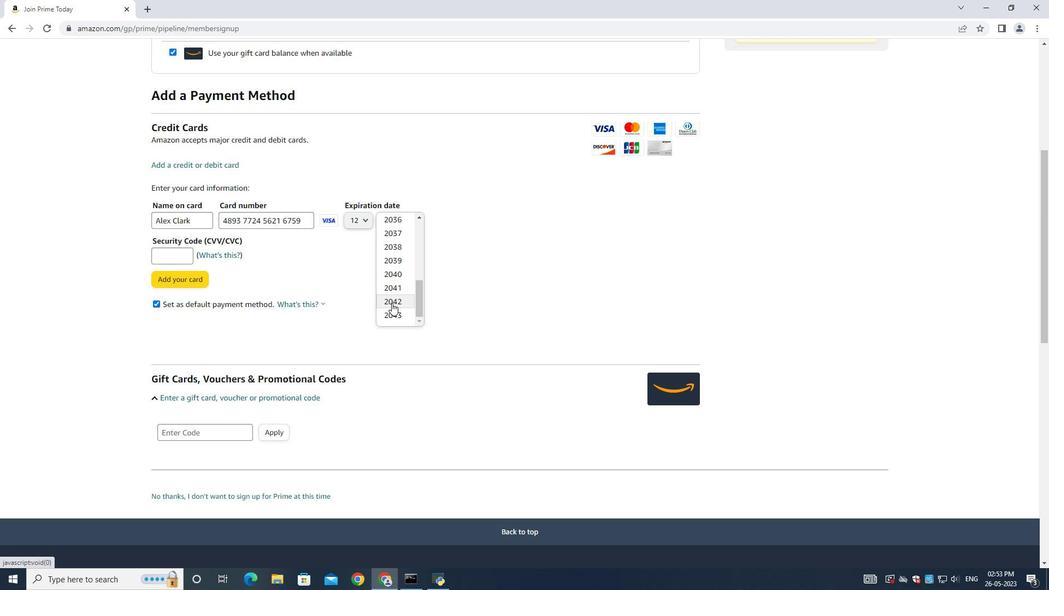 
Action: Mouse scrolled (387, 290) with delta (0, 0)
Screenshot: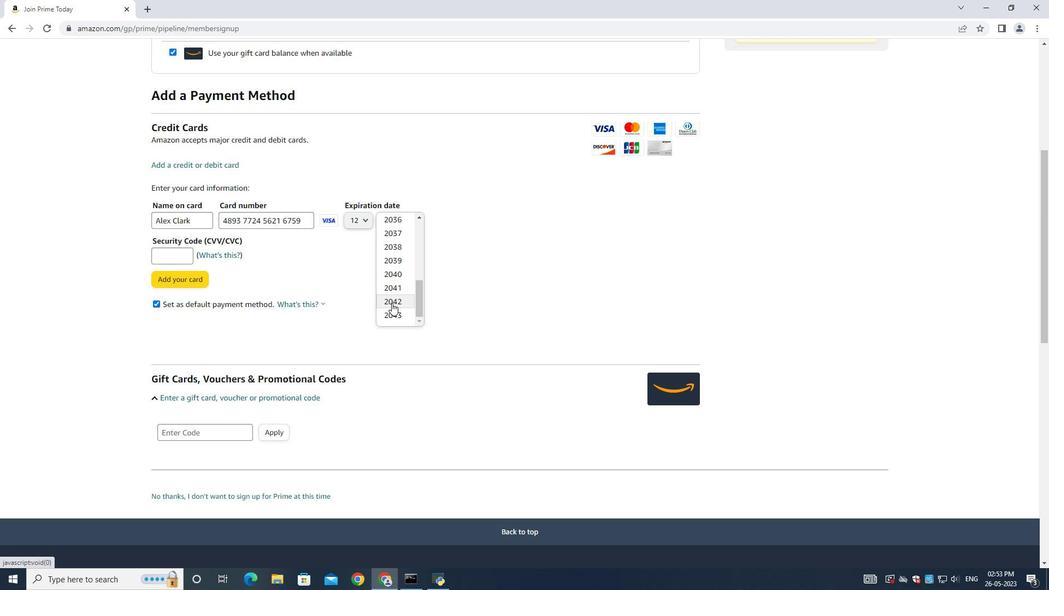 
Action: Mouse scrolled (387, 290) with delta (0, 0)
Screenshot: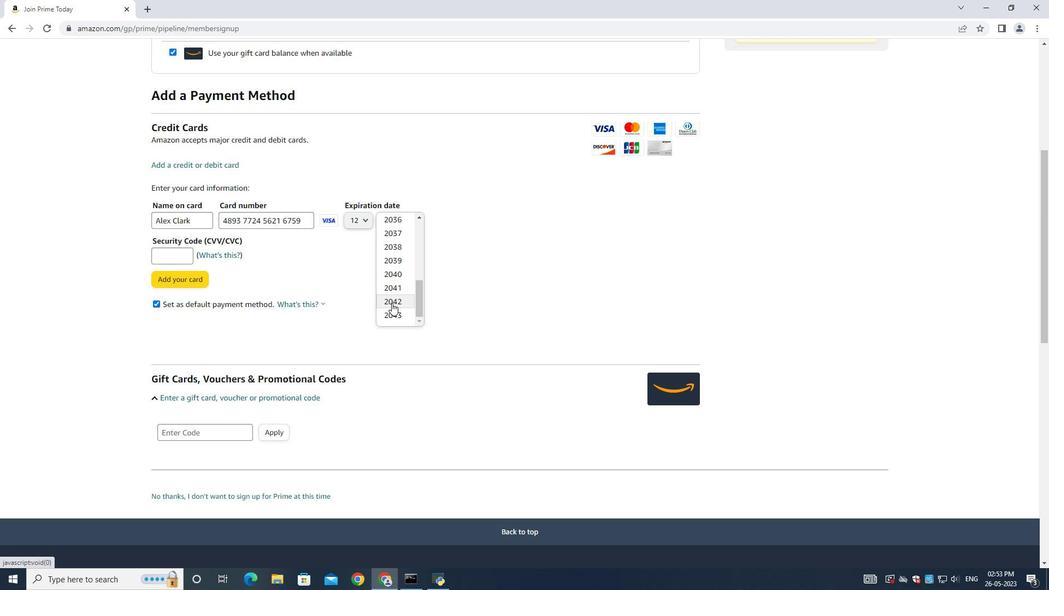 
Action: Mouse scrolled (387, 290) with delta (0, 0)
Screenshot: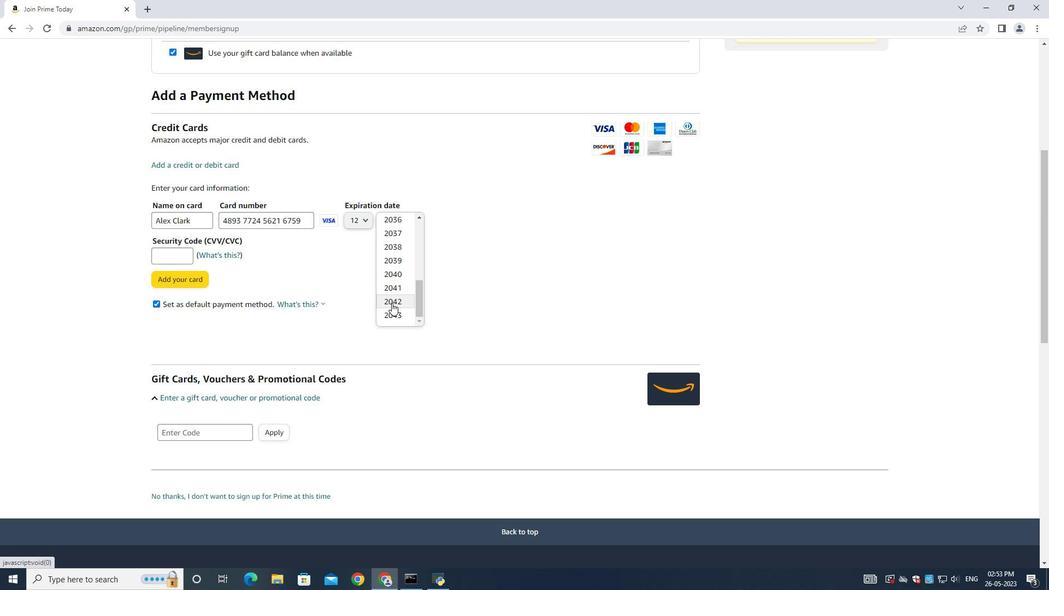 
Action: Mouse moved to (387, 290)
Screenshot: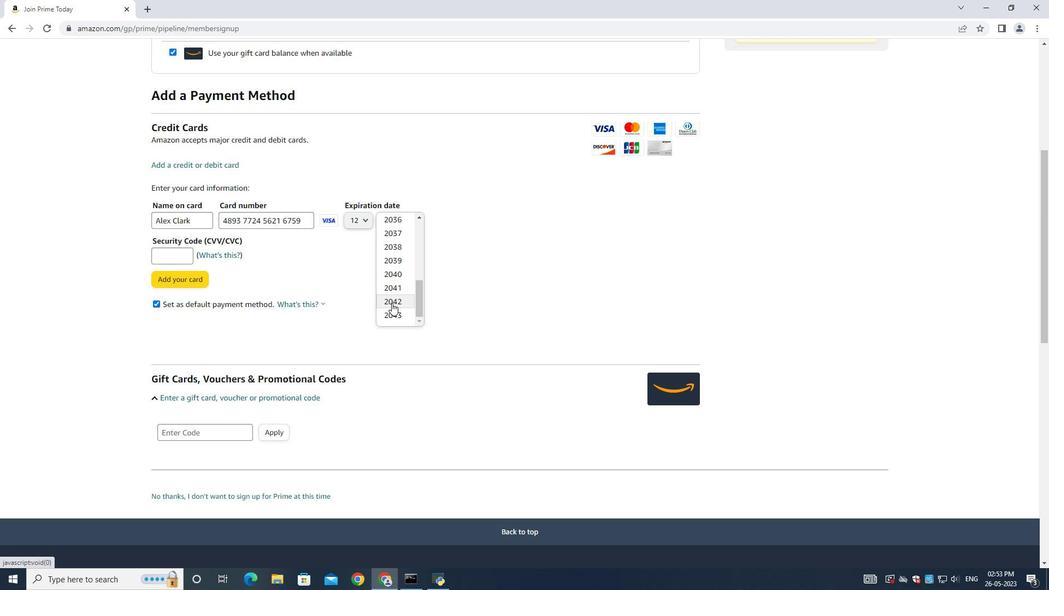
Action: Mouse scrolled (387, 290) with delta (0, 0)
Screenshot: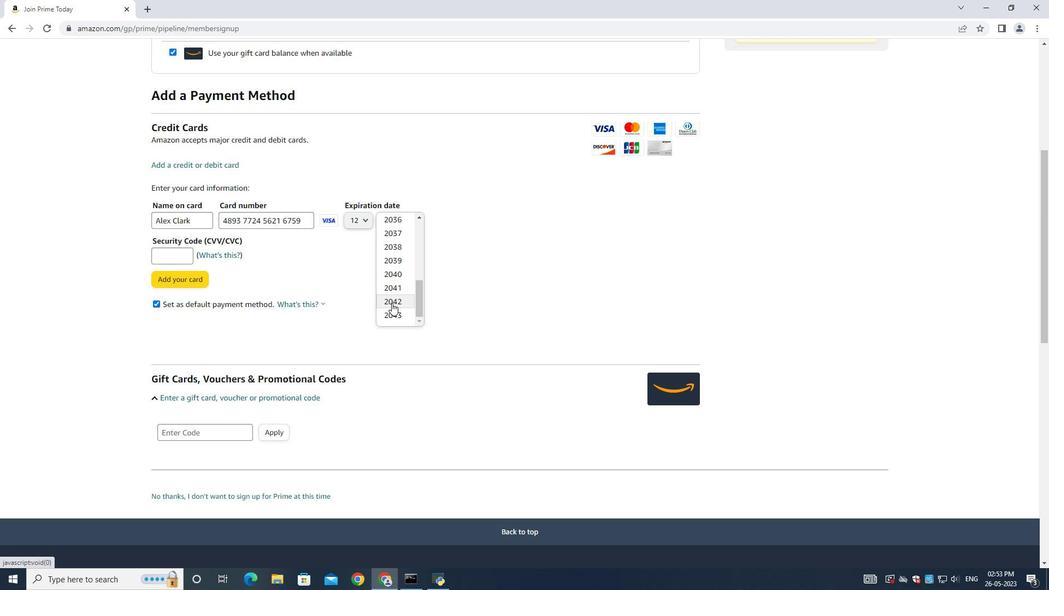 
Action: Mouse moved to (387, 289)
Screenshot: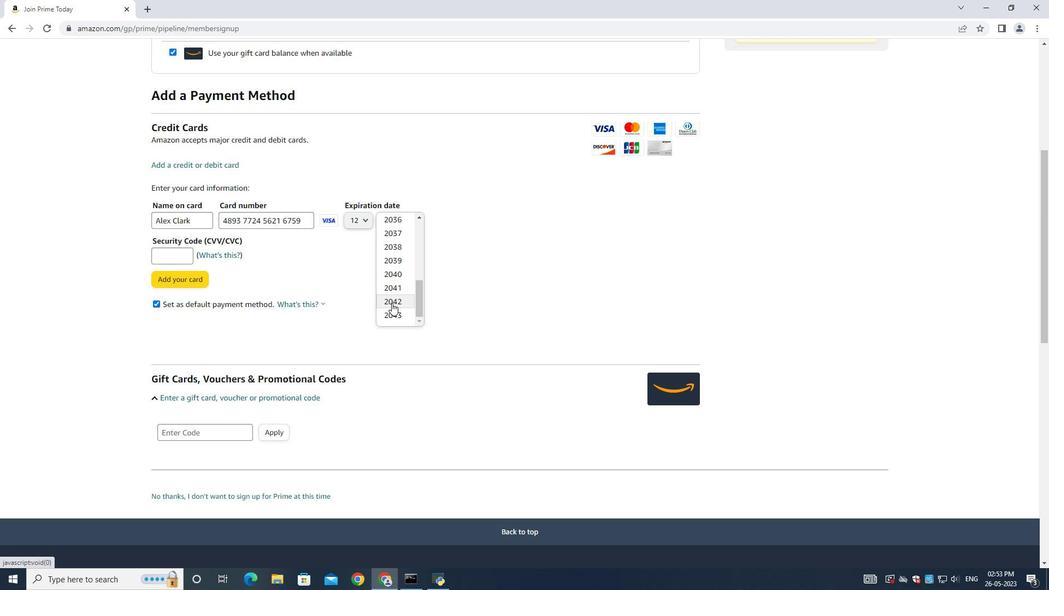 
Action: Mouse scrolled (387, 290) with delta (0, 0)
Screenshot: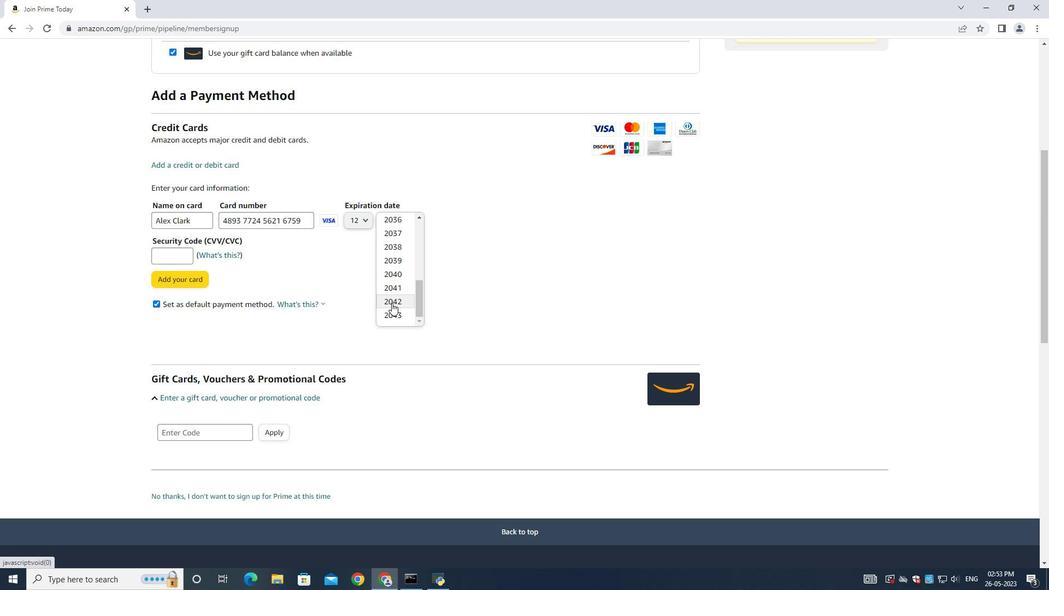 
Action: Mouse moved to (394, 287)
Screenshot: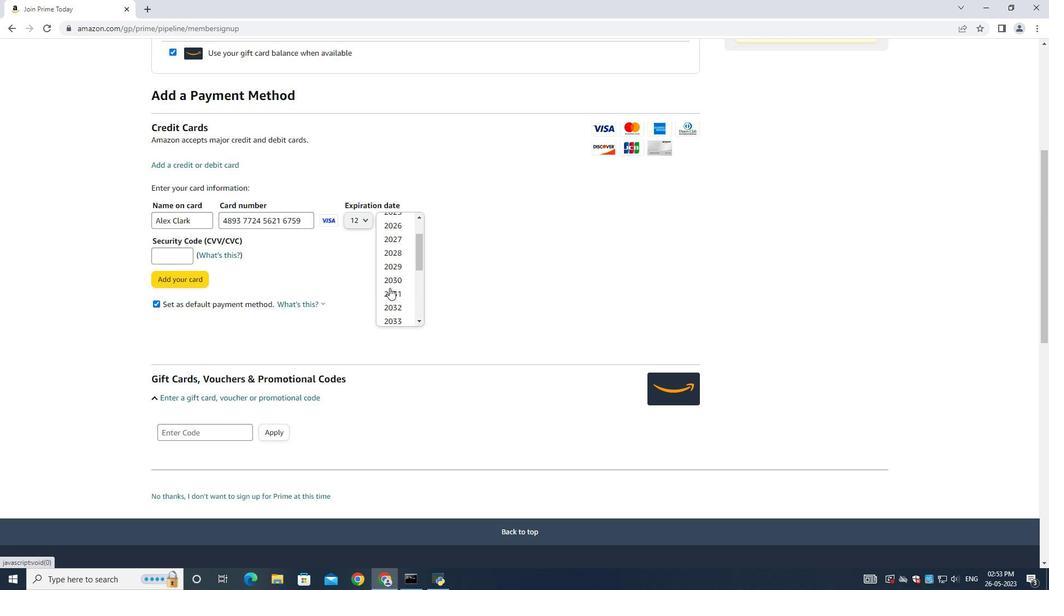 
Action: Mouse scrolled (394, 287) with delta (0, 0)
Screenshot: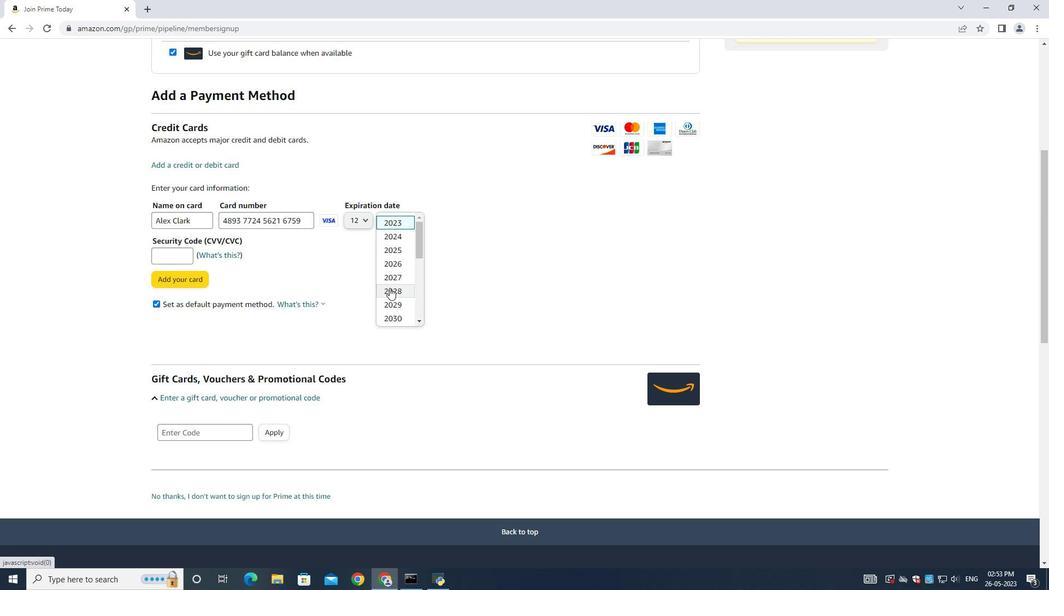 
Action: Mouse scrolled (394, 287) with delta (0, 0)
Screenshot: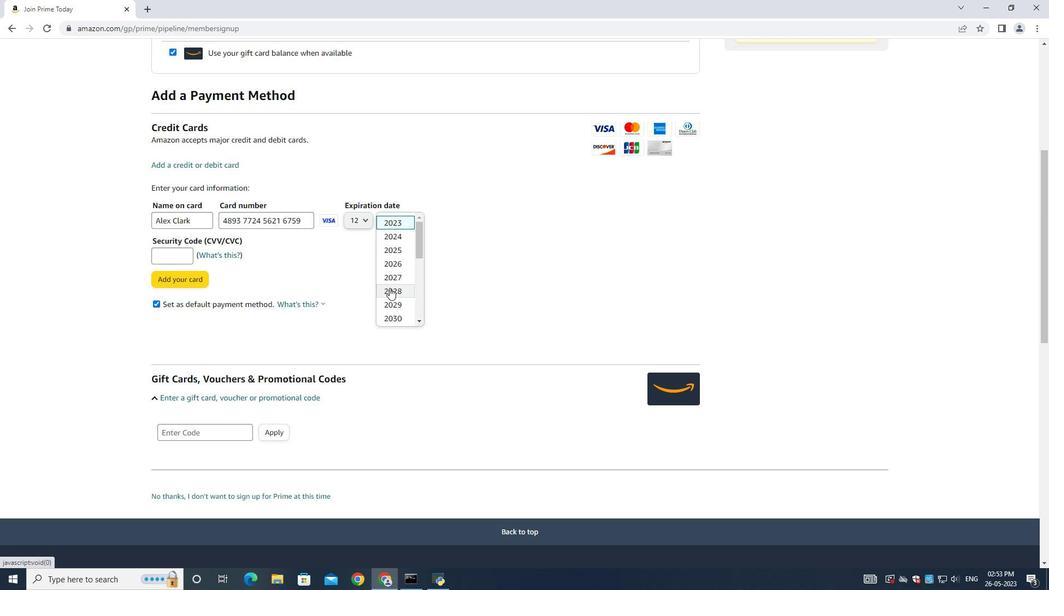 
Action: Mouse moved to (394, 287)
Screenshot: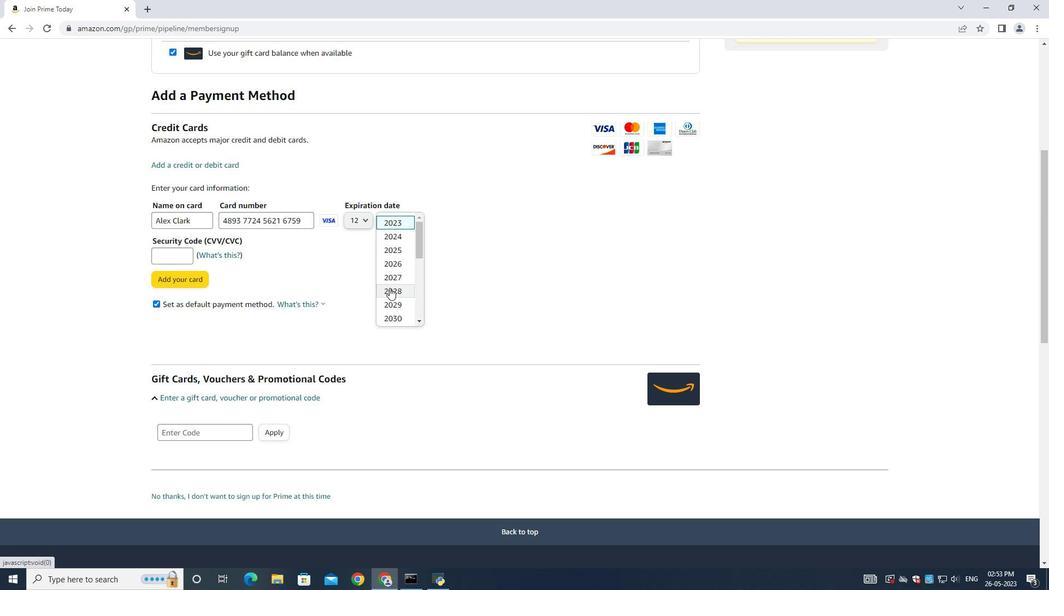 
Action: Mouse scrolled (394, 287) with delta (0, 0)
Screenshot: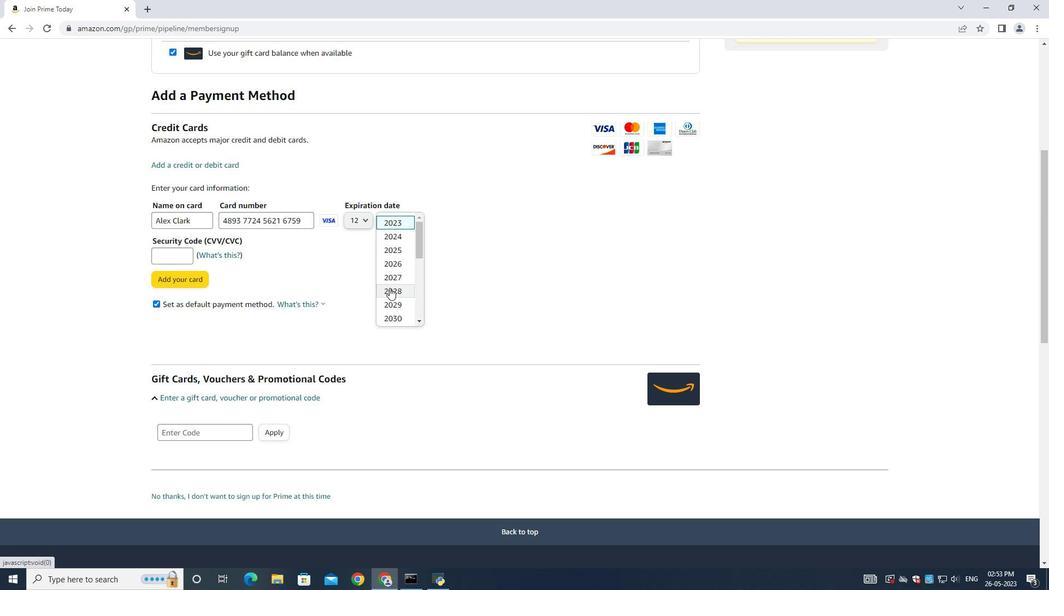 
Action: Mouse scrolled (394, 287) with delta (0, 0)
Screenshot: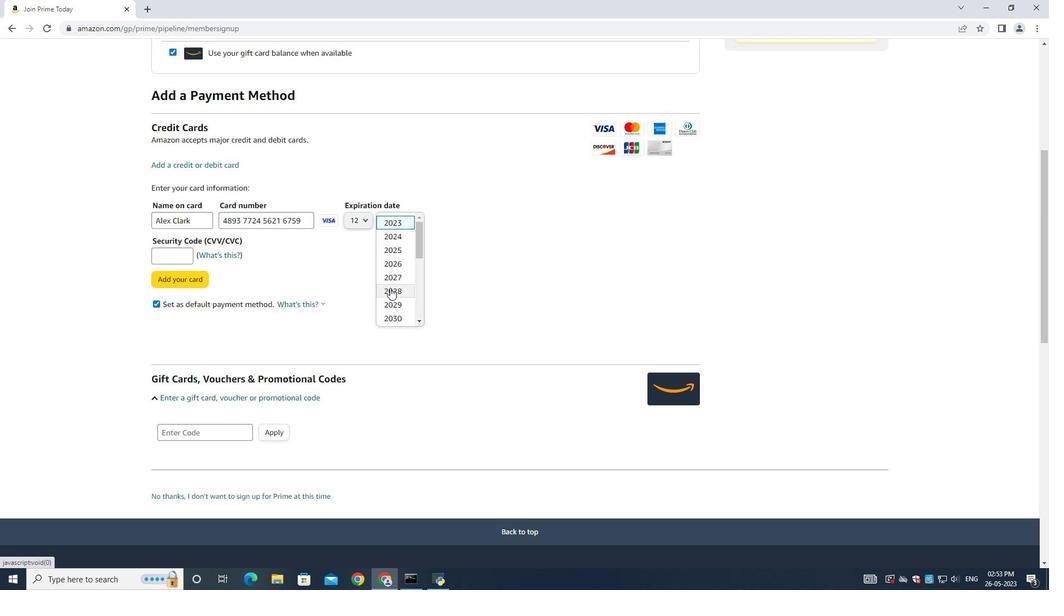 
Action: Mouse scrolled (394, 287) with delta (0, 0)
Screenshot: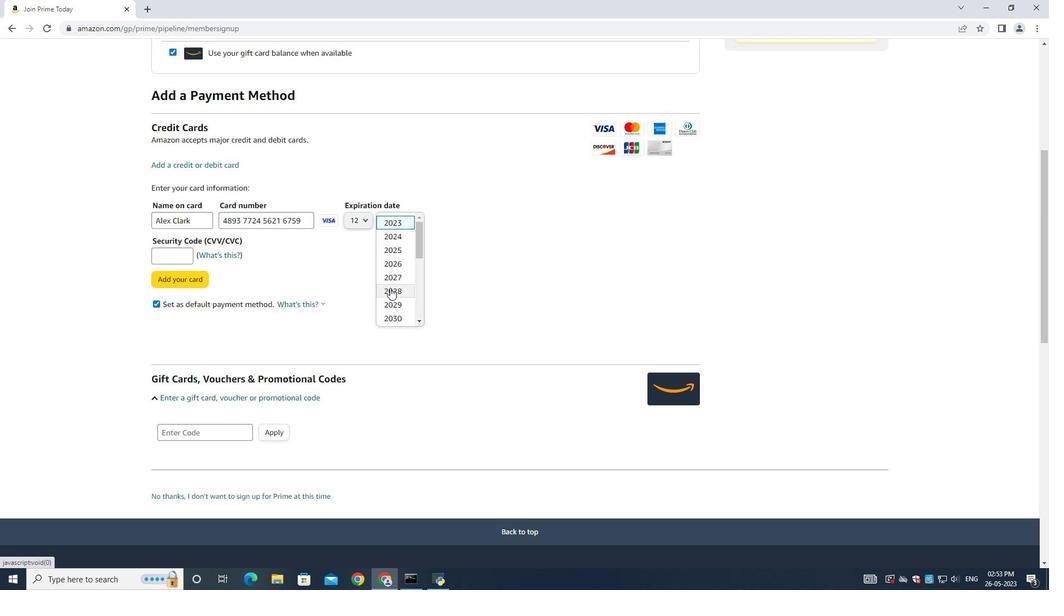 
Action: Mouse scrolled (394, 287) with delta (0, 0)
Screenshot: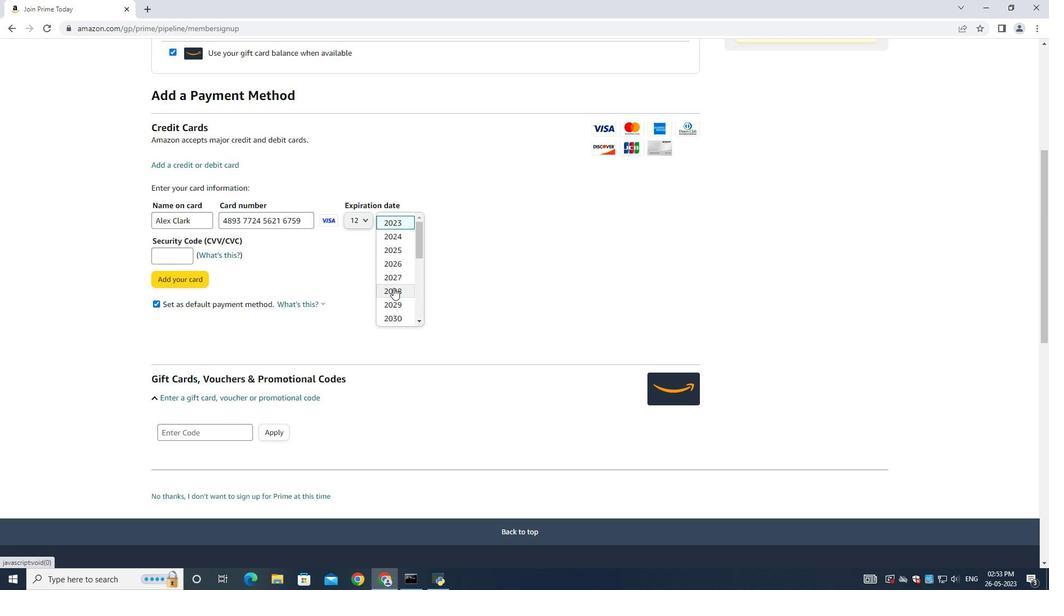
Action: Mouse moved to (390, 515)
Screenshot: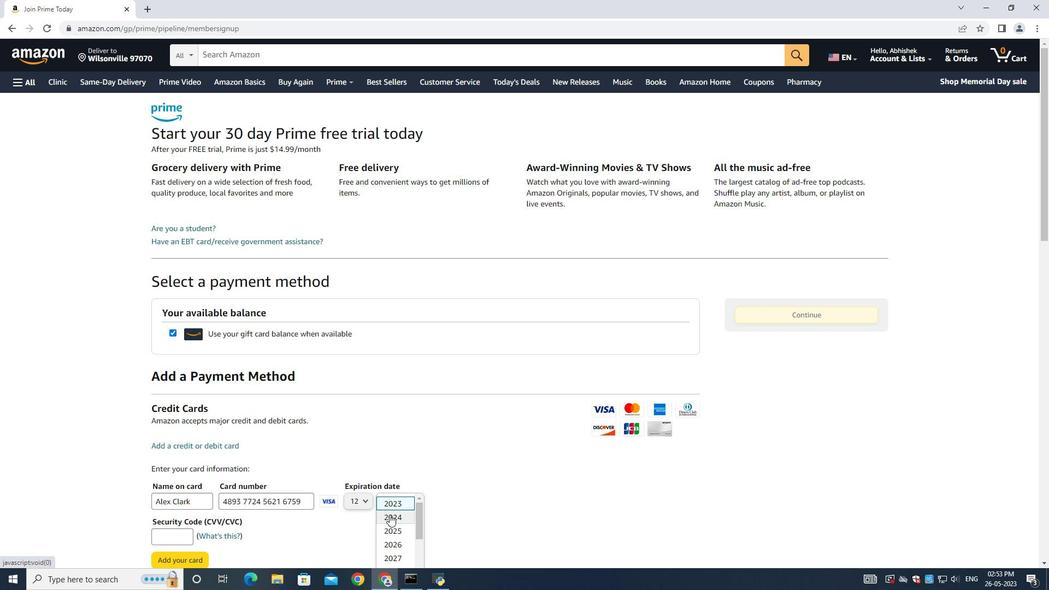 
Action: Mouse pressed left at (390, 515)
Screenshot: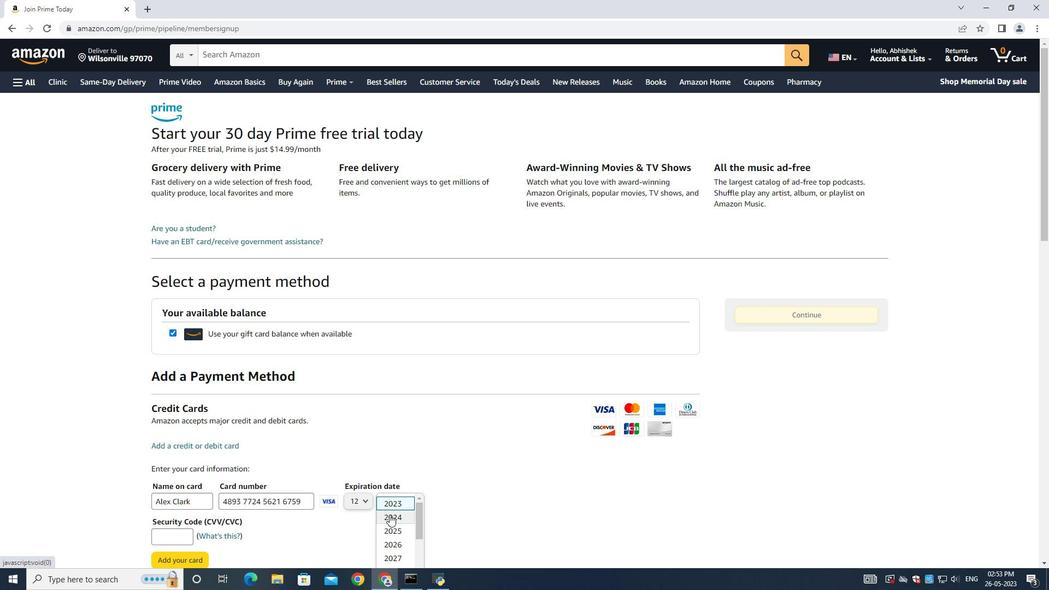 
Action: Mouse moved to (399, 411)
Screenshot: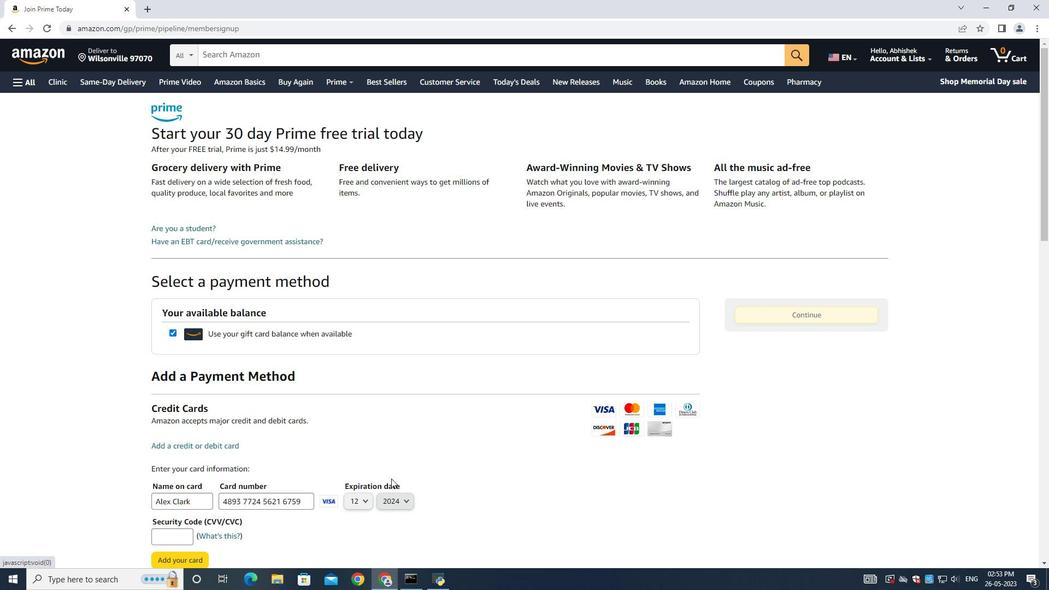 
Action: Mouse scrolled (399, 411) with delta (0, 0)
Screenshot: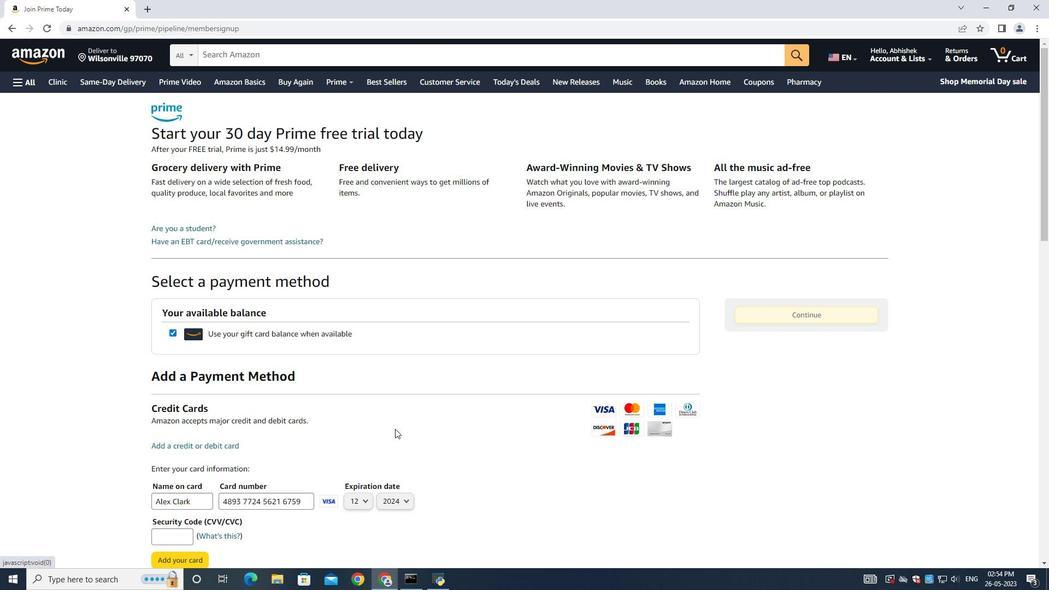 
Action: Mouse scrolled (399, 411) with delta (0, 0)
Screenshot: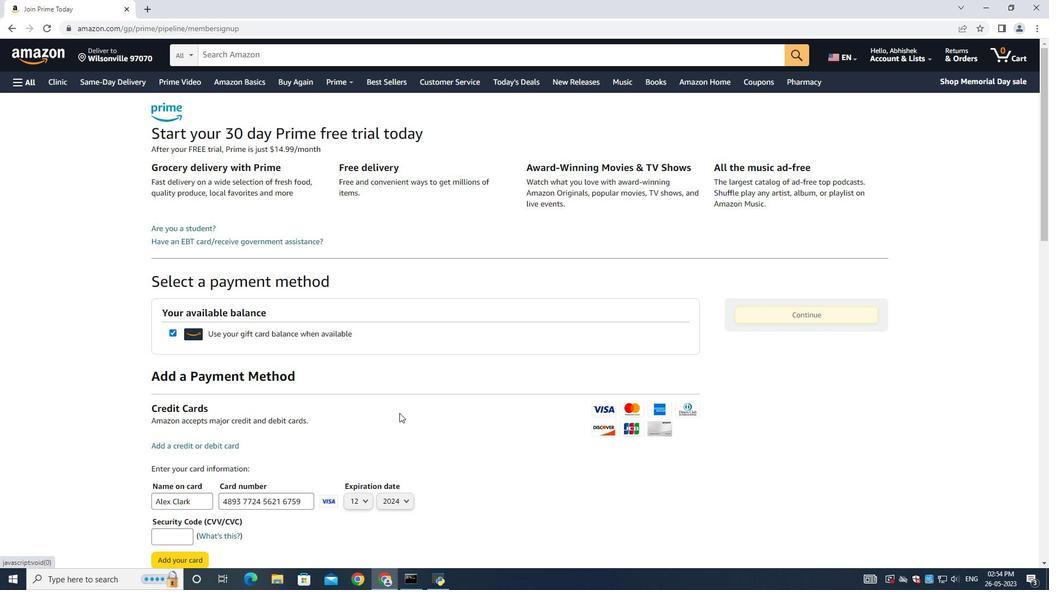 
Action: Mouse moved to (155, 427)
Screenshot: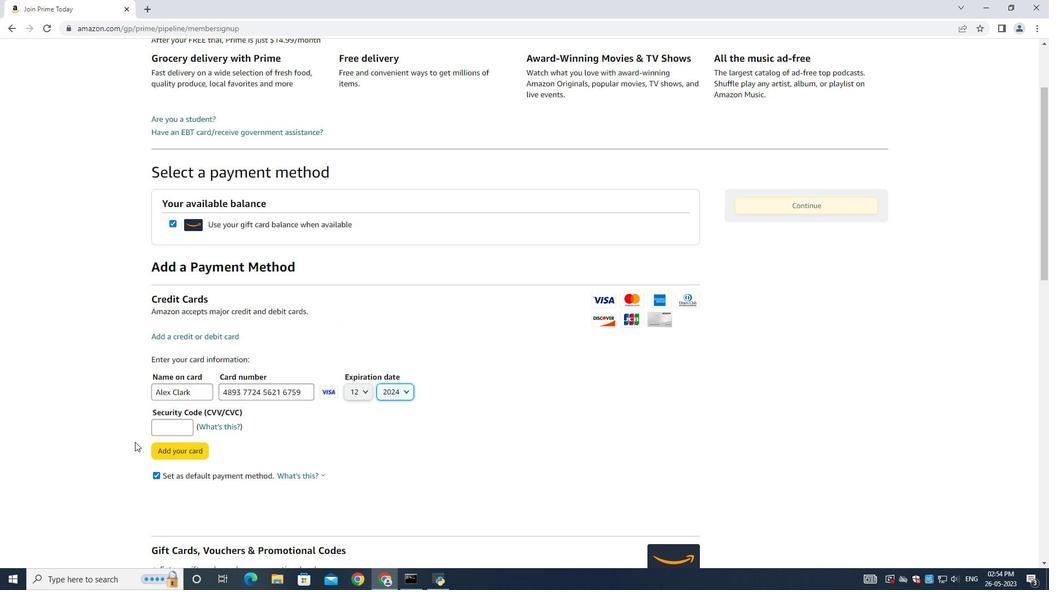 
Action: Mouse pressed left at (155, 427)
Screenshot: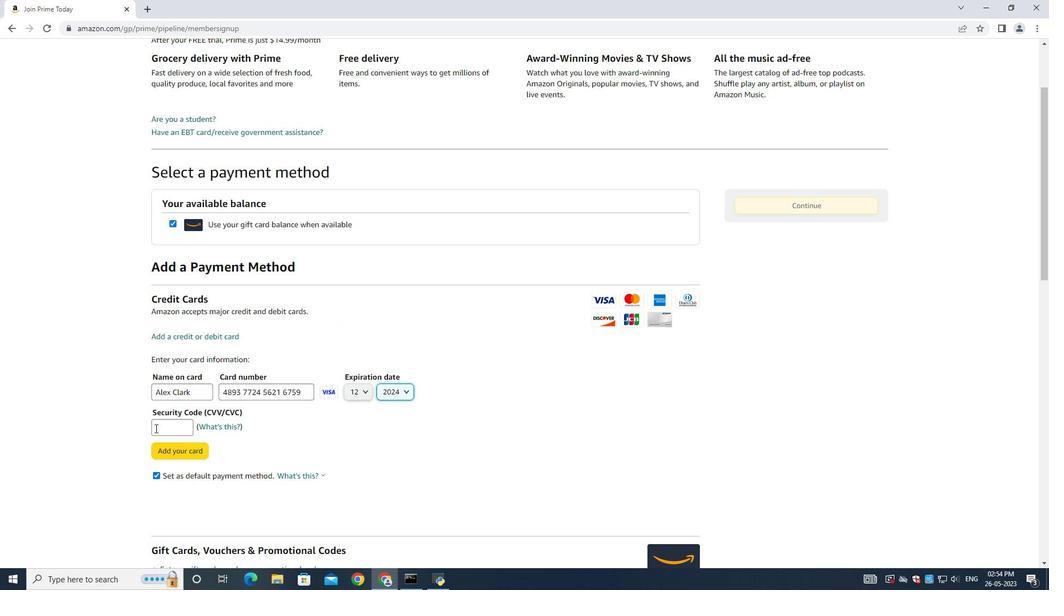 
Action: Mouse moved to (158, 427)
Screenshot: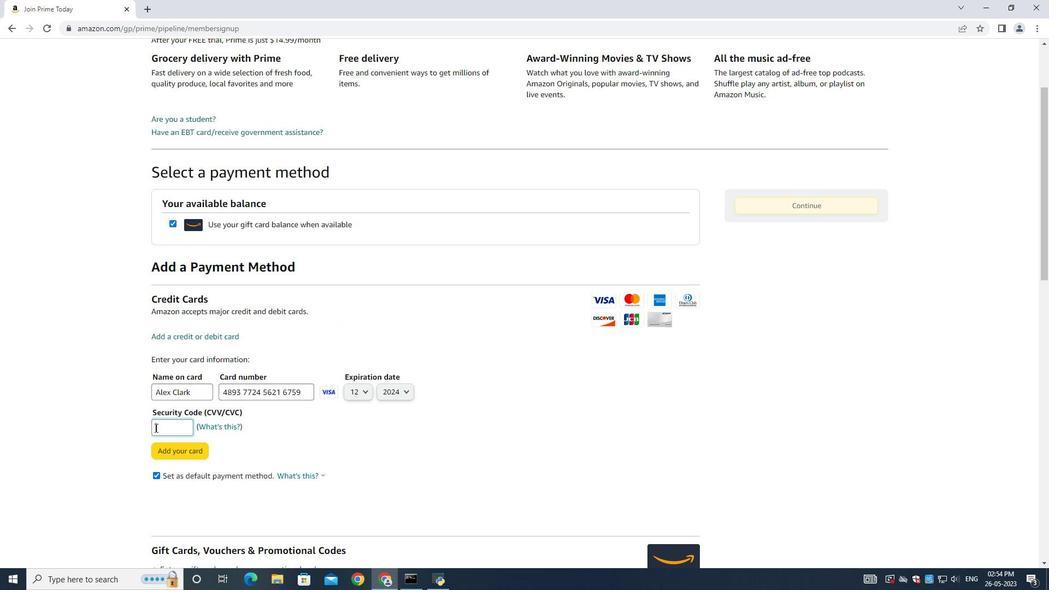 
Action: Key pressed 506
Screenshot: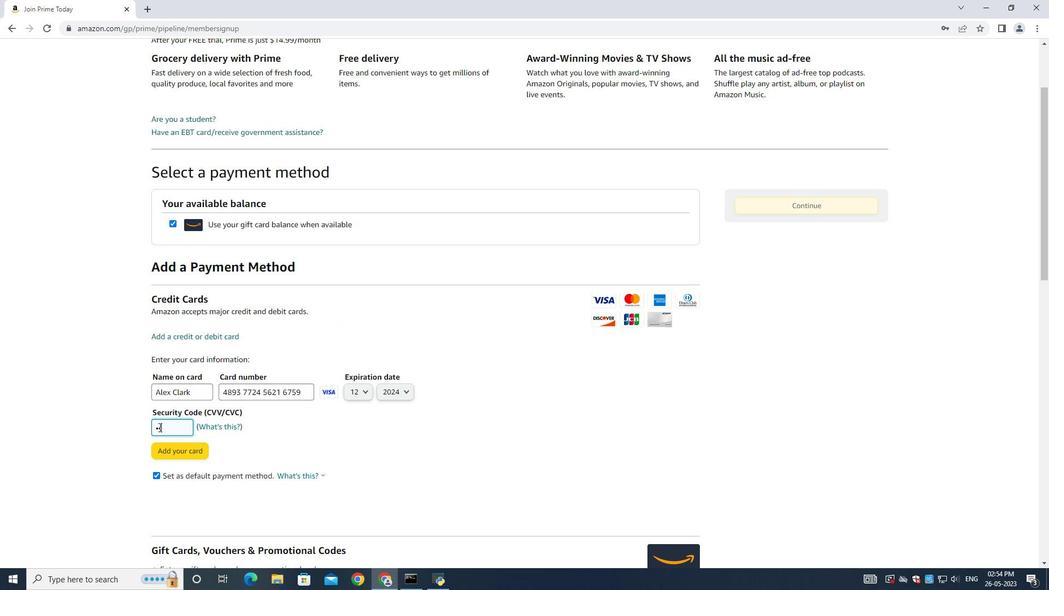 
Action: Mouse moved to (181, 449)
Screenshot: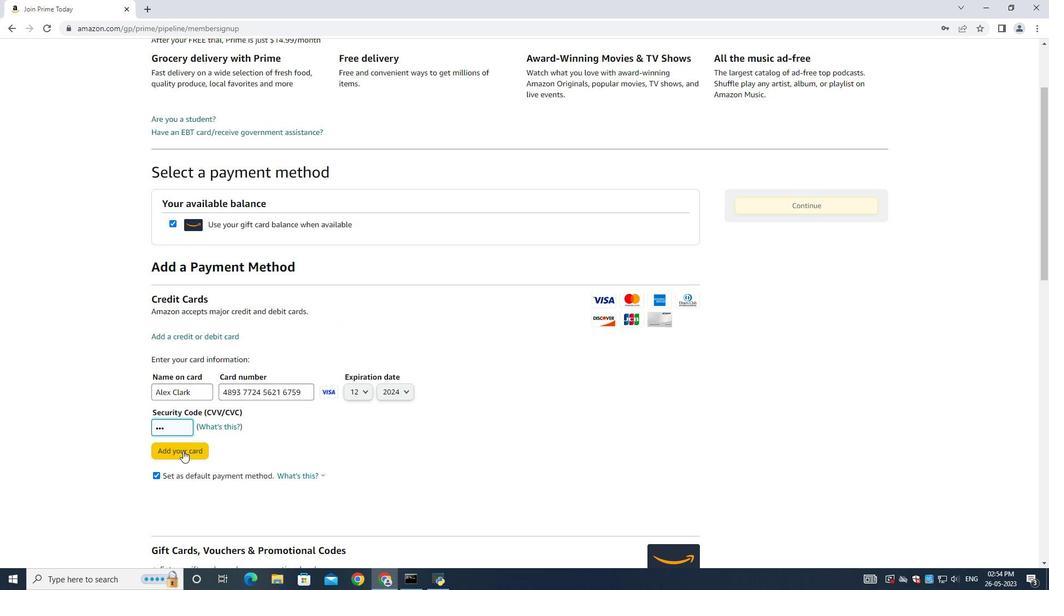 
